 Task: Explore Airbnb accommodation in Forssa, Finland from 2nd December, 2023 to 15th December, 2023 for 2 adults and 1 pet.1  bedroom having 1 bed and 1 bathroom. Property type can be hotel. Look for 3 properties as per requirement.
Action: Mouse pressed left at (467, 176)
Screenshot: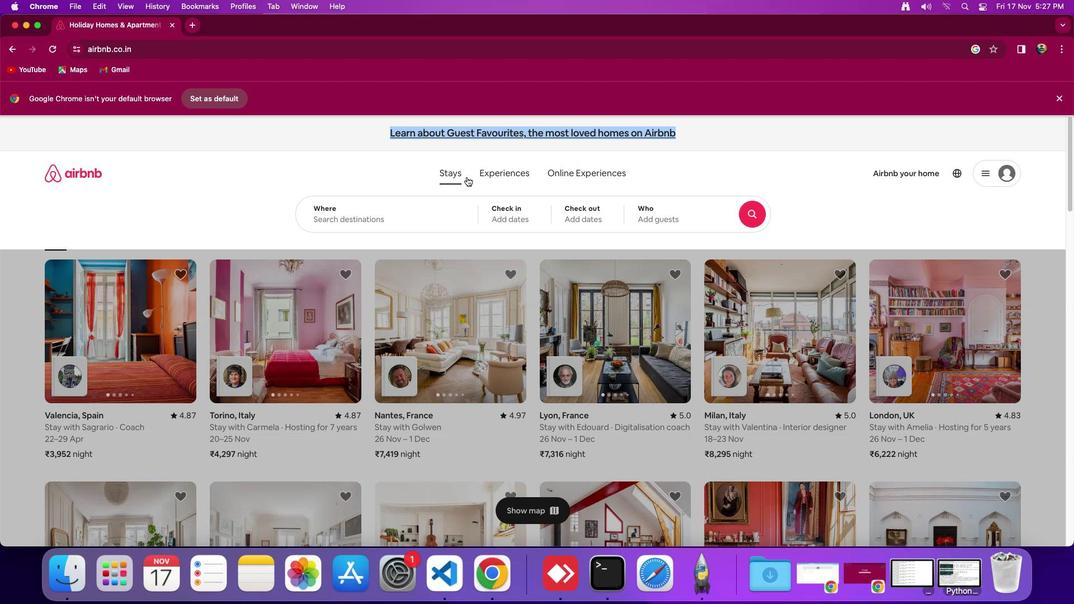 
Action: Mouse moved to (392, 225)
Screenshot: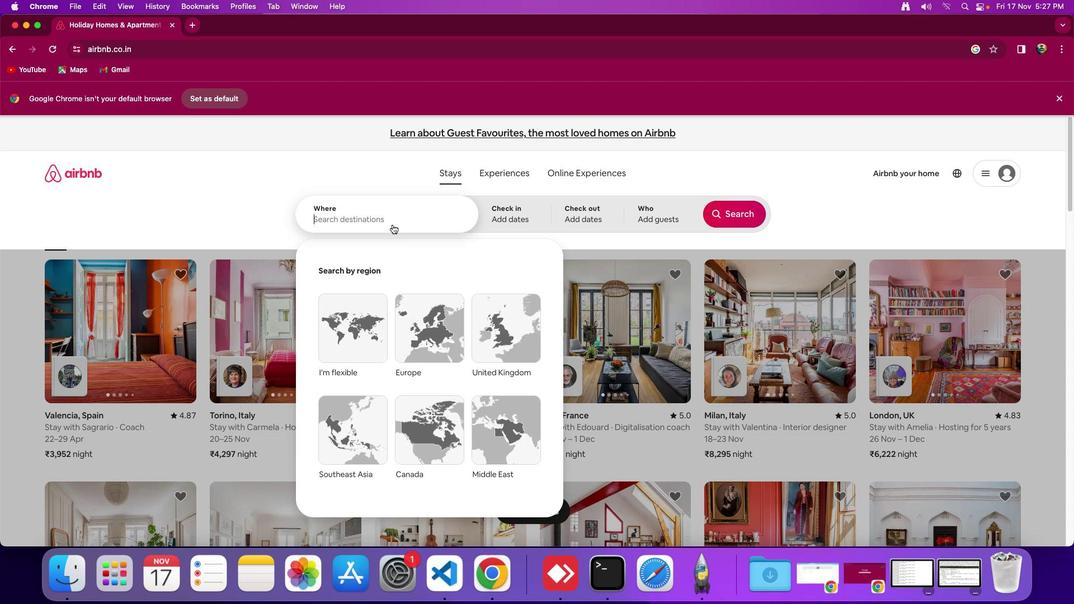 
Action: Mouse pressed left at (392, 225)
Screenshot: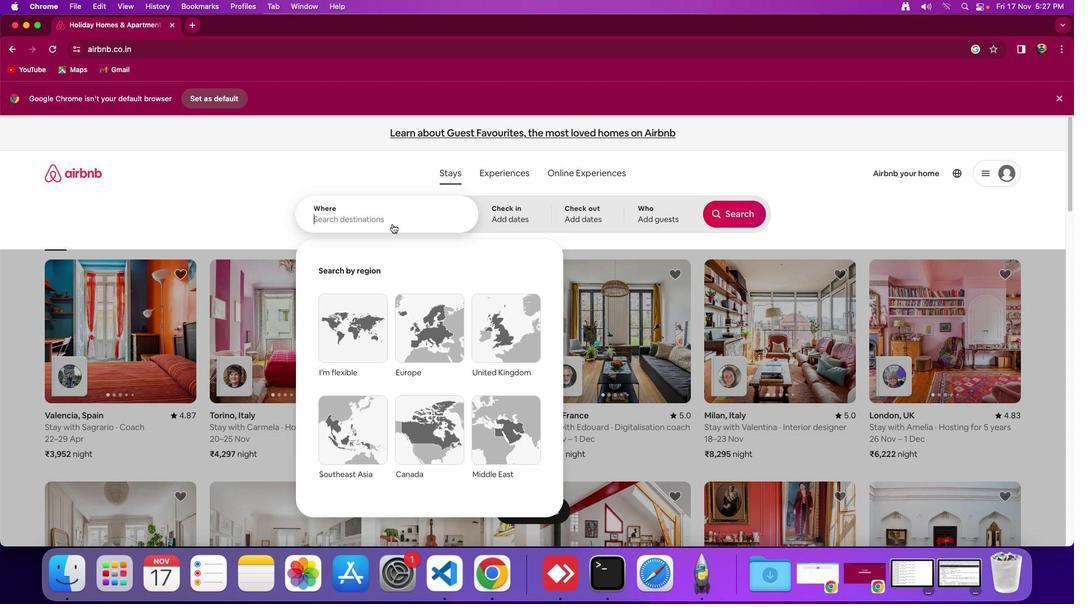 
Action: Mouse moved to (392, 223)
Screenshot: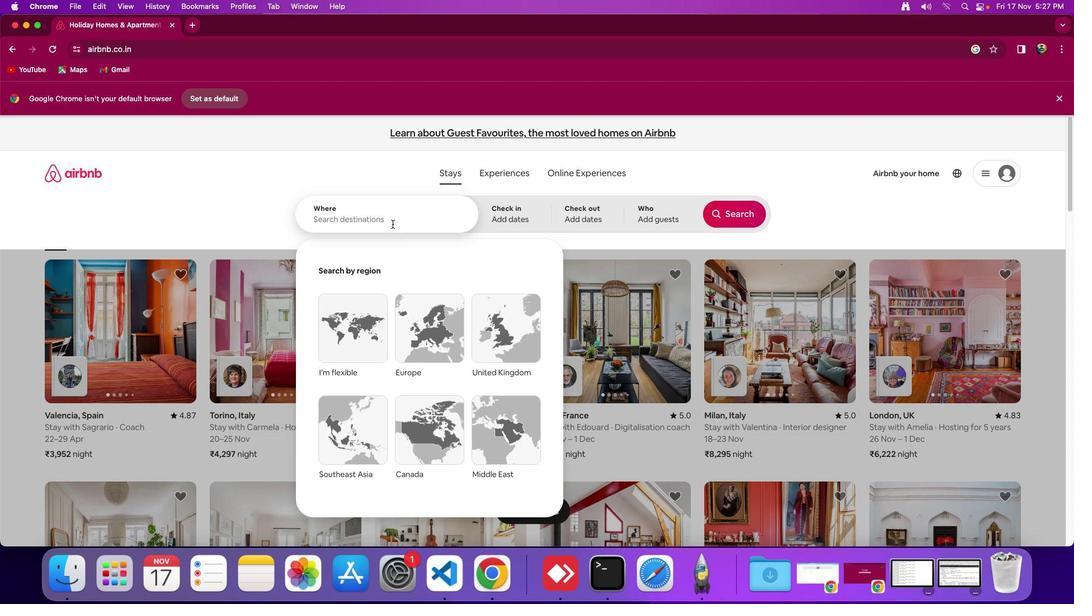 
Action: Key pressed Key.shift_r'F''o''r''s''s''a'','Key.spaceKey.shift_r'F''i''n''l''a''n''d'
Screenshot: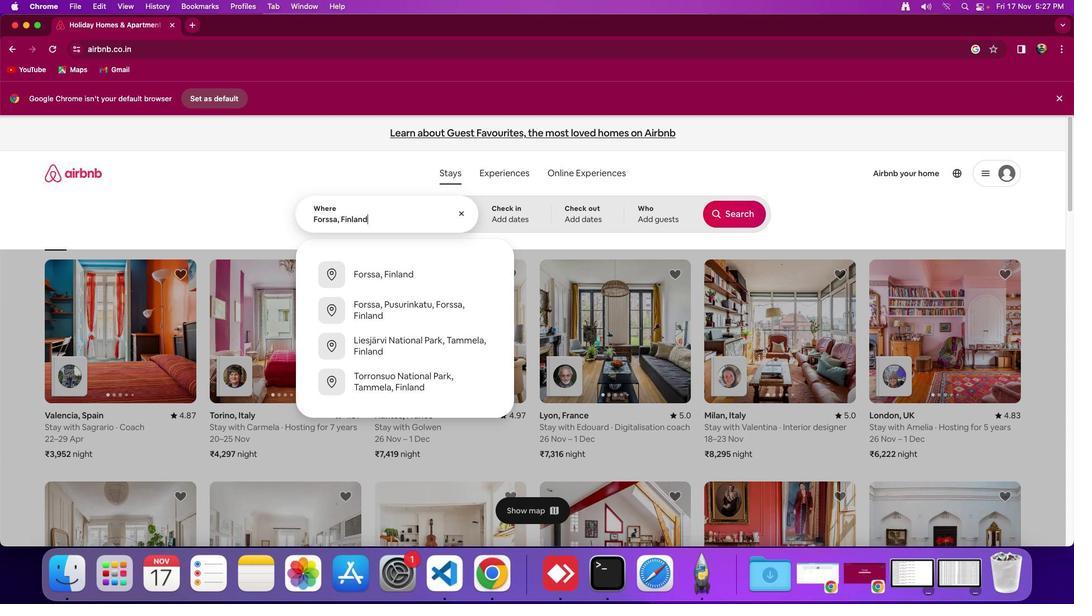 
Action: Mouse moved to (523, 214)
Screenshot: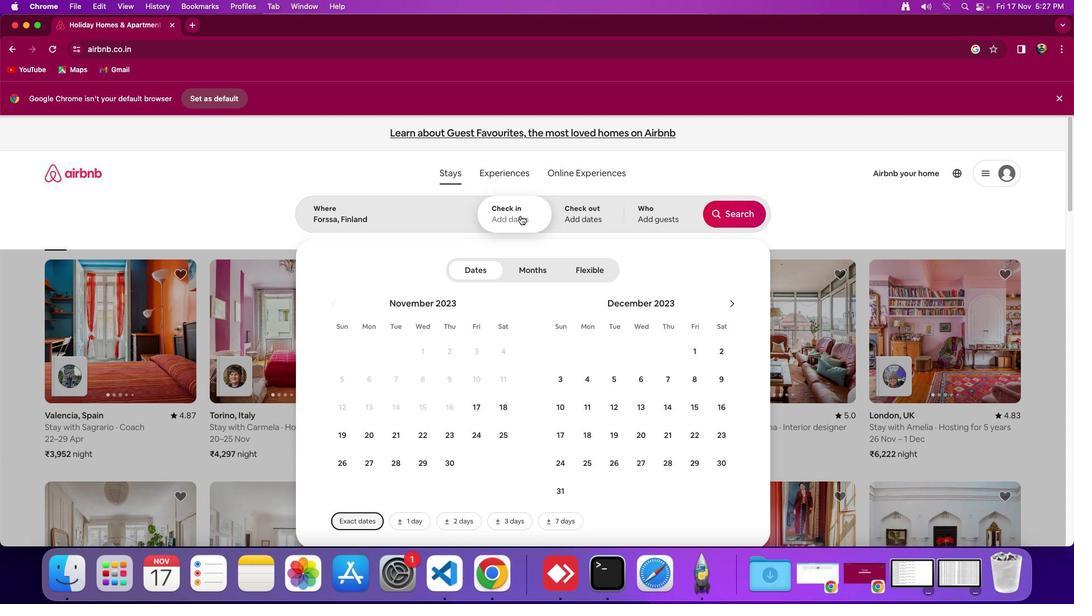 
Action: Mouse pressed left at (523, 214)
Screenshot: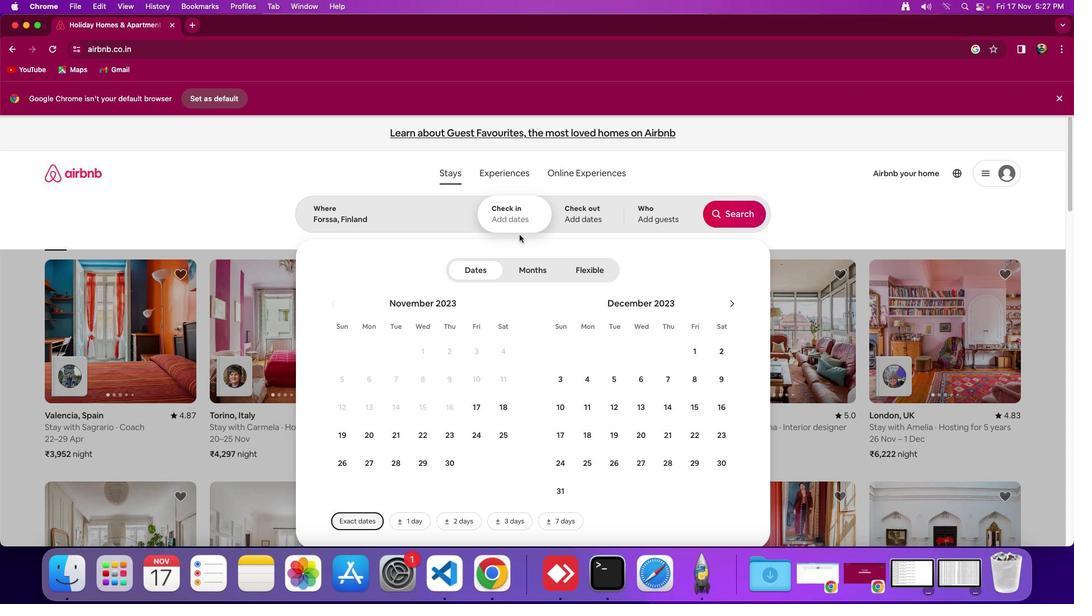 
Action: Mouse moved to (721, 351)
Screenshot: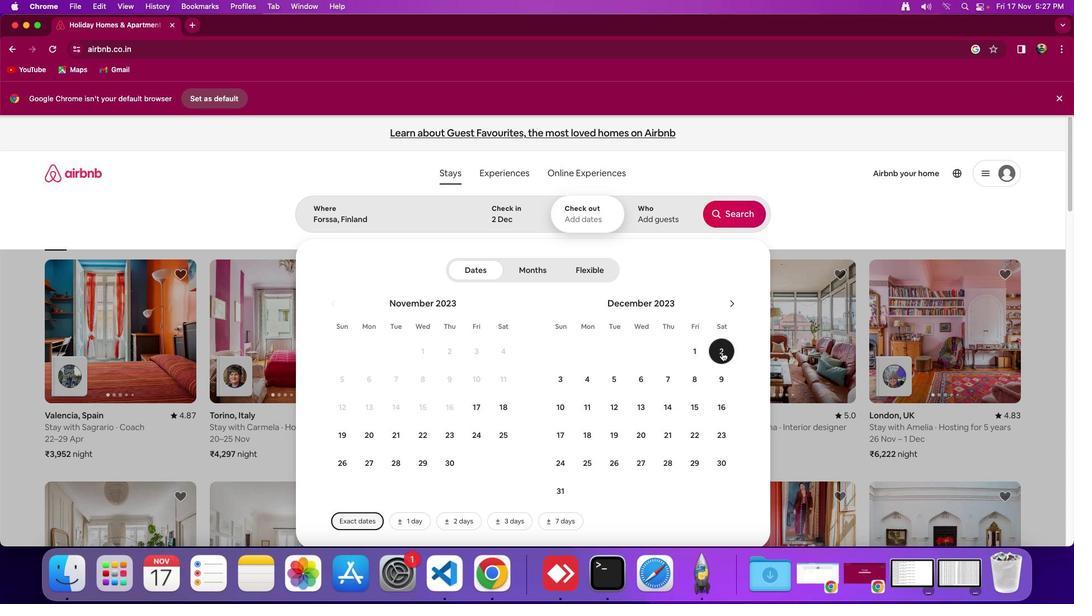 
Action: Mouse pressed left at (721, 351)
Screenshot: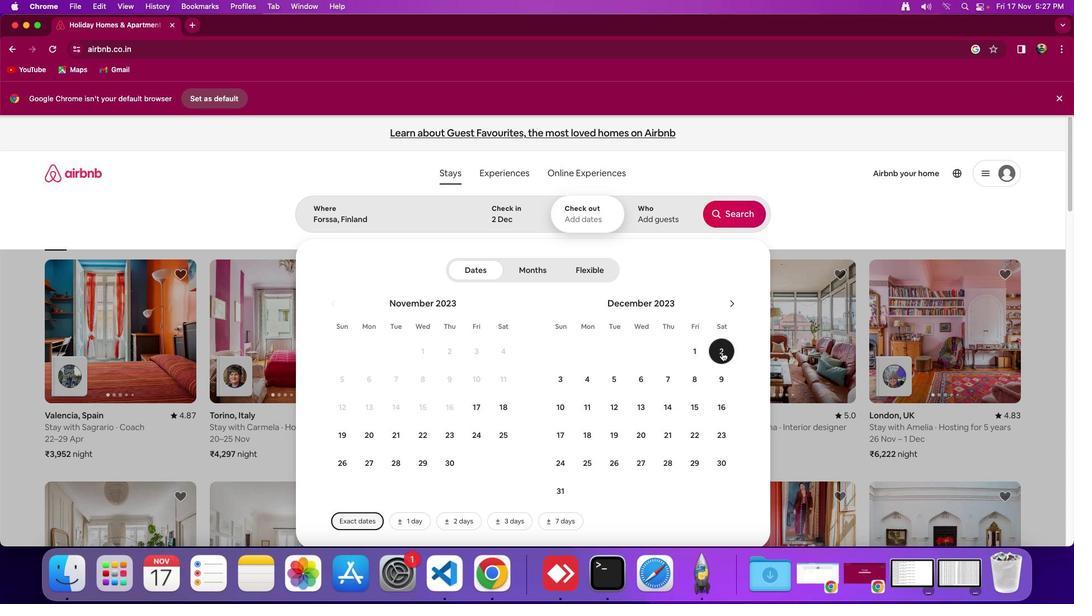 
Action: Mouse moved to (687, 411)
Screenshot: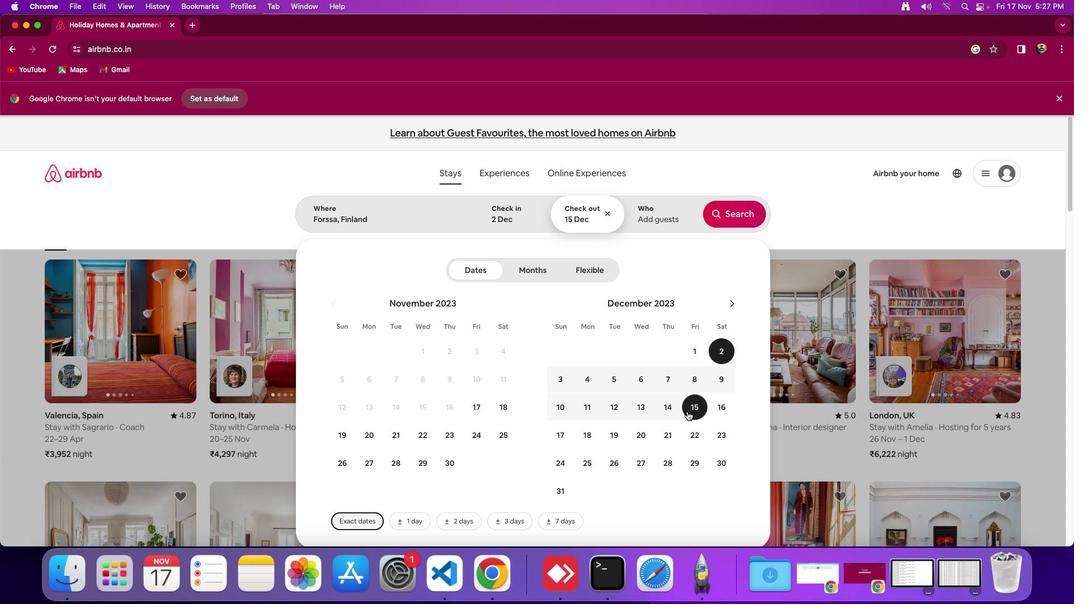 
Action: Mouse pressed left at (687, 411)
Screenshot: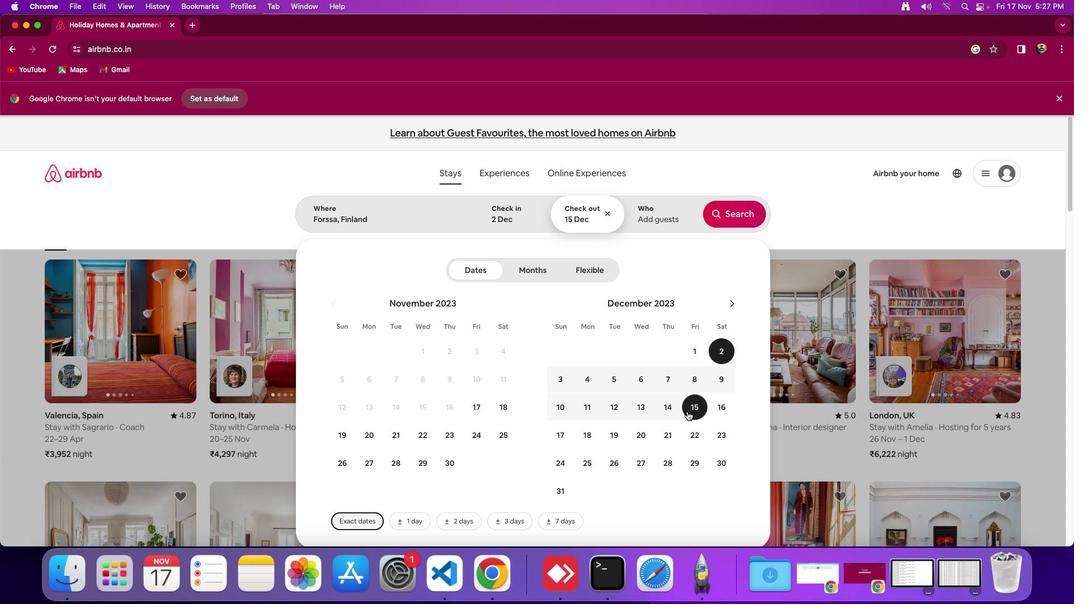 
Action: Mouse moved to (639, 216)
Screenshot: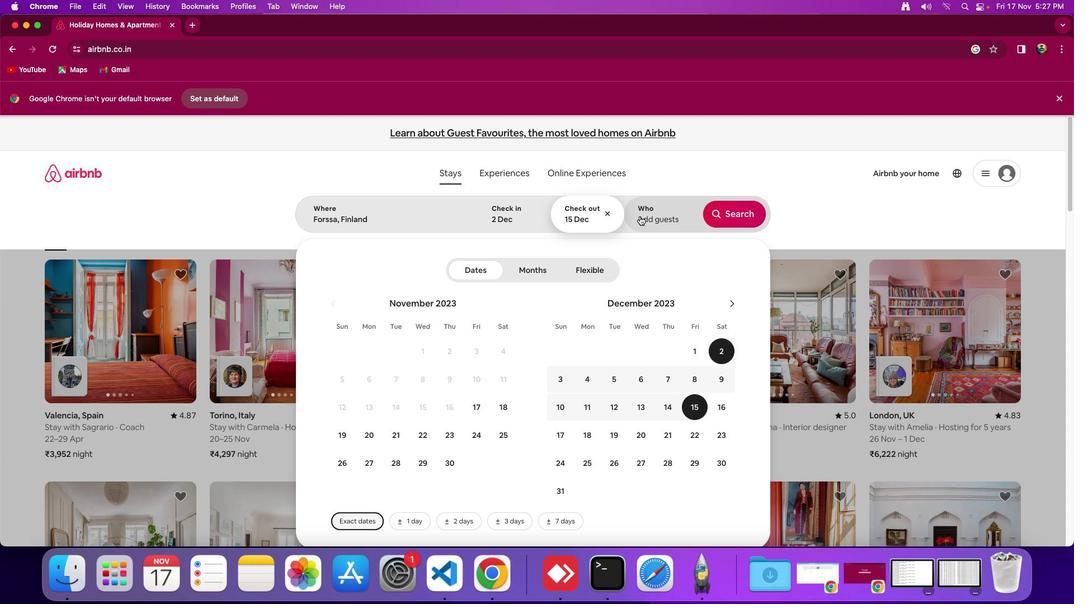 
Action: Mouse pressed left at (639, 216)
Screenshot: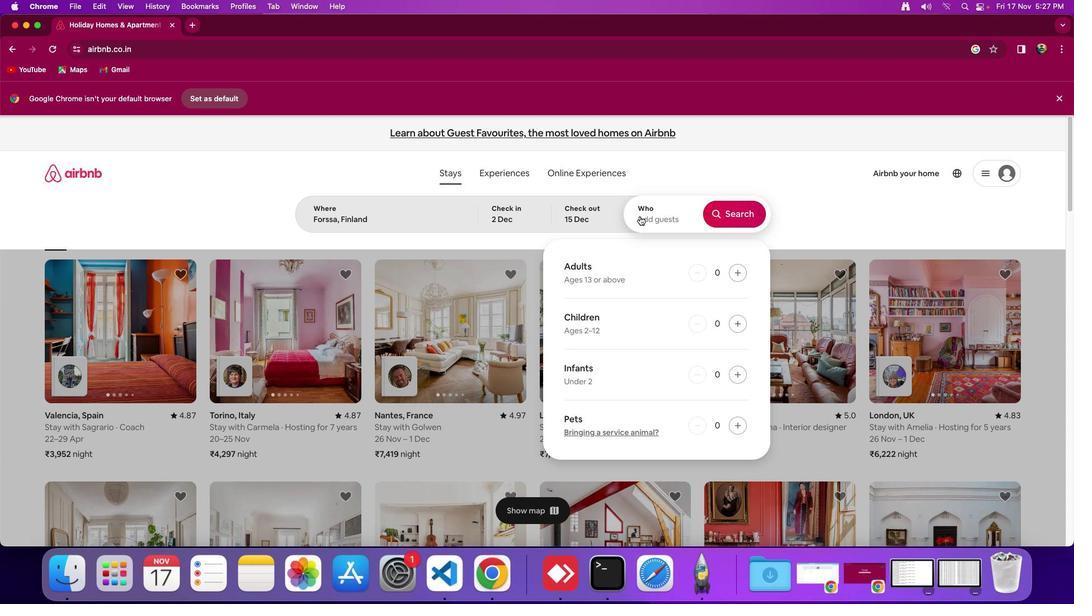 
Action: Mouse moved to (741, 275)
Screenshot: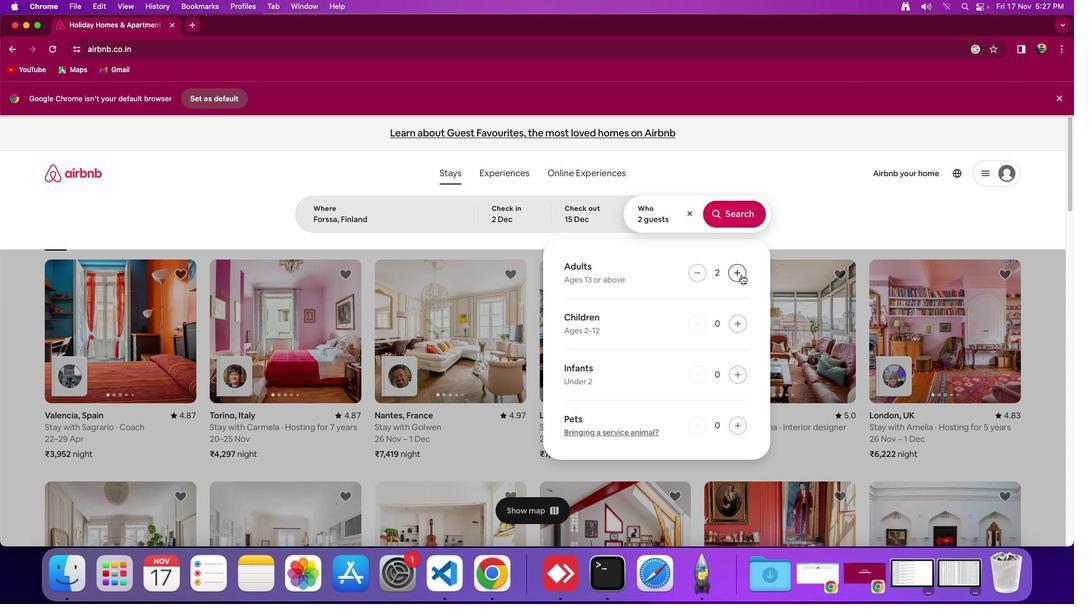 
Action: Mouse pressed left at (741, 275)
Screenshot: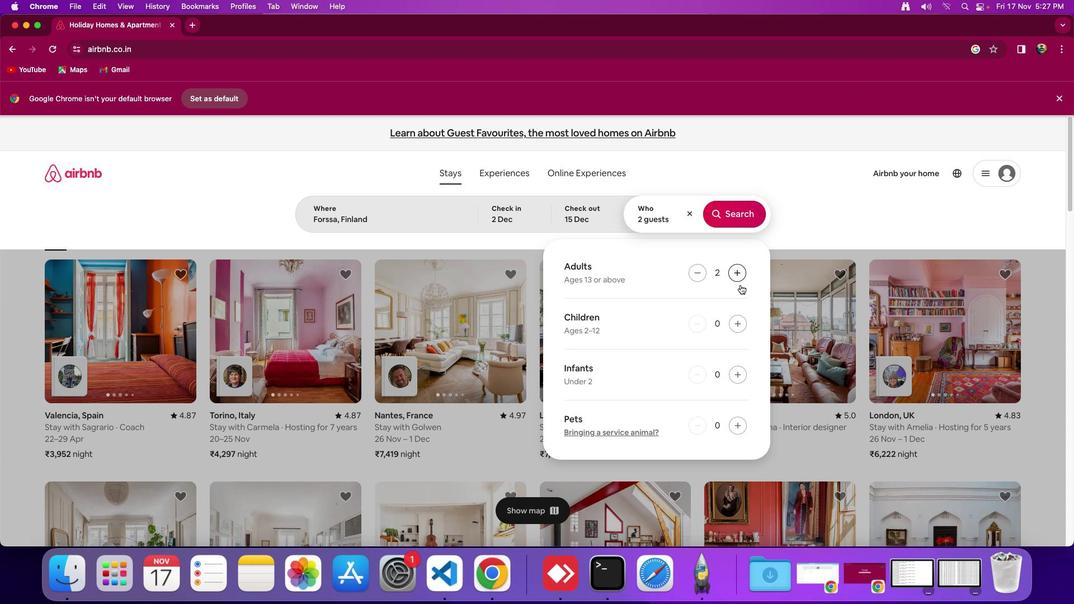 
Action: Mouse pressed left at (741, 275)
Screenshot: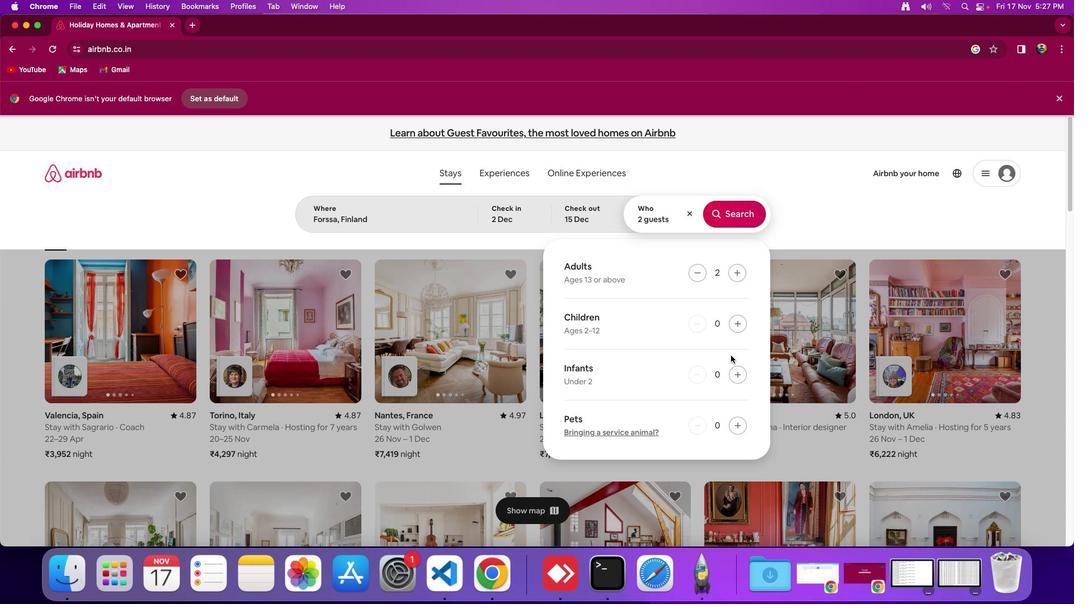 
Action: Mouse moved to (738, 425)
Screenshot: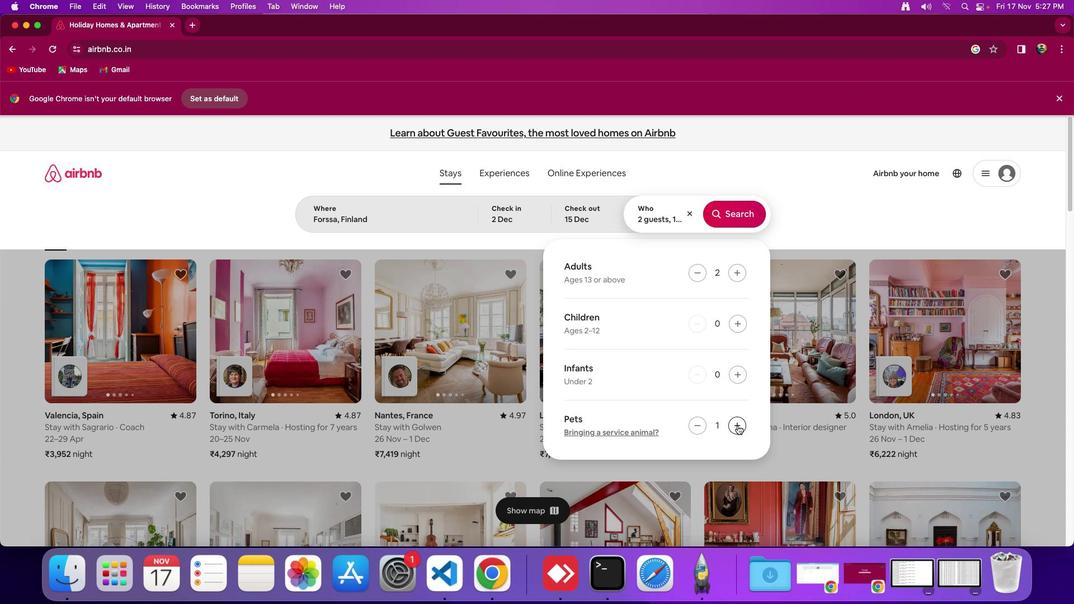 
Action: Mouse pressed left at (738, 425)
Screenshot: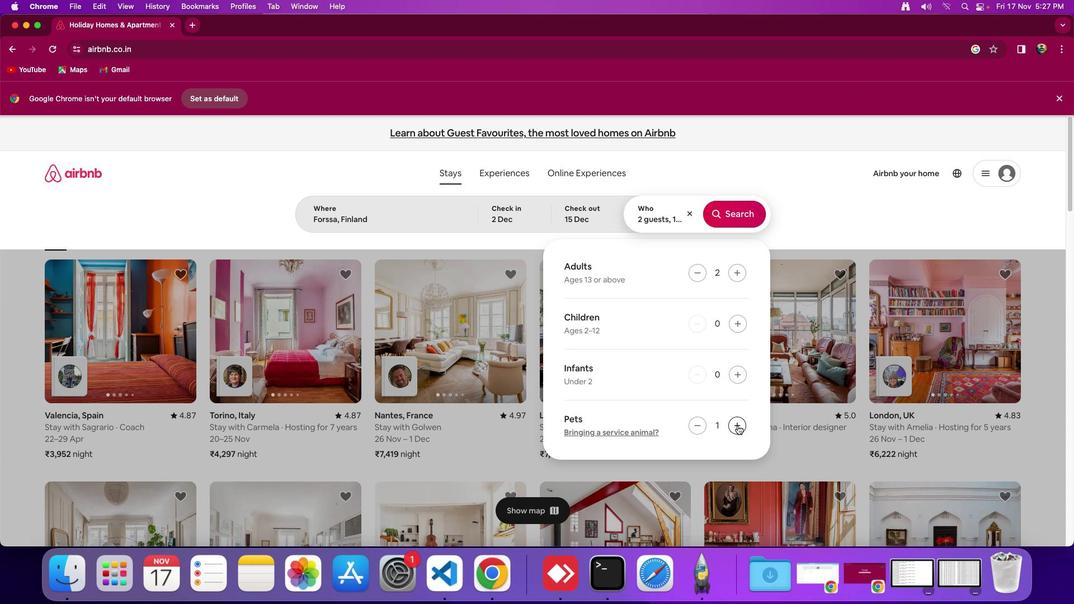 
Action: Mouse moved to (736, 220)
Screenshot: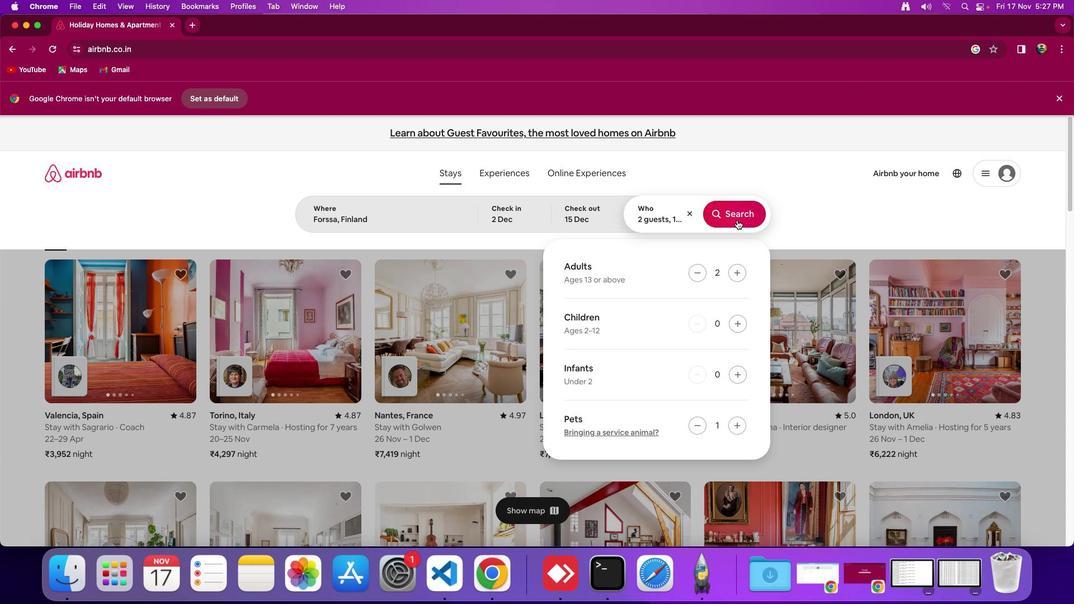 
Action: Mouse pressed left at (736, 220)
Screenshot: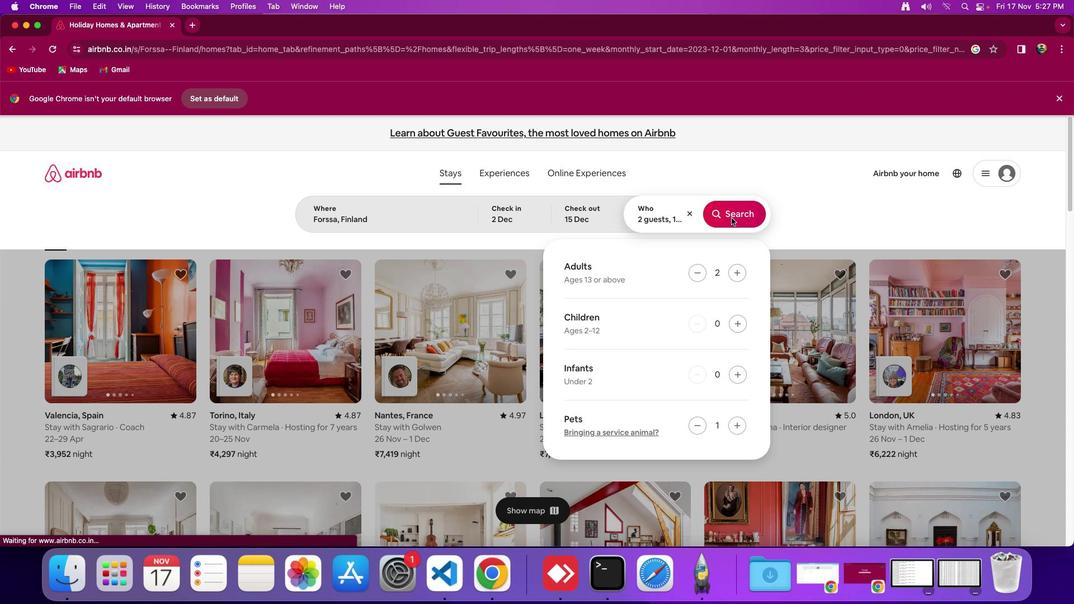 
Action: Mouse moved to (888, 183)
Screenshot: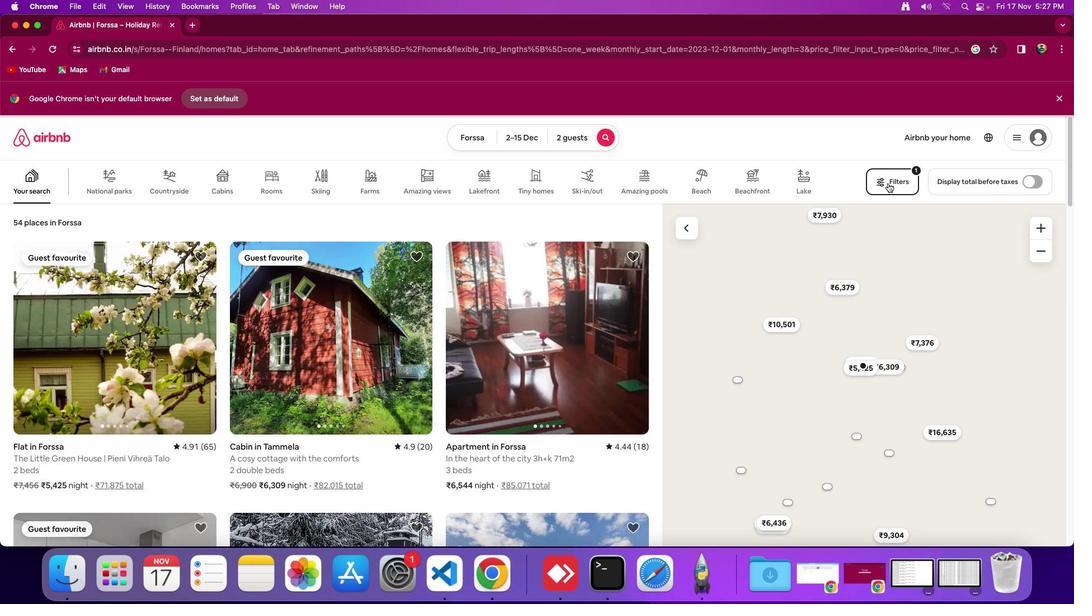
Action: Mouse pressed left at (888, 183)
Screenshot: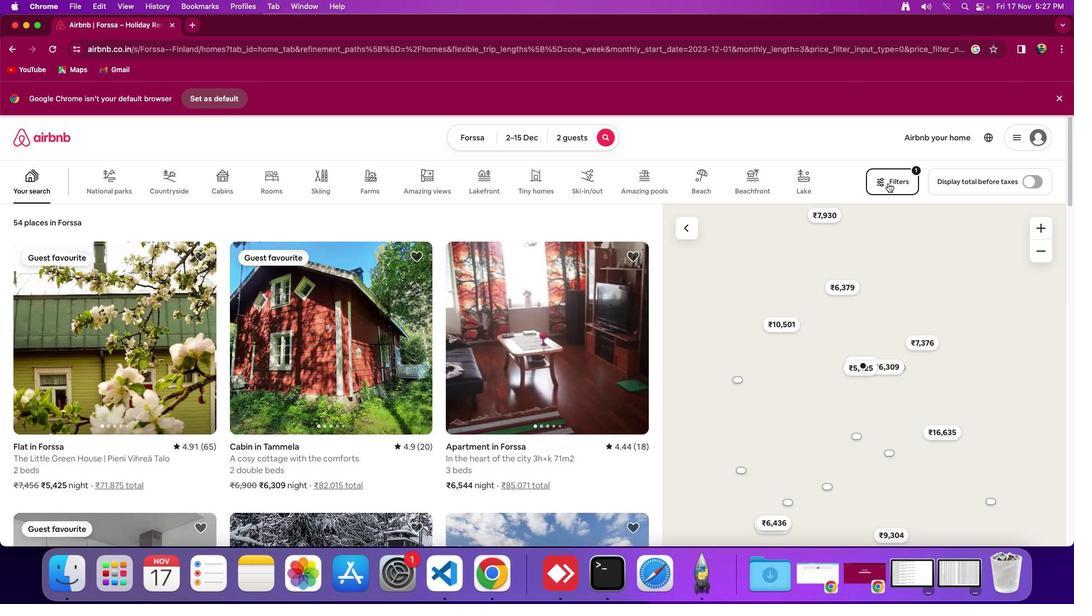
Action: Mouse moved to (887, 180)
Screenshot: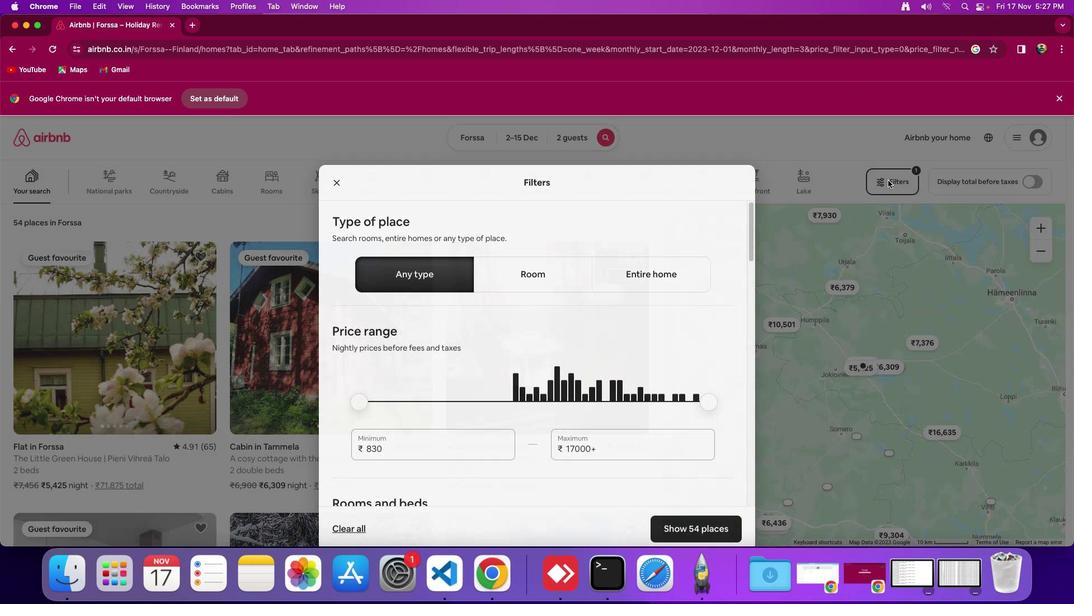 
Action: Mouse pressed left at (887, 180)
Screenshot: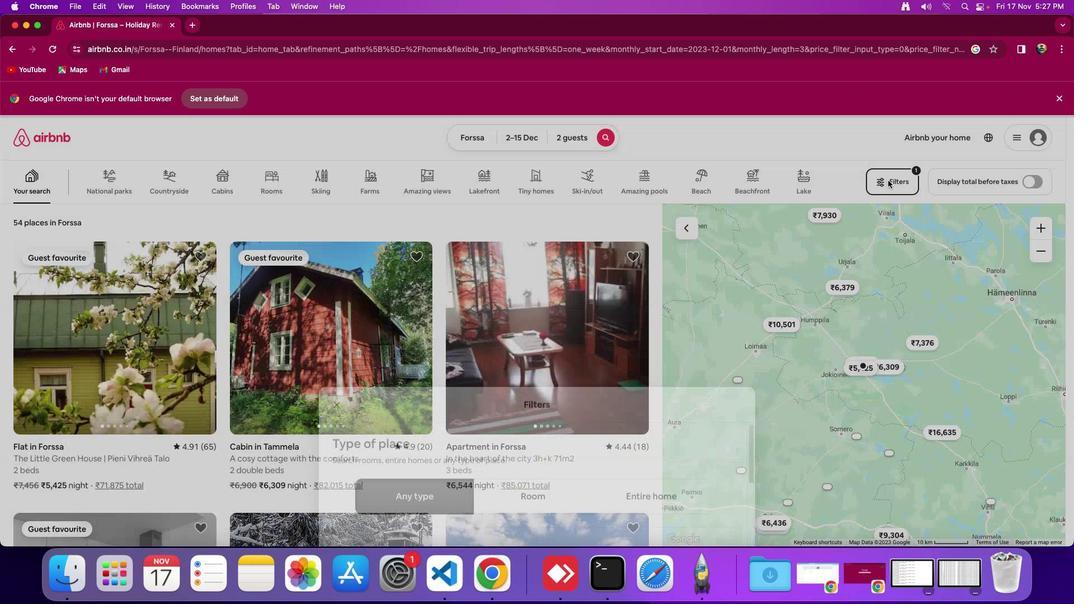 
Action: Mouse pressed left at (887, 180)
Screenshot: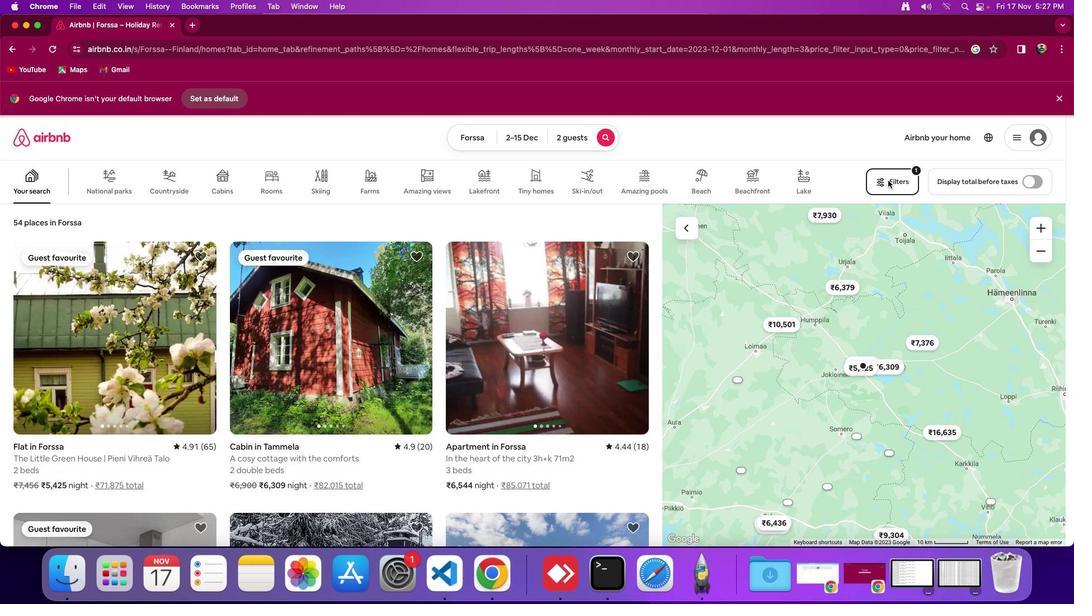 
Action: Mouse moved to (899, 180)
Screenshot: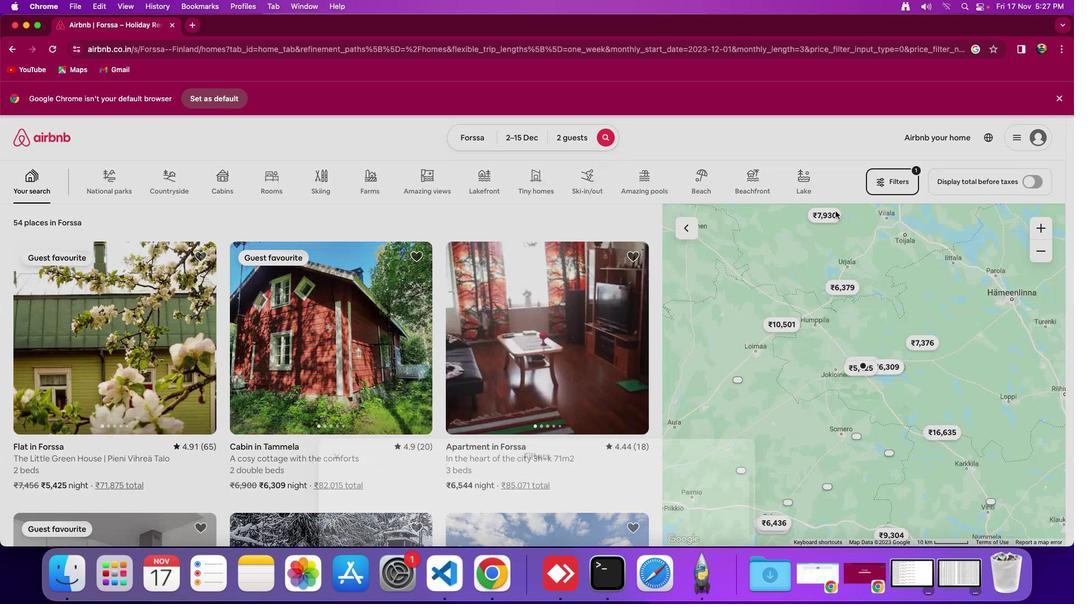 
Action: Mouse pressed left at (899, 180)
Screenshot: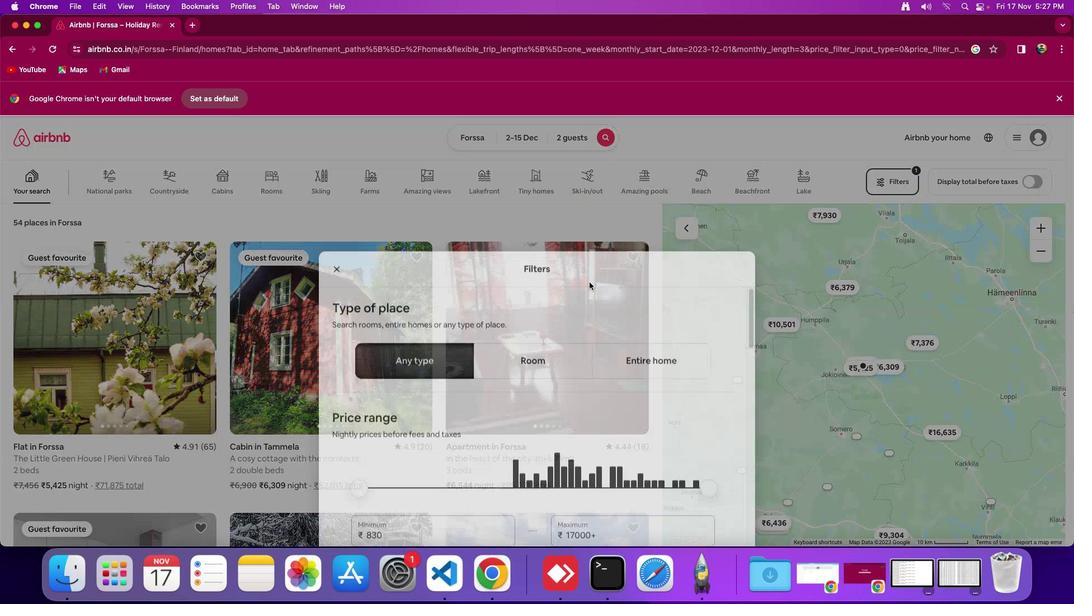 
Action: Mouse moved to (519, 323)
Screenshot: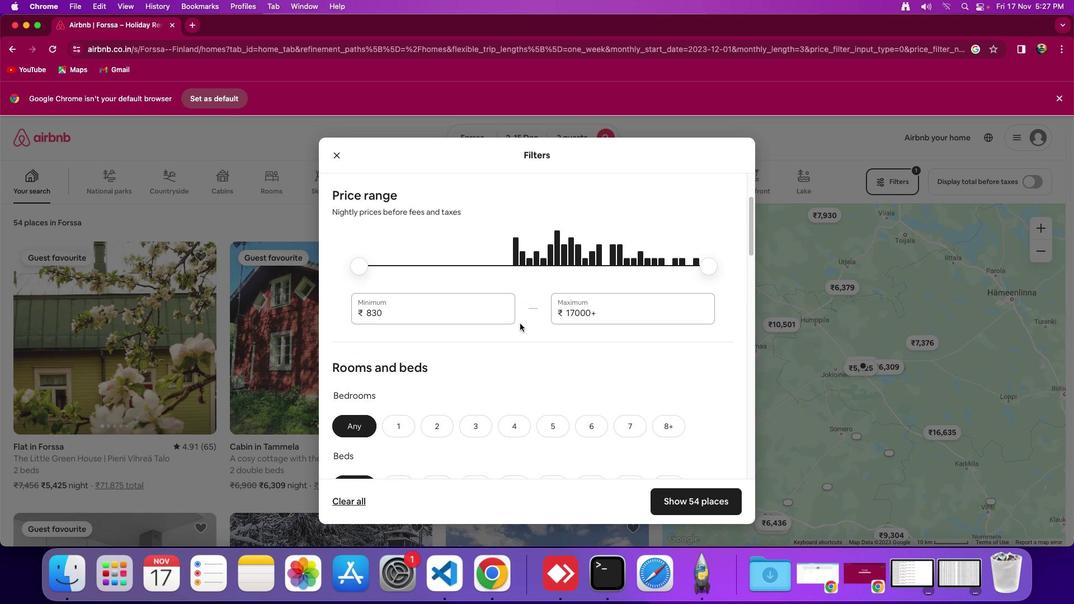 
Action: Mouse scrolled (519, 323) with delta (0, 0)
Screenshot: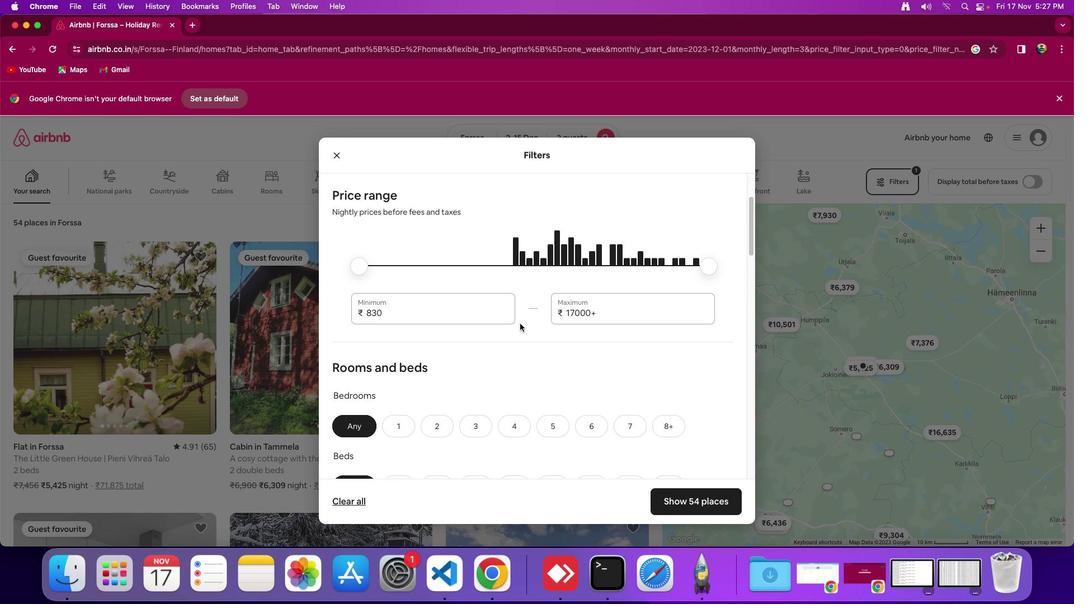 
Action: Mouse moved to (520, 323)
Screenshot: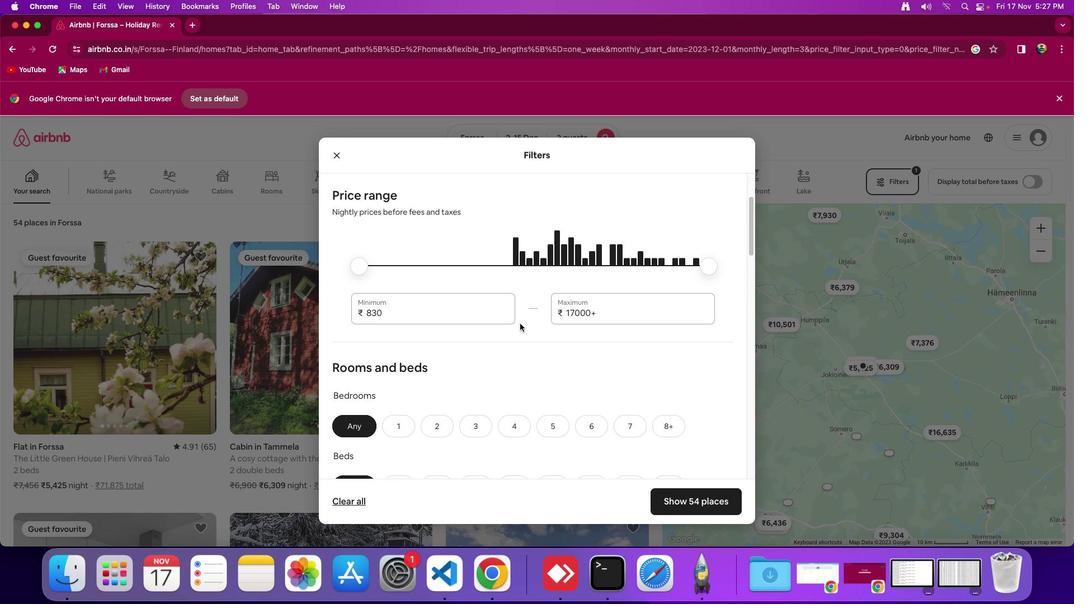 
Action: Mouse scrolled (520, 323) with delta (0, 0)
Screenshot: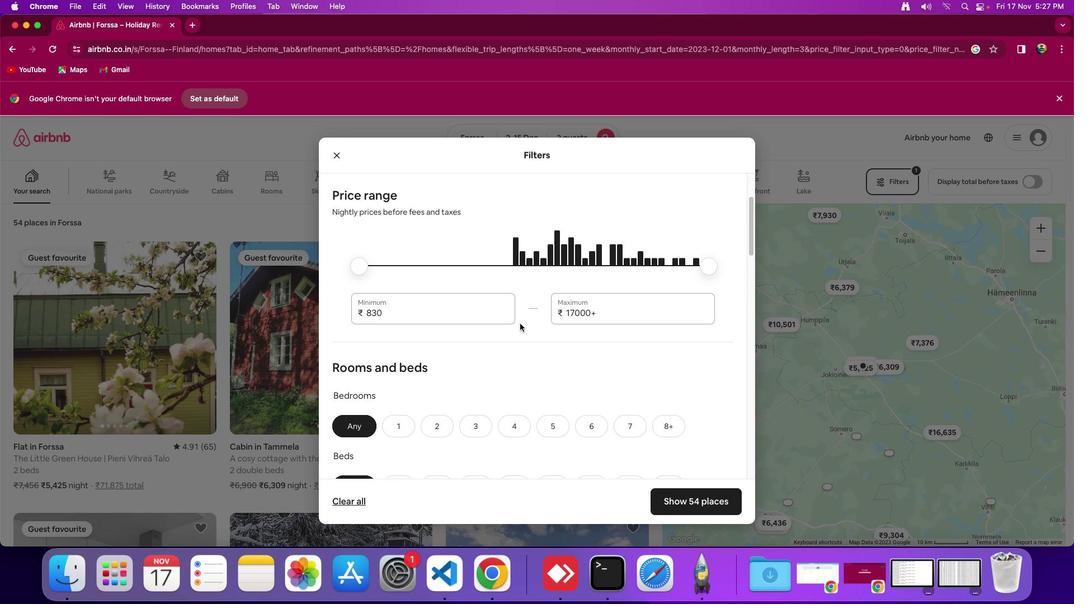 
Action: Mouse scrolled (520, 323) with delta (0, -1)
Screenshot: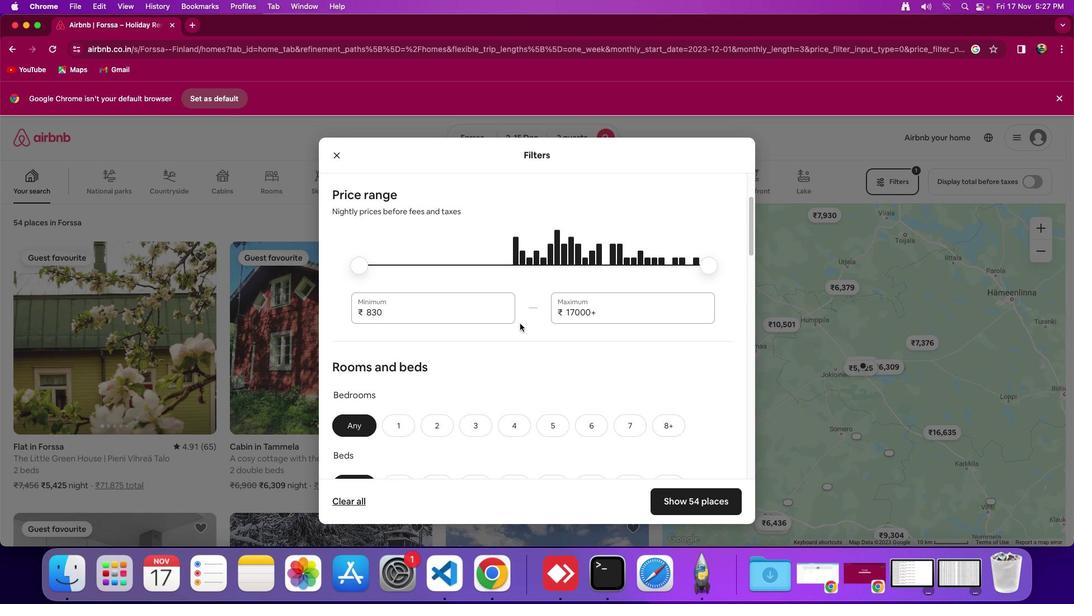 
Action: Mouse scrolled (520, 323) with delta (0, 0)
Screenshot: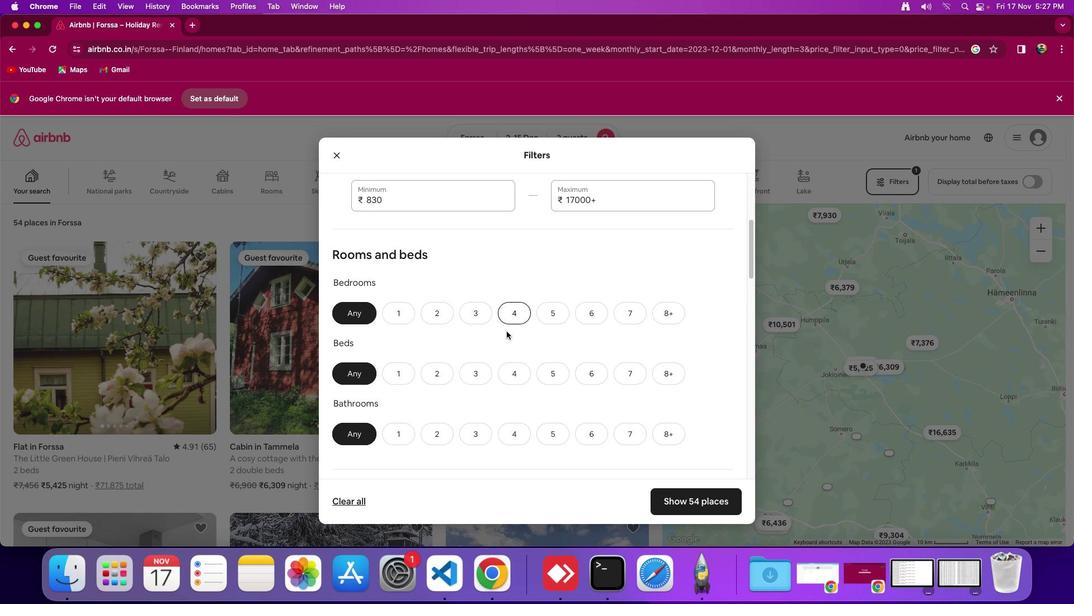 
Action: Mouse scrolled (520, 323) with delta (0, 0)
Screenshot: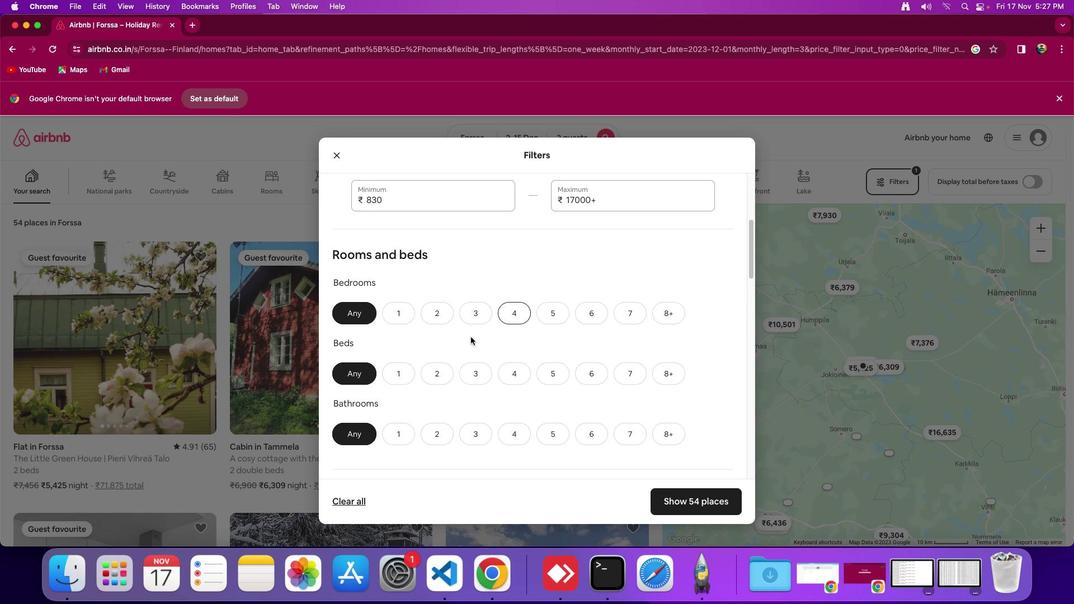 
Action: Mouse scrolled (520, 323) with delta (0, -1)
Screenshot: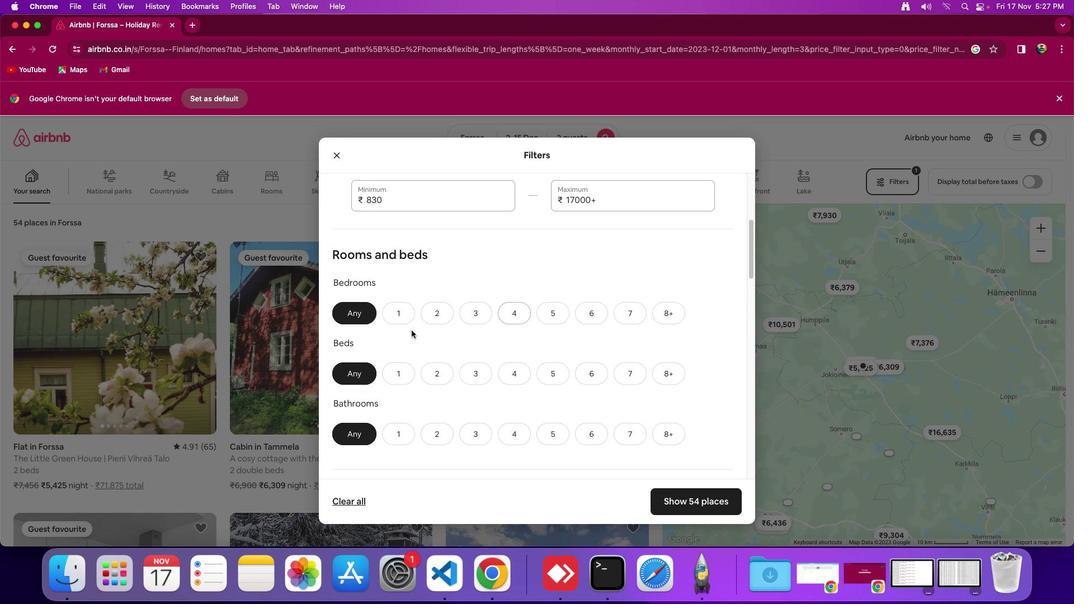 
Action: Mouse moved to (402, 314)
Screenshot: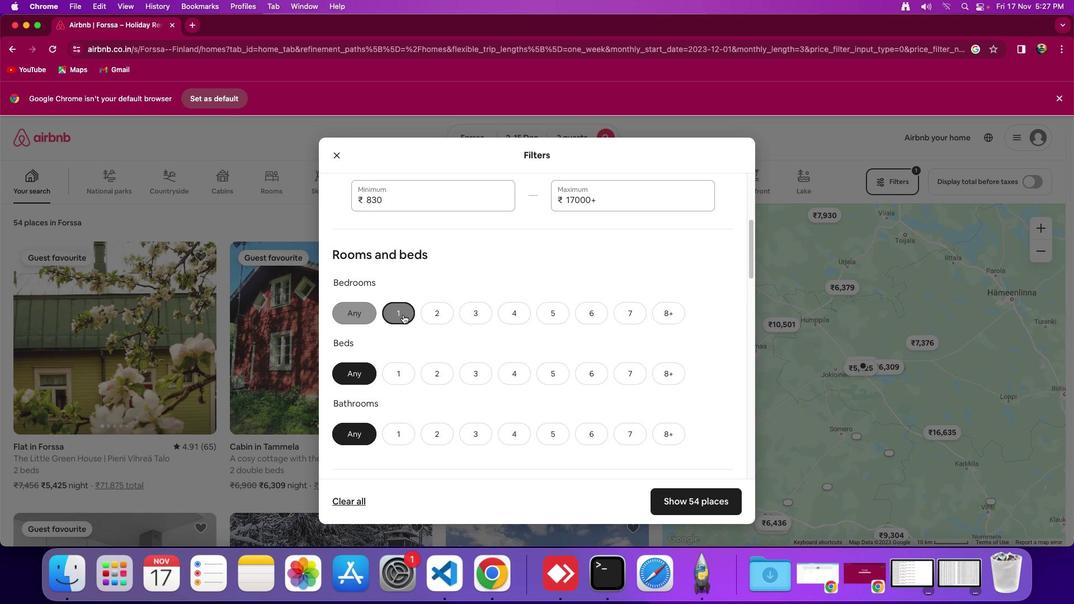 
Action: Mouse pressed left at (402, 314)
Screenshot: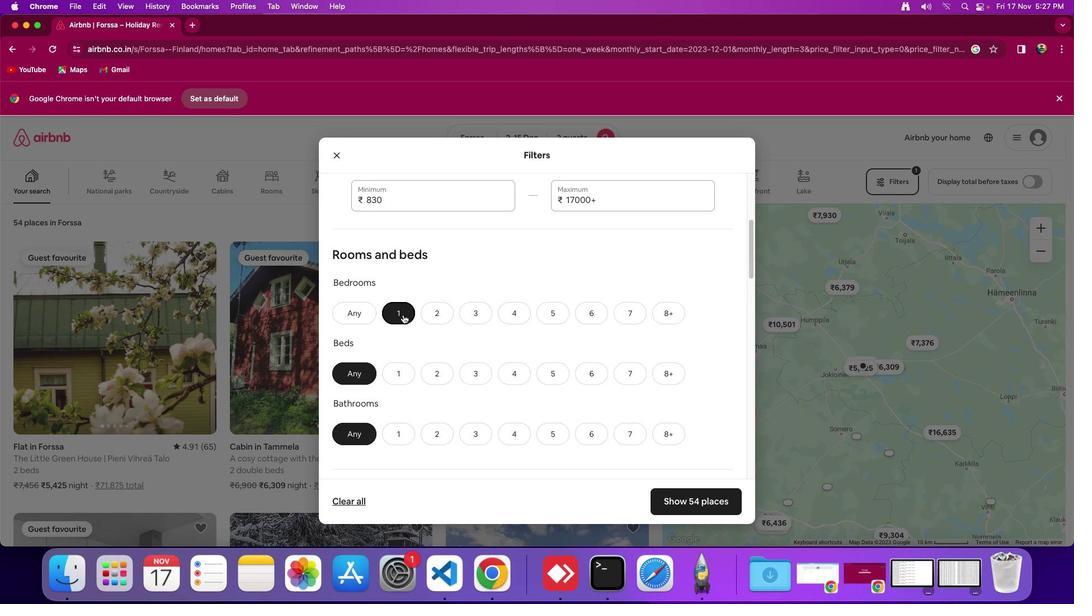 
Action: Mouse moved to (408, 373)
Screenshot: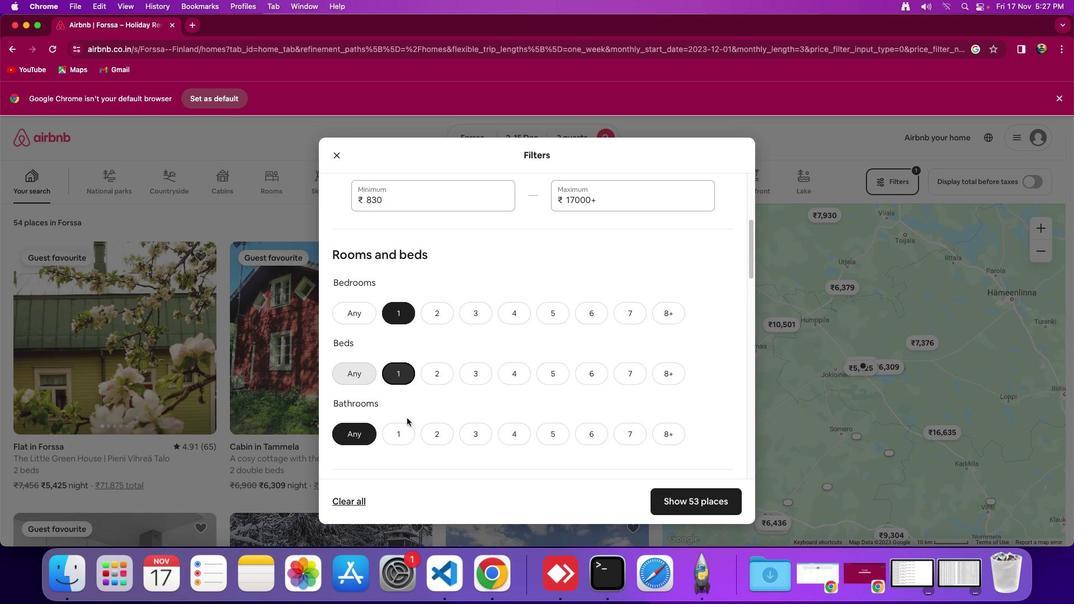 
Action: Mouse pressed left at (408, 373)
Screenshot: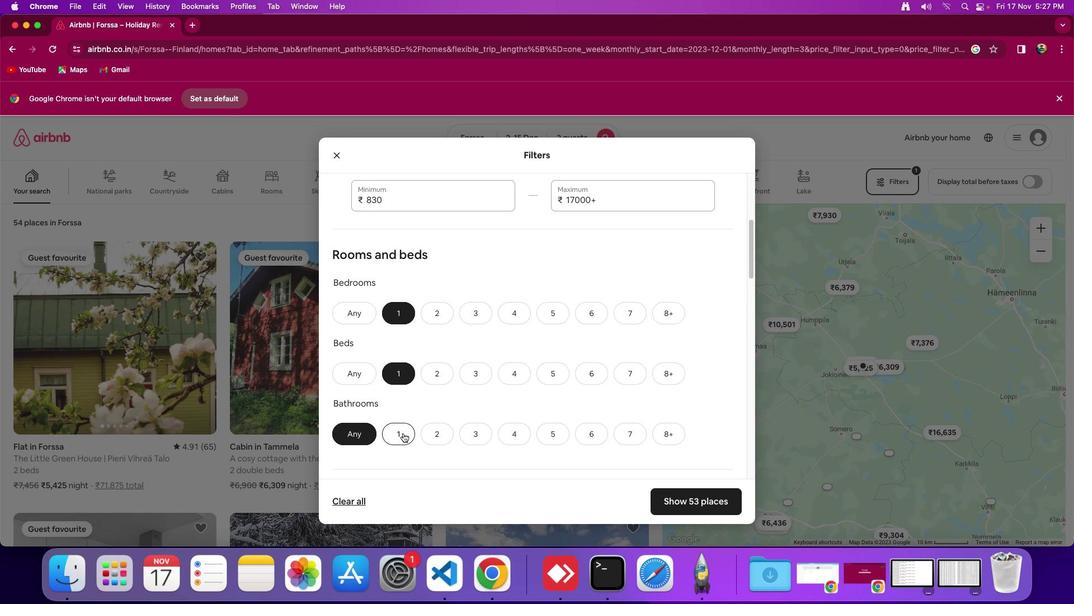 
Action: Mouse moved to (402, 434)
Screenshot: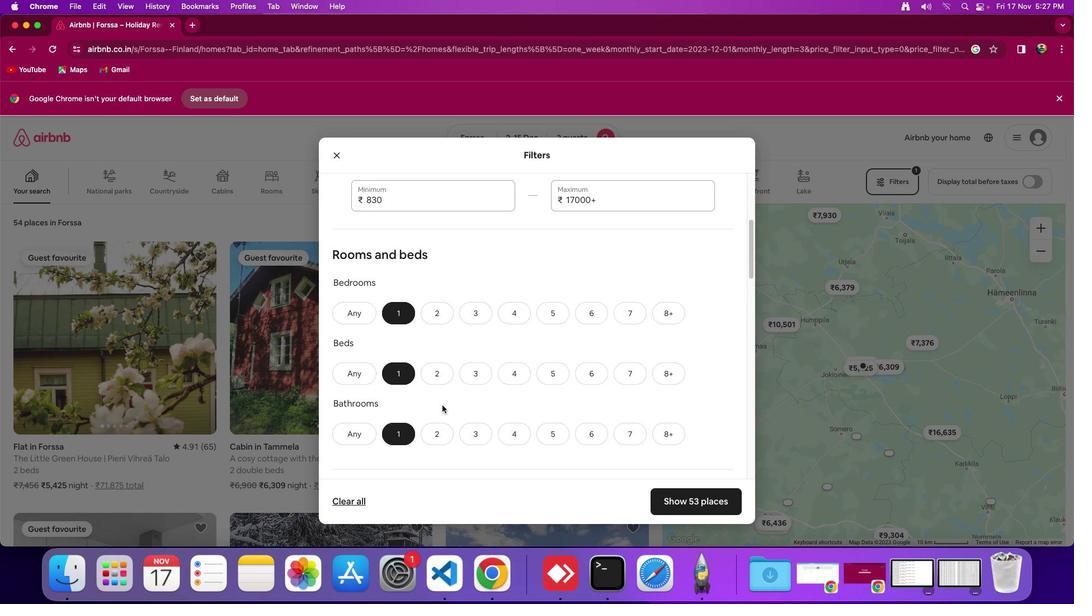 
Action: Mouse pressed left at (402, 434)
Screenshot: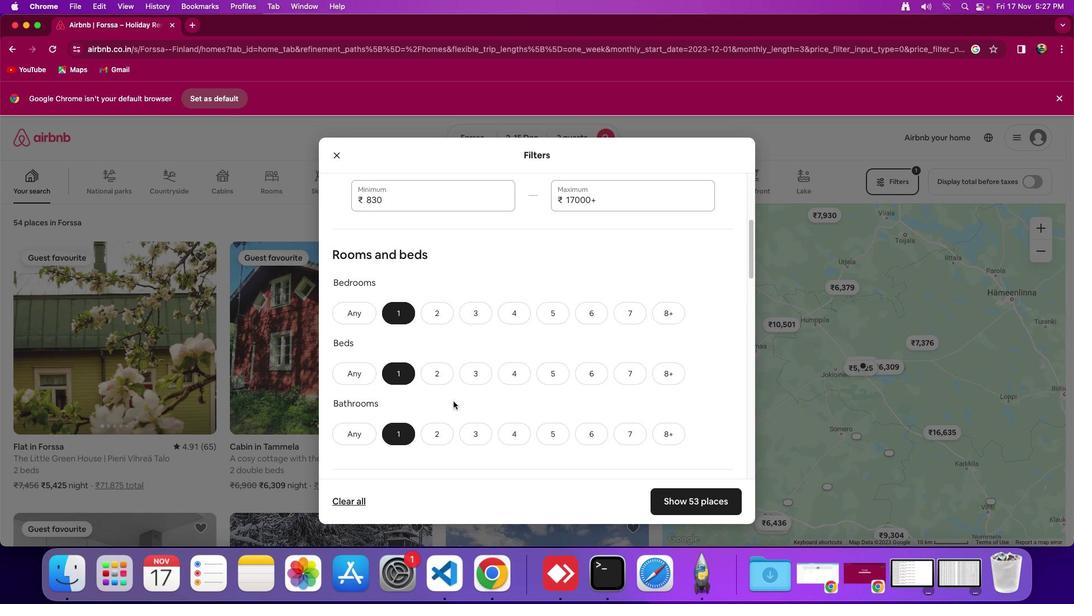 
Action: Mouse moved to (464, 398)
Screenshot: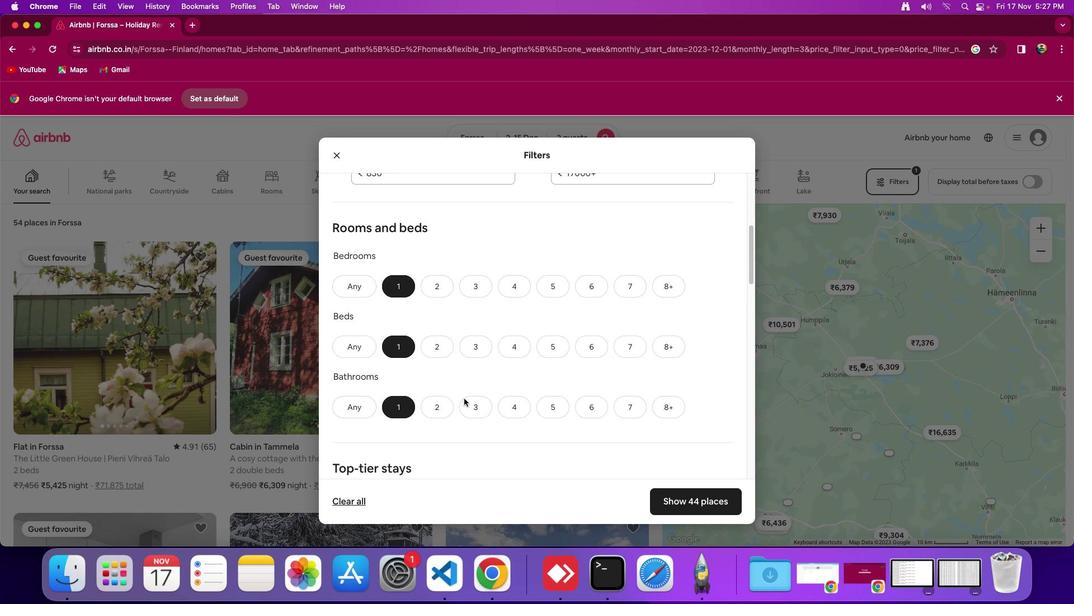 
Action: Mouse scrolled (464, 398) with delta (0, 0)
Screenshot: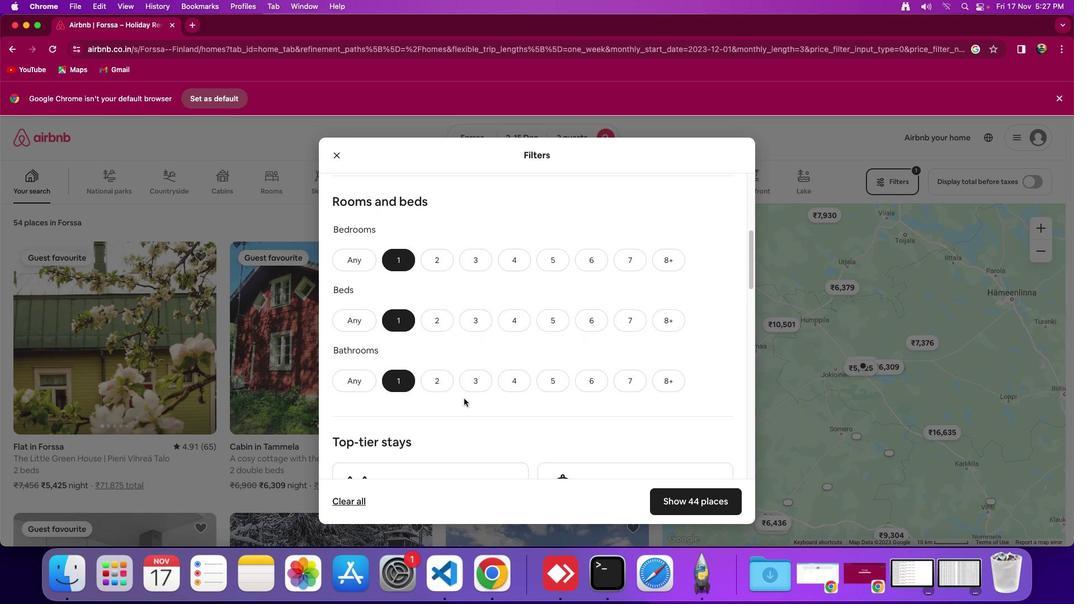 
Action: Mouse scrolled (464, 398) with delta (0, 0)
Screenshot: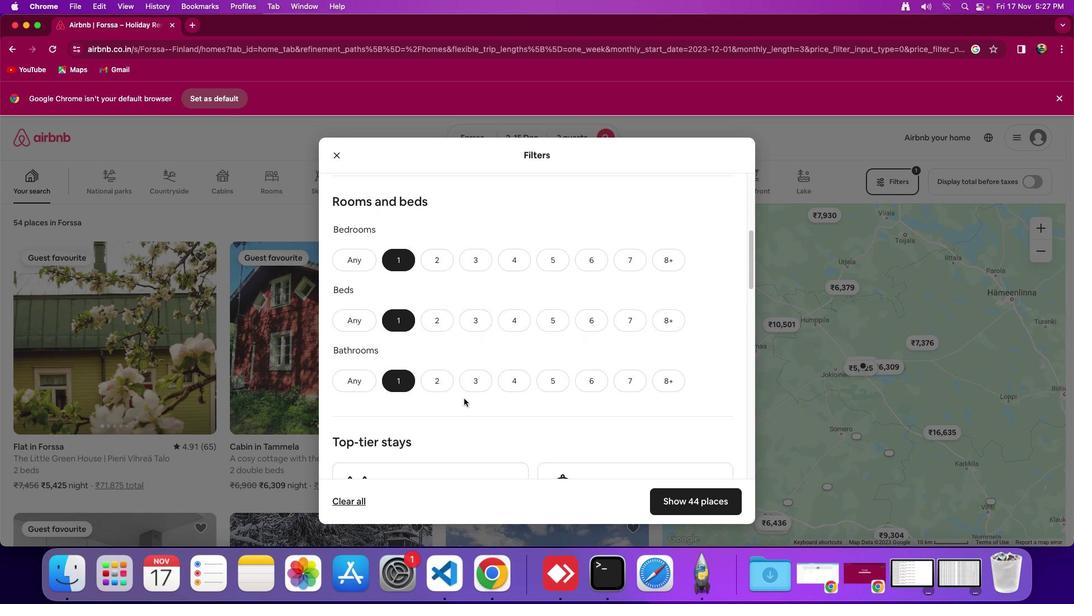 
Action: Mouse scrolled (464, 398) with delta (0, 0)
Screenshot: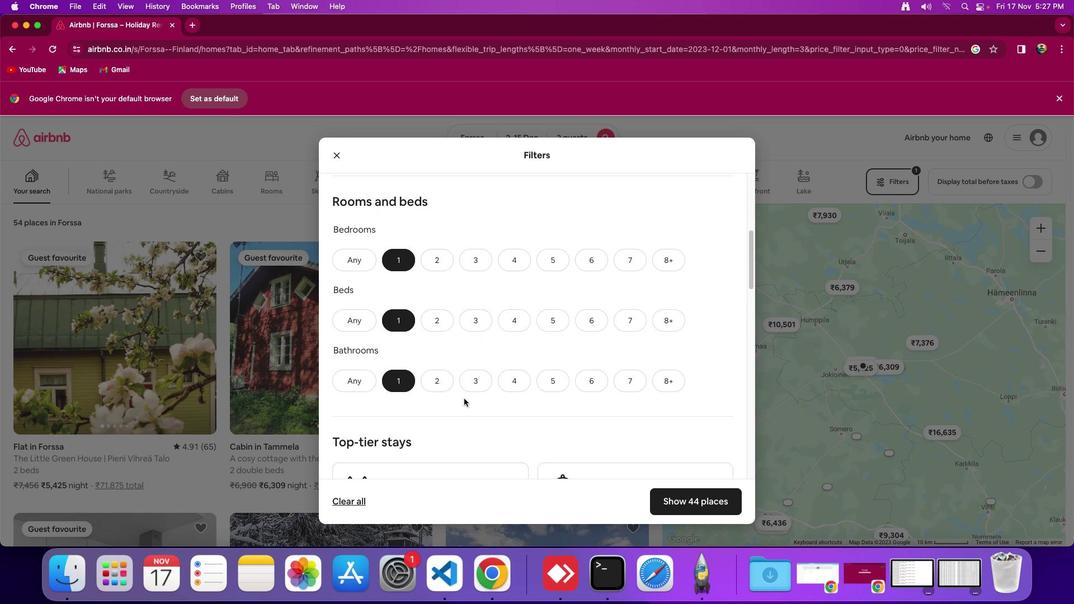 
Action: Mouse scrolled (464, 398) with delta (0, 0)
Screenshot: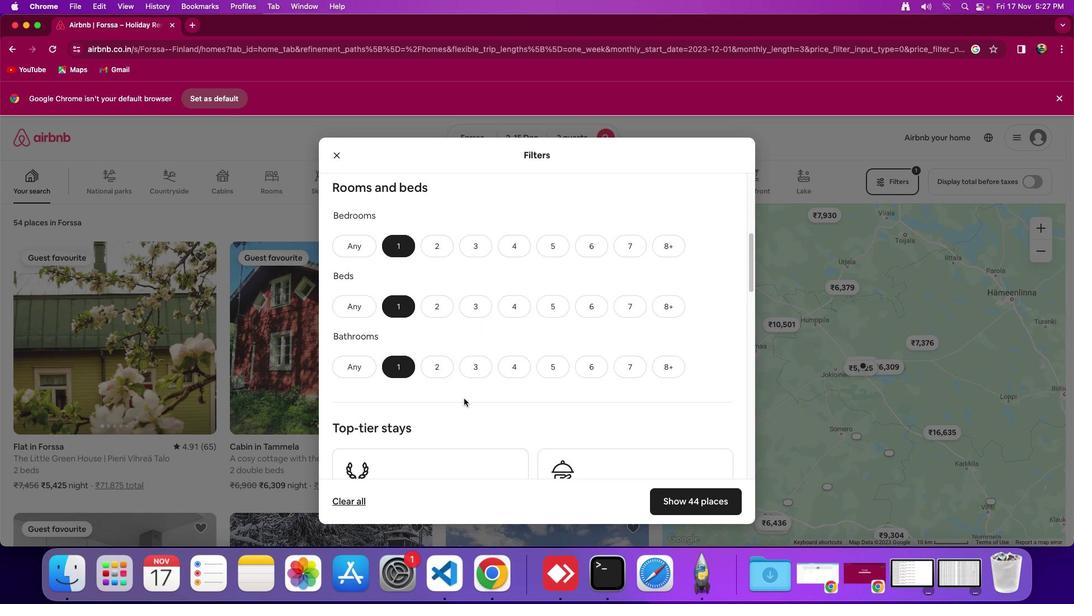 
Action: Mouse scrolled (464, 398) with delta (0, 0)
Screenshot: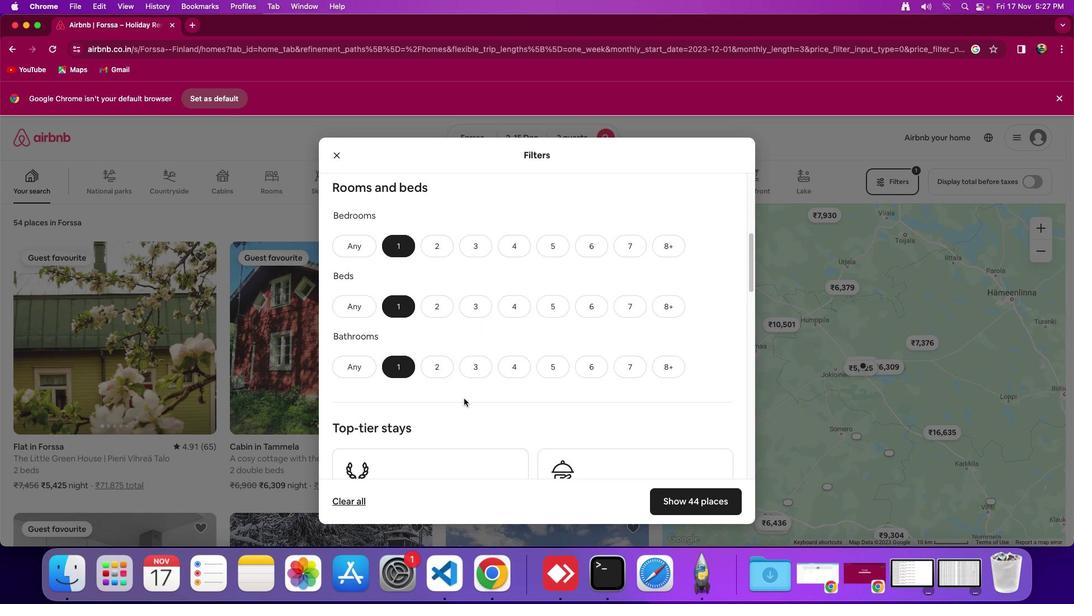 
Action: Mouse moved to (534, 397)
Screenshot: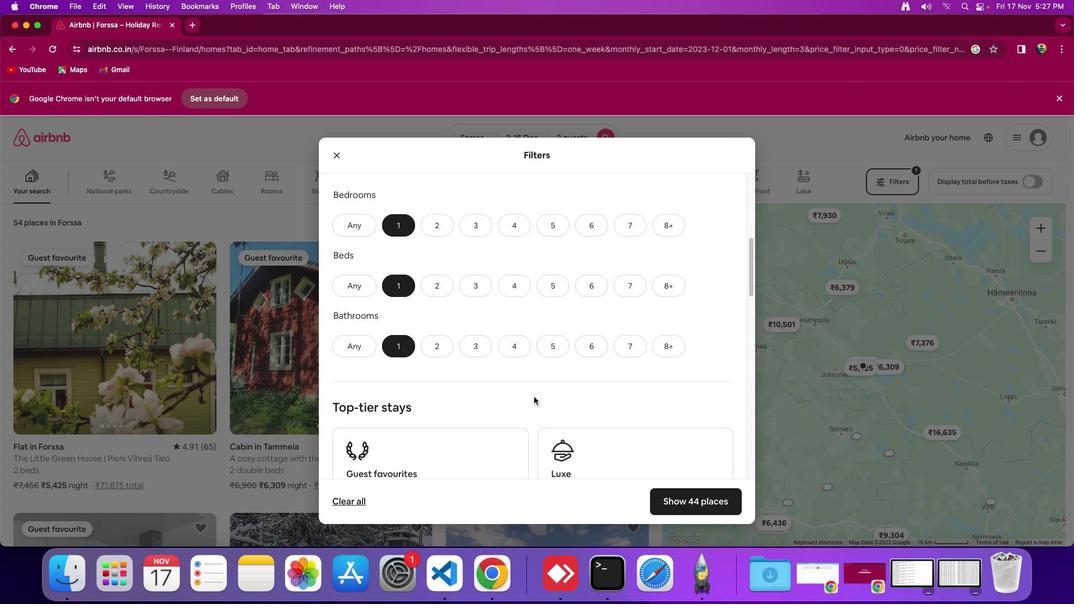 
Action: Mouse scrolled (534, 397) with delta (0, 0)
Screenshot: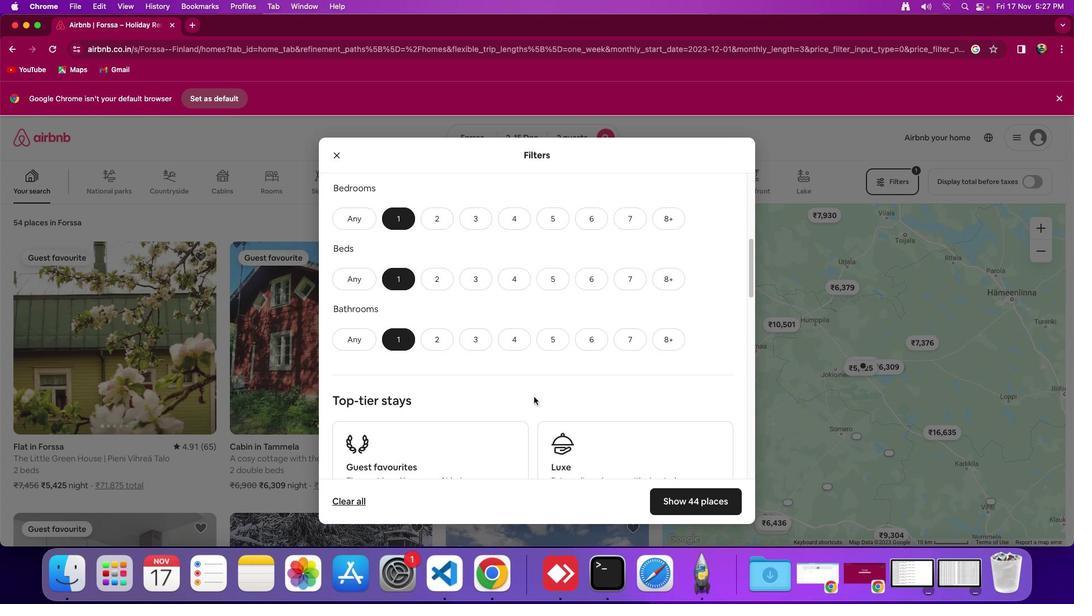 
Action: Mouse scrolled (534, 397) with delta (0, 0)
Screenshot: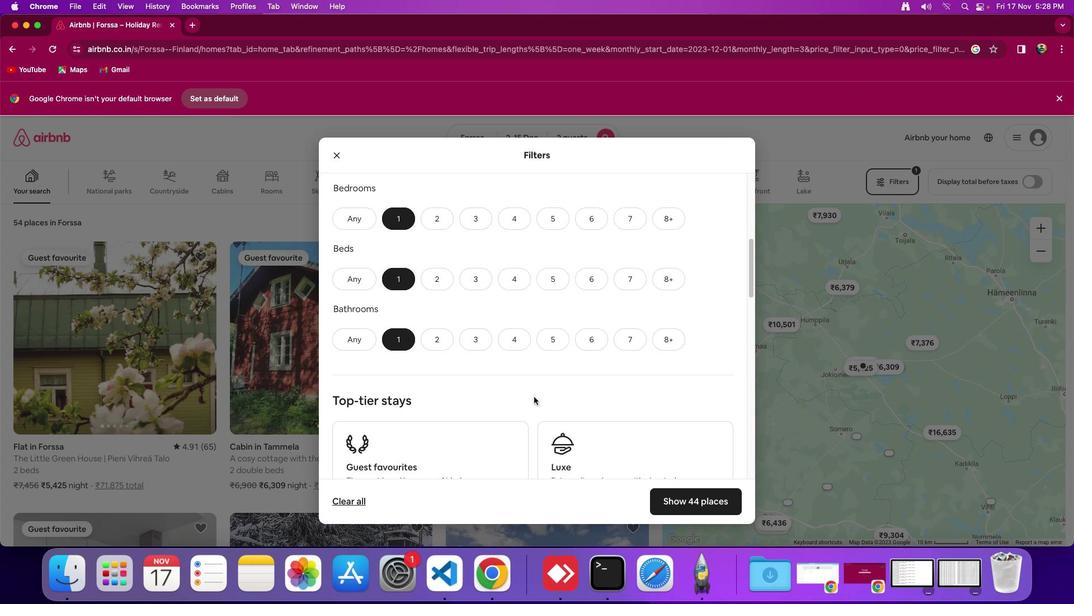 
Action: Mouse scrolled (534, 397) with delta (0, 0)
Screenshot: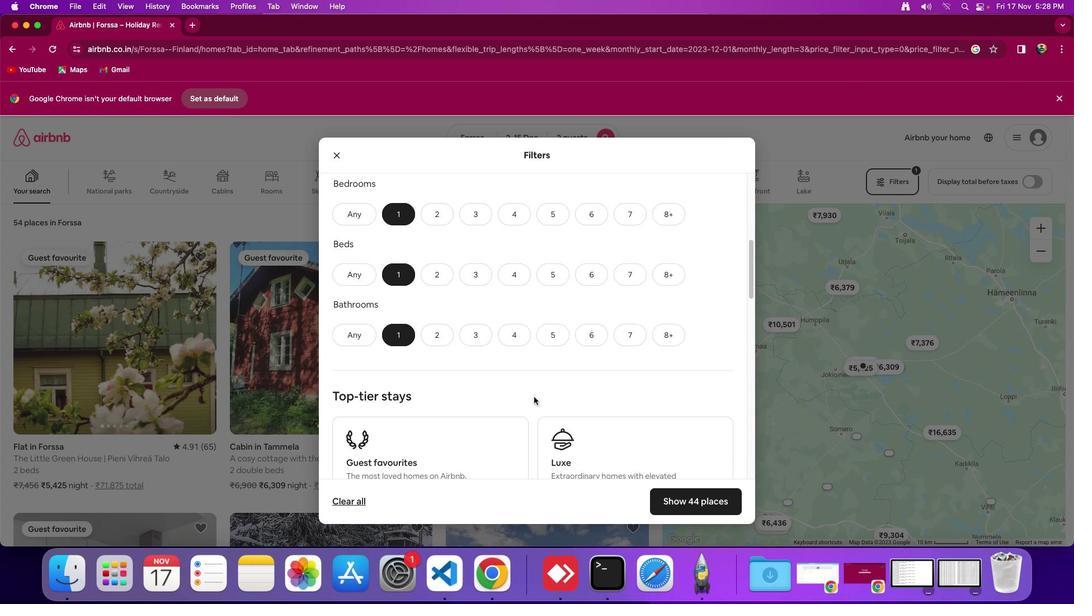 
Action: Mouse scrolled (534, 397) with delta (0, 0)
Screenshot: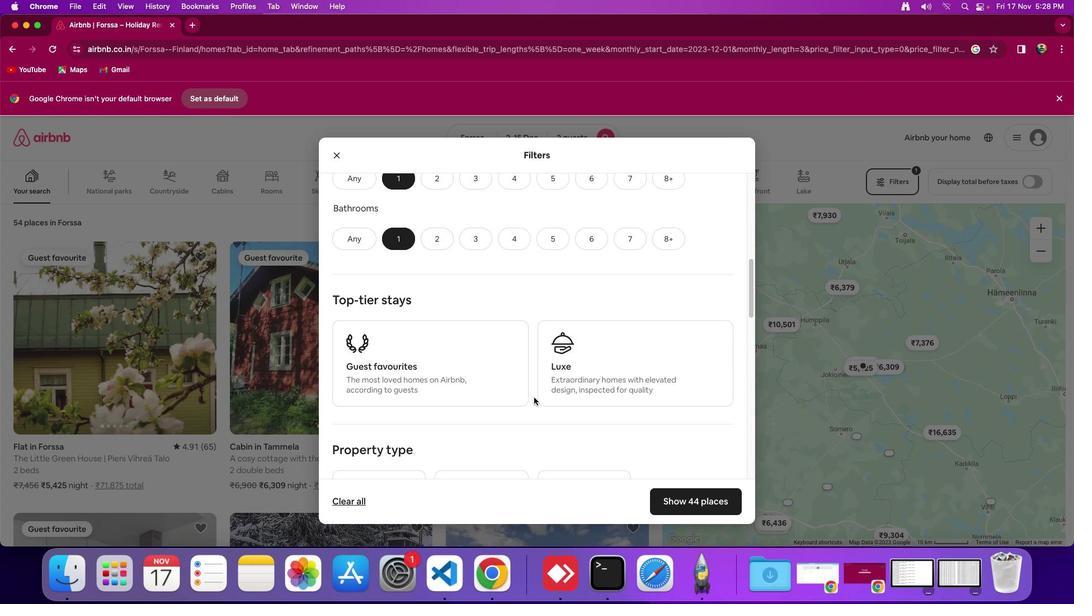 
Action: Mouse scrolled (534, 397) with delta (0, 0)
Screenshot: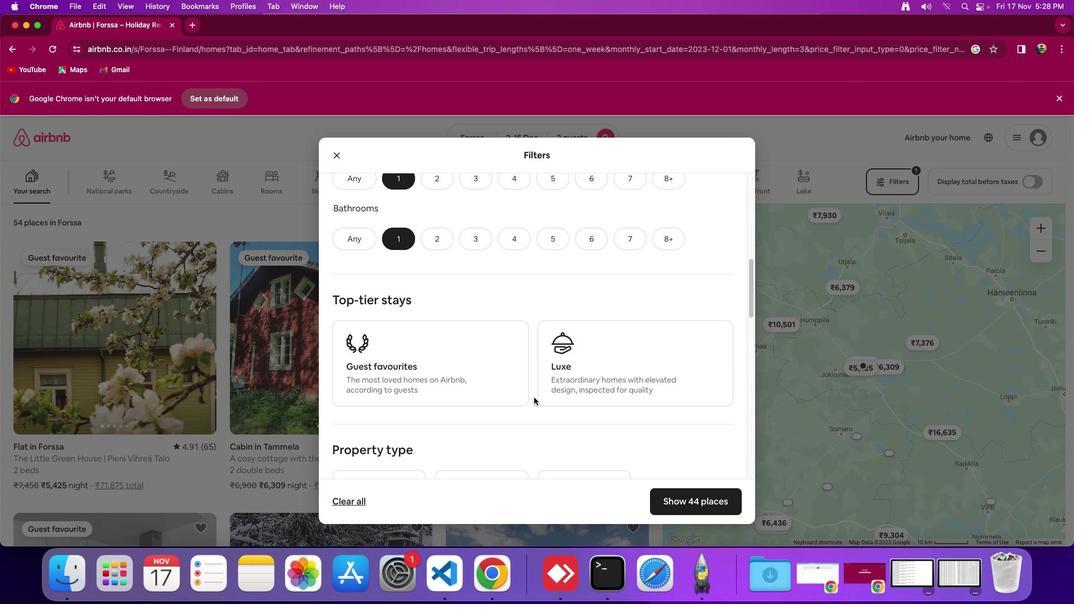 
Action: Mouse scrolled (534, 397) with delta (0, -1)
Screenshot: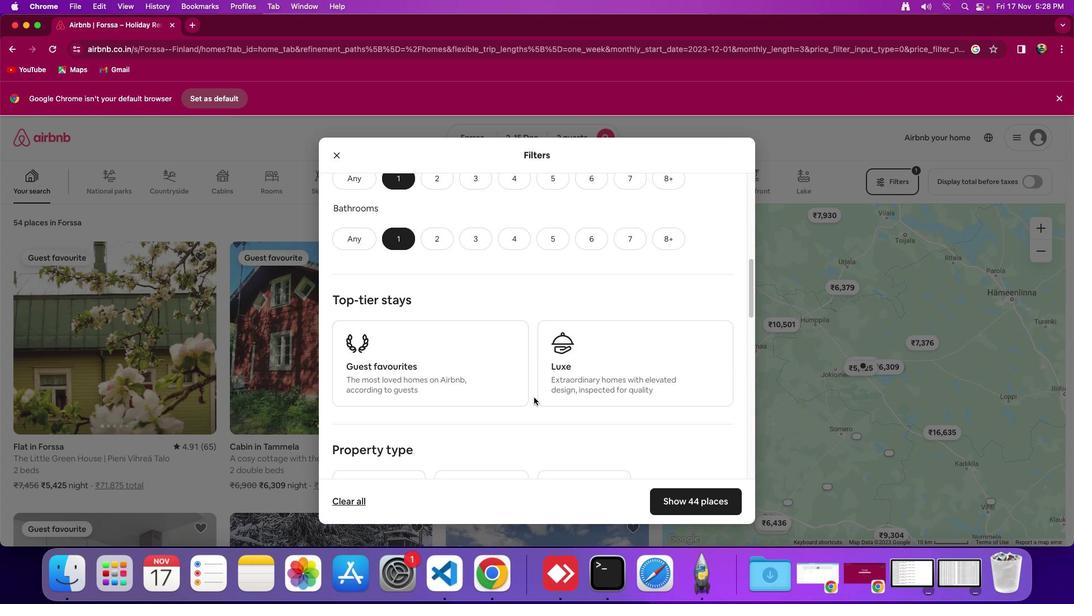 
Action: Mouse moved to (533, 397)
Screenshot: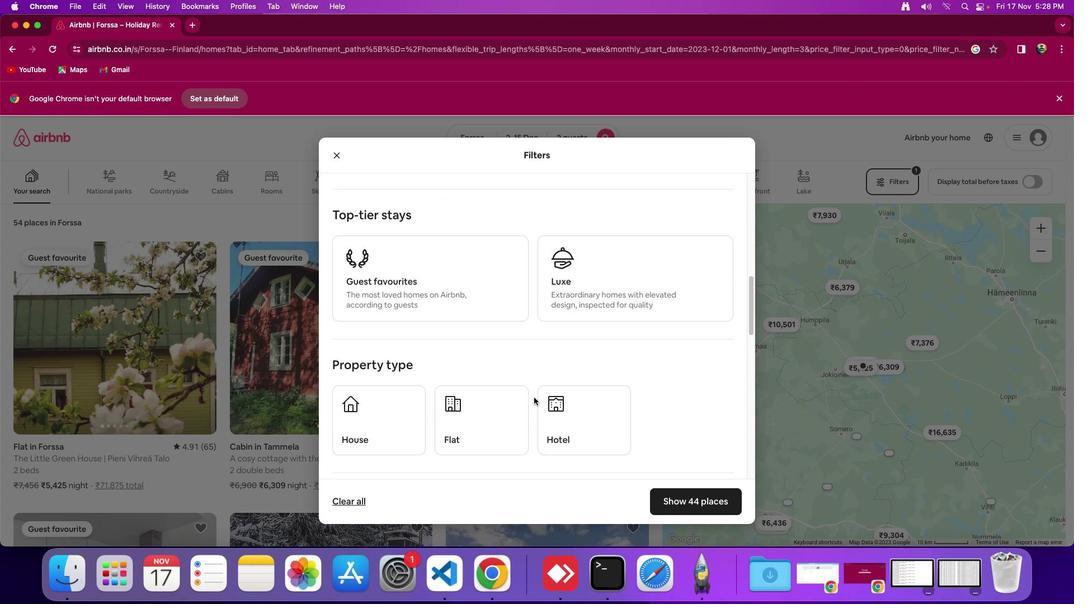 
Action: Mouse scrolled (533, 397) with delta (0, 0)
Screenshot: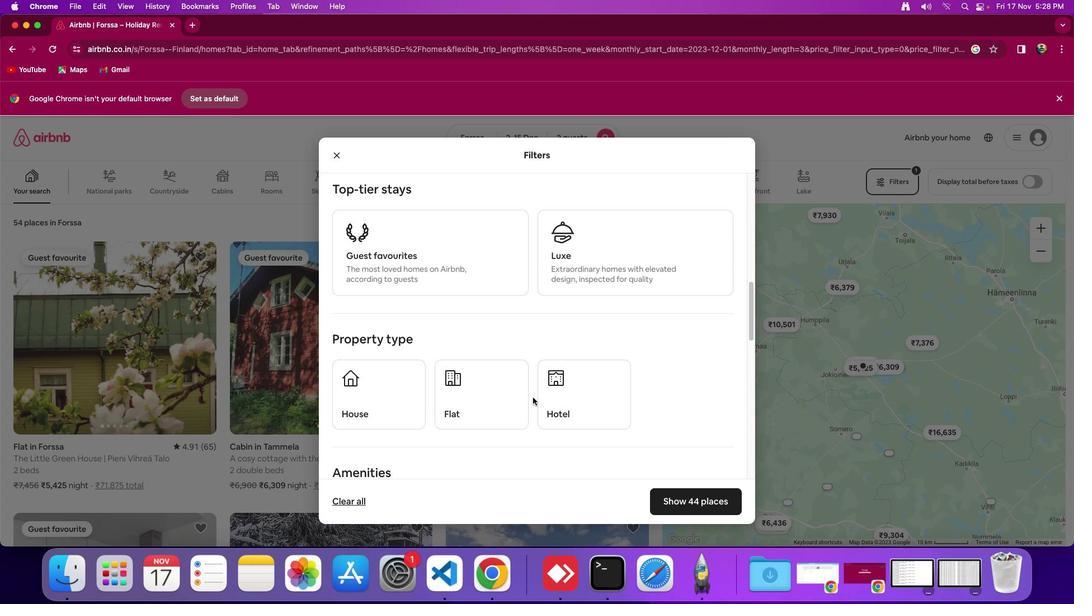 
Action: Mouse scrolled (533, 397) with delta (0, 0)
Screenshot: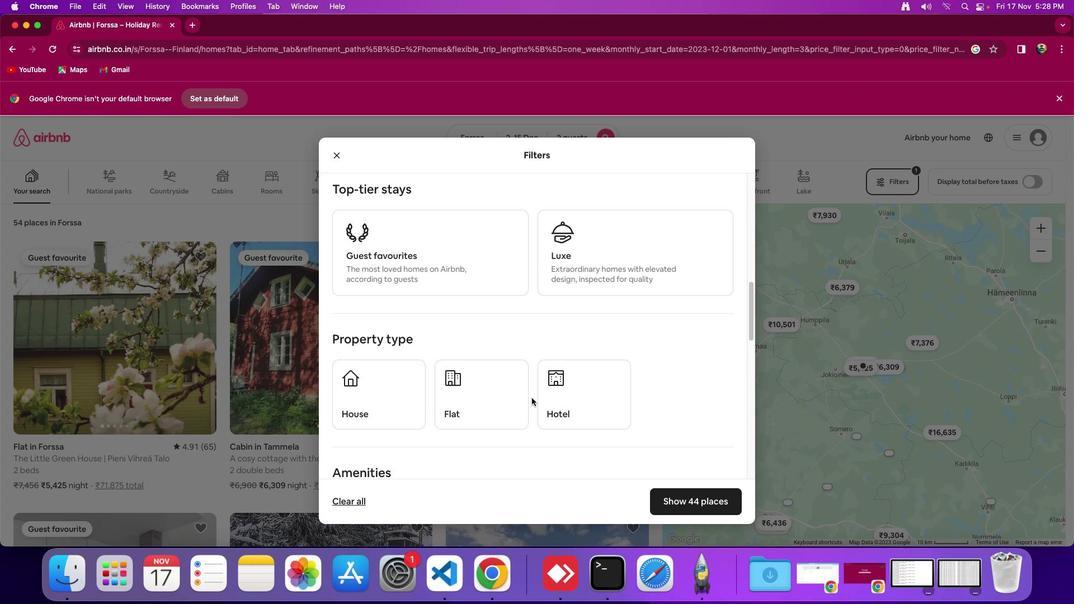 
Action: Mouse scrolled (533, 397) with delta (0, -1)
Screenshot: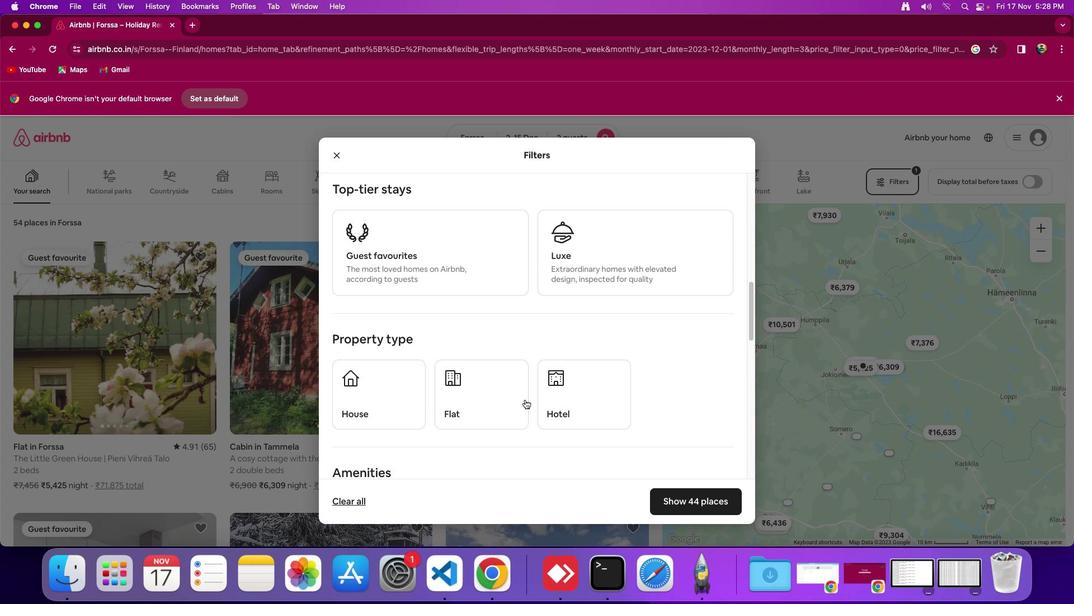 
Action: Mouse moved to (562, 407)
Screenshot: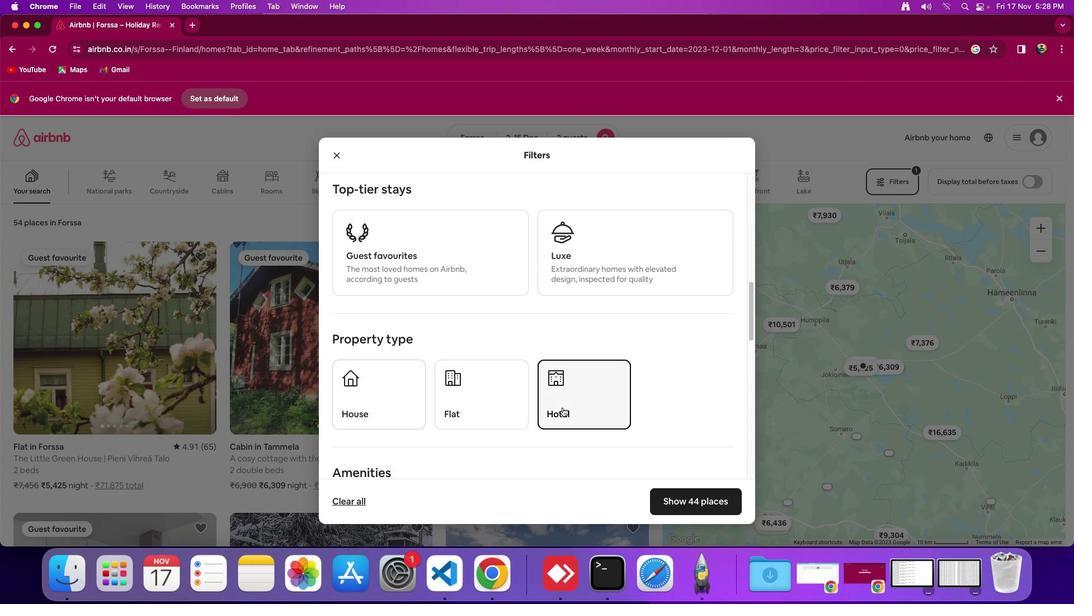 
Action: Mouse pressed left at (562, 407)
Screenshot: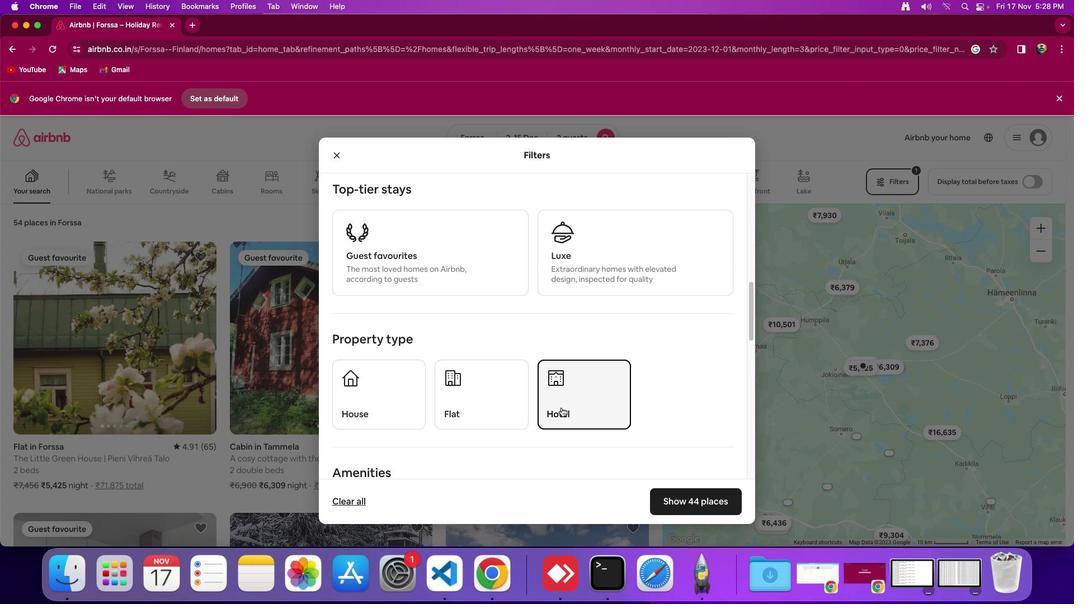 
Action: Mouse moved to (541, 405)
Screenshot: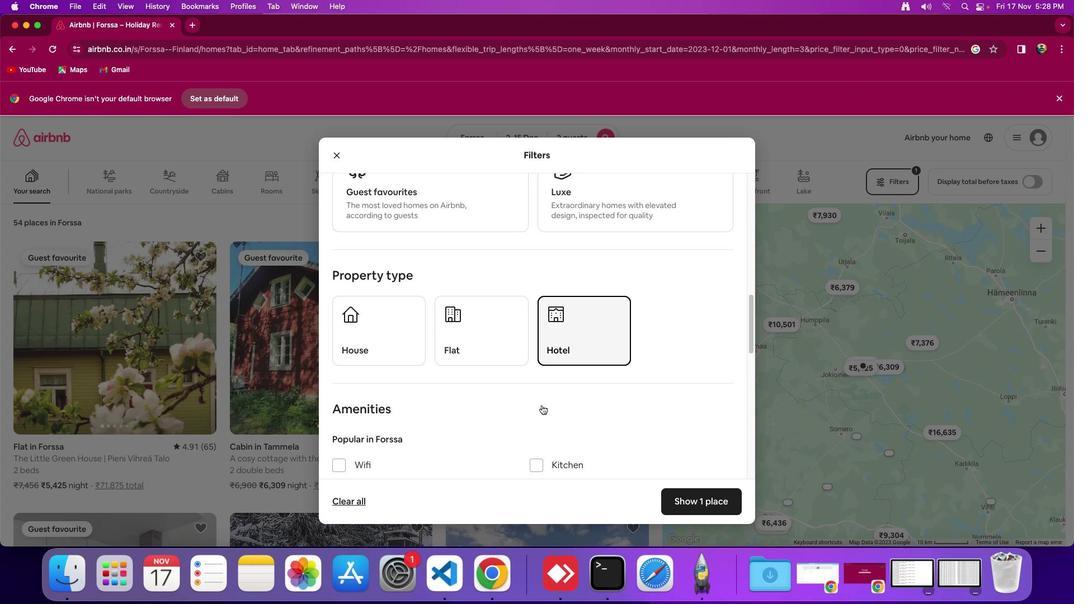 
Action: Mouse scrolled (541, 405) with delta (0, 0)
Screenshot: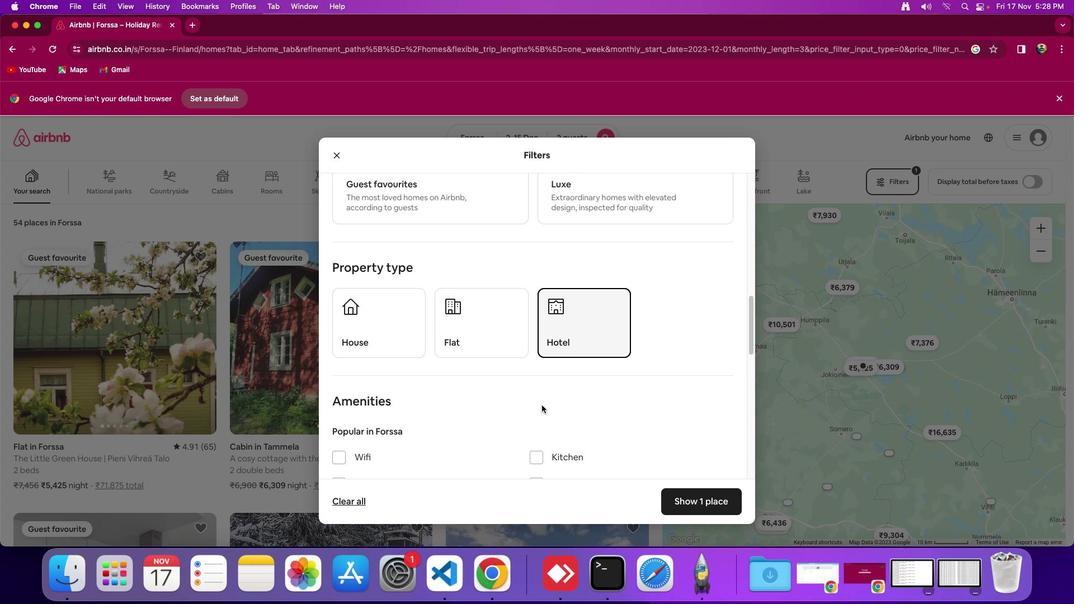 
Action: Mouse scrolled (541, 405) with delta (0, 0)
Screenshot: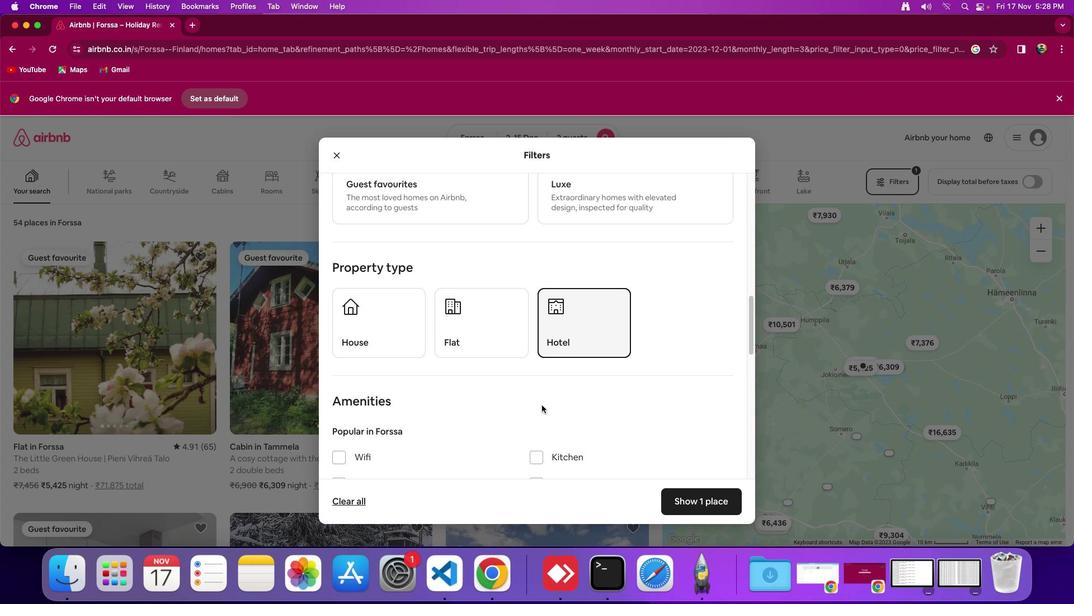 
Action: Mouse scrolled (541, 405) with delta (0, -1)
Screenshot: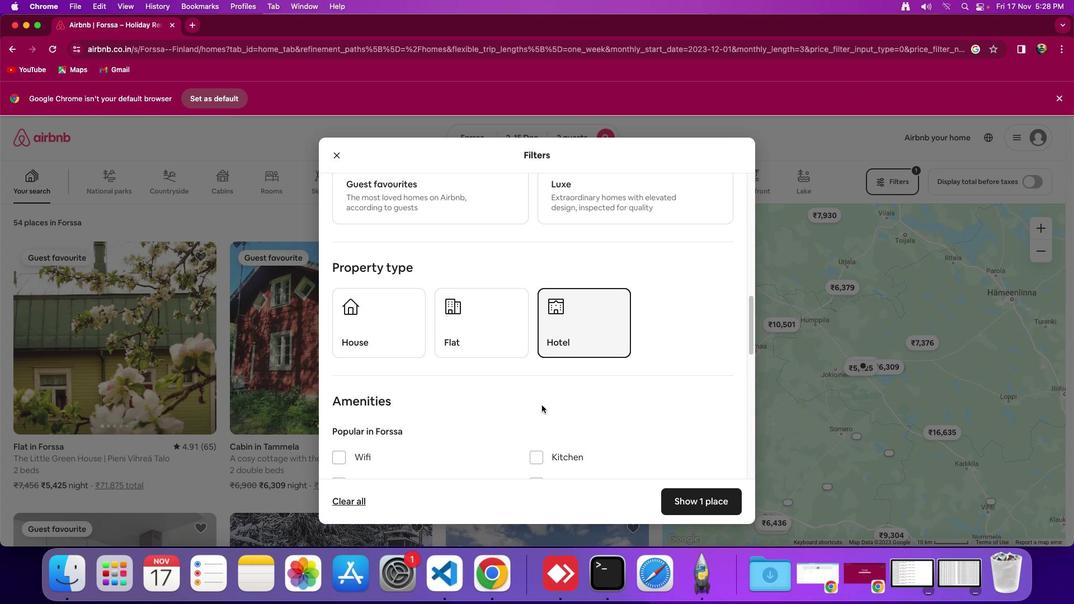
Action: Mouse scrolled (541, 405) with delta (0, 0)
Screenshot: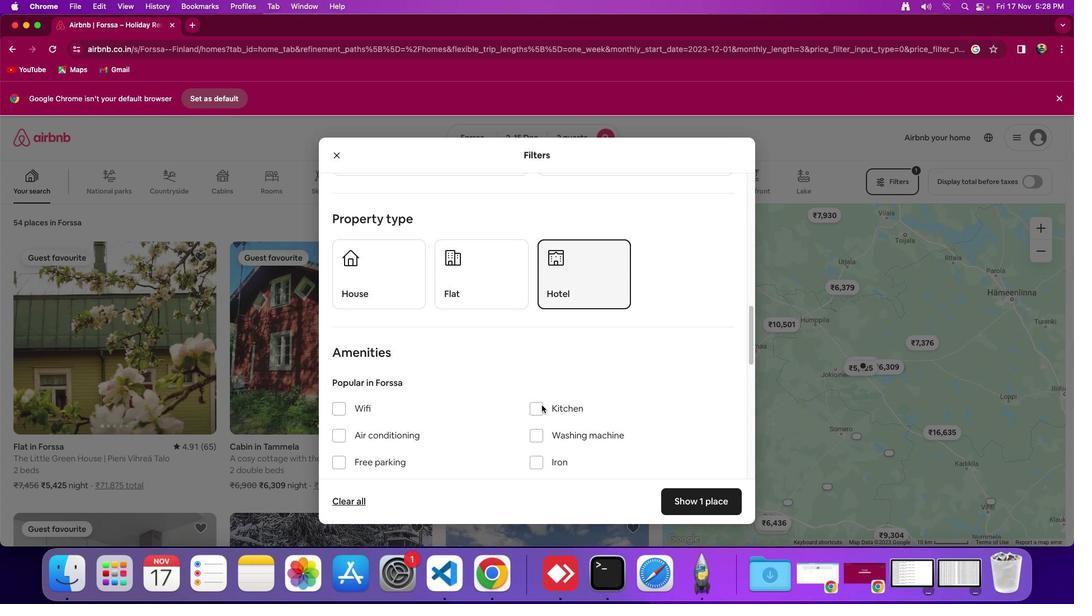 
Action: Mouse scrolled (541, 405) with delta (0, 0)
Screenshot: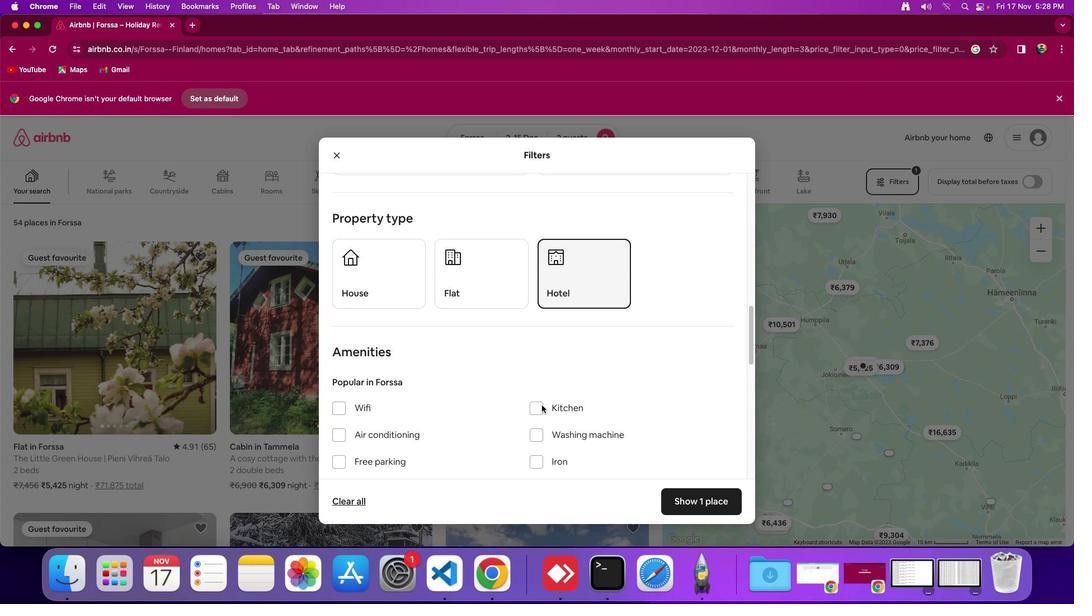 
Action: Mouse scrolled (541, 405) with delta (0, 0)
Screenshot: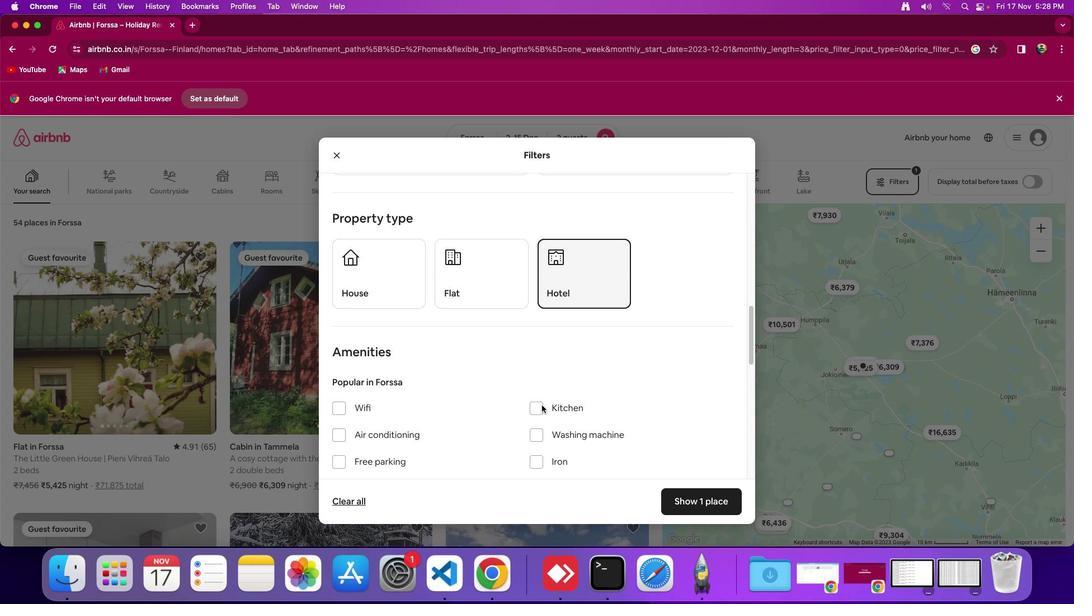 
Action: Mouse scrolled (541, 405) with delta (0, 0)
Screenshot: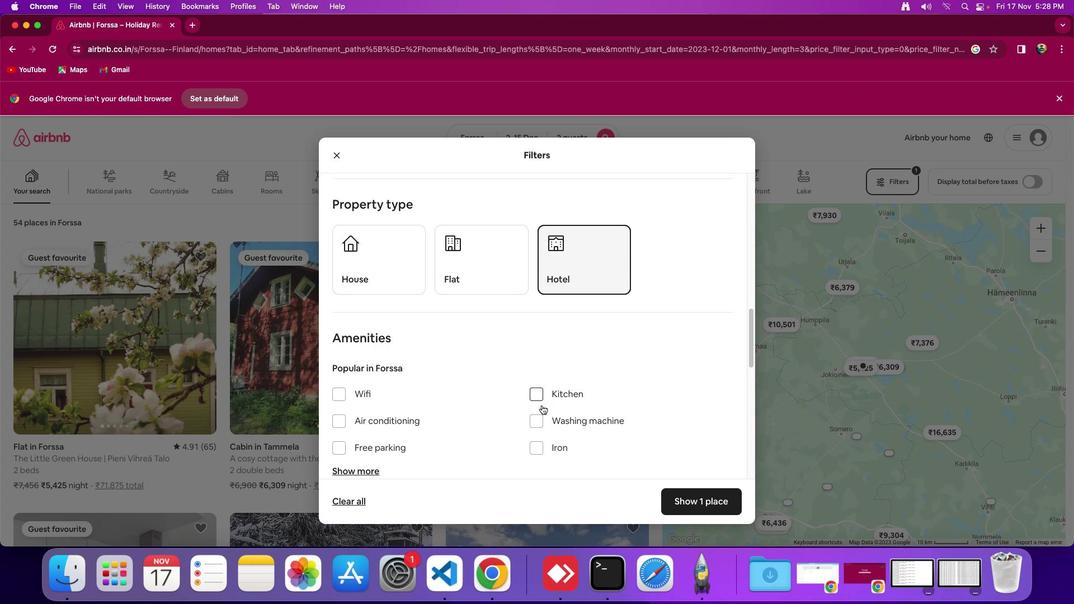 
Action: Mouse scrolled (541, 405) with delta (0, 0)
Screenshot: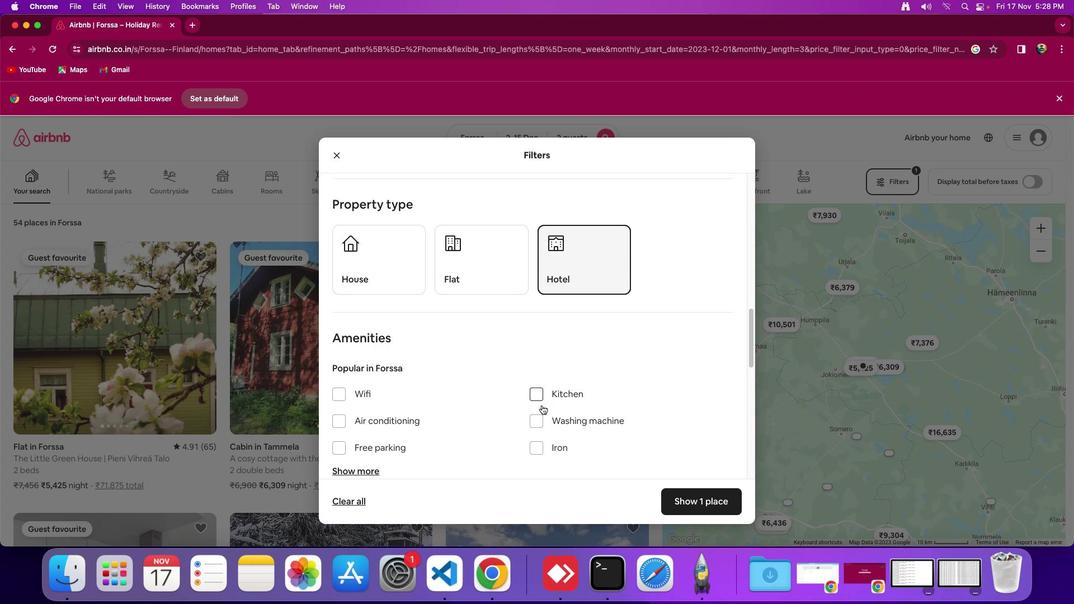 
Action: Mouse moved to (700, 495)
Screenshot: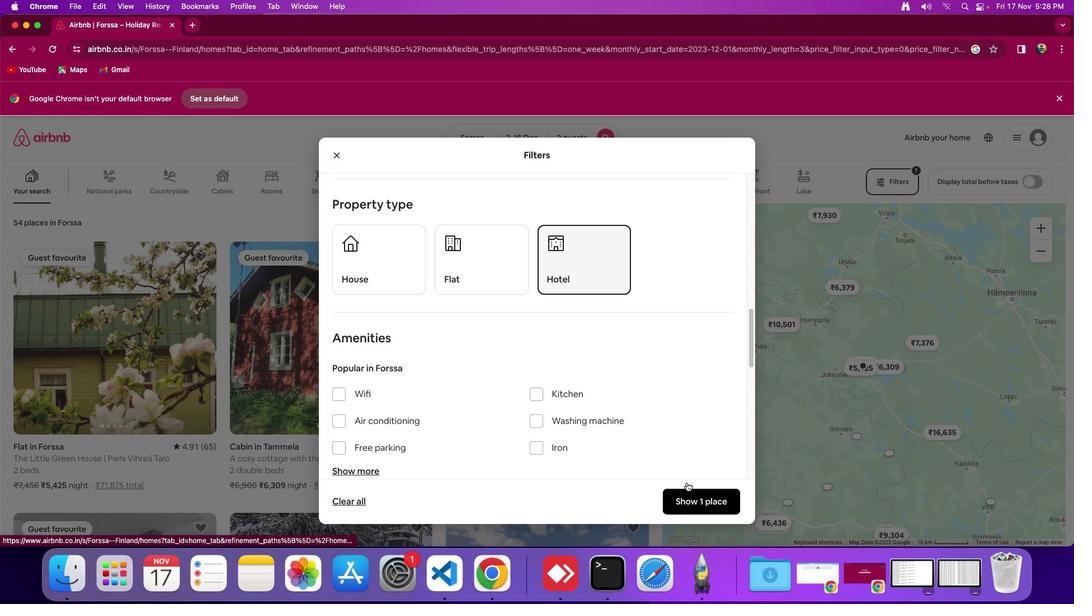 
Action: Mouse pressed left at (700, 495)
Screenshot: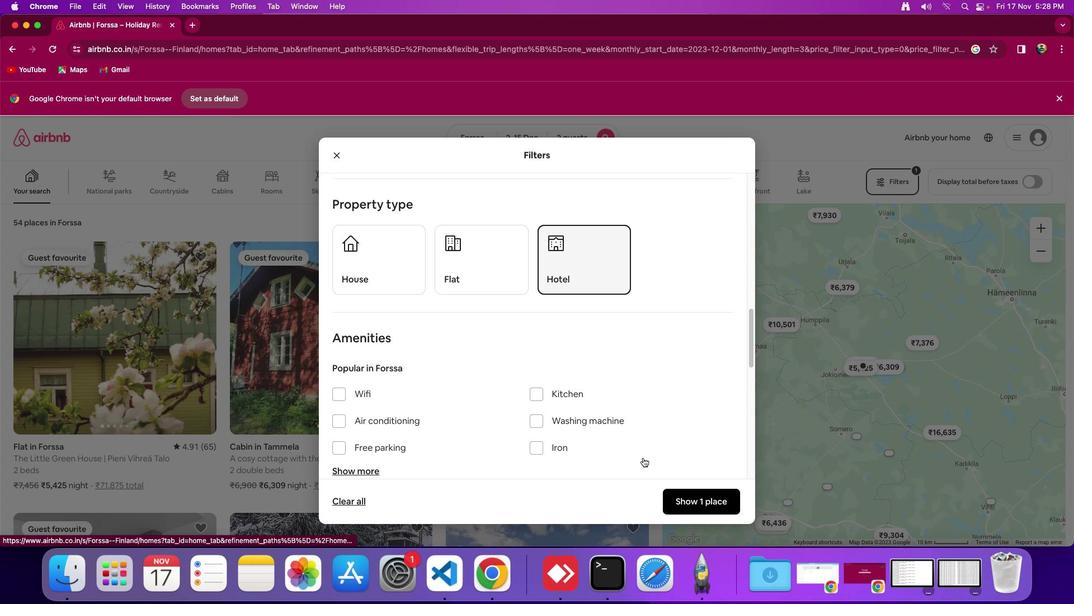 
Action: Mouse moved to (198, 372)
Screenshot: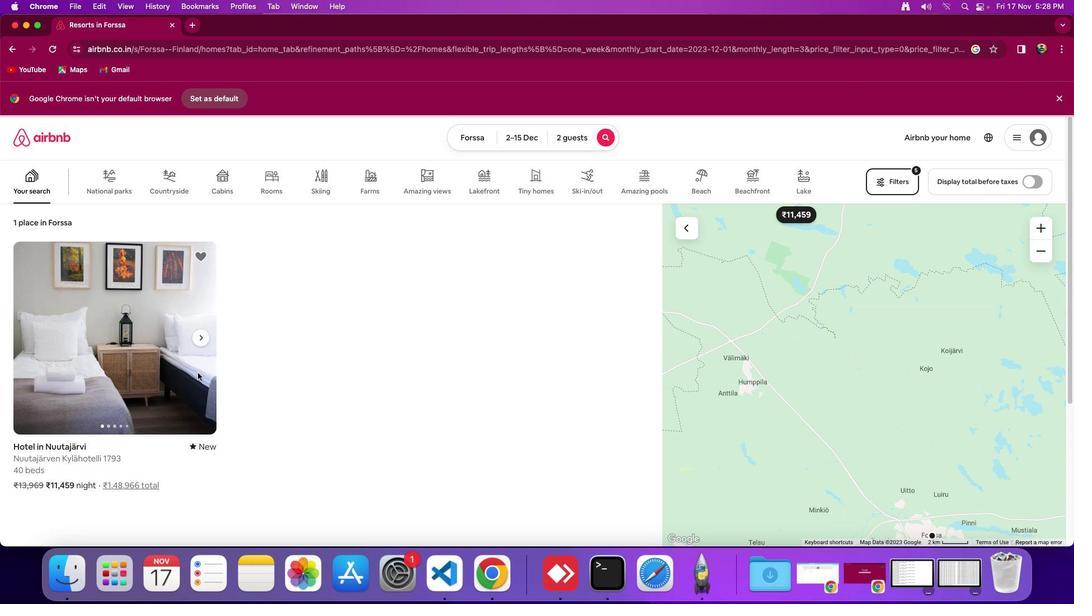 
Action: Mouse pressed left at (198, 372)
Screenshot: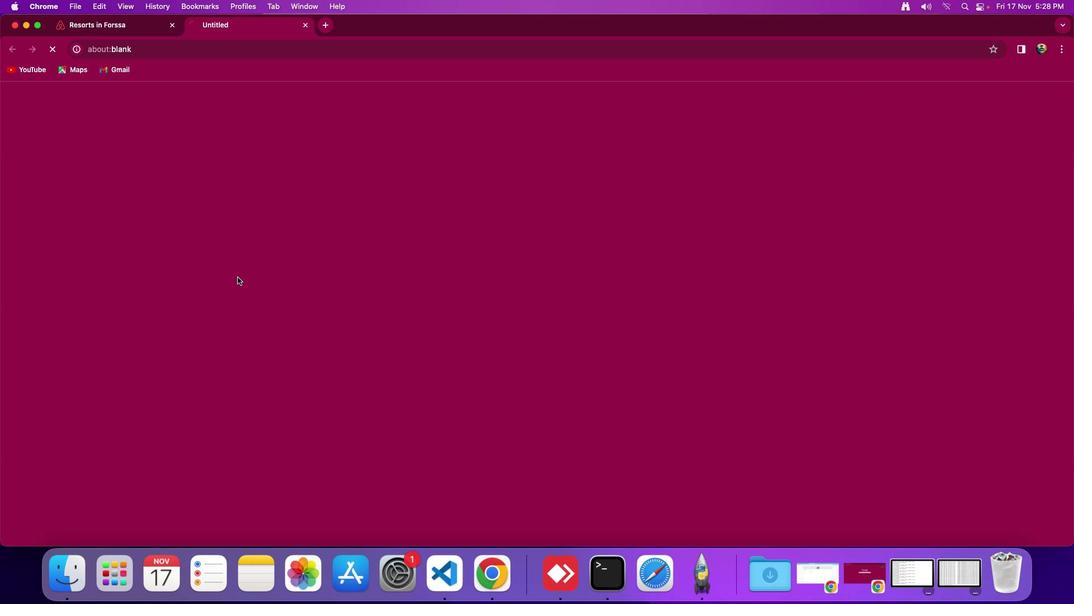 
Action: Mouse moved to (573, 217)
Screenshot: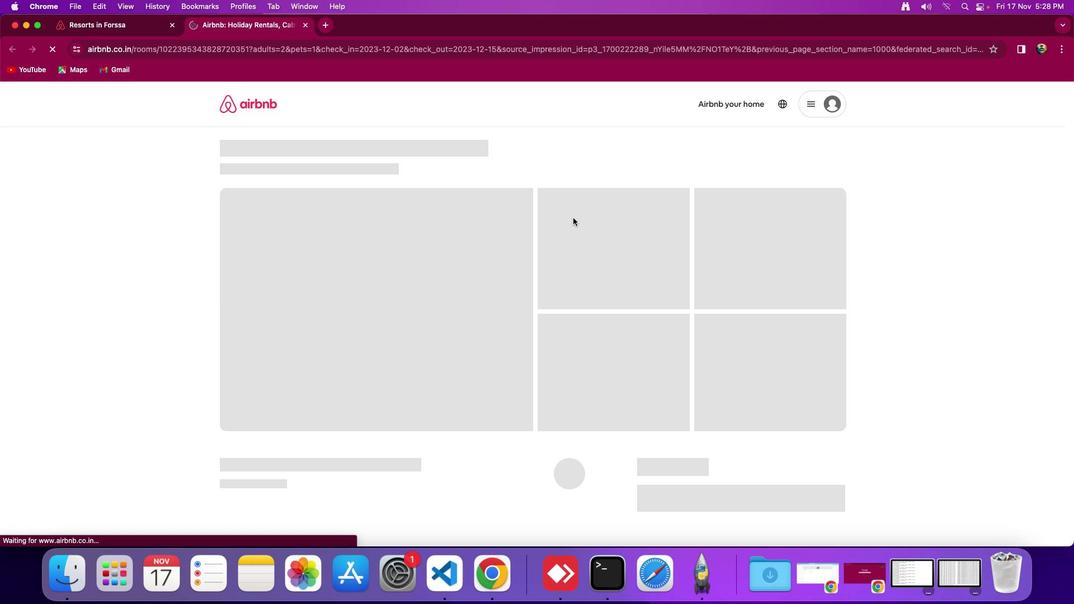 
Action: Mouse scrolled (573, 217) with delta (0, 0)
Screenshot: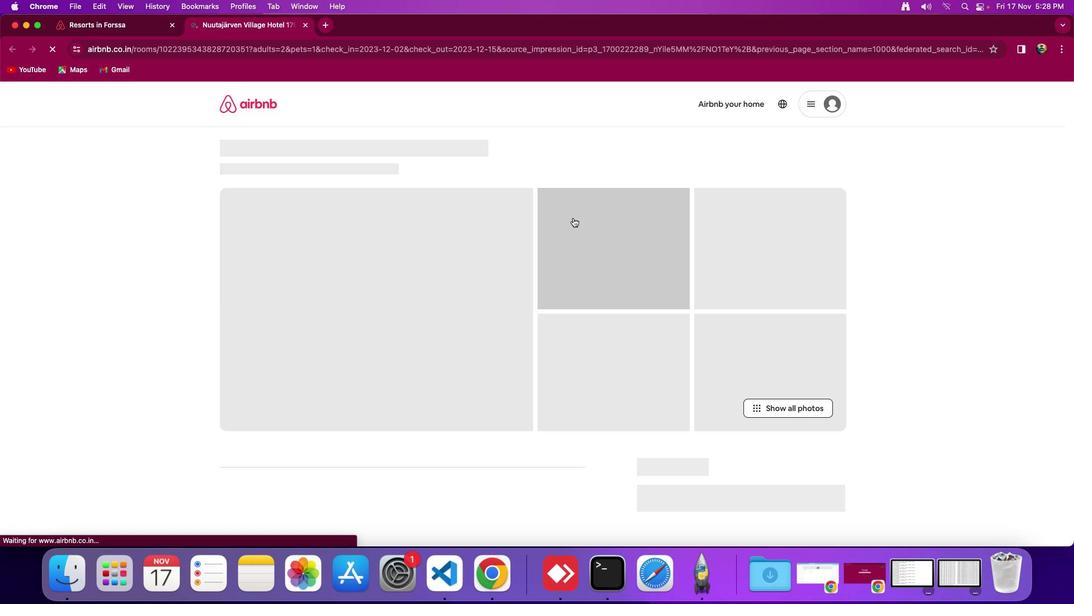 
Action: Mouse scrolled (573, 217) with delta (0, 0)
Screenshot: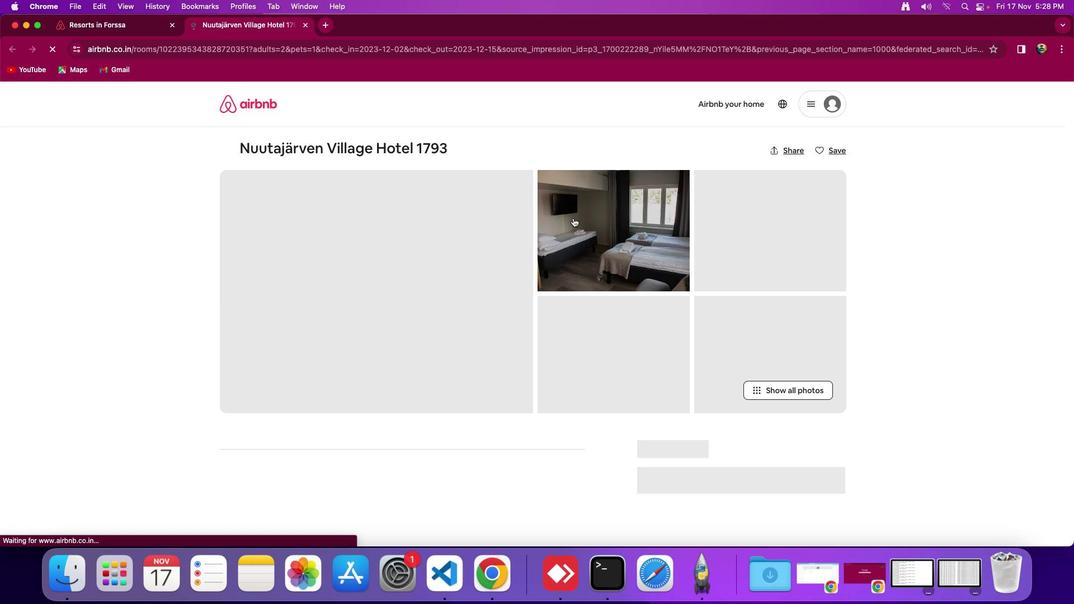 
Action: Mouse moved to (777, 387)
Screenshot: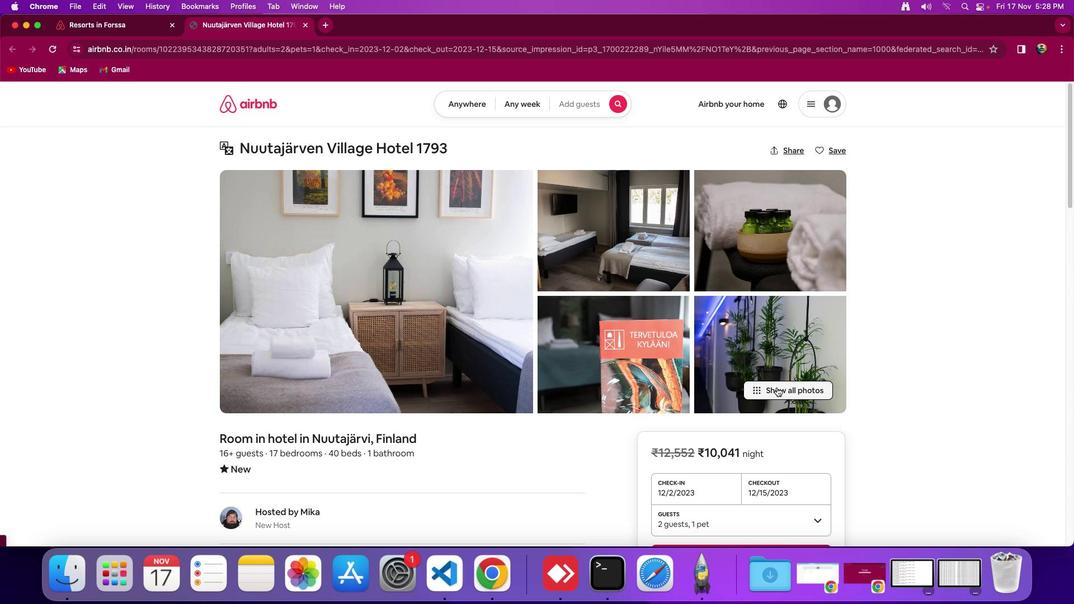
Action: Mouse pressed left at (777, 387)
Screenshot: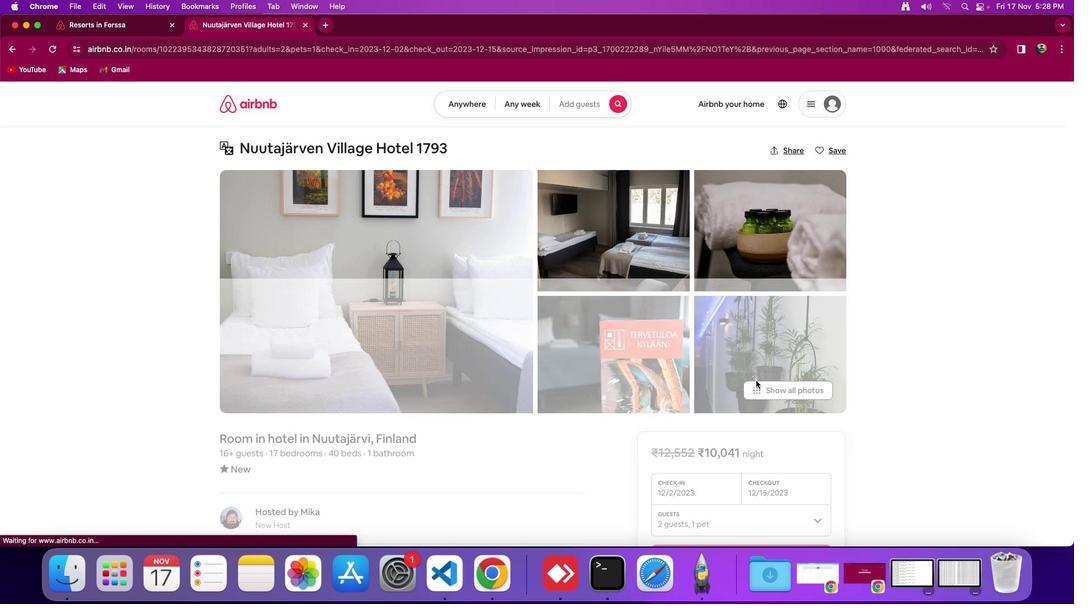 
Action: Mouse moved to (598, 353)
Screenshot: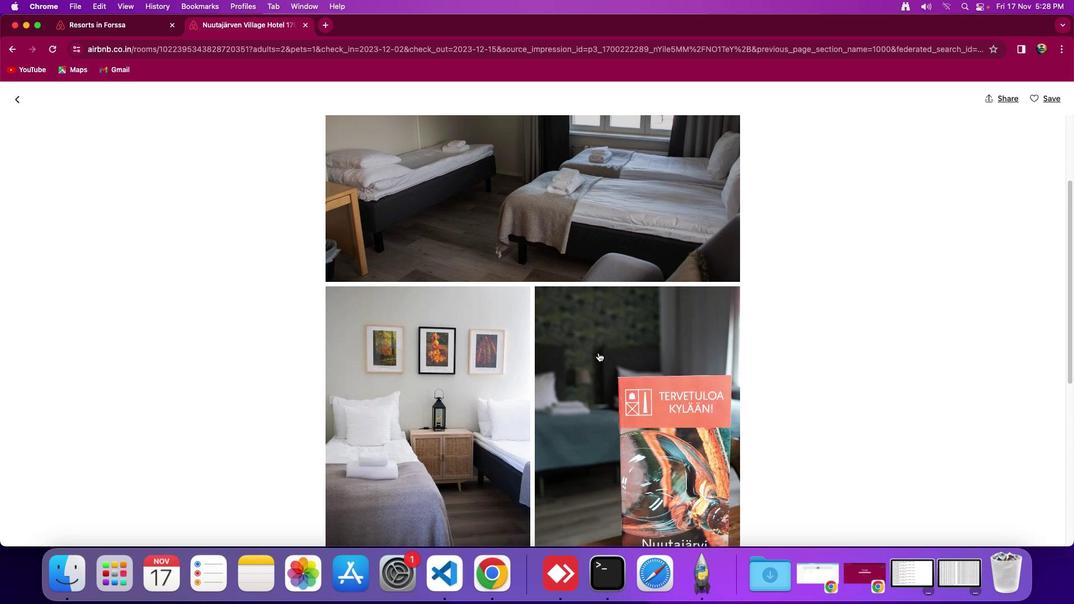 
Action: Mouse scrolled (598, 353) with delta (0, 0)
Screenshot: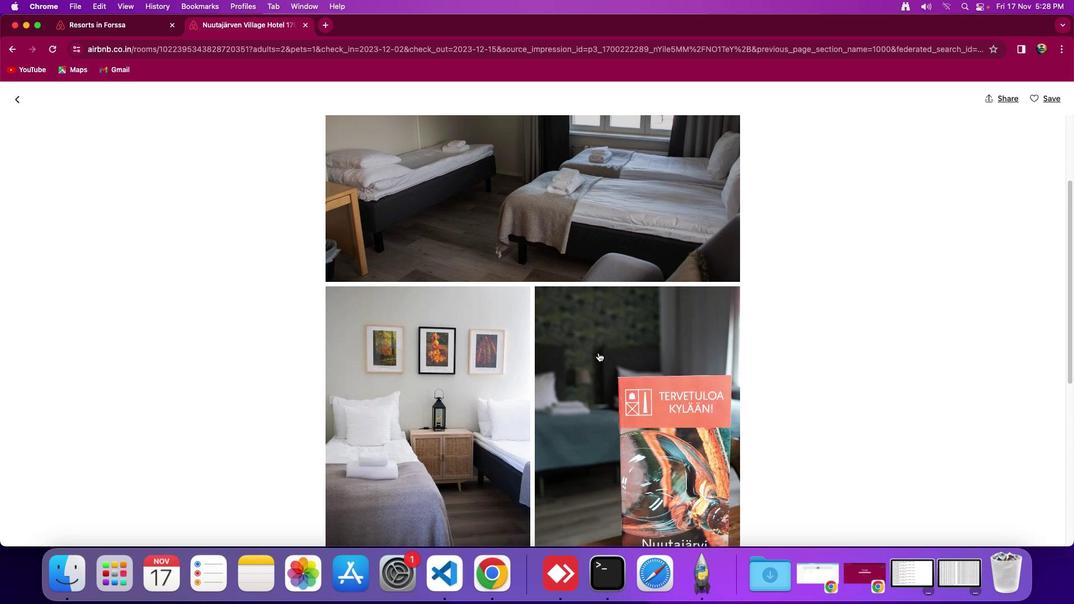 
Action: Mouse scrolled (598, 353) with delta (0, 0)
Screenshot: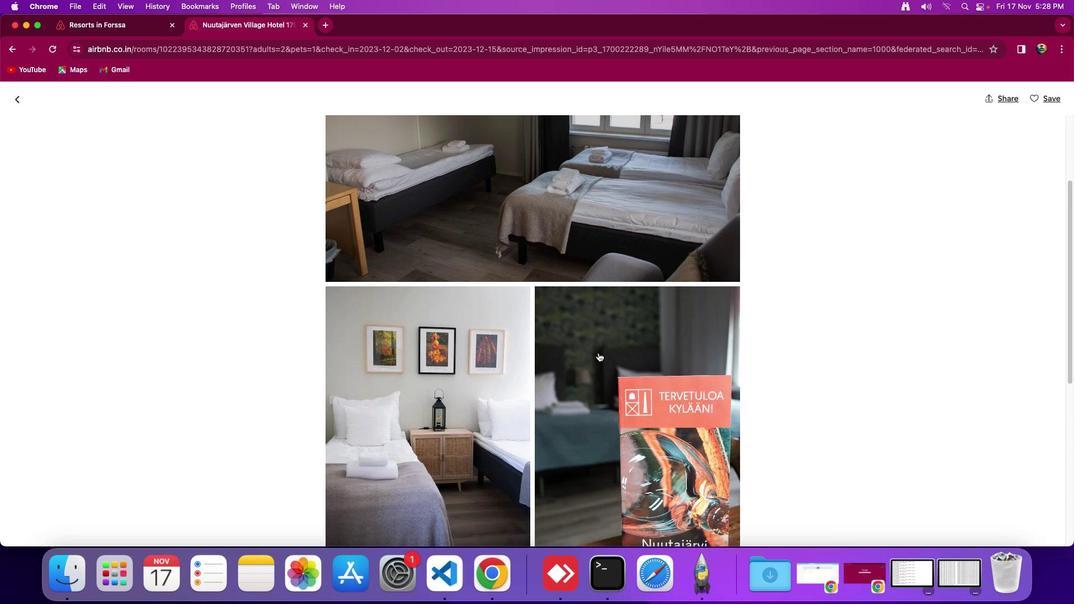 
Action: Mouse scrolled (598, 353) with delta (0, -2)
Screenshot: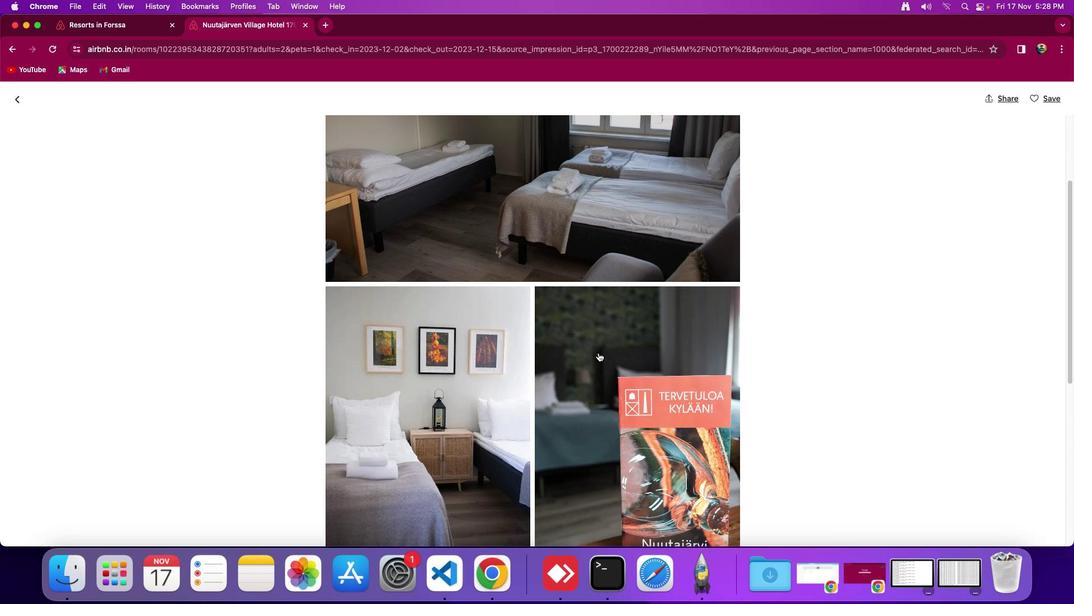 
Action: Mouse scrolled (598, 353) with delta (0, 0)
Screenshot: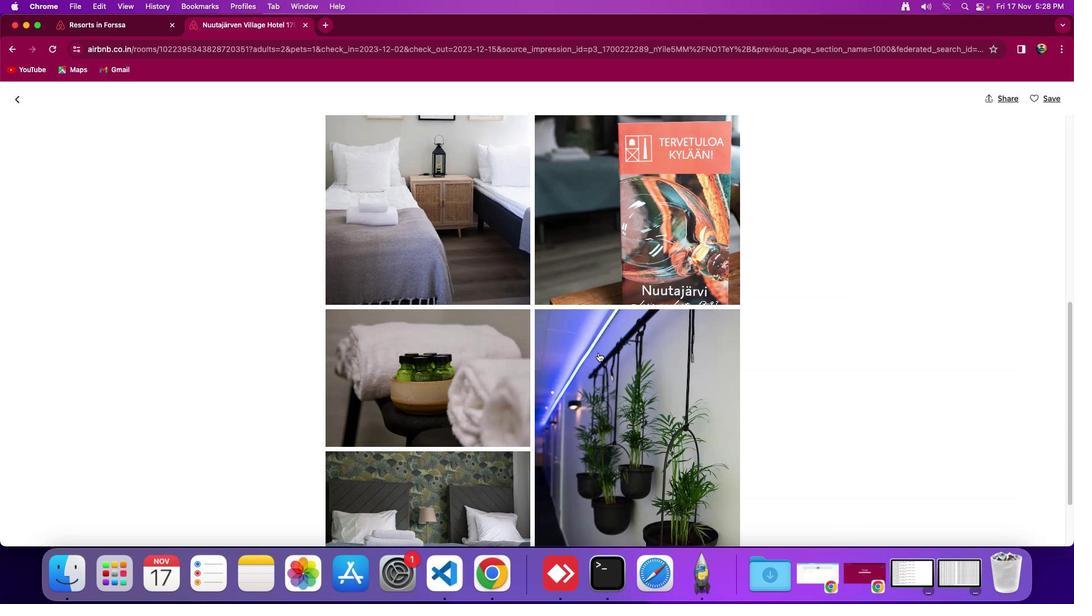 
Action: Mouse scrolled (598, 353) with delta (0, 0)
Screenshot: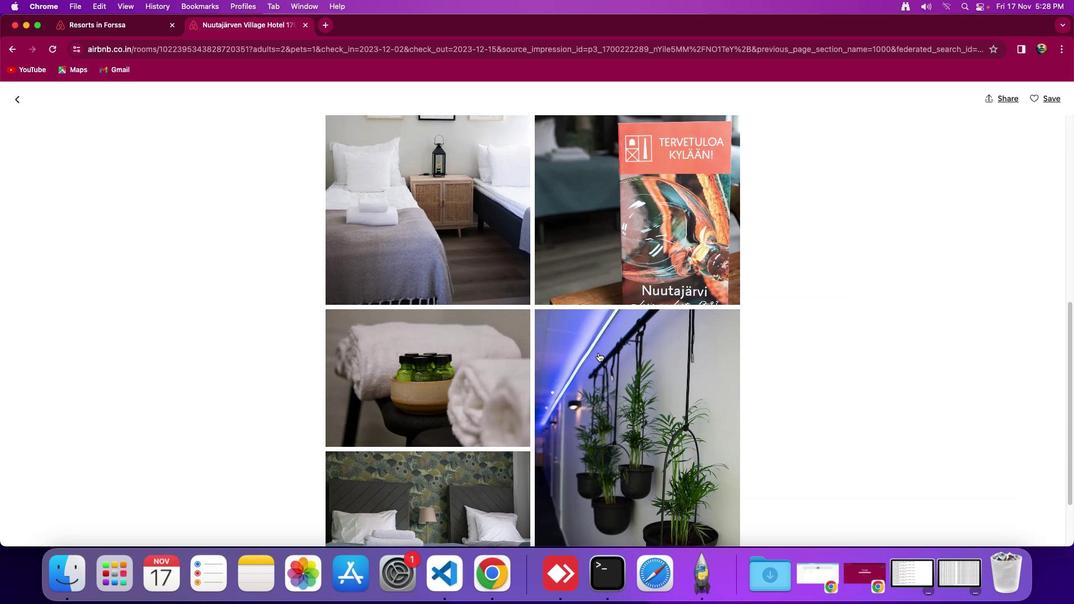 
Action: Mouse scrolled (598, 353) with delta (0, -2)
Screenshot: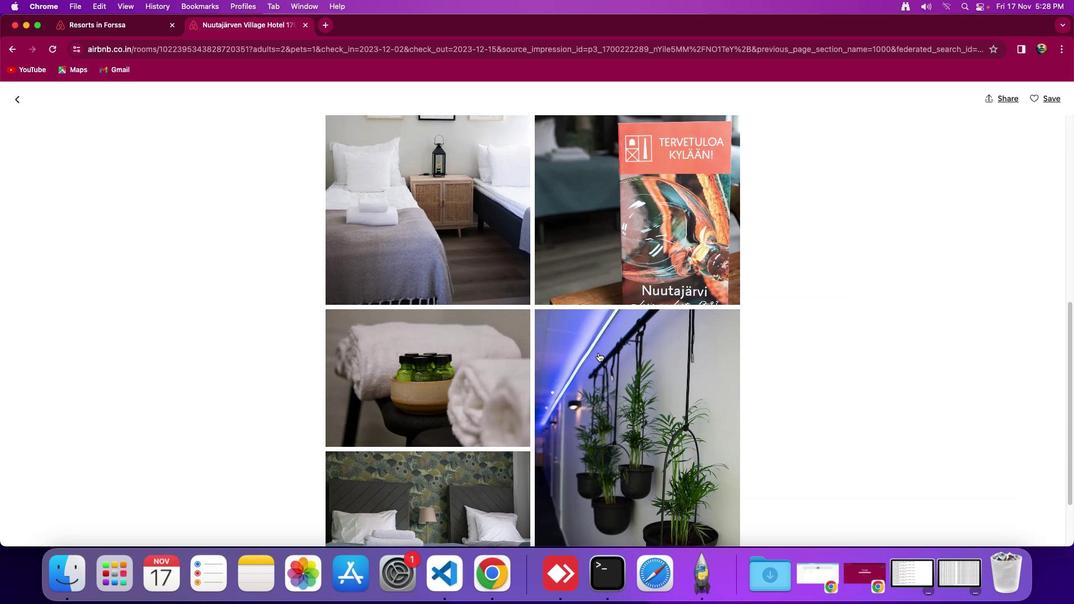 
Action: Mouse scrolled (598, 353) with delta (0, -2)
Screenshot: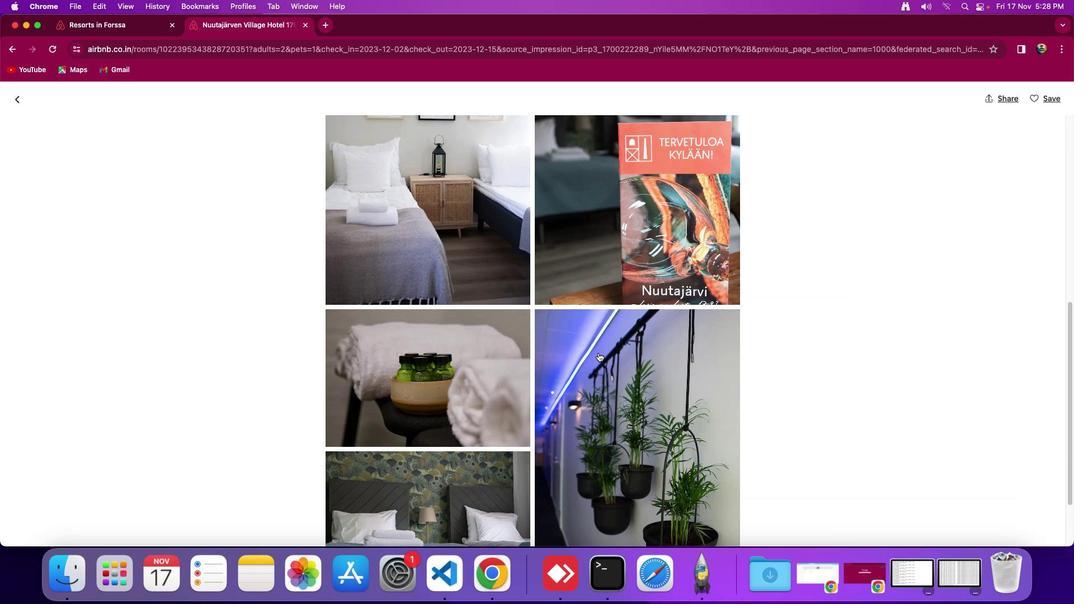 
Action: Mouse scrolled (598, 353) with delta (0, 0)
Screenshot: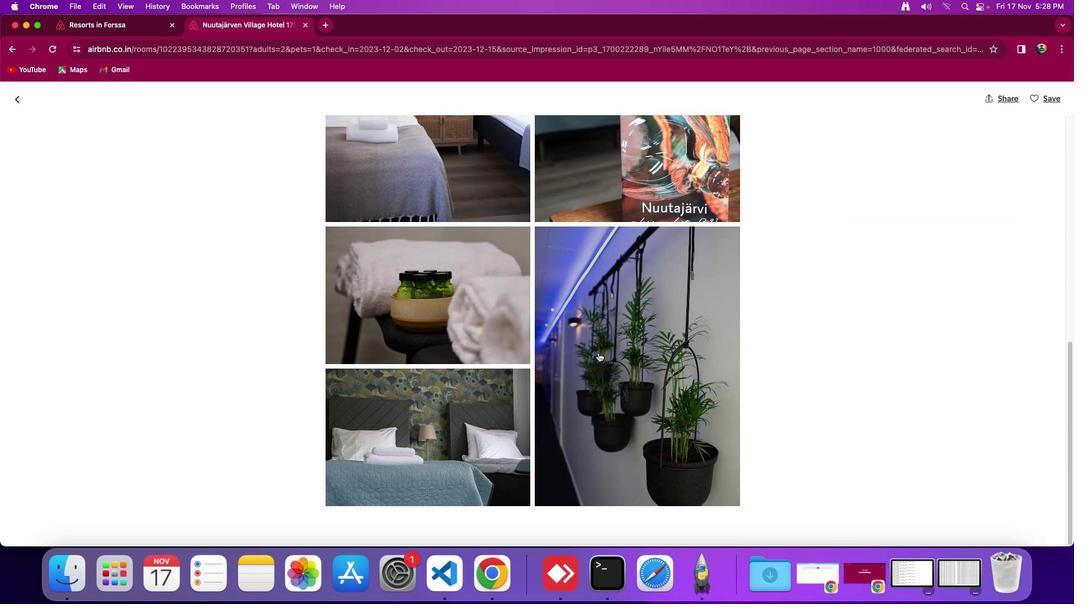 
Action: Mouse scrolled (598, 353) with delta (0, 0)
Screenshot: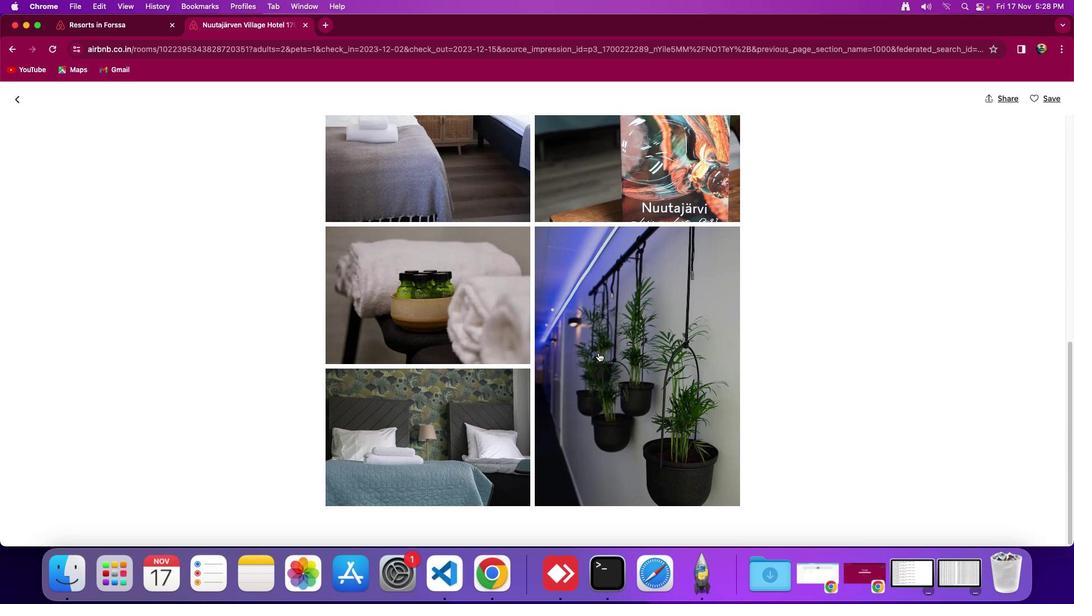 
Action: Mouse scrolled (598, 353) with delta (0, -2)
Screenshot: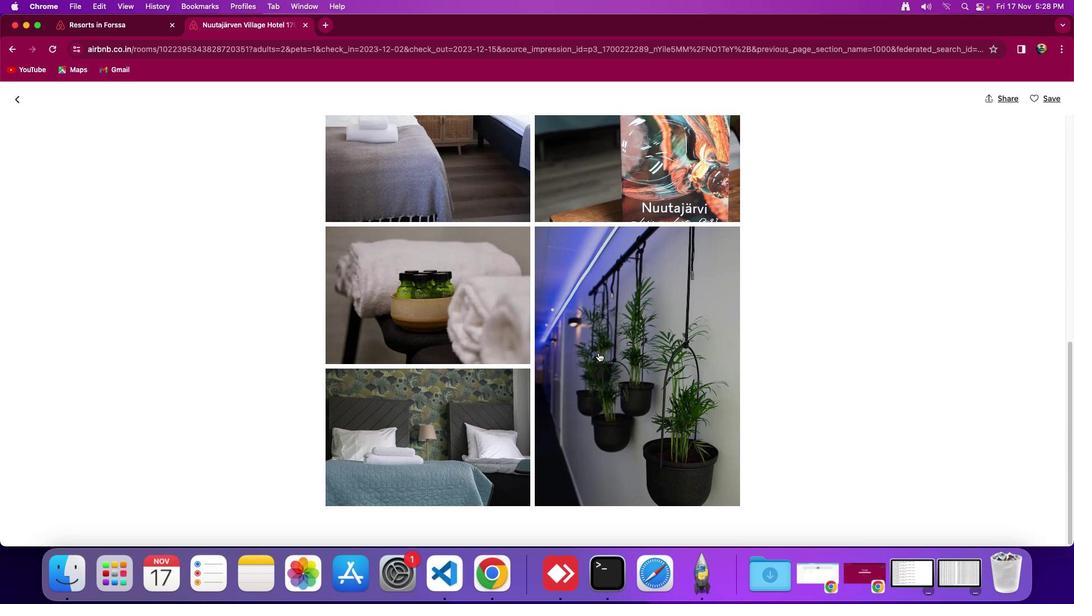 
Action: Mouse scrolled (598, 353) with delta (0, -2)
Screenshot: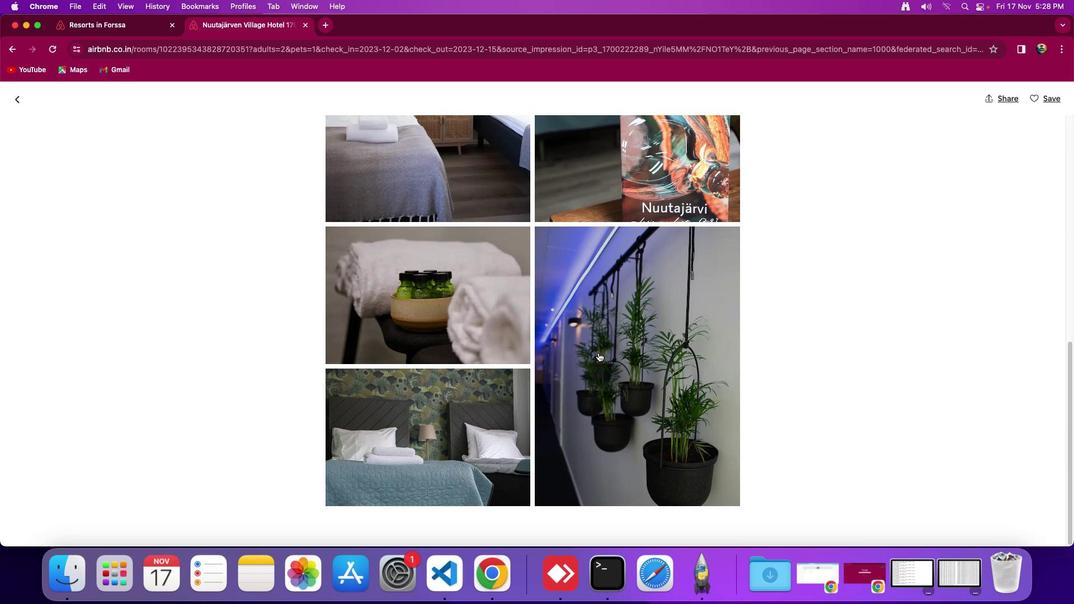 
Action: Mouse scrolled (598, 353) with delta (0, 0)
Screenshot: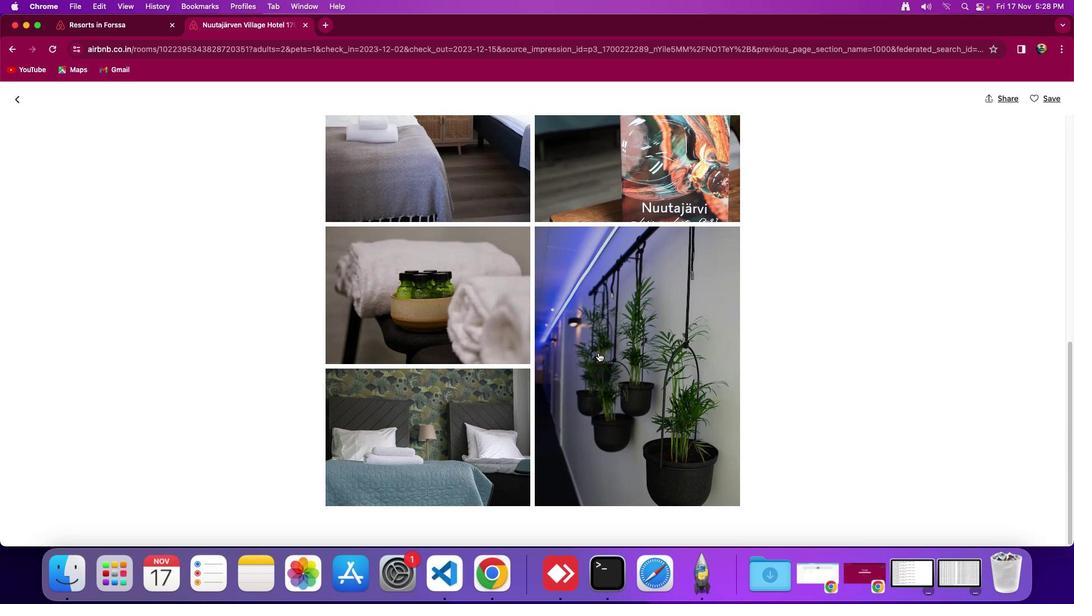 
Action: Mouse scrolled (598, 353) with delta (0, 0)
Screenshot: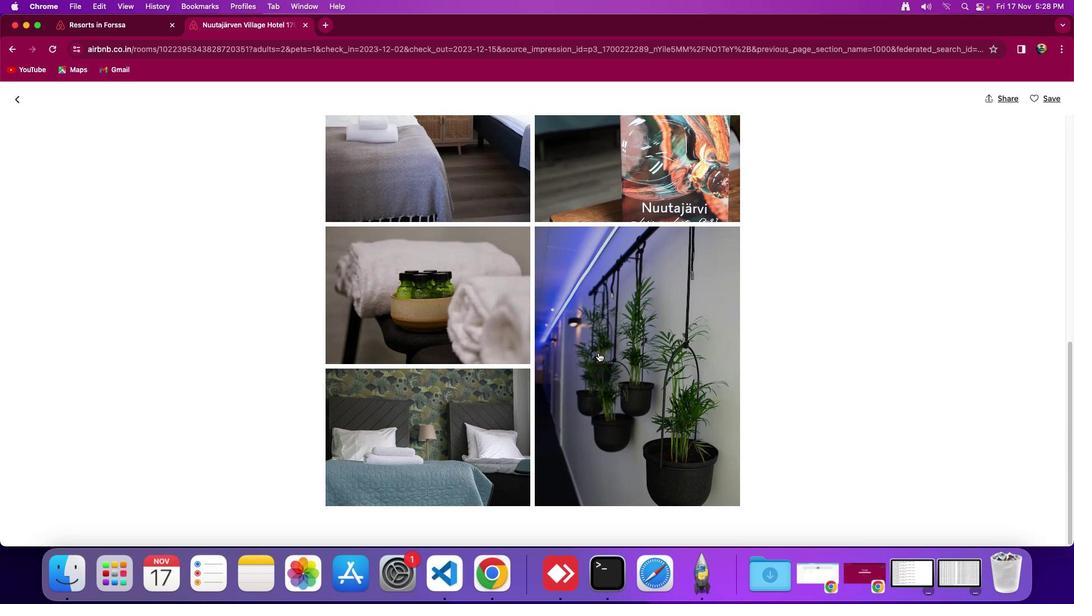 
Action: Mouse scrolled (598, 353) with delta (0, -1)
Screenshot: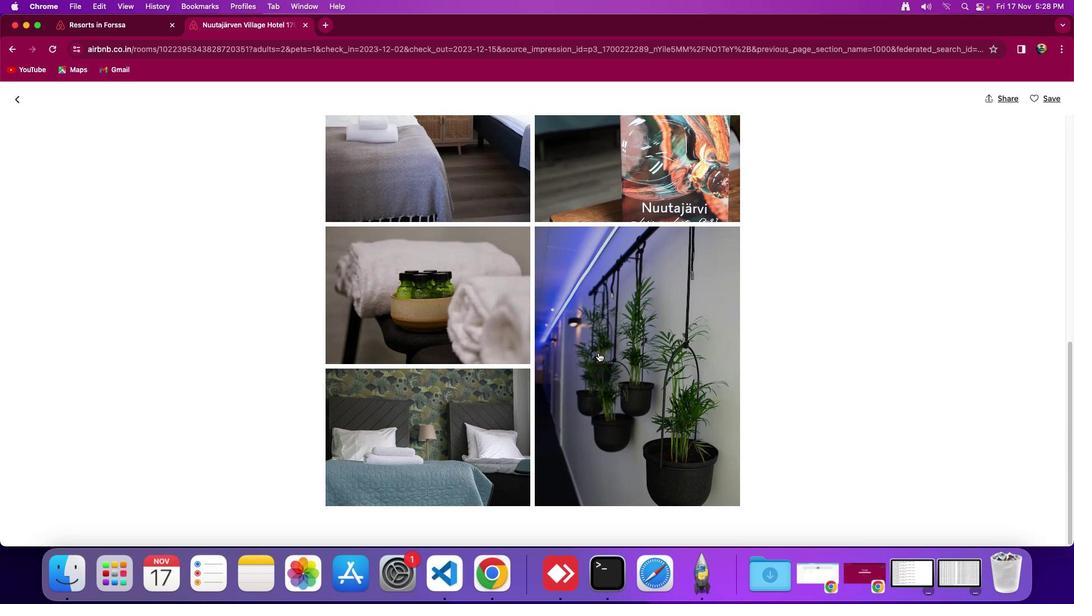 
Action: Mouse scrolled (598, 353) with delta (0, -1)
Screenshot: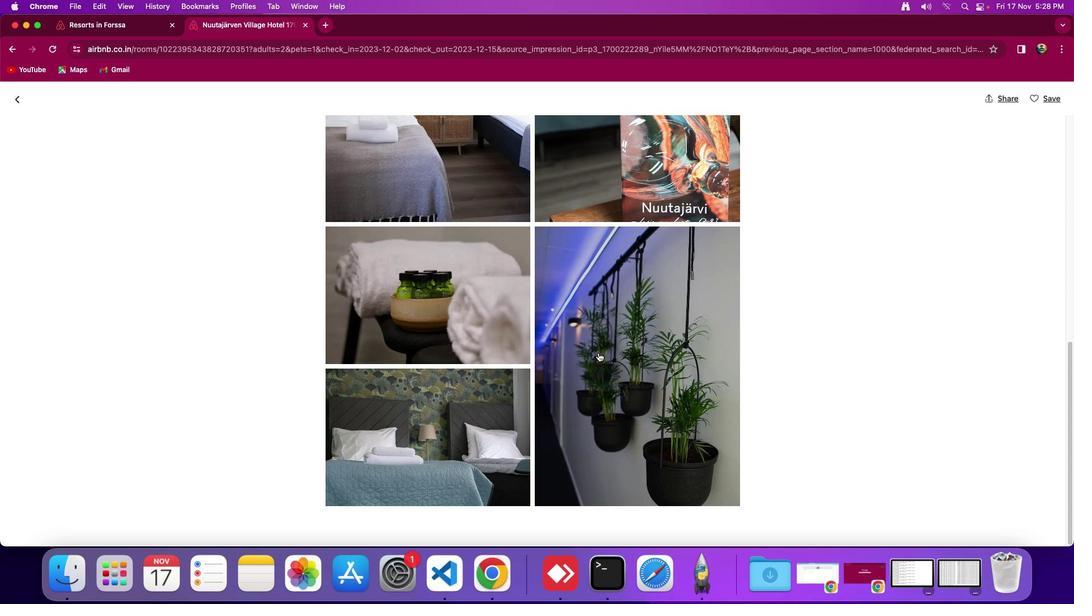 
Action: Mouse moved to (11, 101)
Screenshot: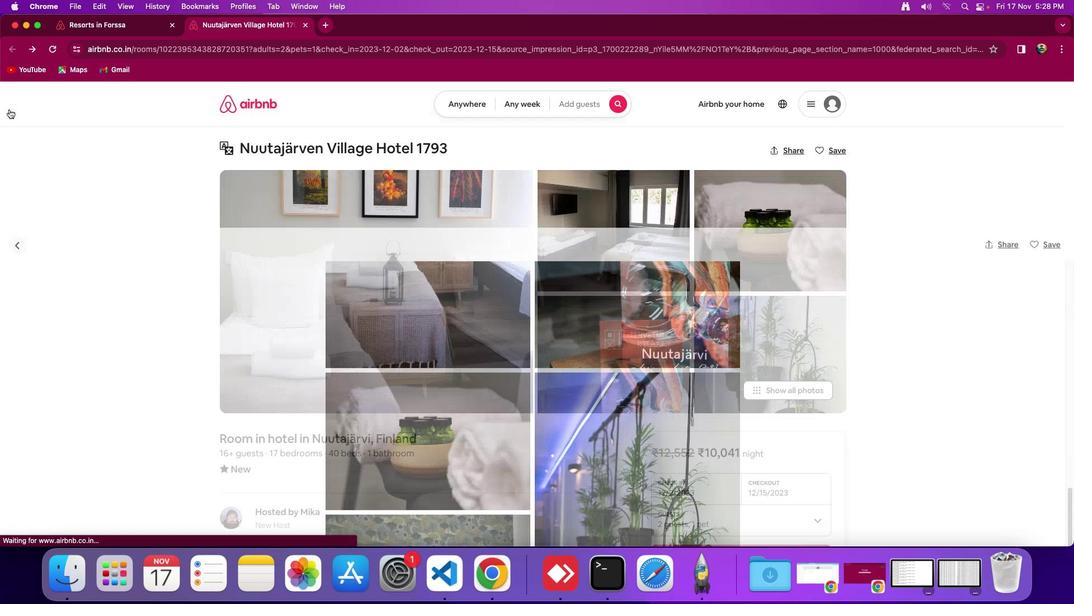 
Action: Mouse pressed left at (11, 101)
Screenshot: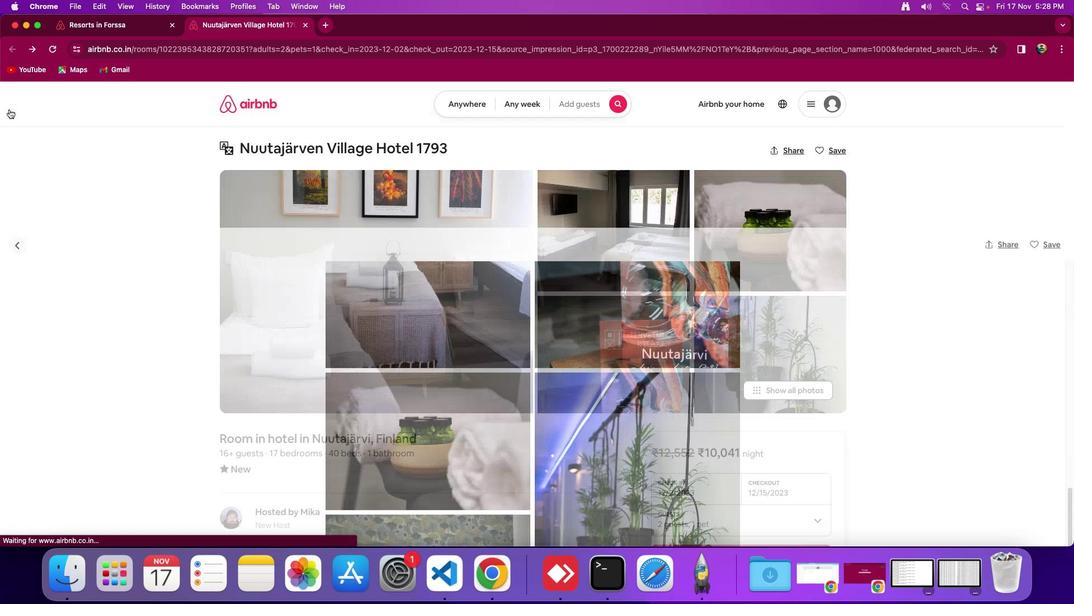 
Action: Mouse moved to (539, 340)
Screenshot: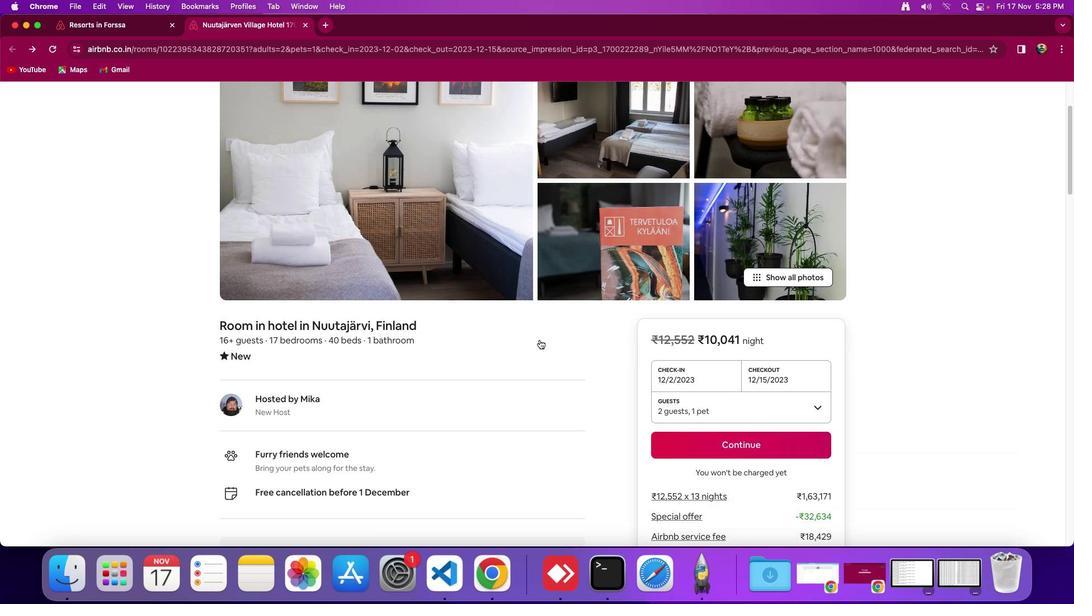 
Action: Mouse scrolled (539, 340) with delta (0, 0)
Screenshot: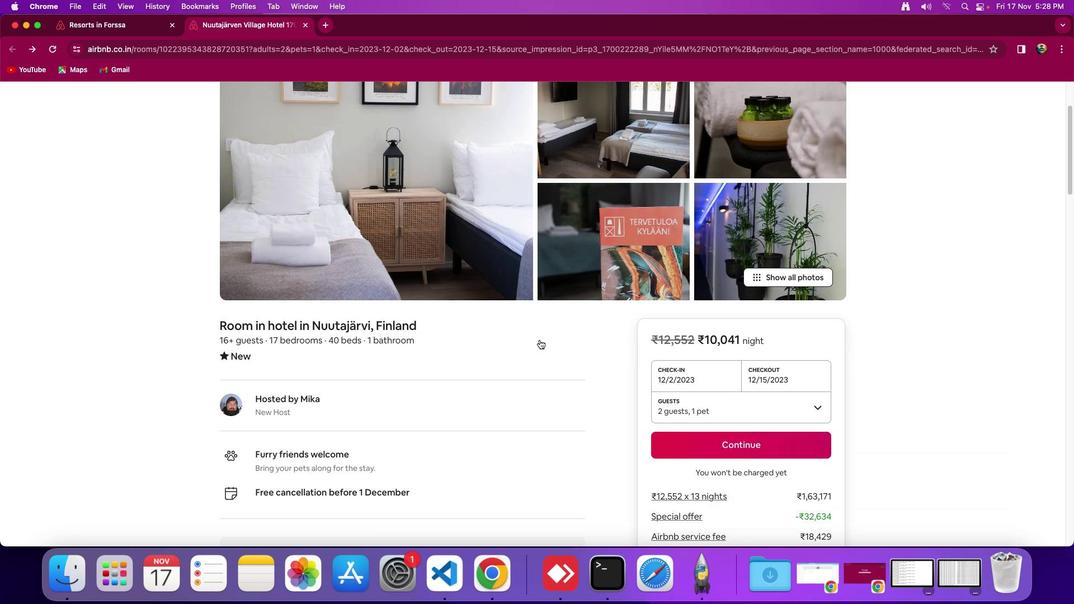 
Action: Mouse scrolled (539, 340) with delta (0, 0)
Screenshot: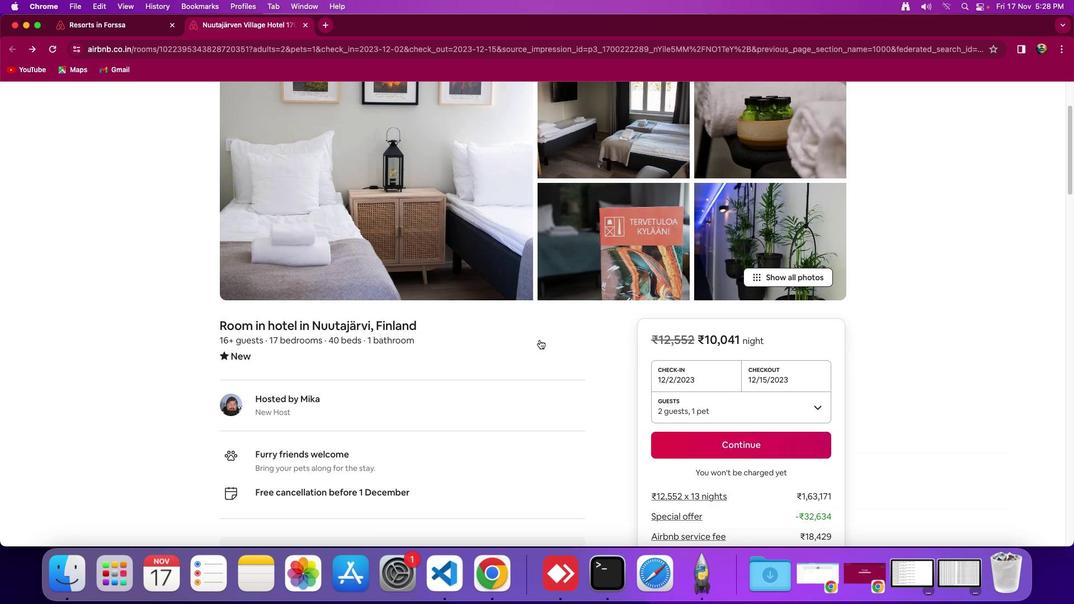
Action: Mouse scrolled (539, 340) with delta (0, -1)
Screenshot: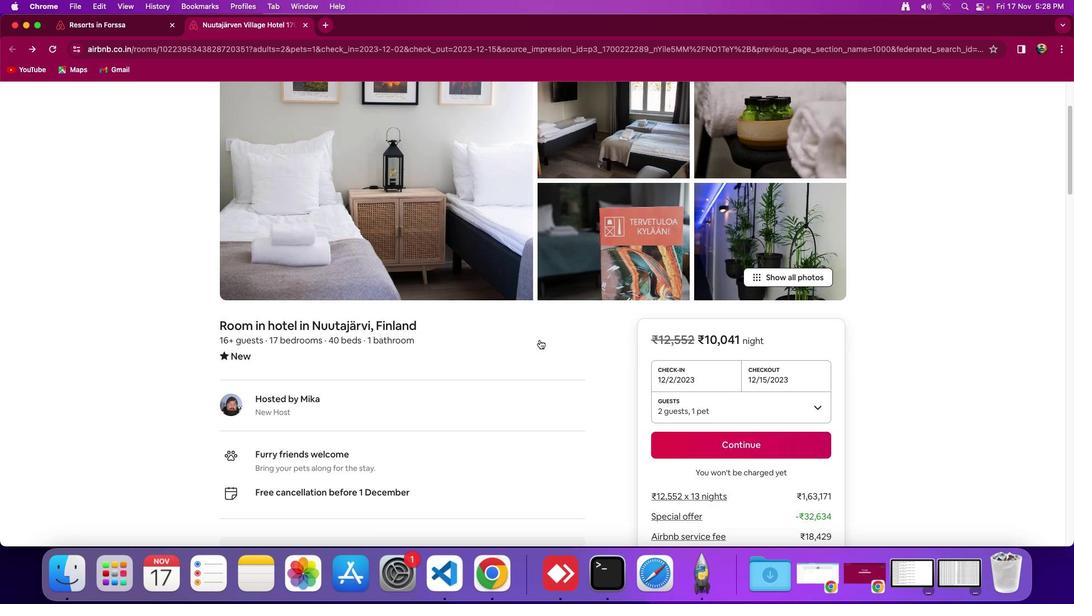 
Action: Mouse scrolled (539, 340) with delta (0, 0)
Screenshot: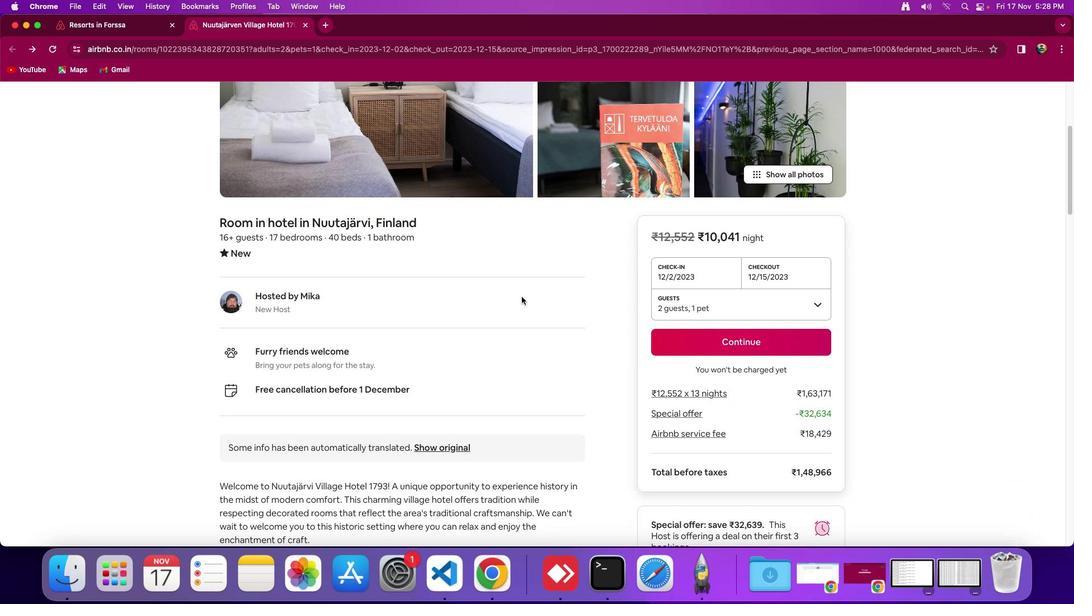 
Action: Mouse scrolled (539, 340) with delta (0, 0)
Screenshot: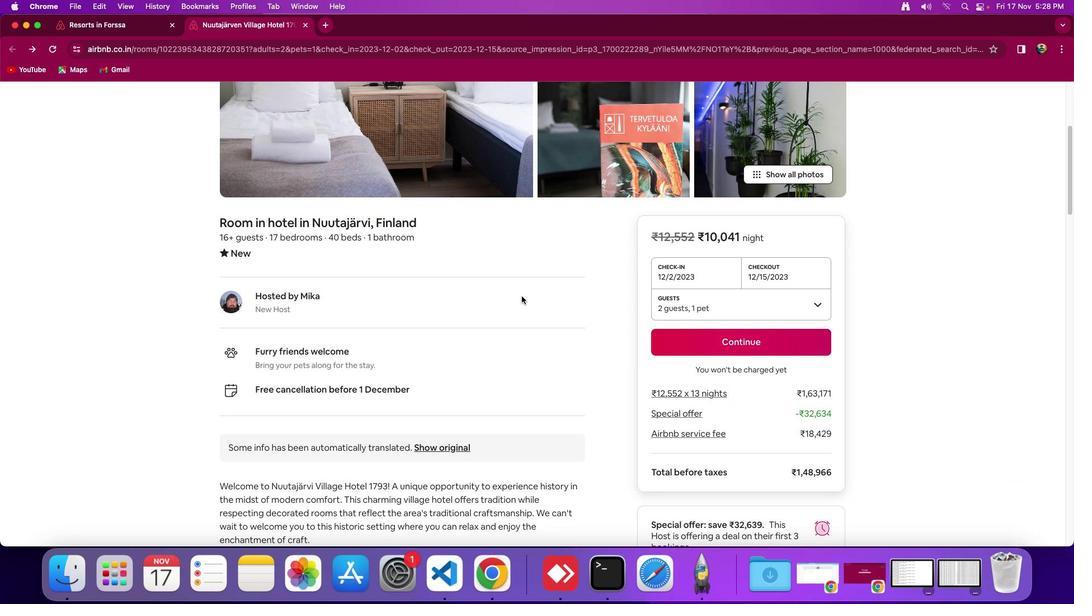 
Action: Mouse scrolled (539, 340) with delta (0, -1)
Screenshot: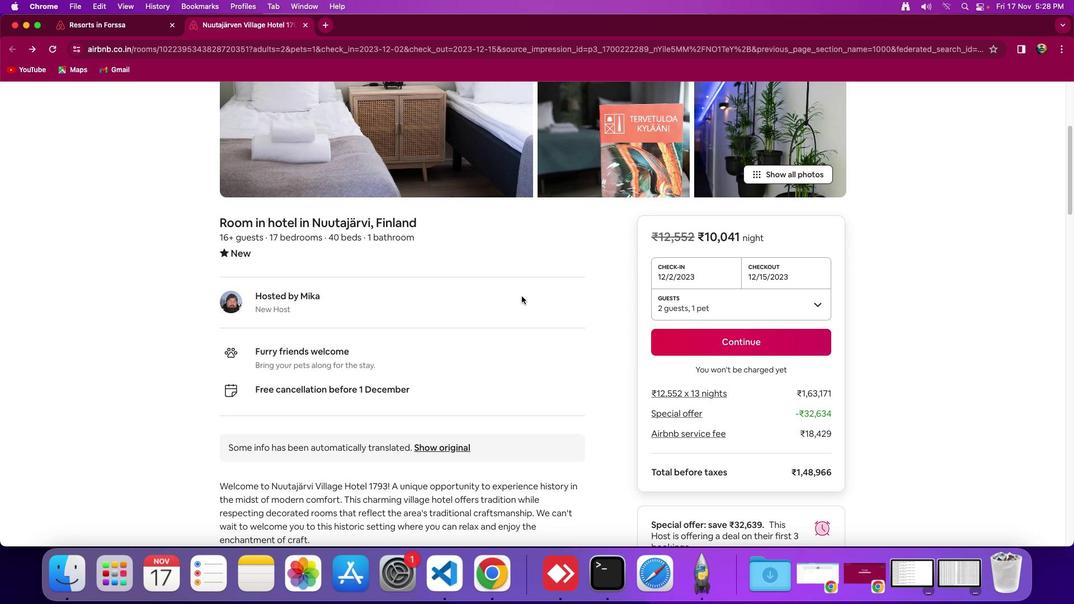 
Action: Mouse moved to (532, 312)
Screenshot: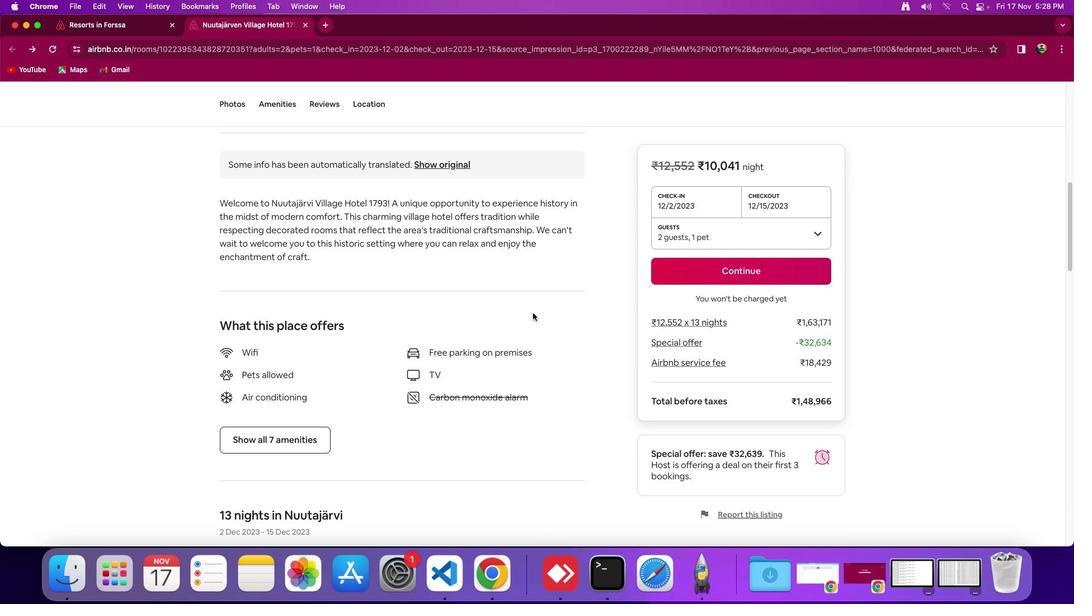 
Action: Mouse scrolled (532, 312) with delta (0, 0)
Screenshot: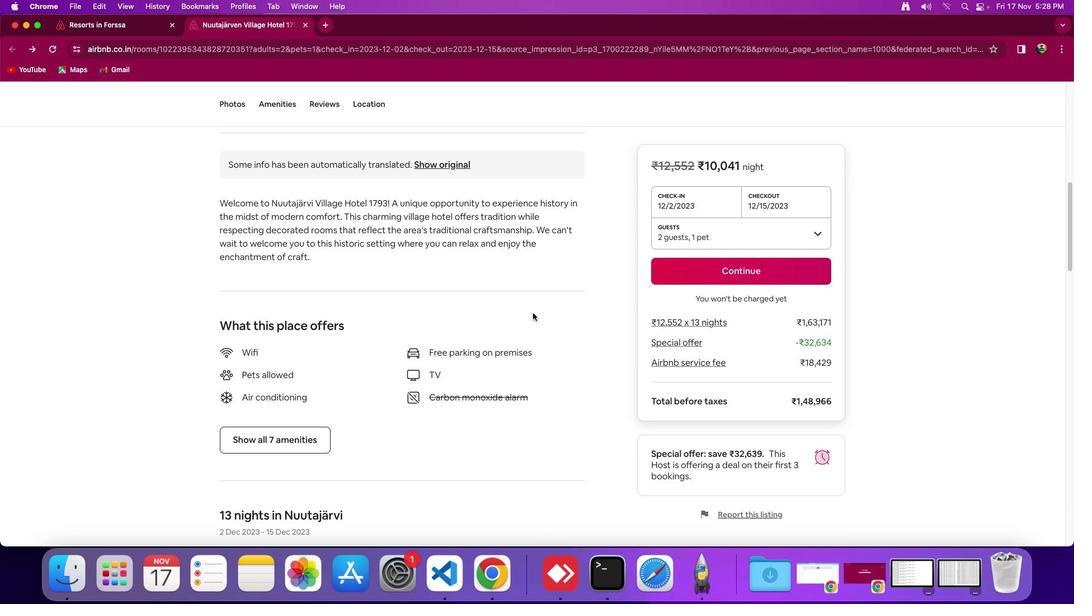 
Action: Mouse moved to (533, 313)
Screenshot: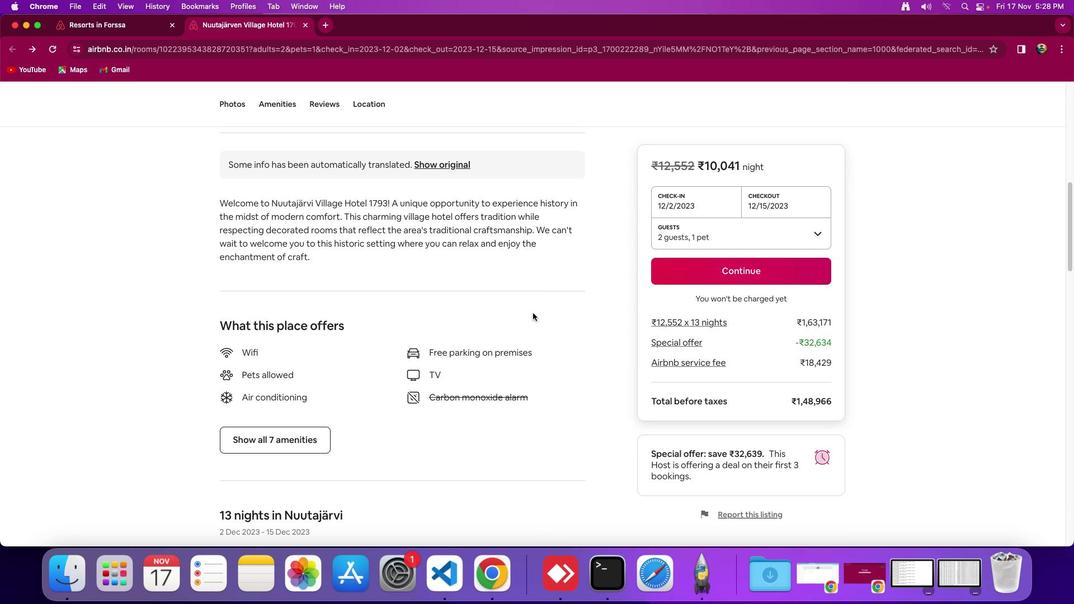 
Action: Mouse scrolled (533, 313) with delta (0, 0)
Screenshot: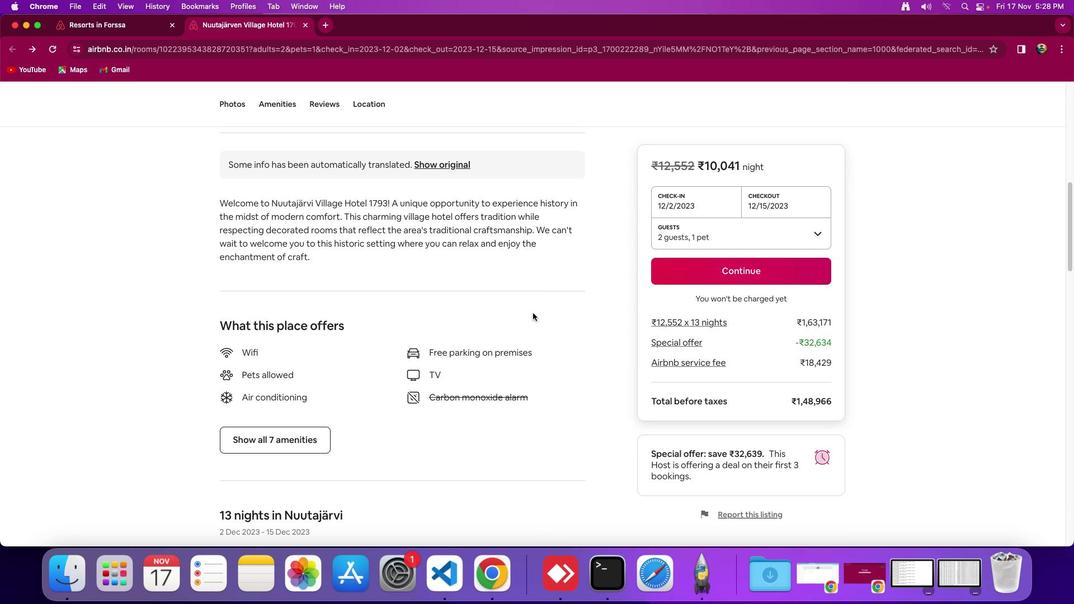 
Action: Mouse scrolled (533, 313) with delta (0, -2)
Screenshot: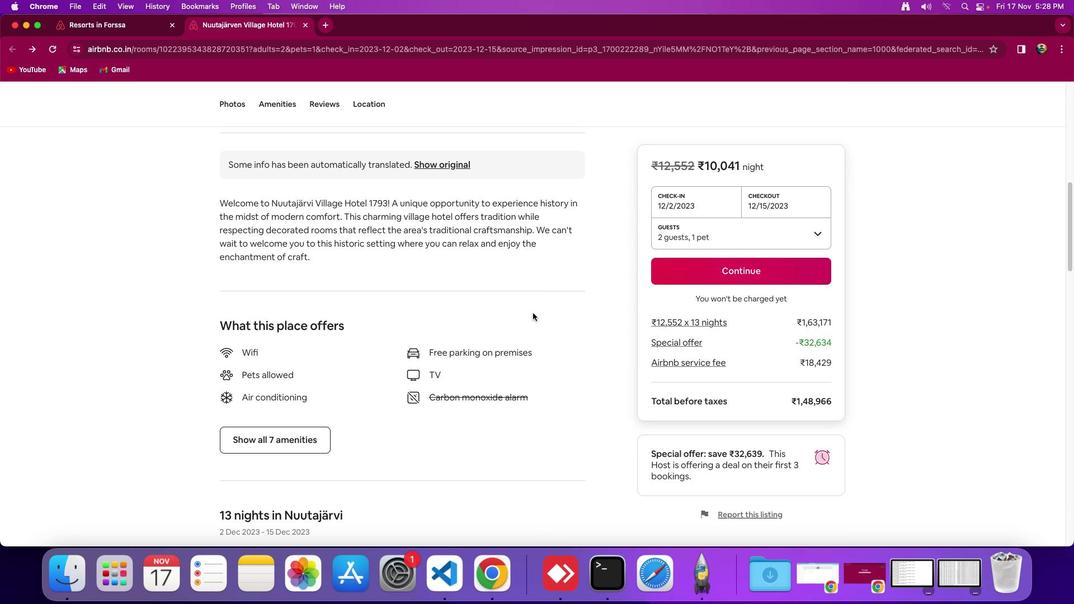 
Action: Mouse scrolled (533, 313) with delta (0, -3)
Screenshot: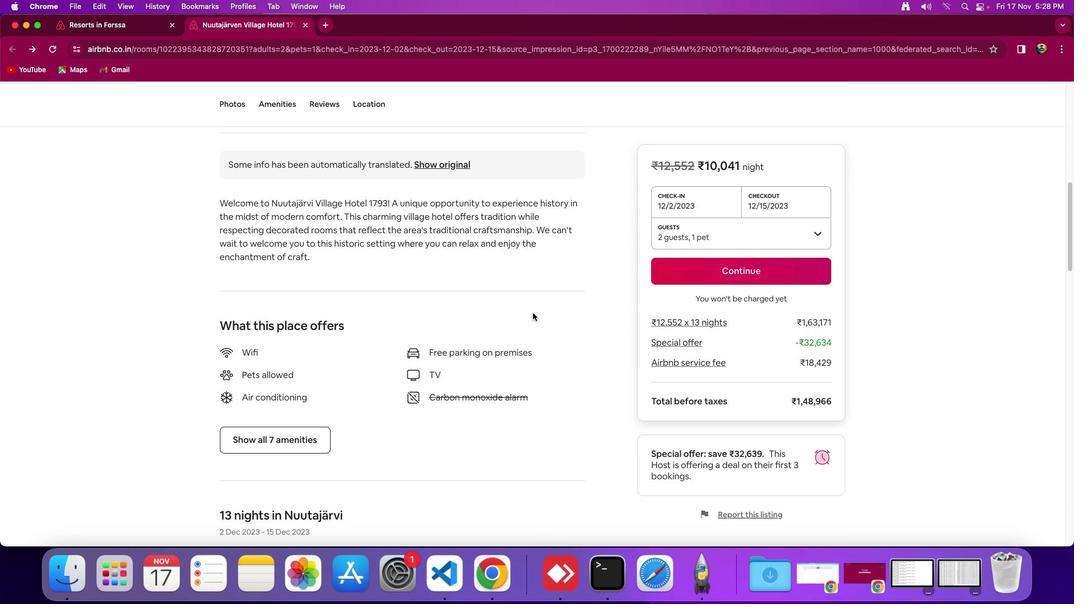 
Action: Mouse scrolled (533, 313) with delta (0, 0)
Screenshot: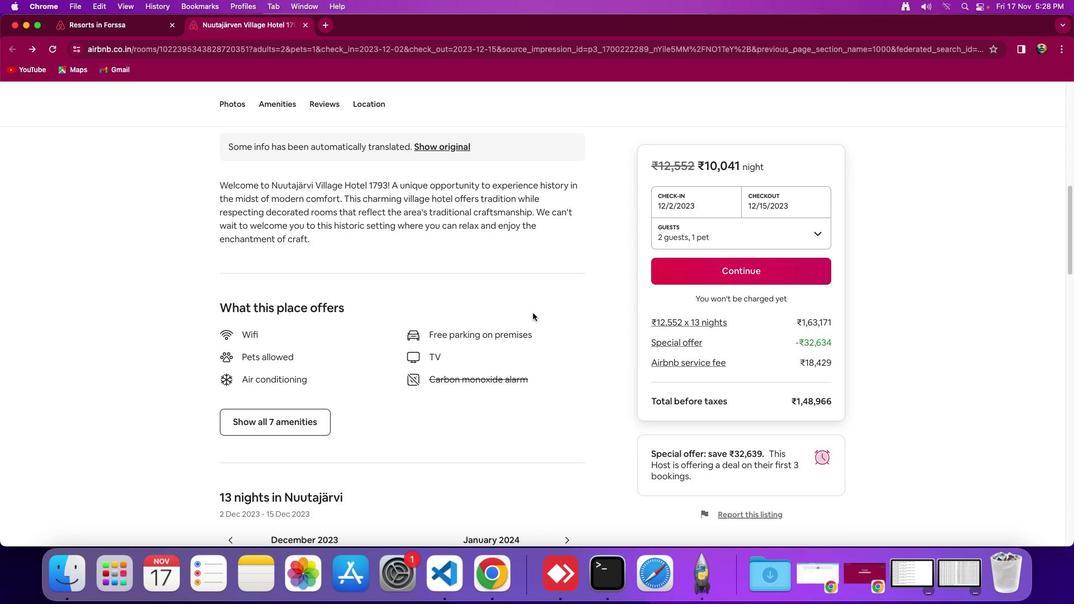 
Action: Mouse scrolled (533, 313) with delta (0, 0)
Screenshot: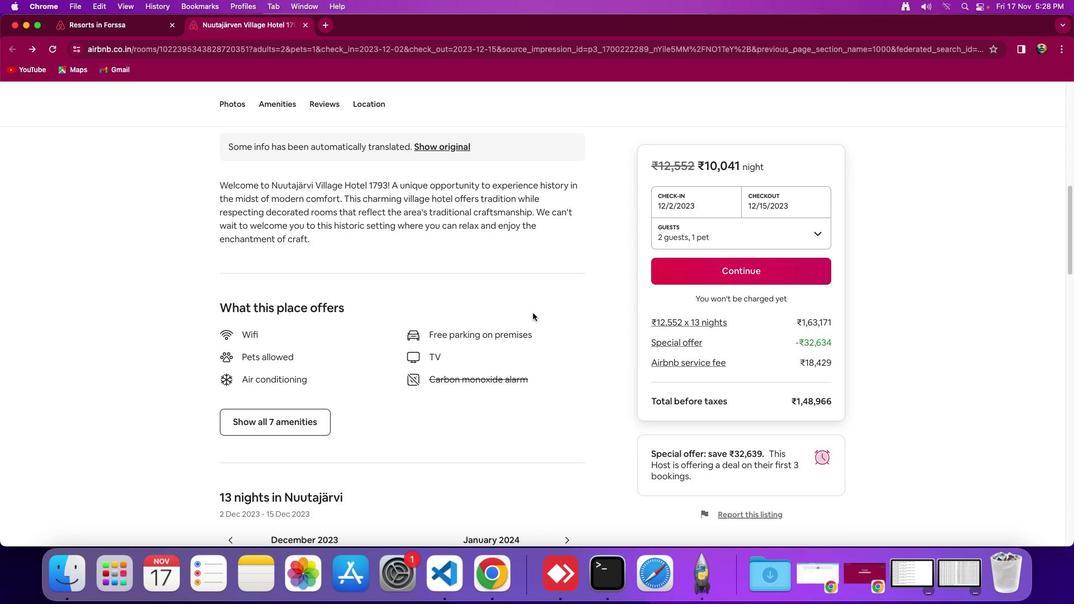 
Action: Mouse scrolled (533, 313) with delta (0, 0)
Screenshot: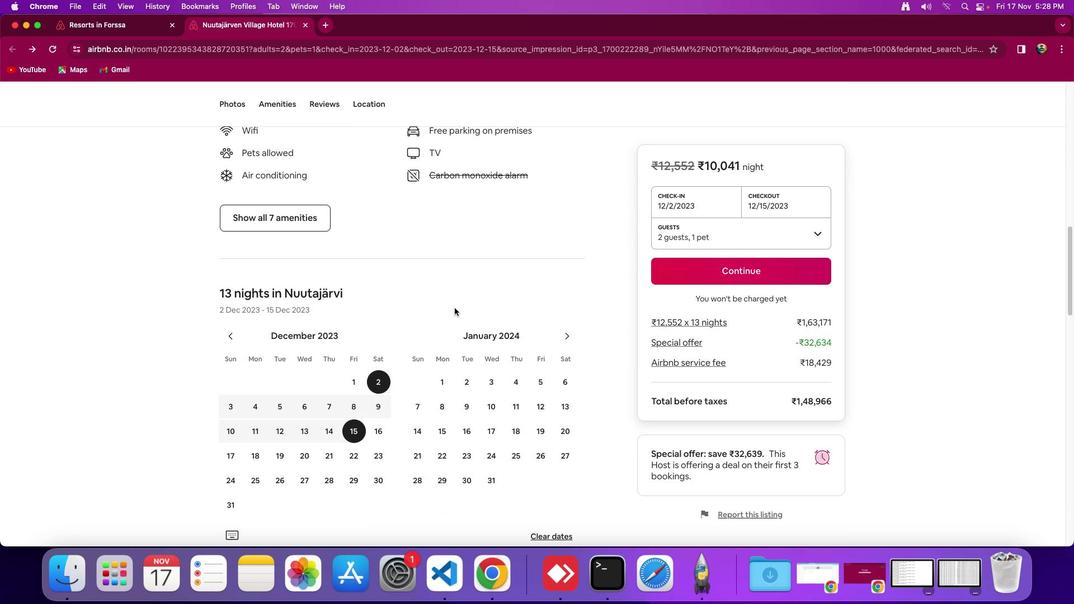 
Action: Mouse moved to (532, 313)
Screenshot: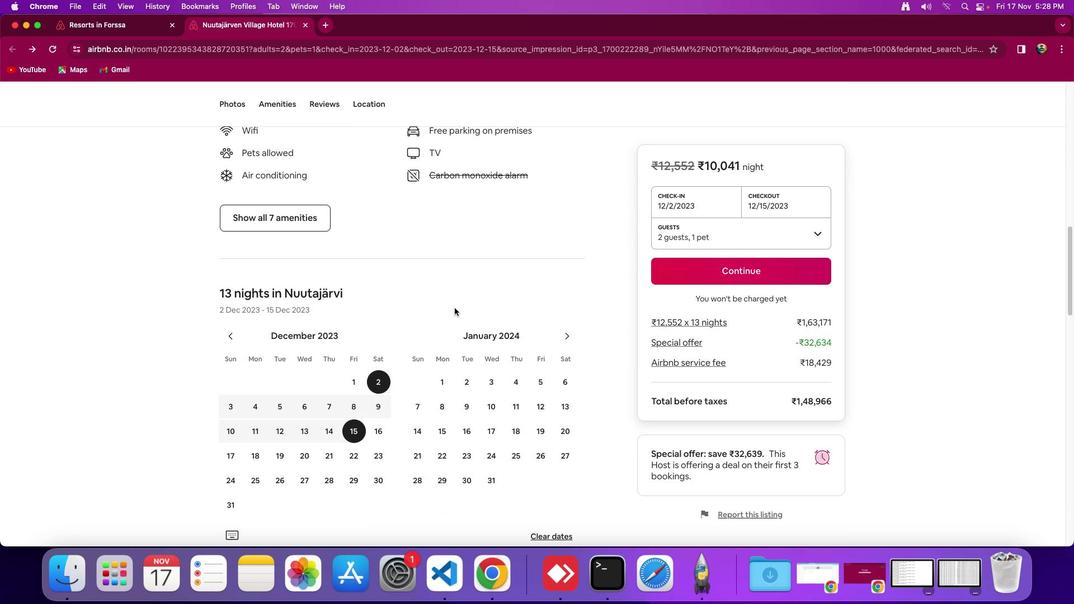 
Action: Mouse scrolled (532, 313) with delta (0, 0)
Screenshot: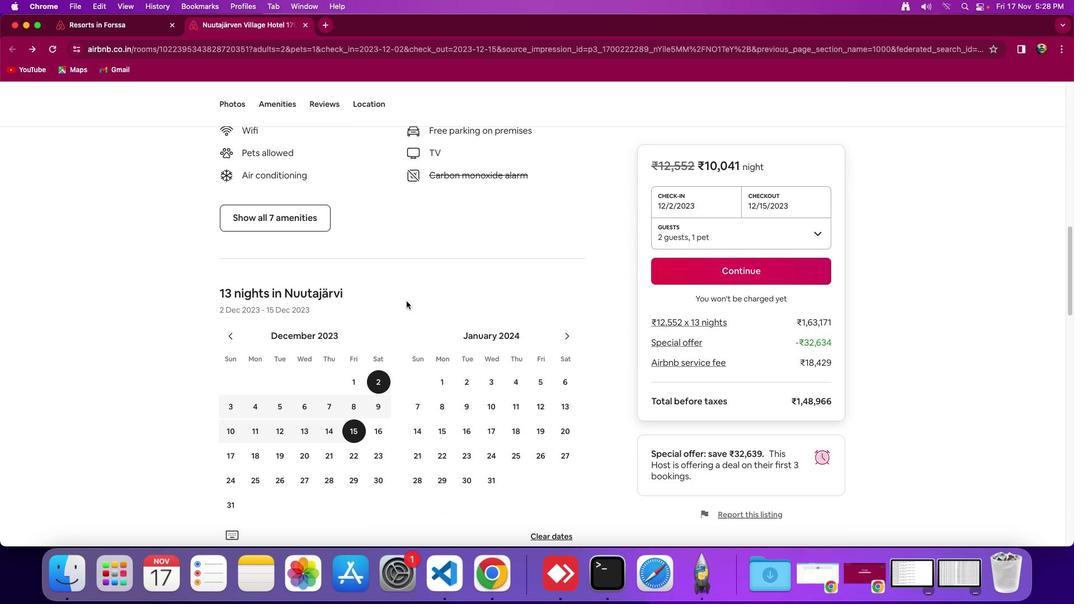 
Action: Mouse scrolled (532, 313) with delta (0, -1)
Screenshot: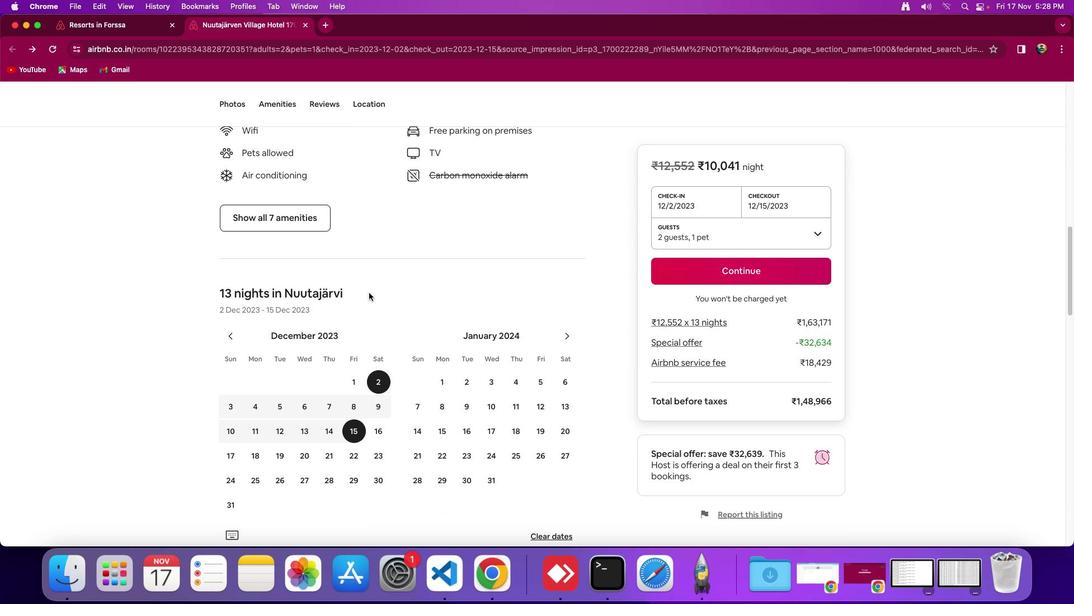 
Action: Mouse moved to (532, 313)
Screenshot: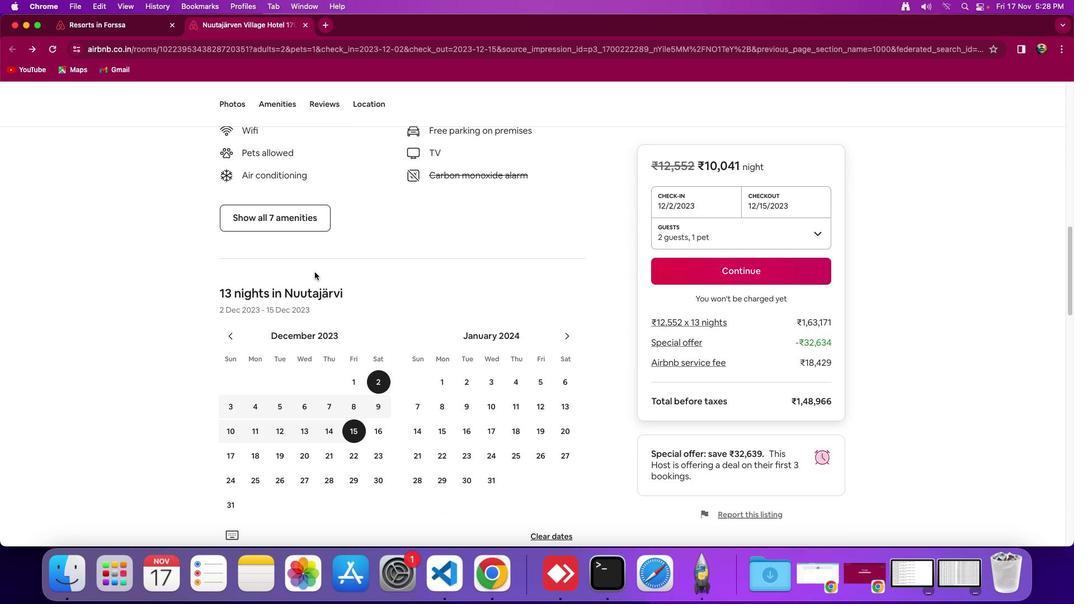 
Action: Mouse scrolled (532, 313) with delta (0, -2)
Screenshot: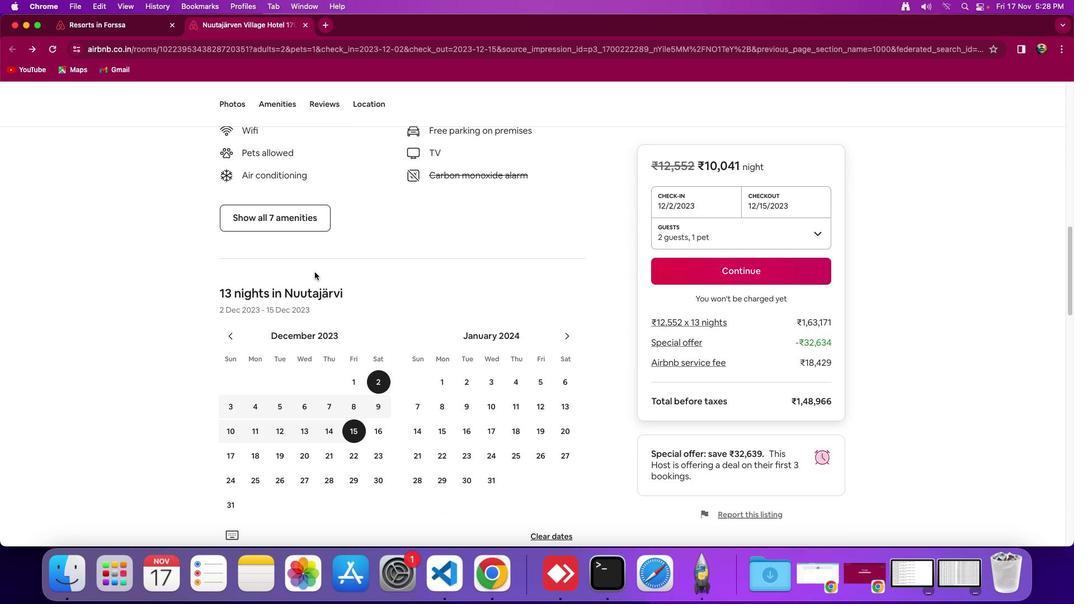 
Action: Mouse moved to (311, 221)
Screenshot: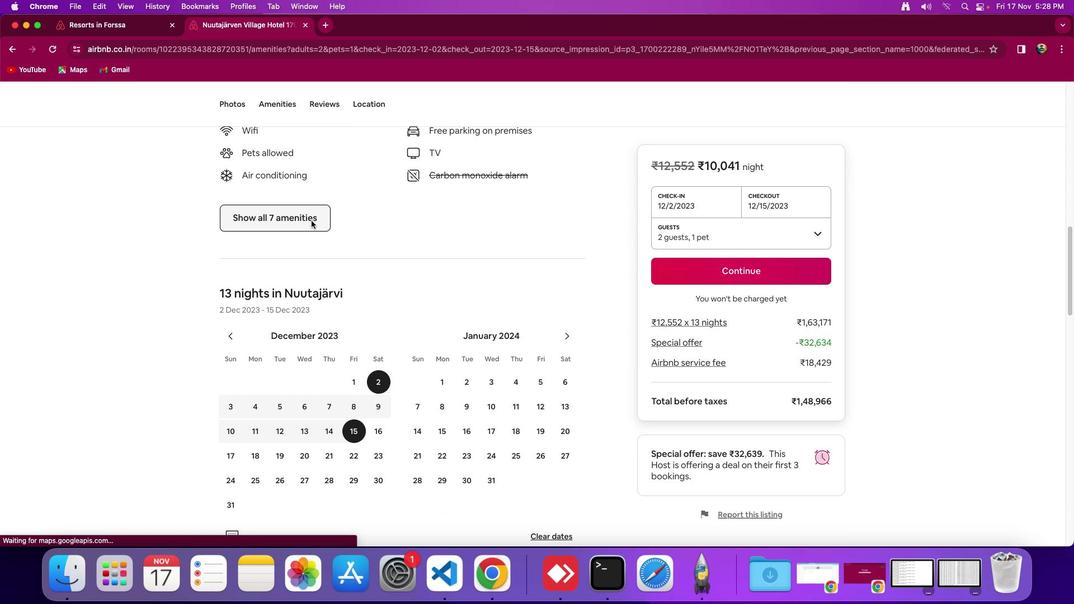 
Action: Mouse pressed left at (311, 221)
Screenshot: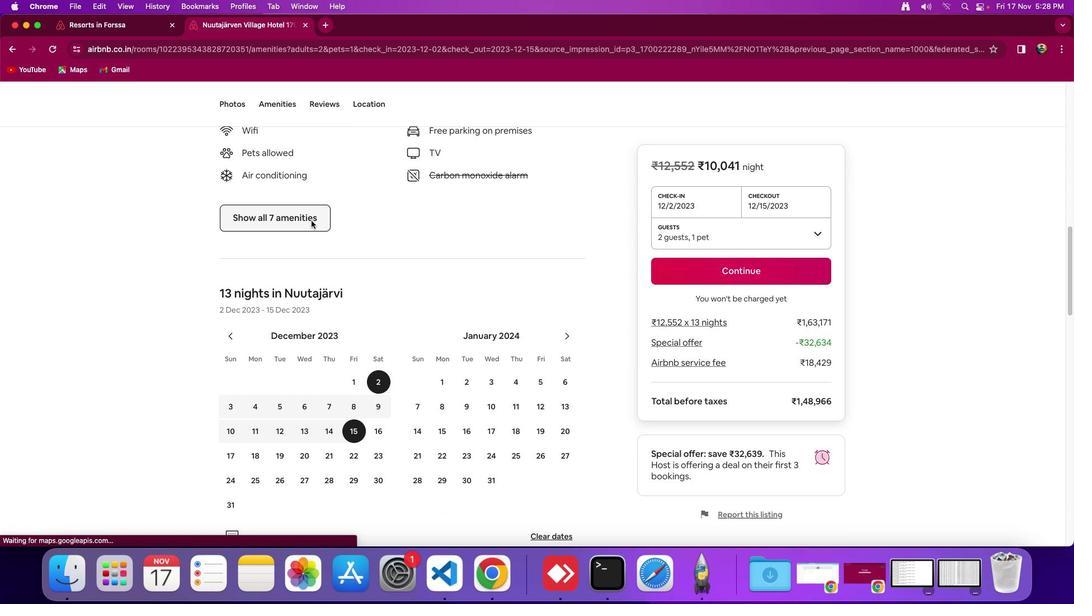 
Action: Mouse moved to (357, 305)
Screenshot: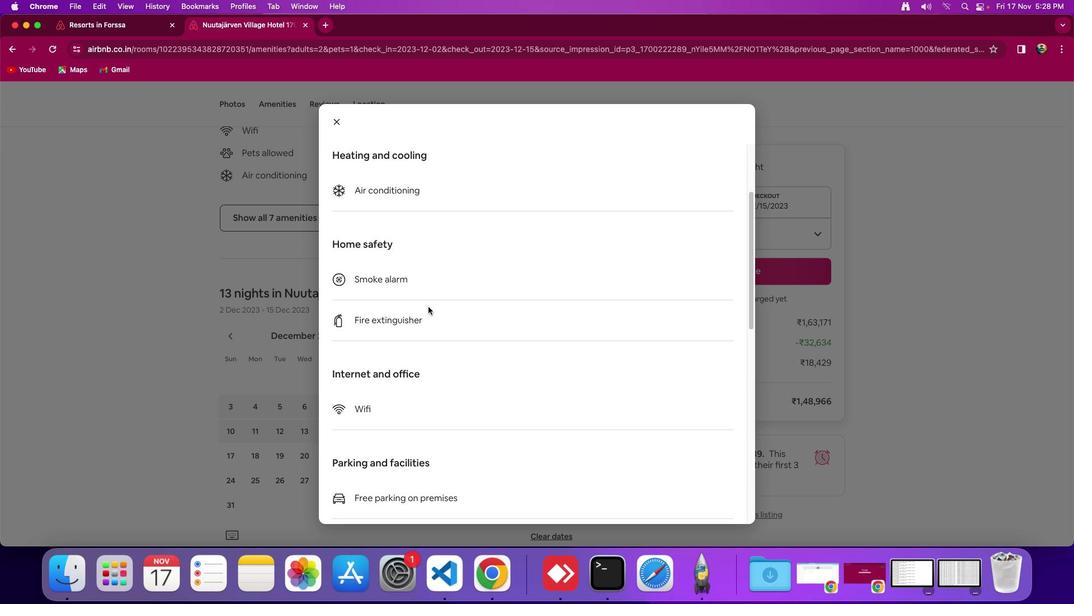 
Action: Mouse scrolled (357, 305) with delta (0, 0)
Screenshot: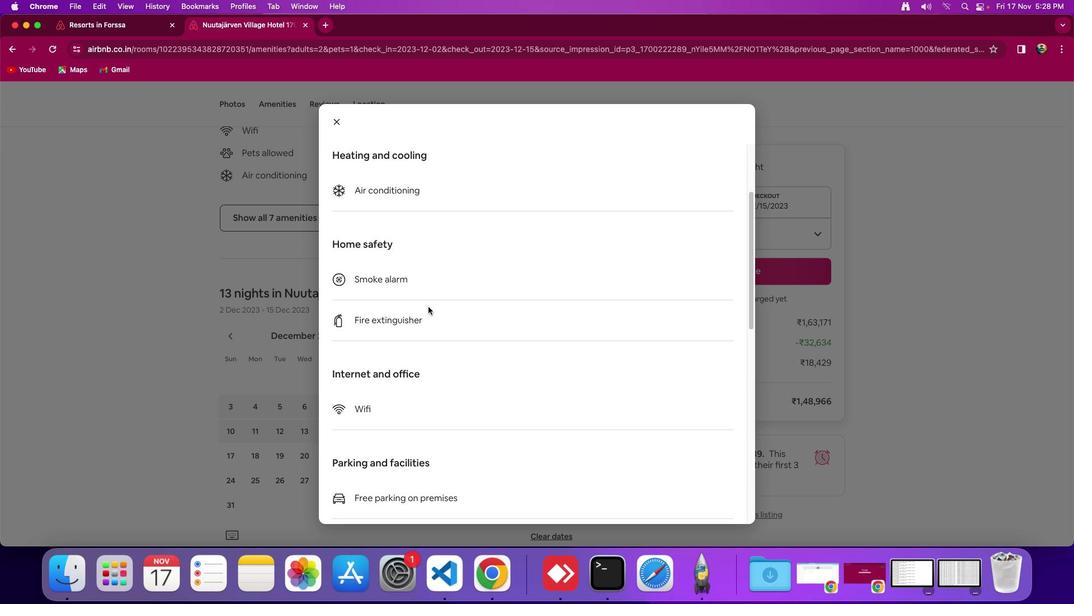 
Action: Mouse moved to (359, 307)
Screenshot: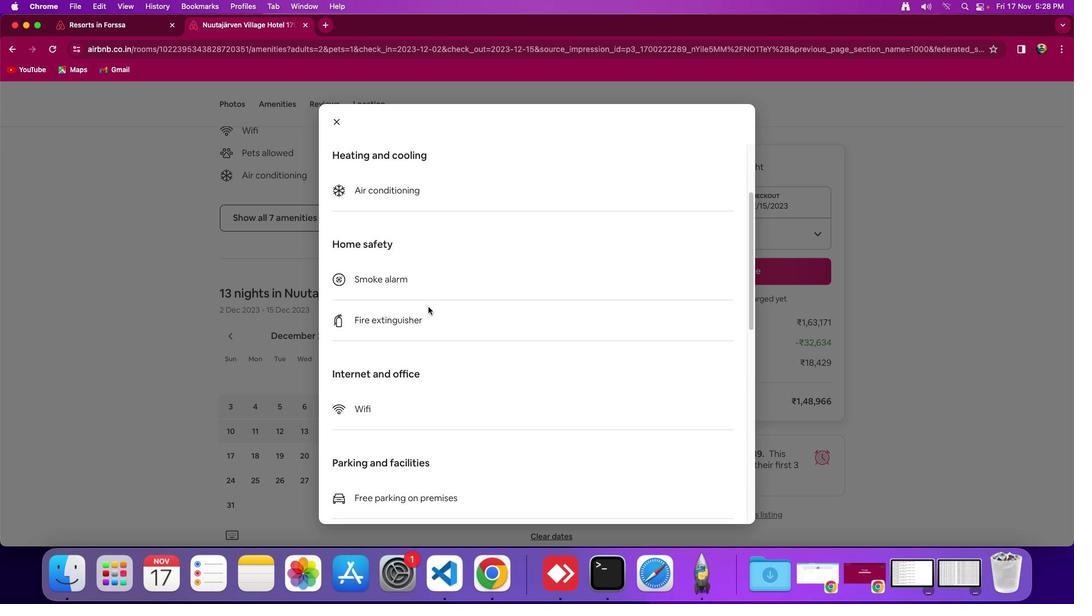 
Action: Mouse scrolled (359, 307) with delta (0, 0)
Screenshot: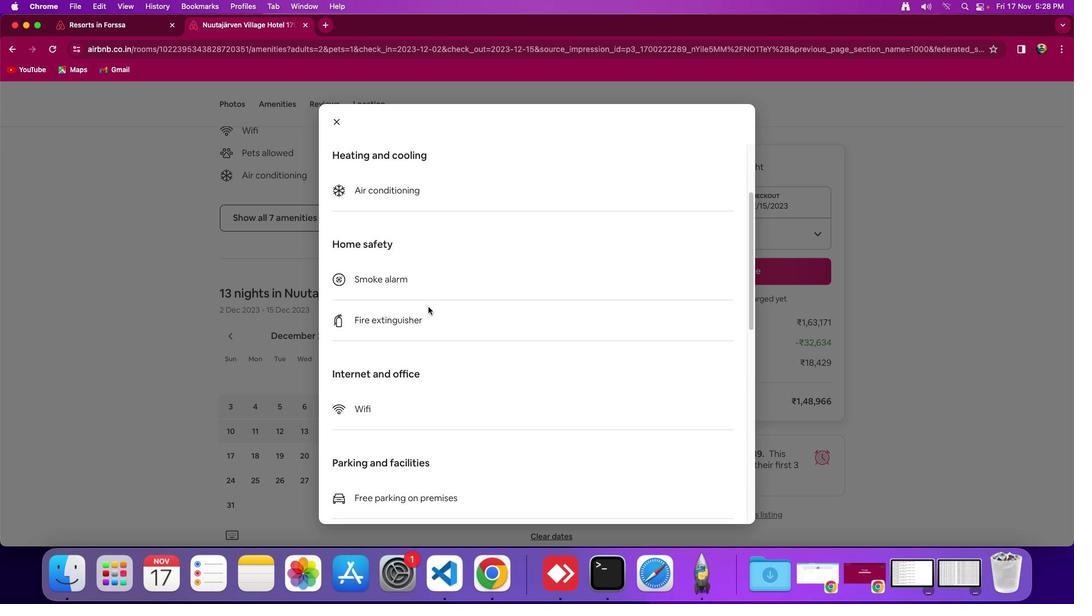 
Action: Mouse scrolled (359, 307) with delta (0, -2)
Screenshot: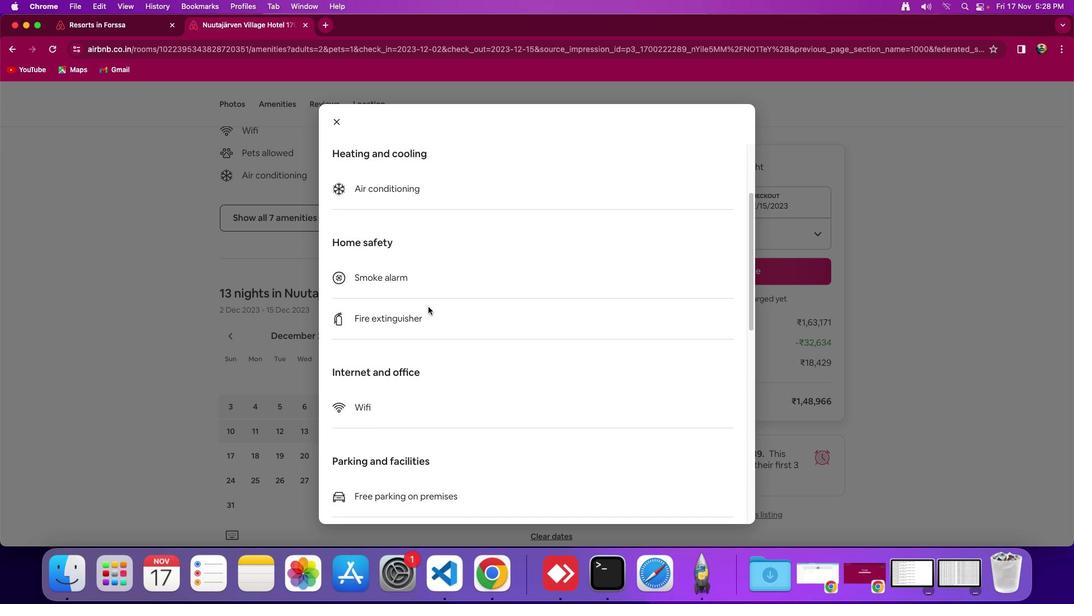 
Action: Mouse moved to (428, 306)
Screenshot: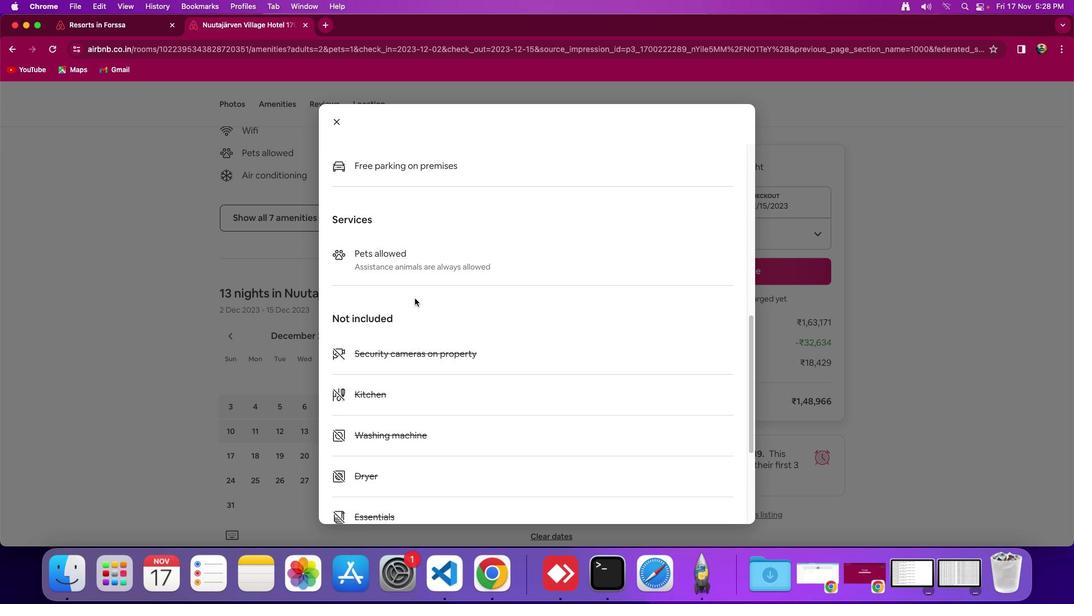 
Action: Mouse scrolled (428, 306) with delta (0, 0)
Screenshot: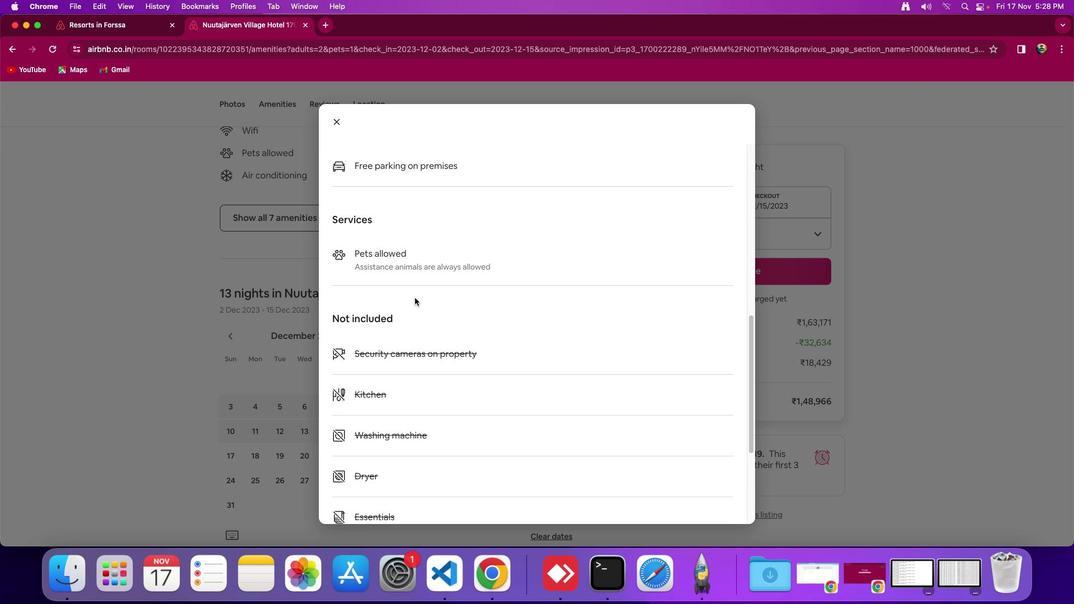 
Action: Mouse scrolled (428, 306) with delta (0, 0)
Screenshot: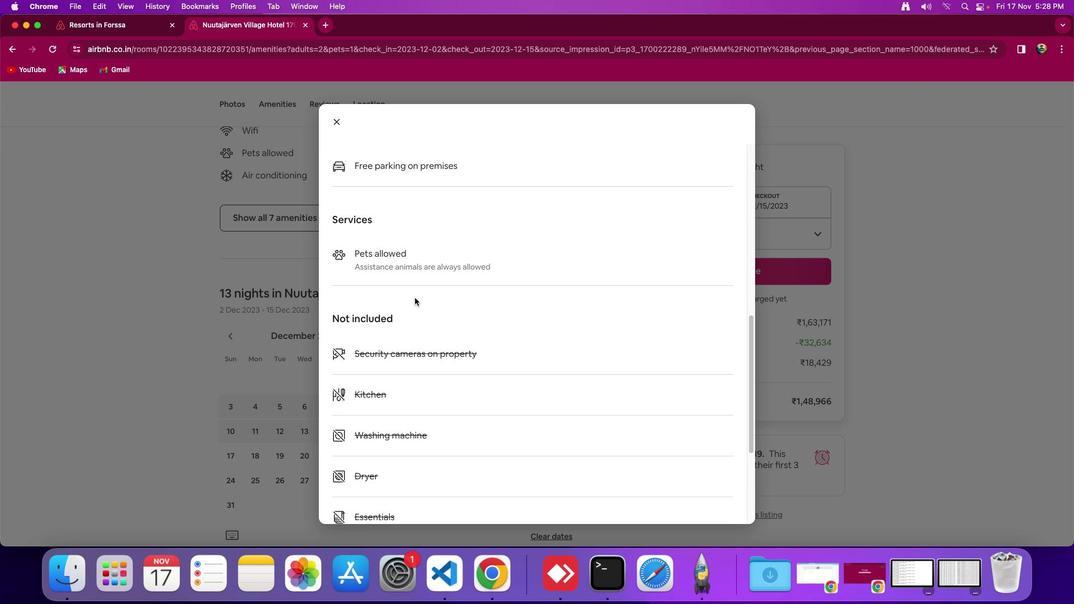 
Action: Mouse scrolled (428, 306) with delta (0, -2)
Screenshot: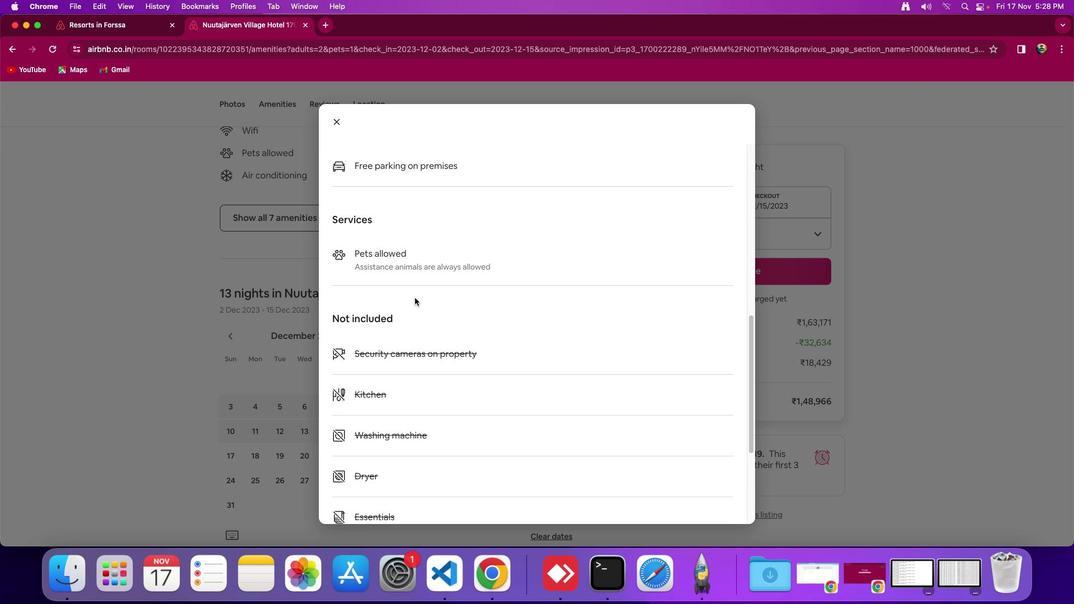 
Action: Mouse scrolled (428, 306) with delta (0, -3)
Screenshot: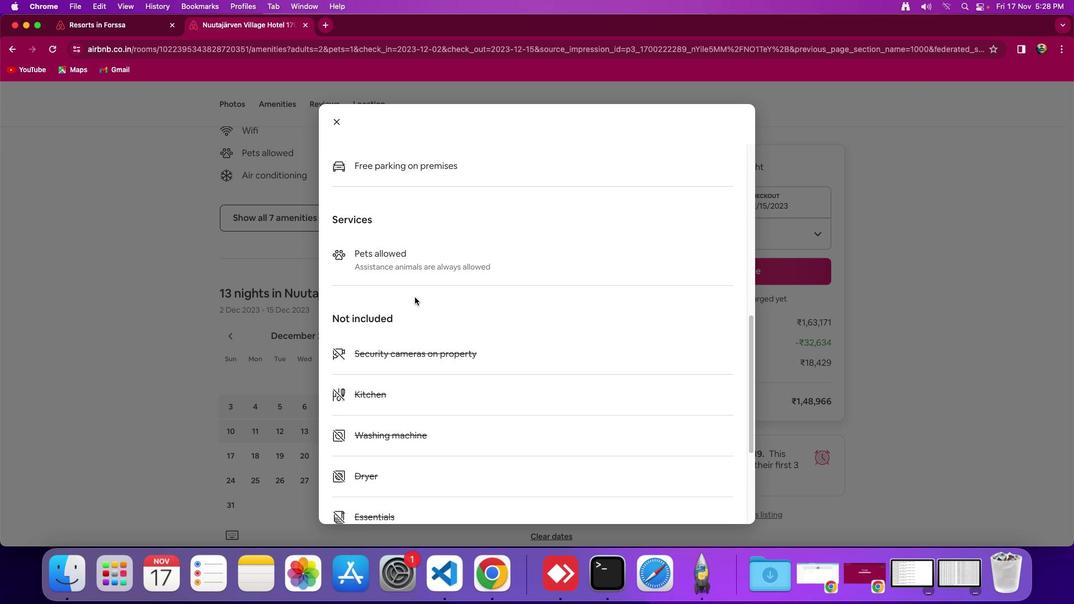 
Action: Mouse moved to (415, 297)
Screenshot: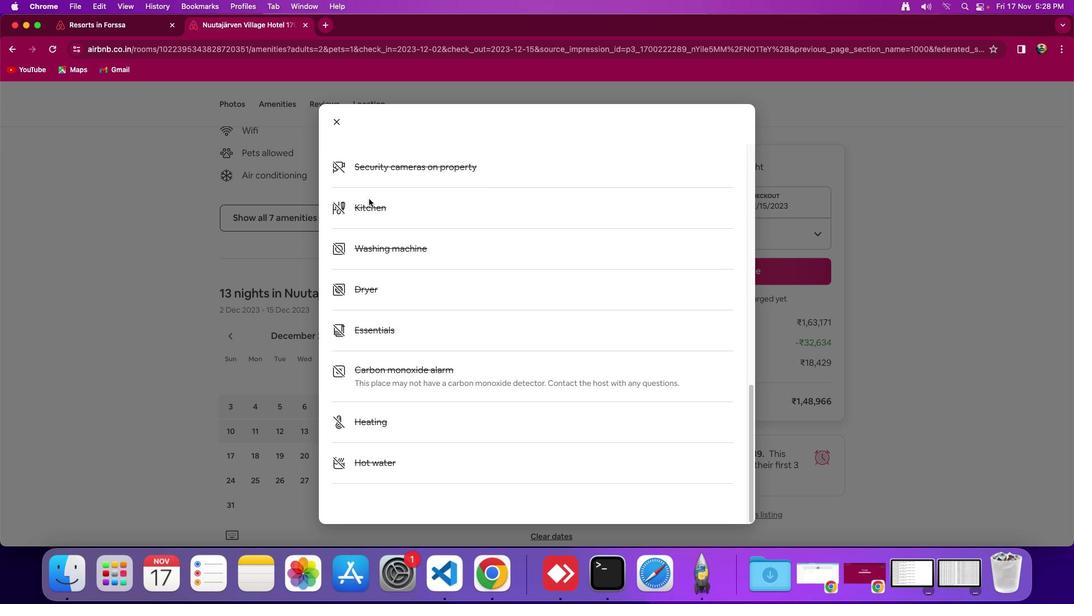 
Action: Mouse scrolled (415, 297) with delta (0, 0)
Screenshot: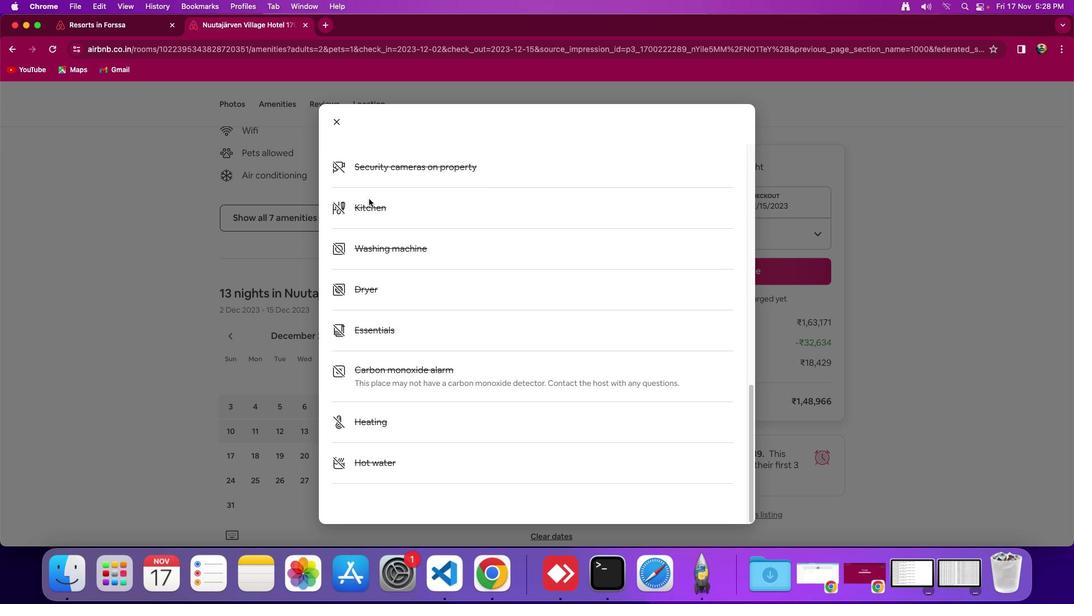 
Action: Mouse moved to (415, 297)
Screenshot: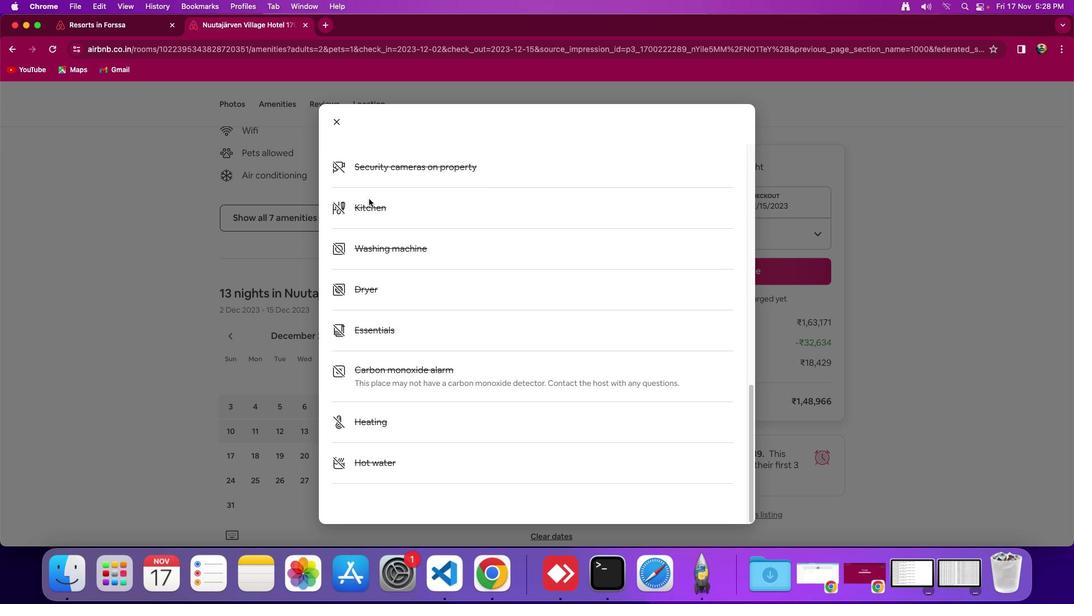 
Action: Mouse scrolled (415, 297) with delta (0, 0)
Screenshot: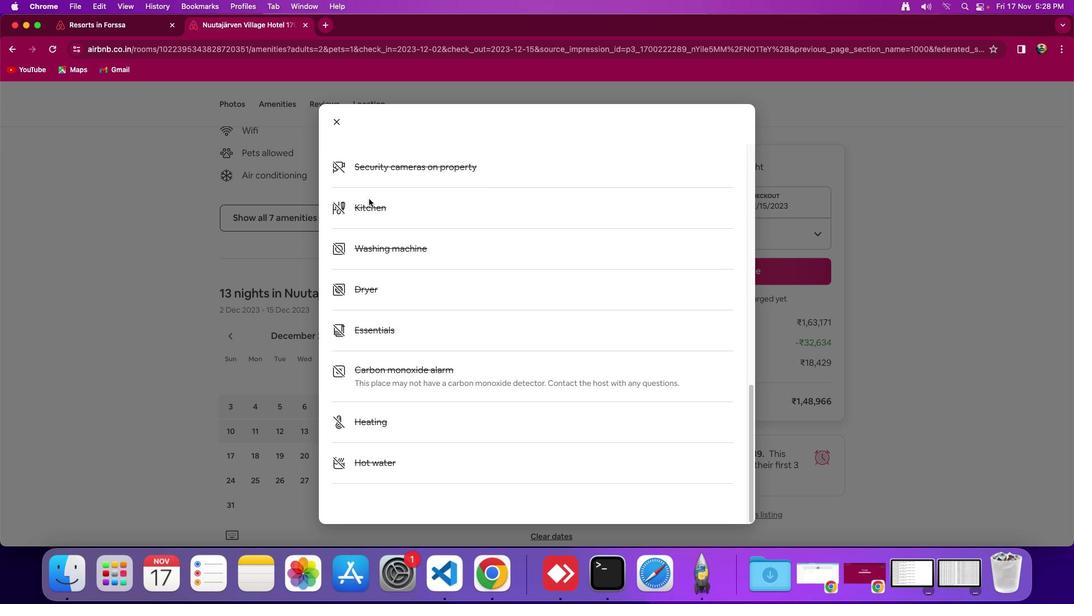 
Action: Mouse moved to (415, 296)
Screenshot: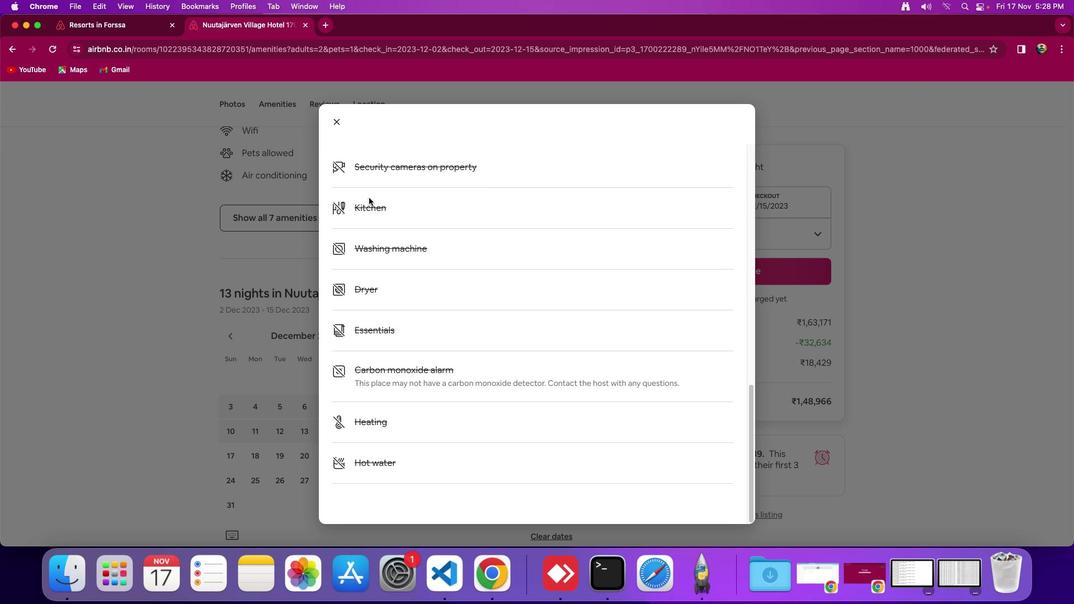 
Action: Mouse scrolled (415, 296) with delta (0, -2)
Screenshot: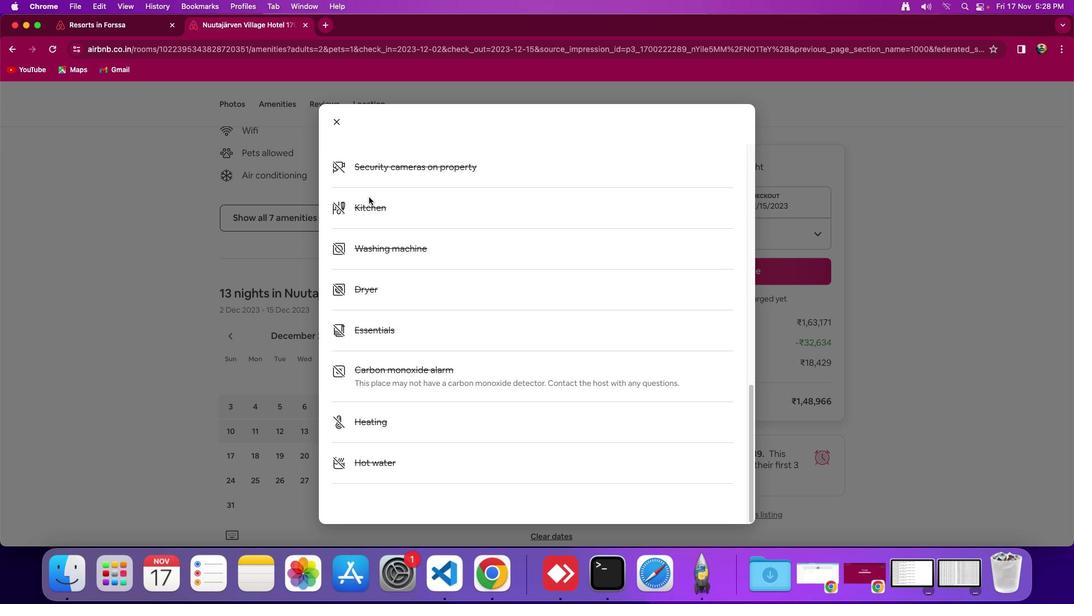 
Action: Mouse moved to (415, 295)
Screenshot: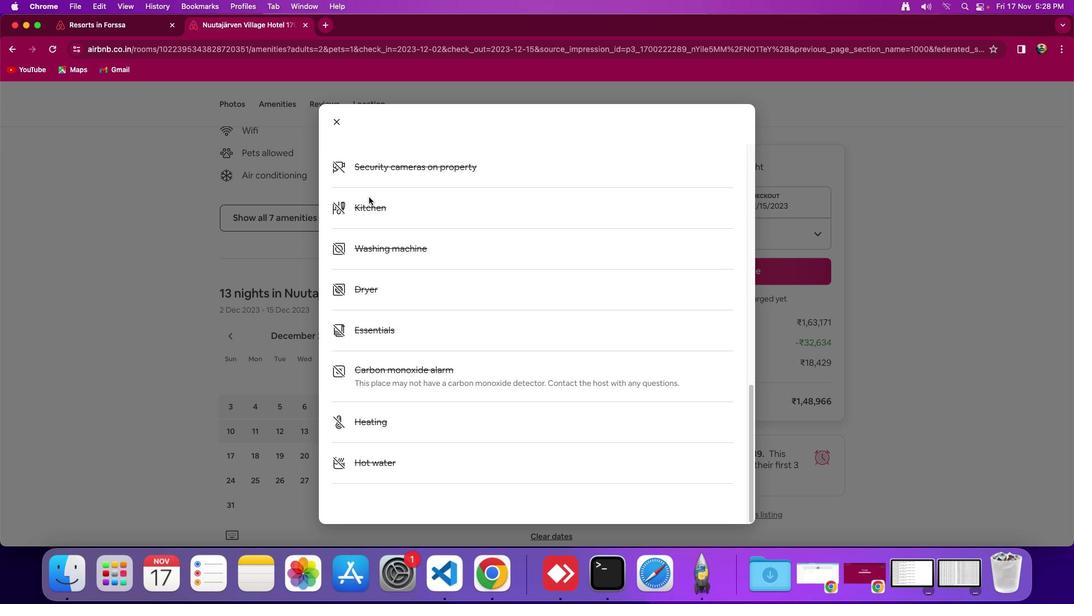 
Action: Mouse scrolled (415, 295) with delta (0, -3)
Screenshot: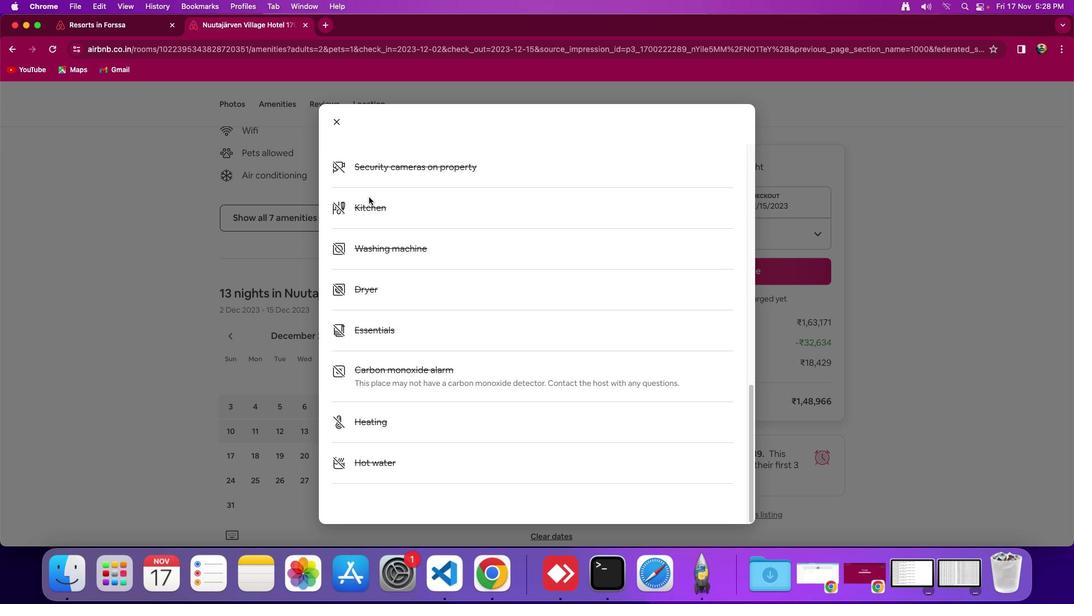 
Action: Mouse moved to (369, 196)
Screenshot: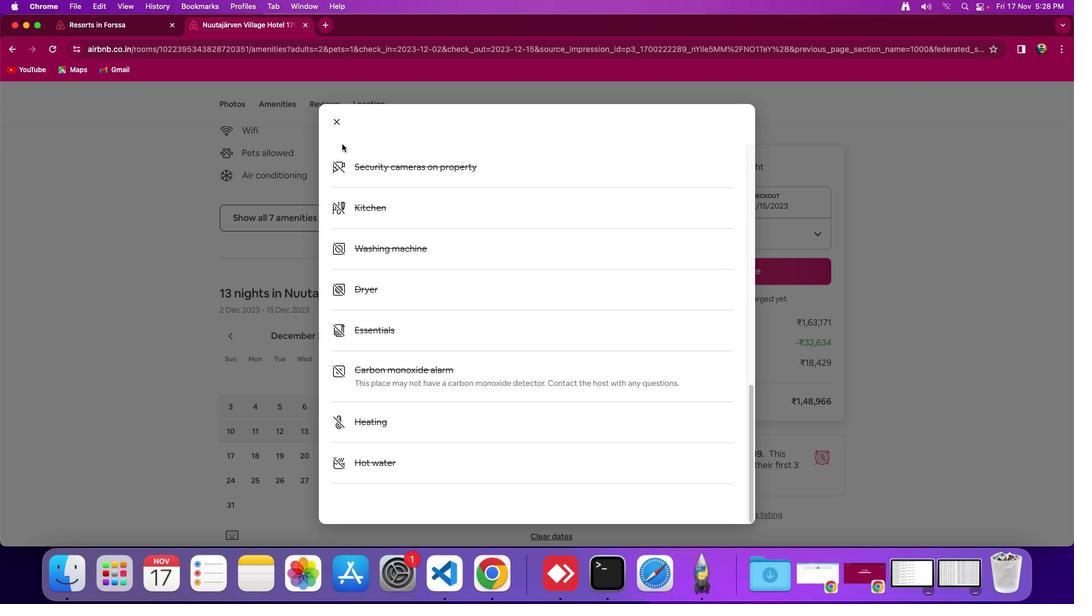 
Action: Mouse scrolled (369, 196) with delta (0, 0)
Screenshot: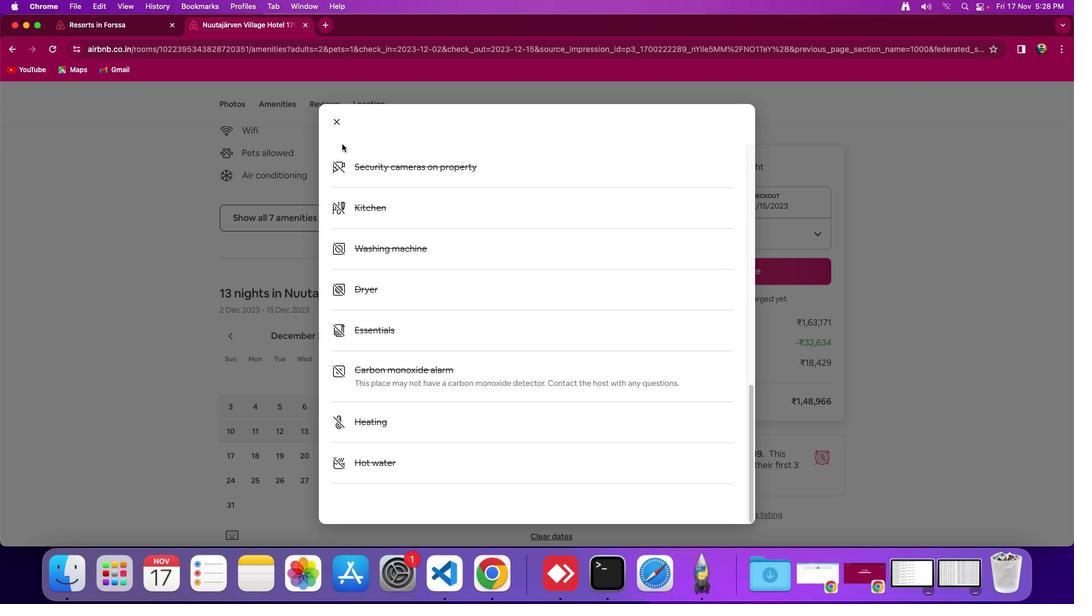 
Action: Mouse scrolled (369, 196) with delta (0, 0)
Screenshot: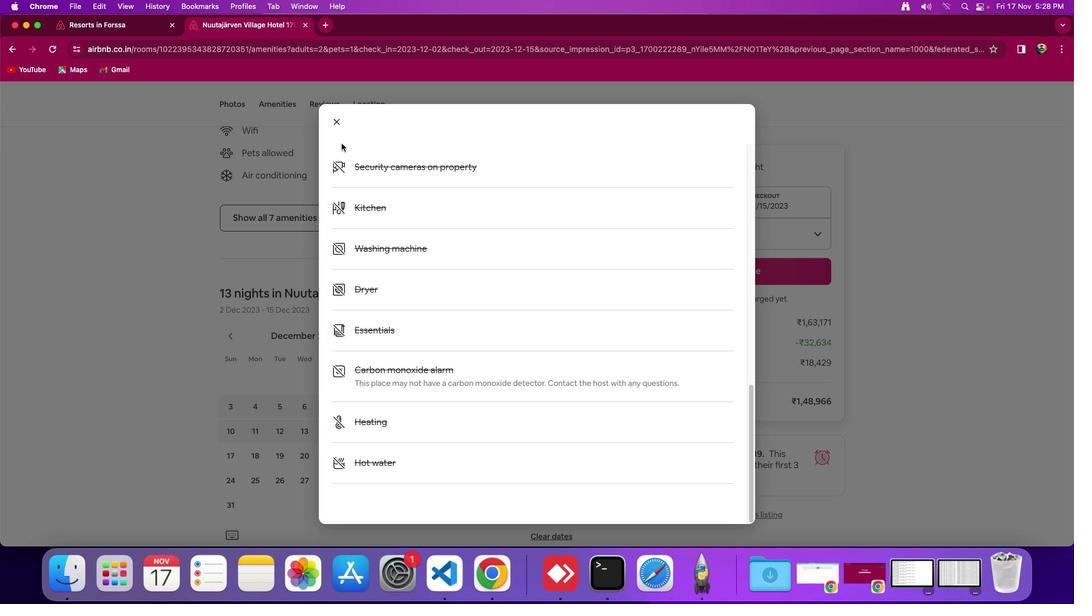 
Action: Mouse moved to (369, 196)
Screenshot: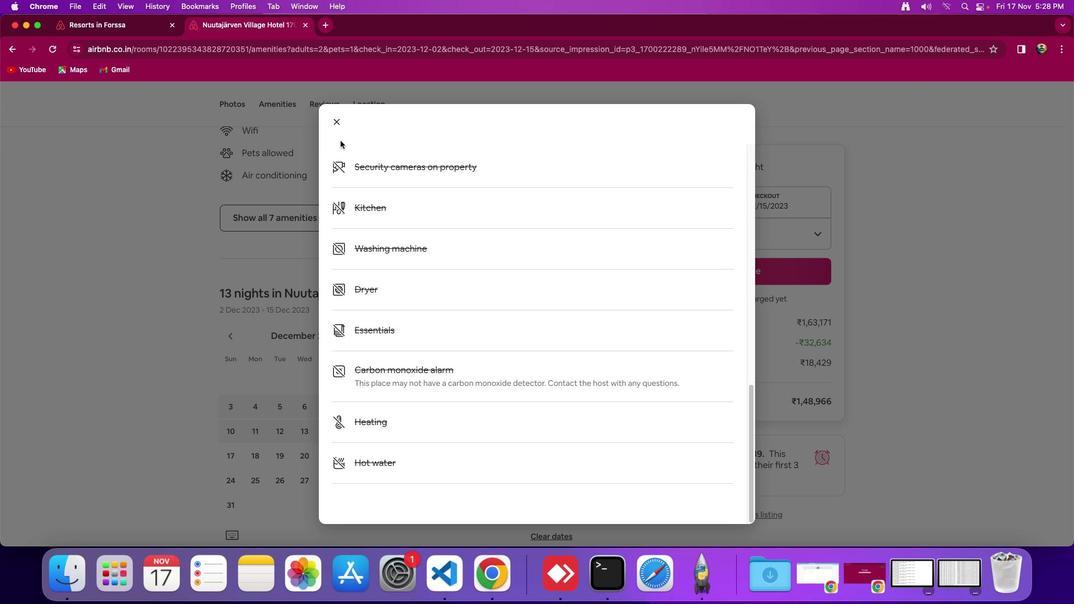 
Action: Mouse scrolled (369, 196) with delta (0, -2)
Screenshot: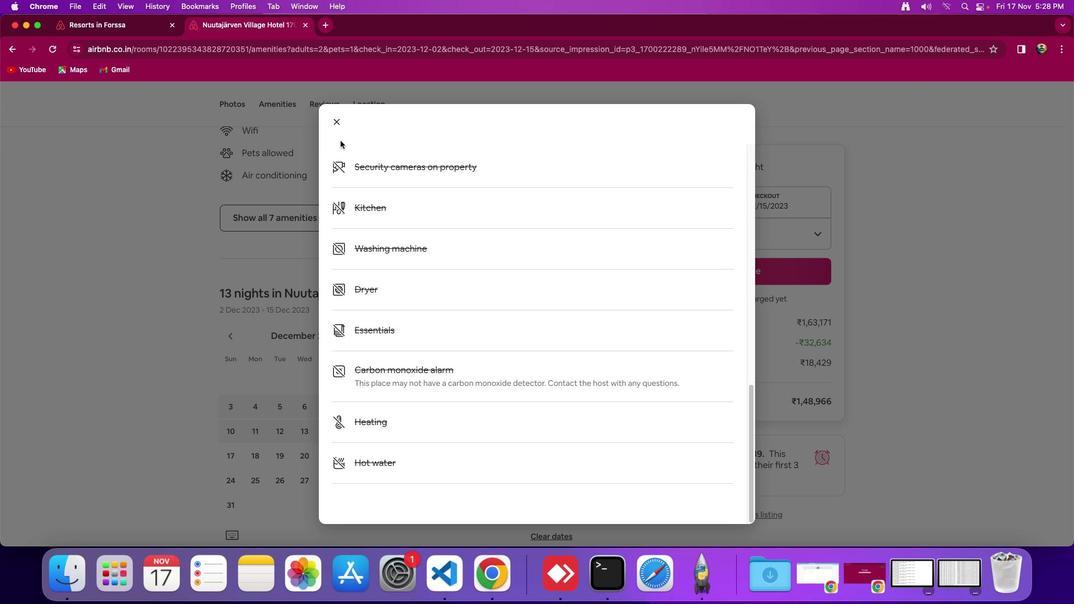 
Action: Mouse moved to (336, 123)
Screenshot: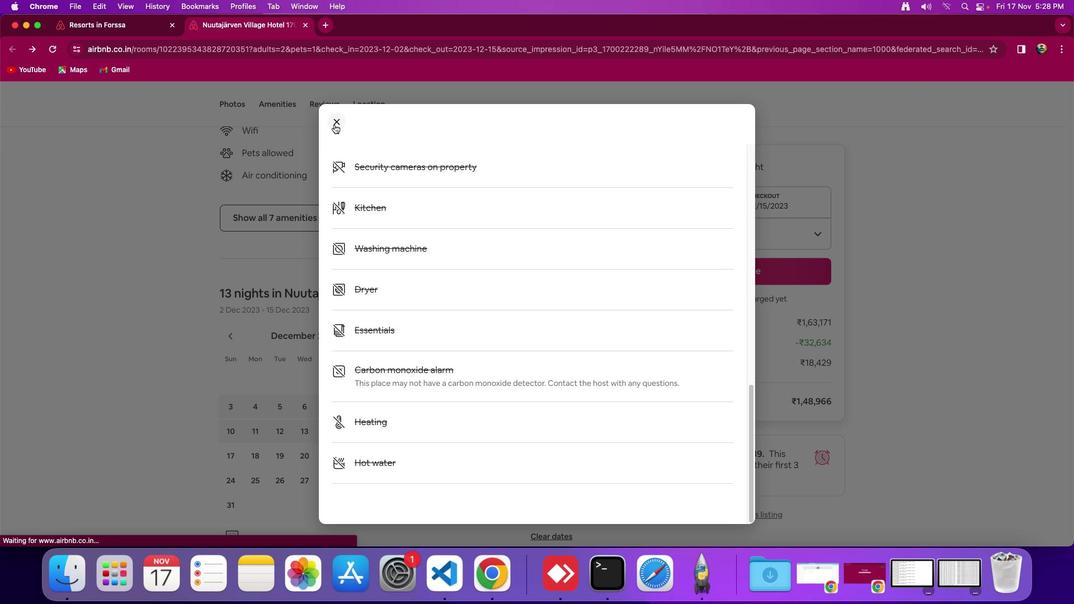 
Action: Mouse pressed left at (336, 123)
Screenshot: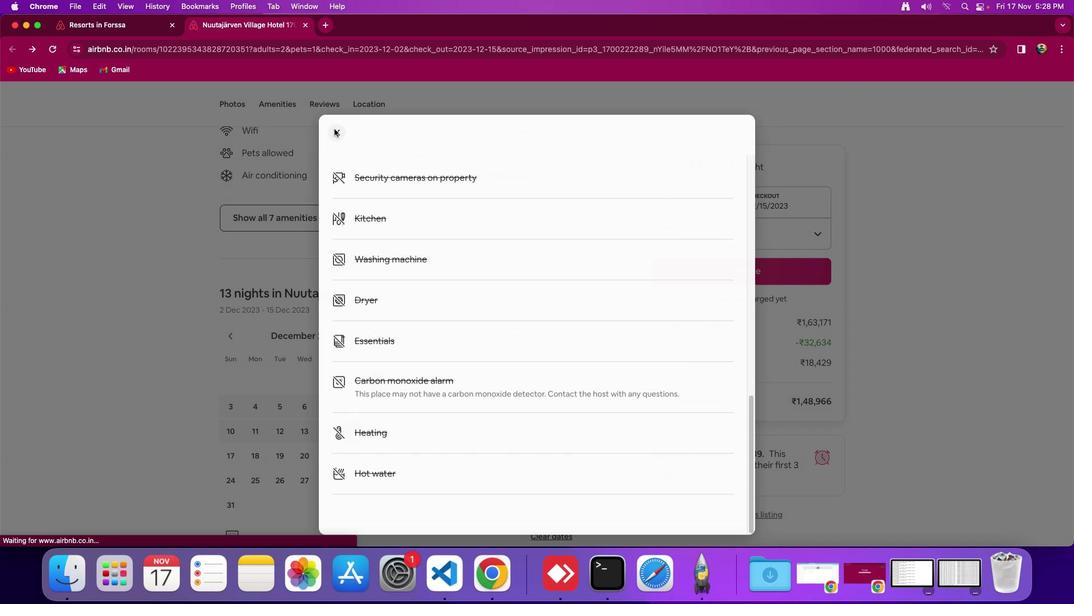 
Action: Mouse moved to (416, 369)
Screenshot: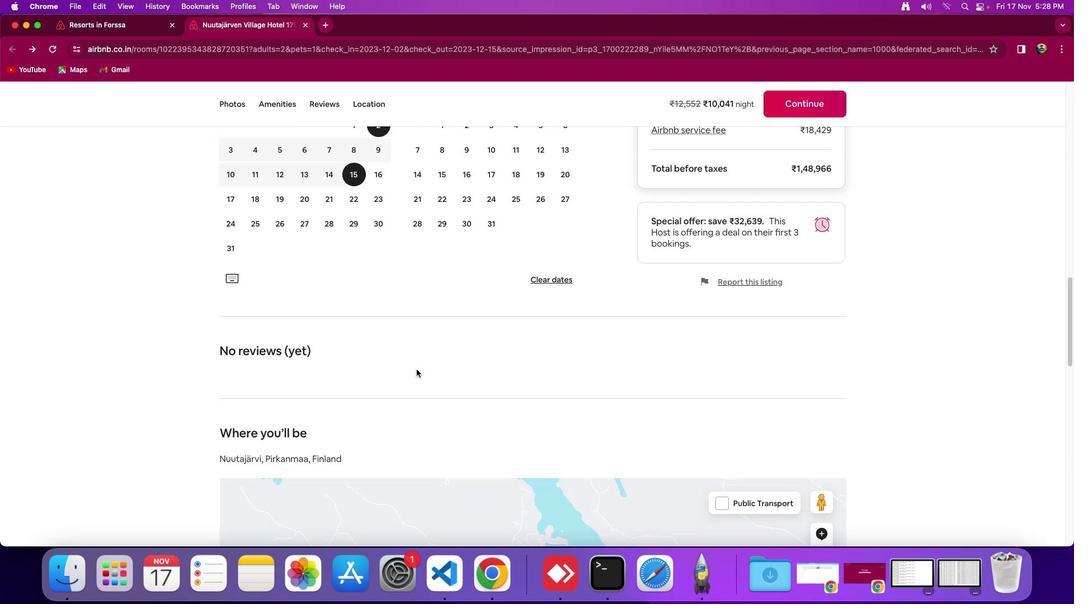 
Action: Mouse scrolled (416, 369) with delta (0, 0)
Screenshot: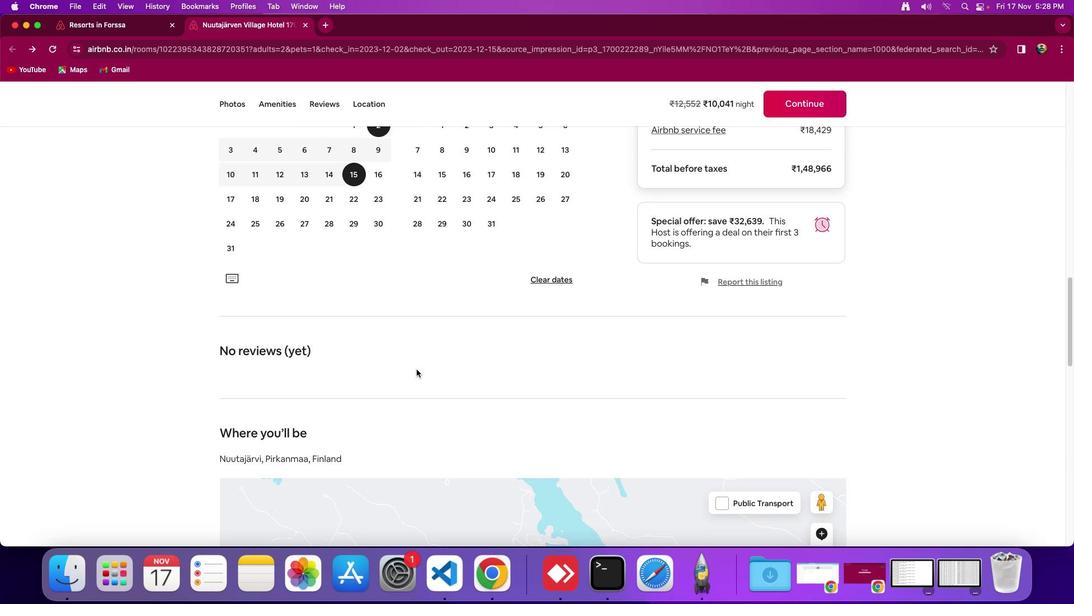 
Action: Mouse scrolled (416, 369) with delta (0, 0)
Screenshot: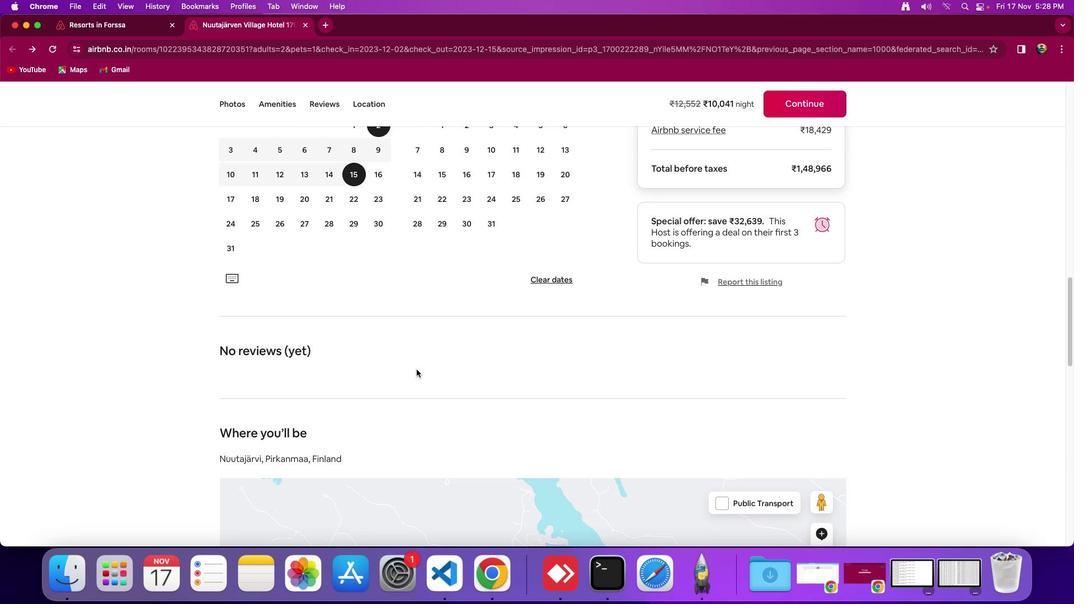 
Action: Mouse moved to (416, 369)
Screenshot: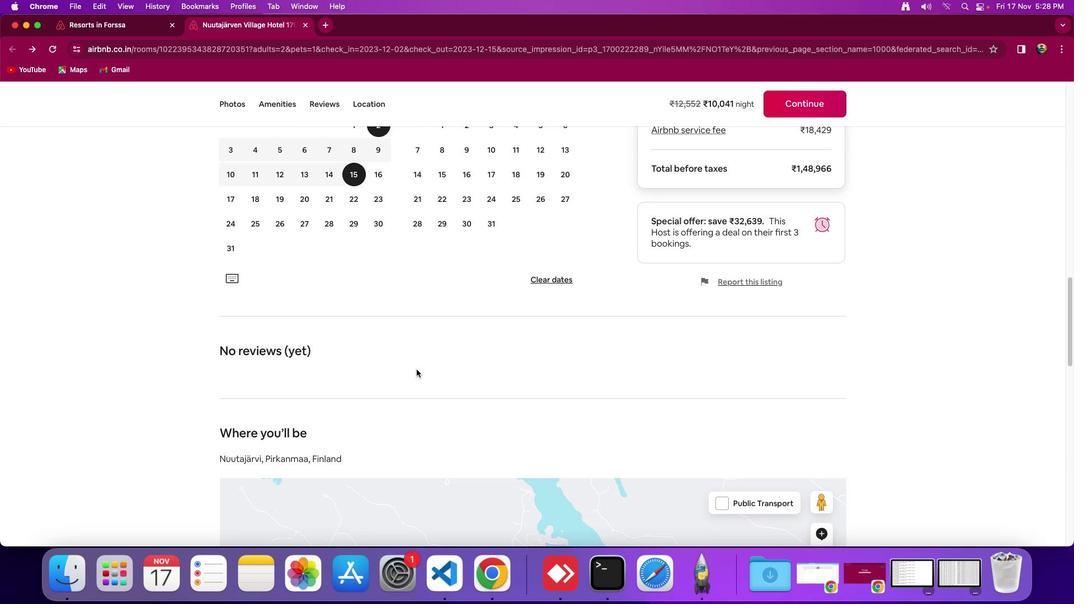 
Action: Mouse scrolled (416, 369) with delta (0, -2)
Screenshot: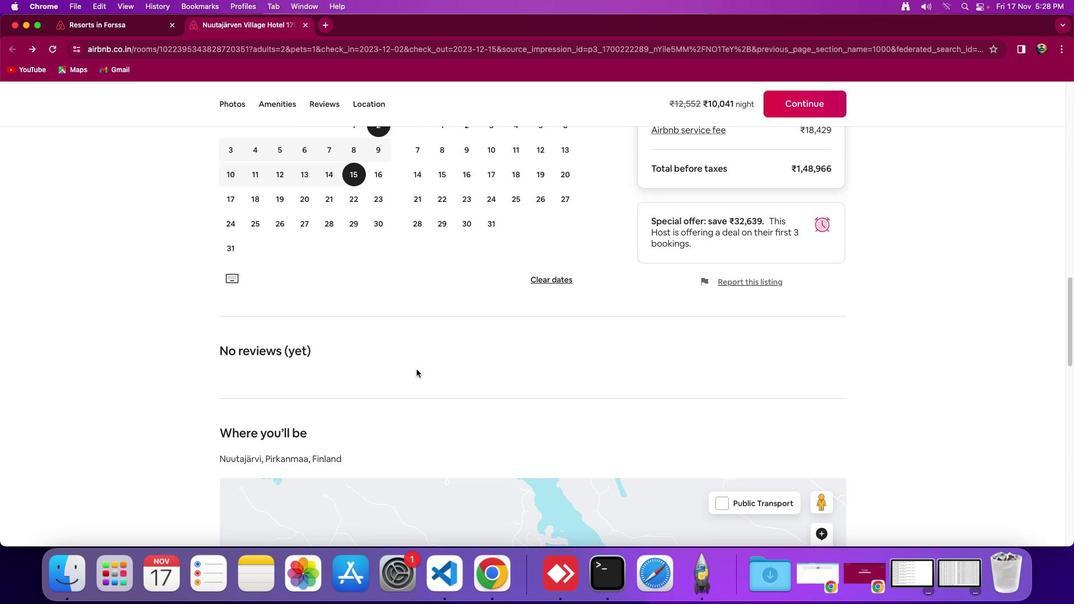 
Action: Mouse scrolled (416, 369) with delta (0, -2)
Screenshot: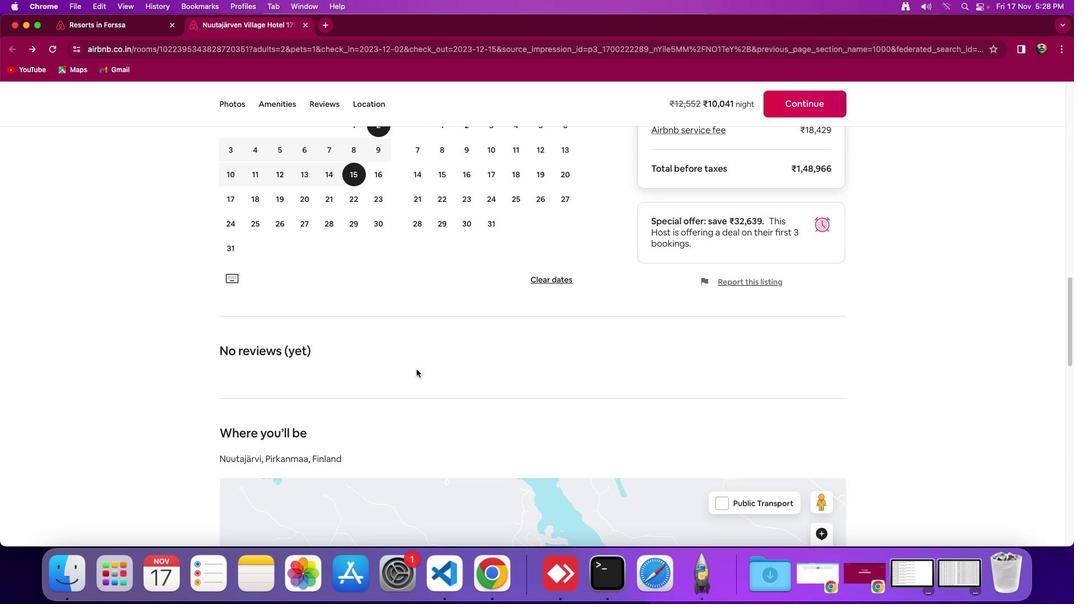 
Action: Mouse scrolled (416, 369) with delta (0, 0)
Screenshot: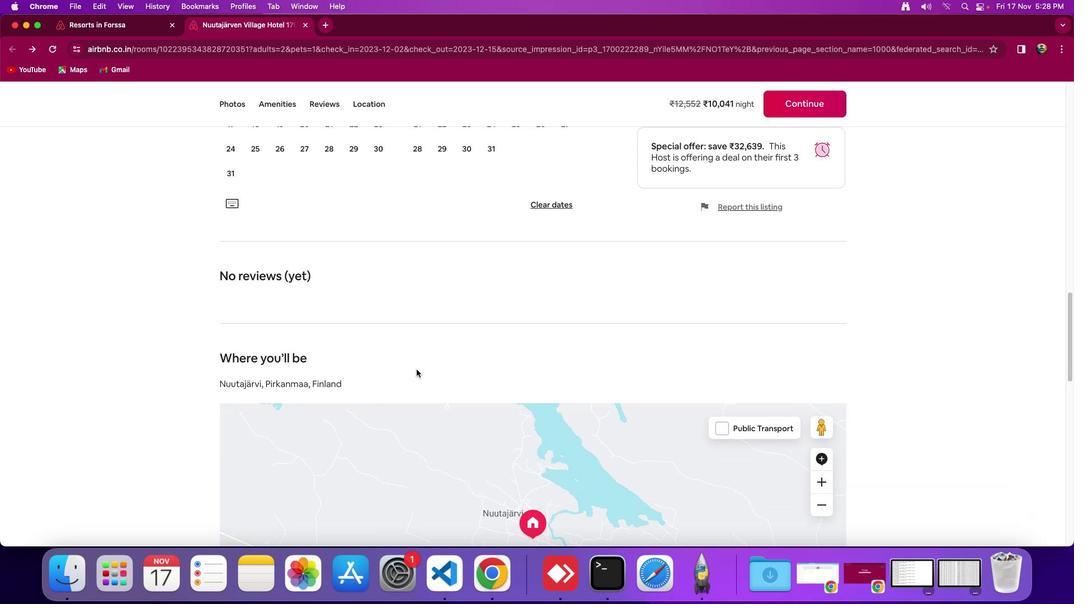
Action: Mouse scrolled (416, 369) with delta (0, 0)
Screenshot: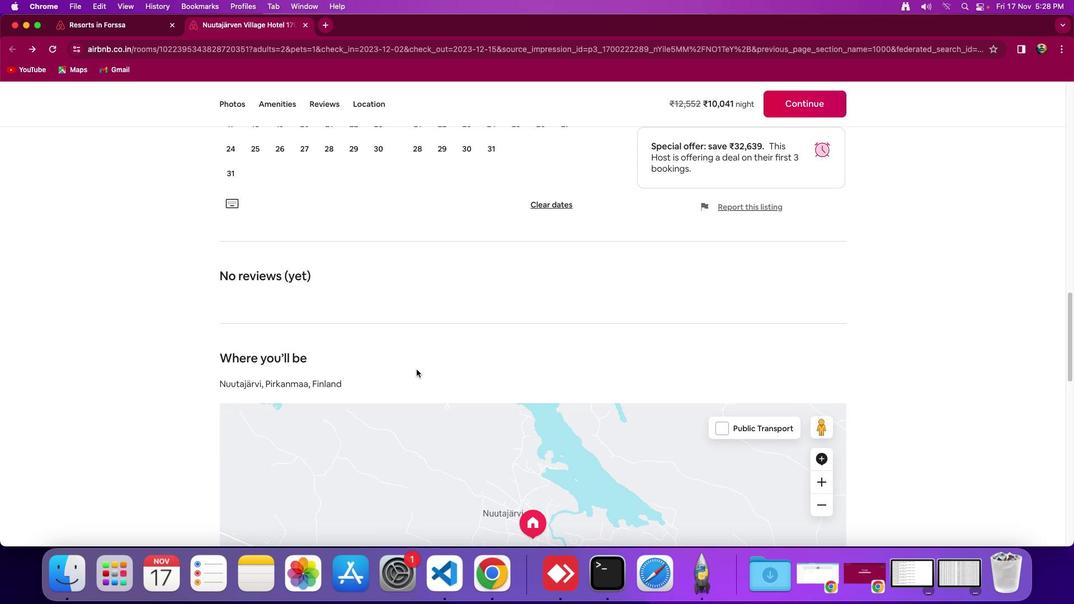 
Action: Mouse scrolled (416, 369) with delta (0, -1)
Screenshot: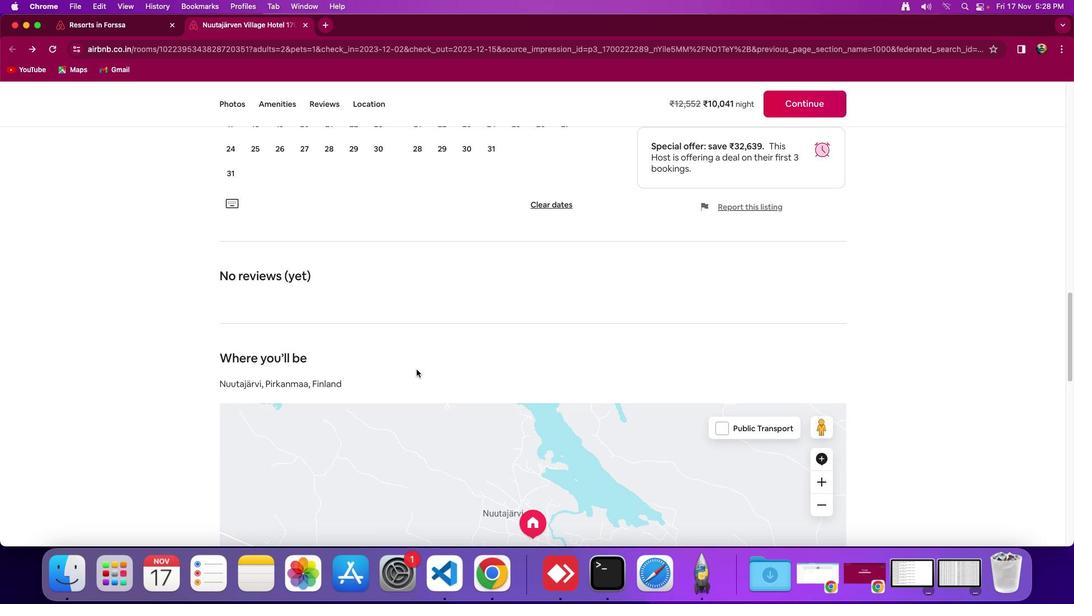 
Action: Mouse scrolled (416, 369) with delta (0, 0)
Screenshot: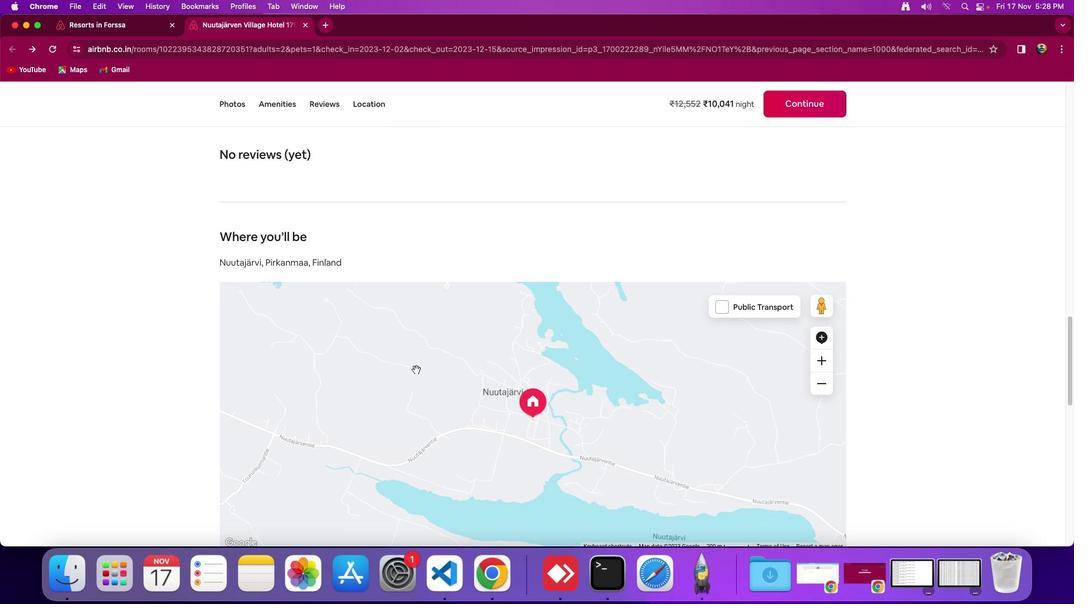 
Action: Mouse scrolled (416, 369) with delta (0, 0)
Screenshot: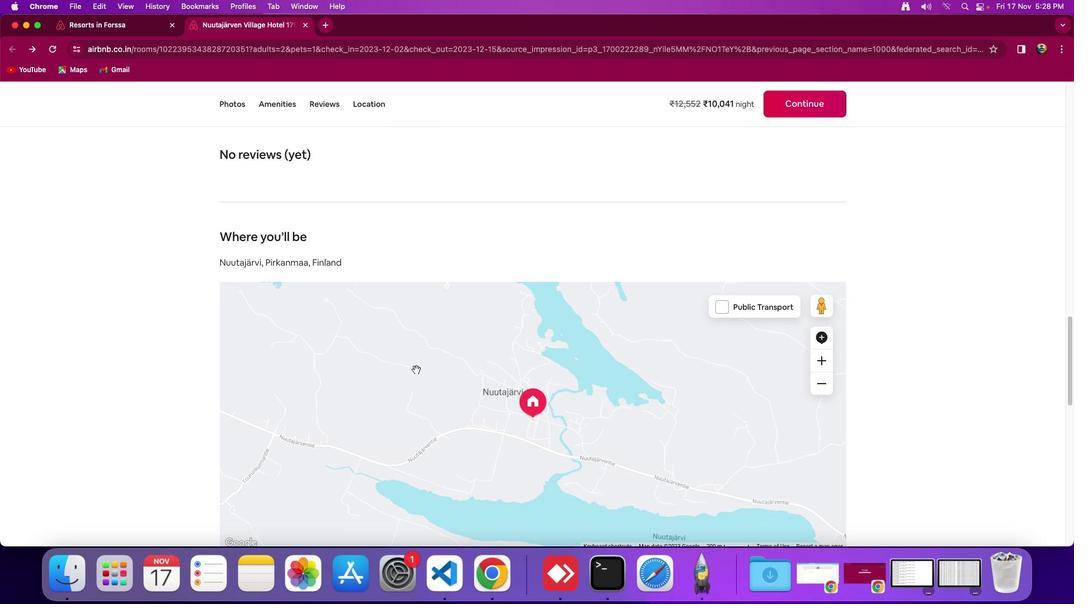 
Action: Mouse scrolled (416, 369) with delta (0, -2)
Screenshot: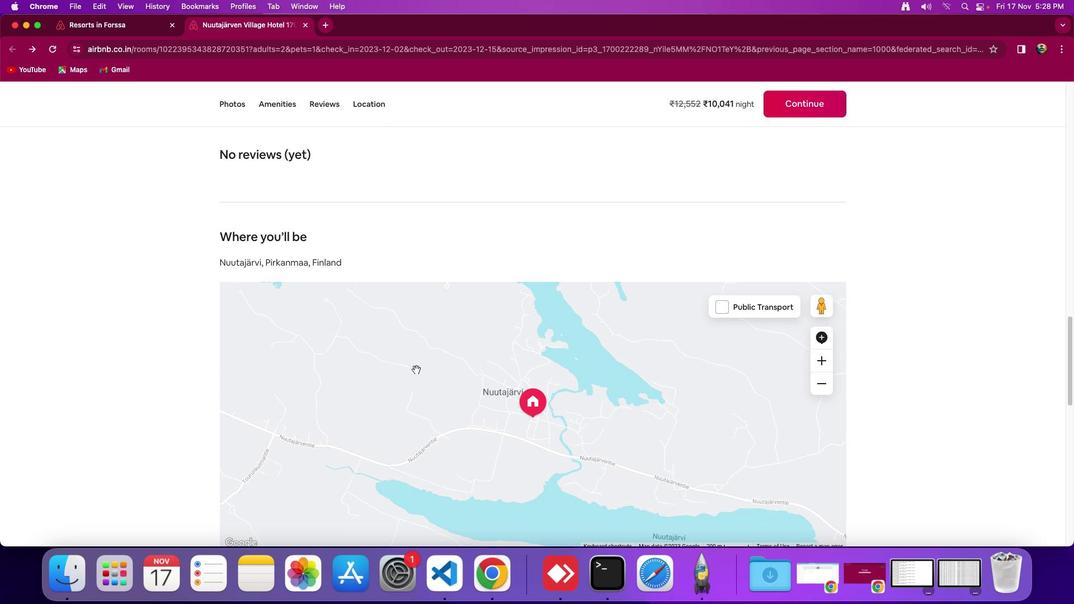 
Action: Mouse moved to (415, 369)
Screenshot: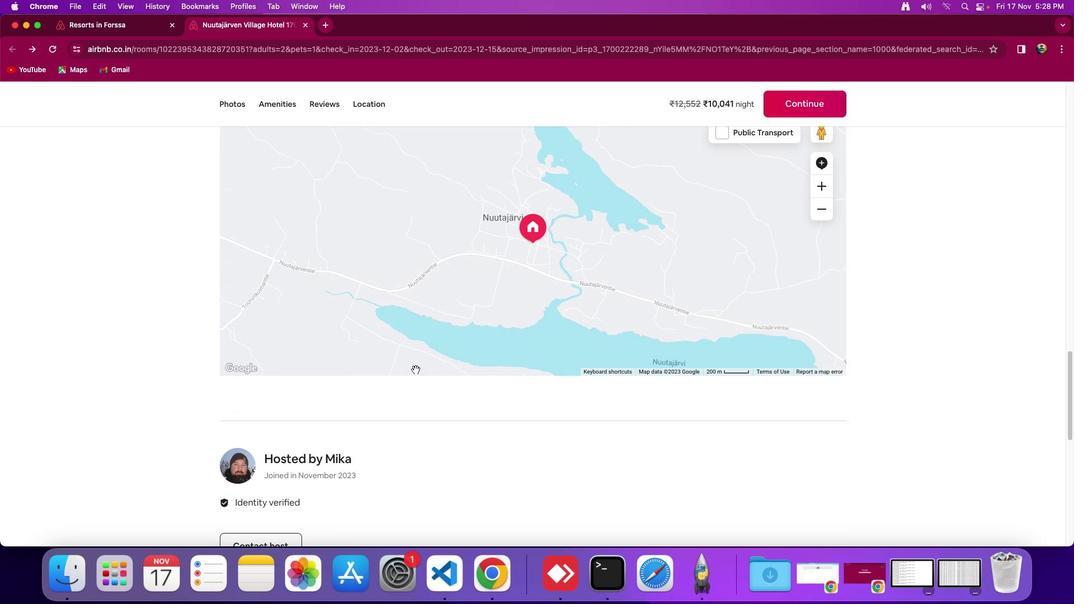 
Action: Mouse scrolled (415, 369) with delta (0, 0)
Screenshot: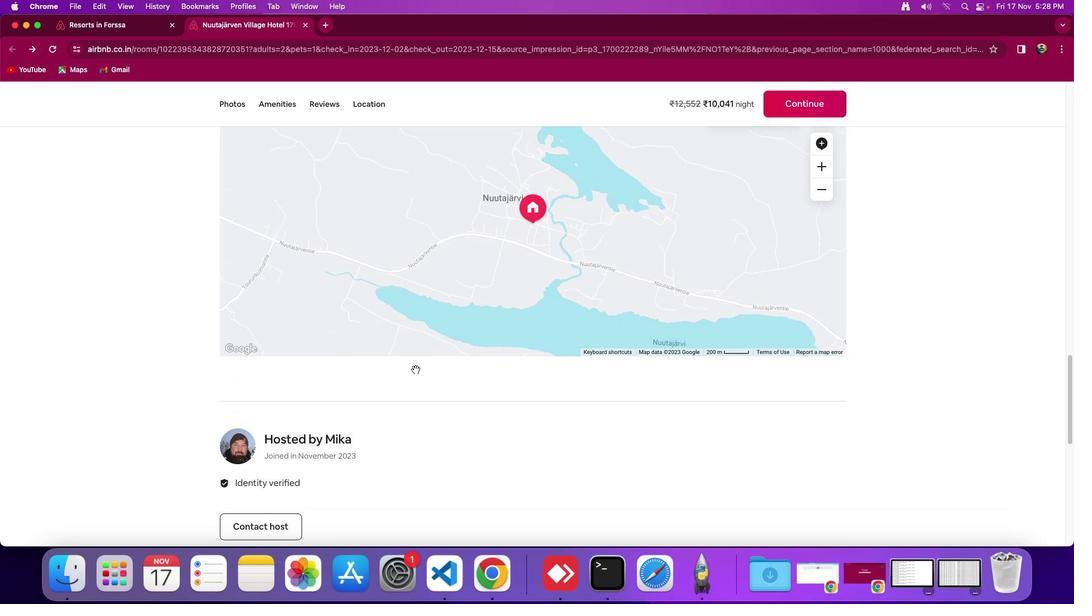 
Action: Mouse moved to (415, 369)
Screenshot: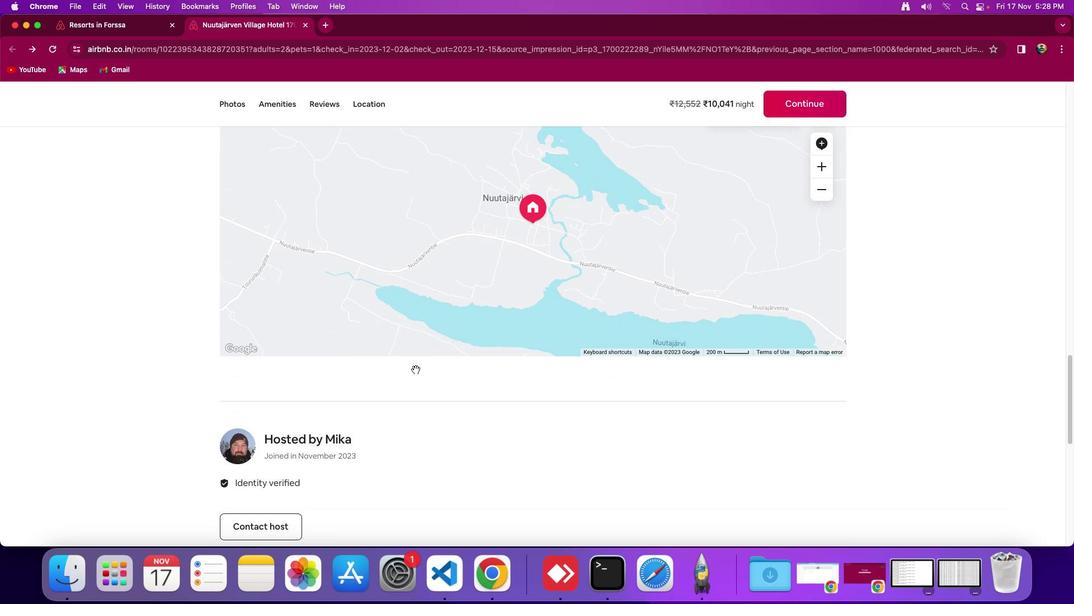 
Action: Mouse scrolled (415, 369) with delta (0, 0)
Screenshot: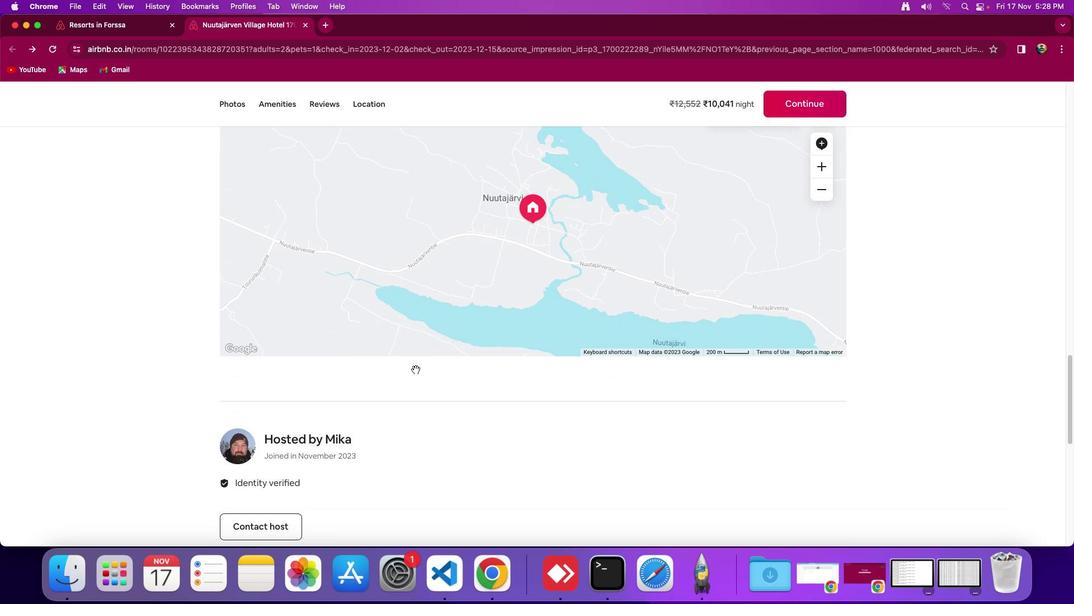 
Action: Mouse scrolled (415, 369) with delta (0, -1)
Screenshot: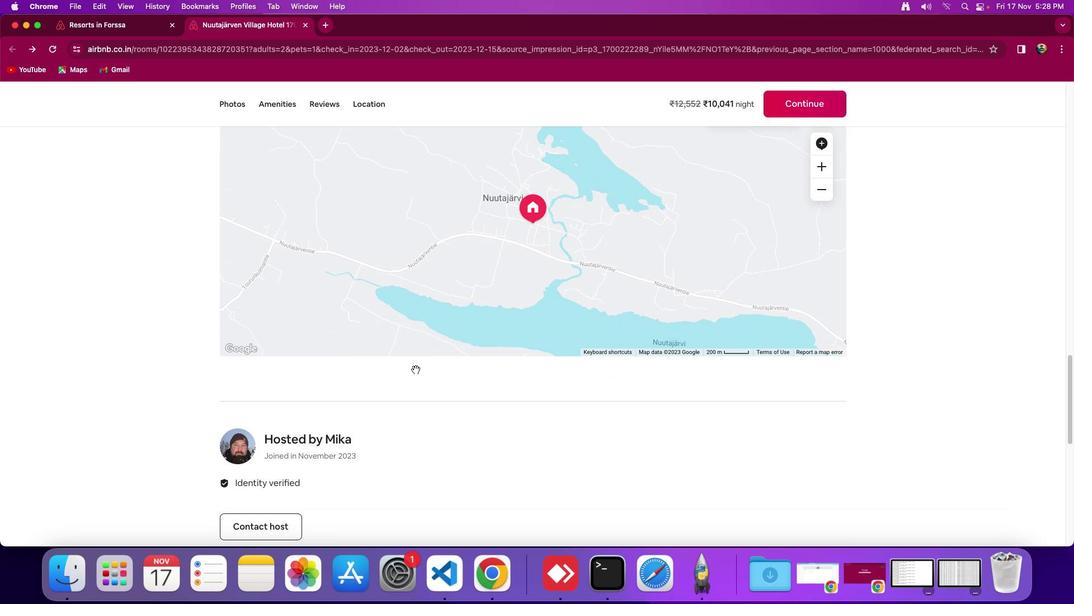
Action: Mouse scrolled (415, 369) with delta (0, -2)
Screenshot: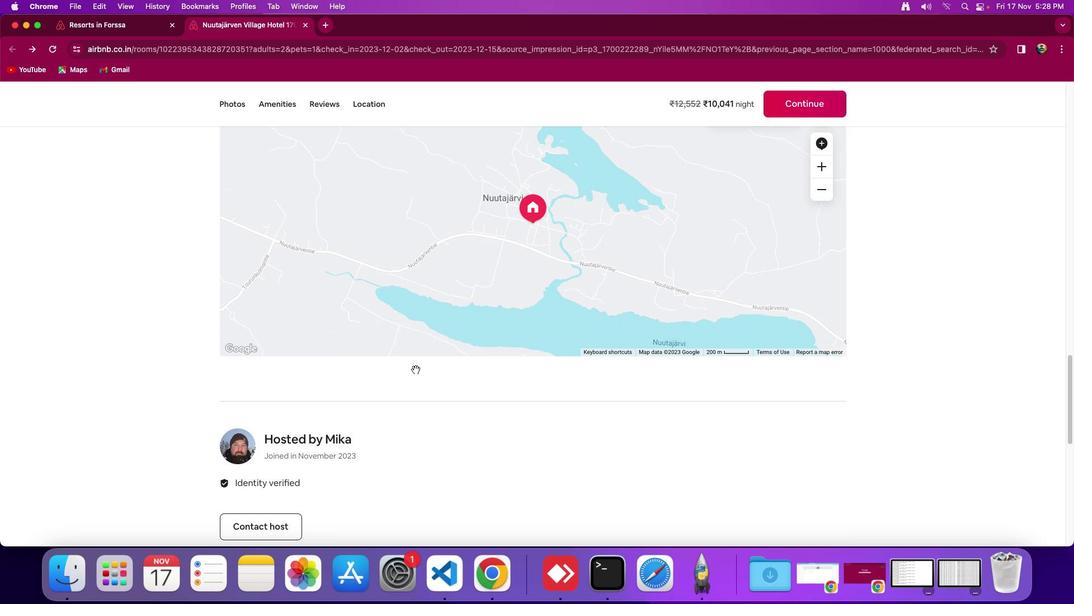 
Action: Mouse scrolled (415, 369) with delta (0, 0)
Screenshot: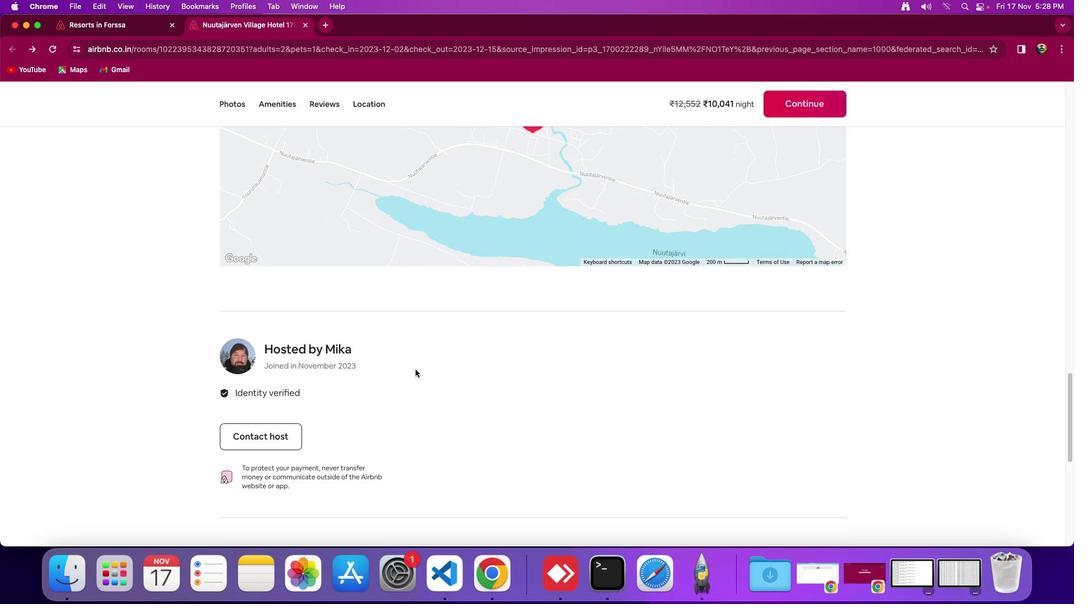 
Action: Mouse scrolled (415, 369) with delta (0, 0)
Screenshot: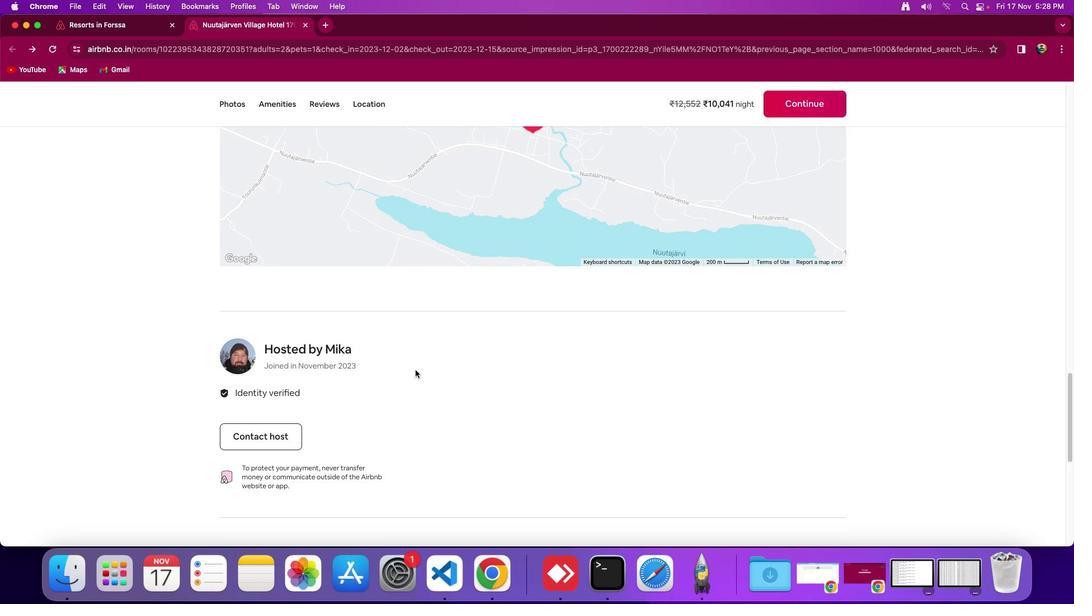 
Action: Mouse scrolled (415, 369) with delta (0, -1)
Screenshot: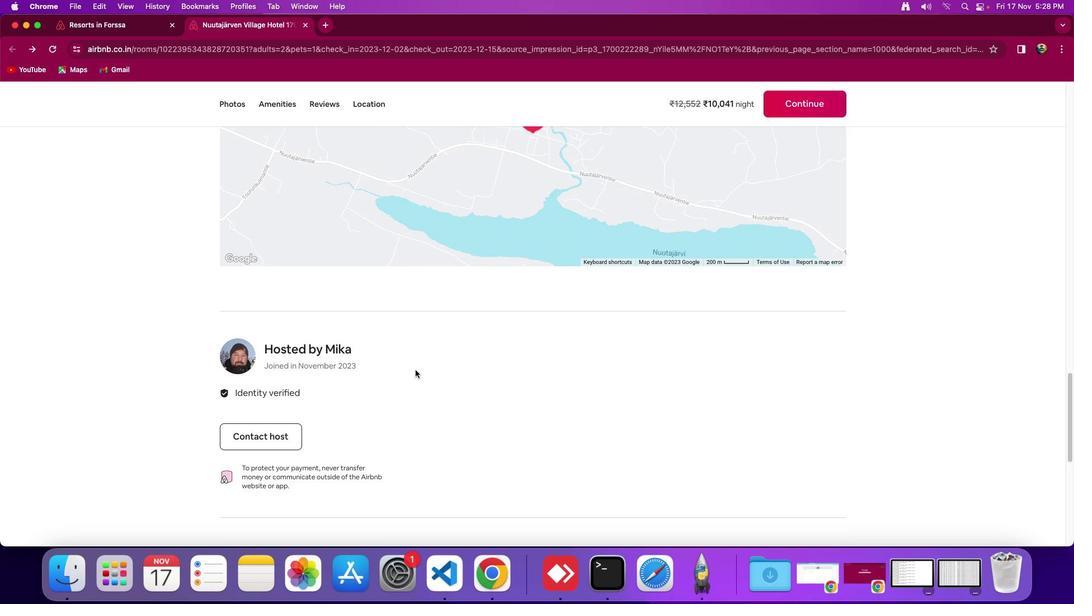 
Action: Mouse moved to (415, 369)
Screenshot: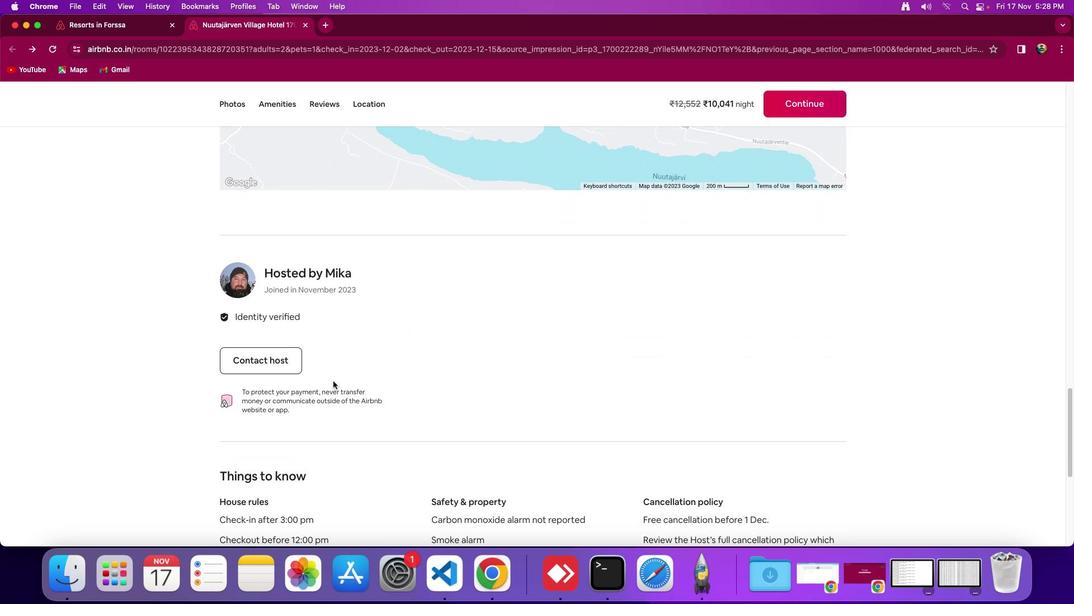 
Action: Mouse scrolled (415, 369) with delta (0, 0)
Screenshot: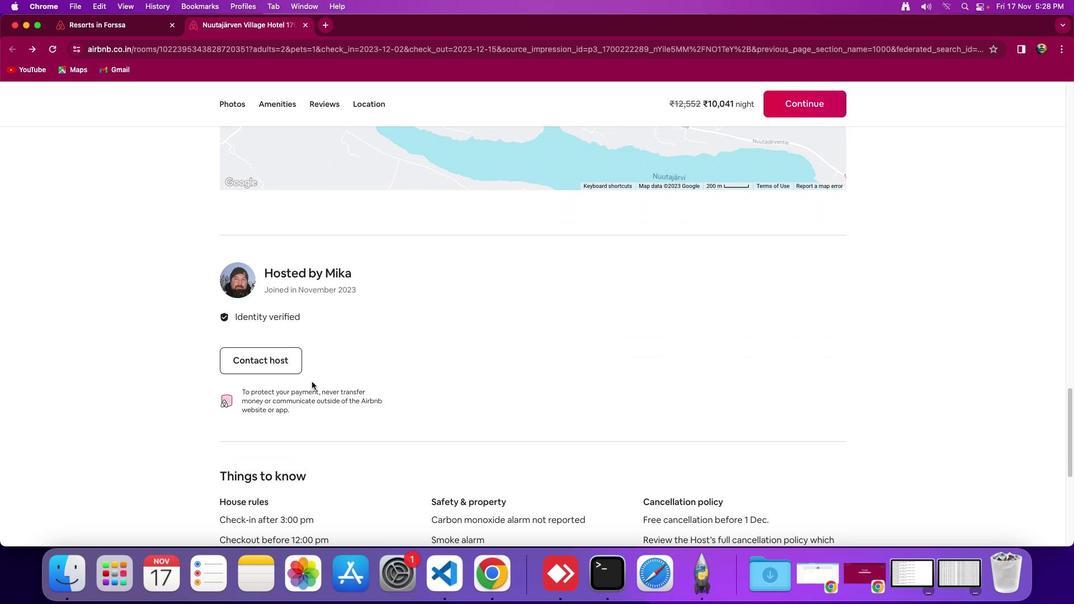 
Action: Mouse scrolled (415, 369) with delta (0, 0)
Screenshot: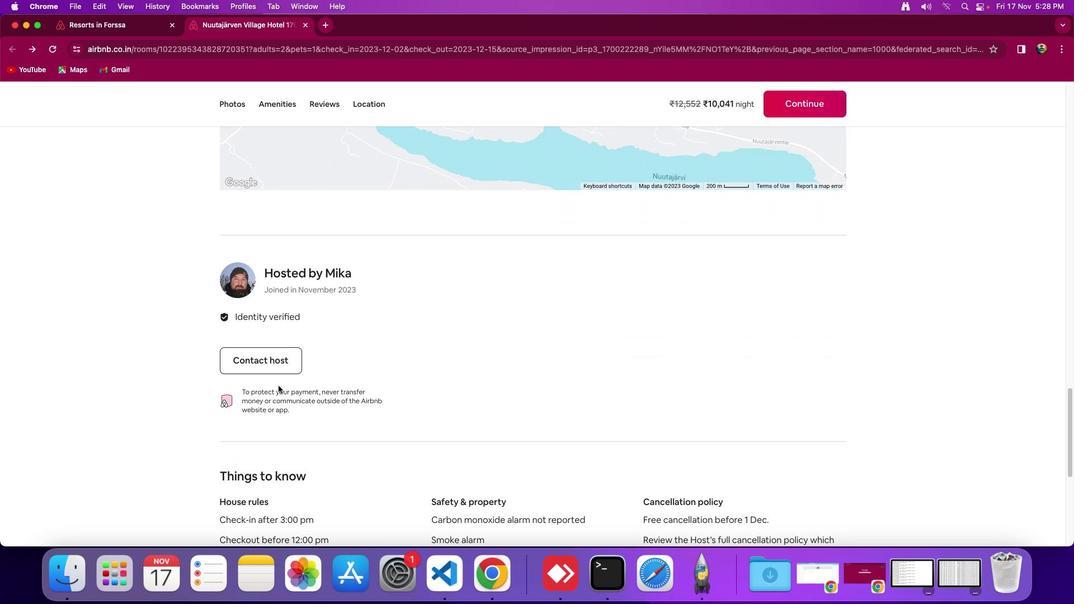 
Action: Mouse scrolled (415, 369) with delta (0, -1)
Screenshot: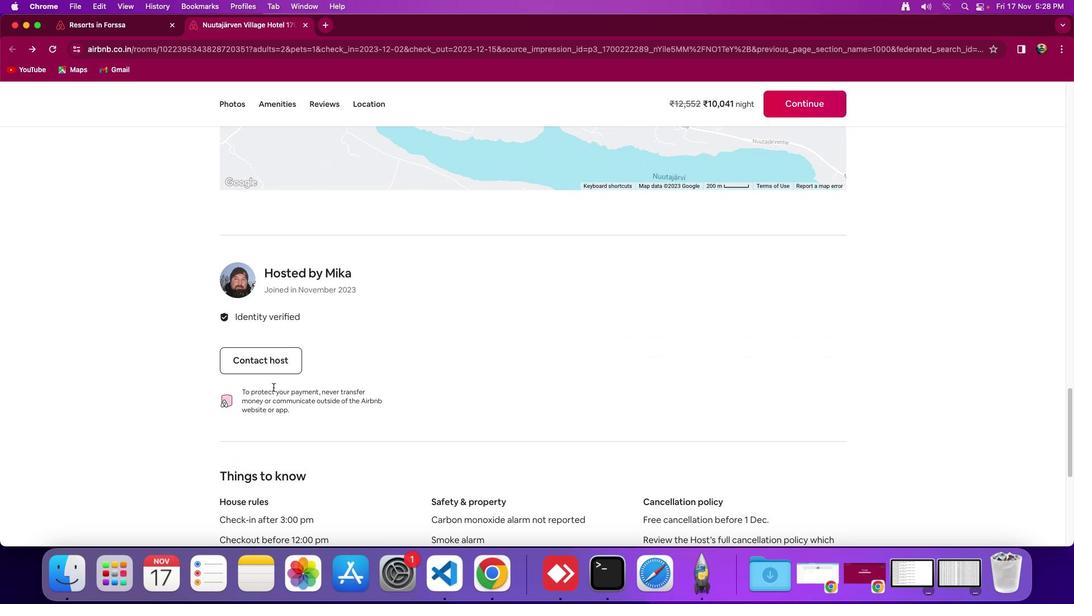 
Action: Mouse moved to (326, 387)
Screenshot: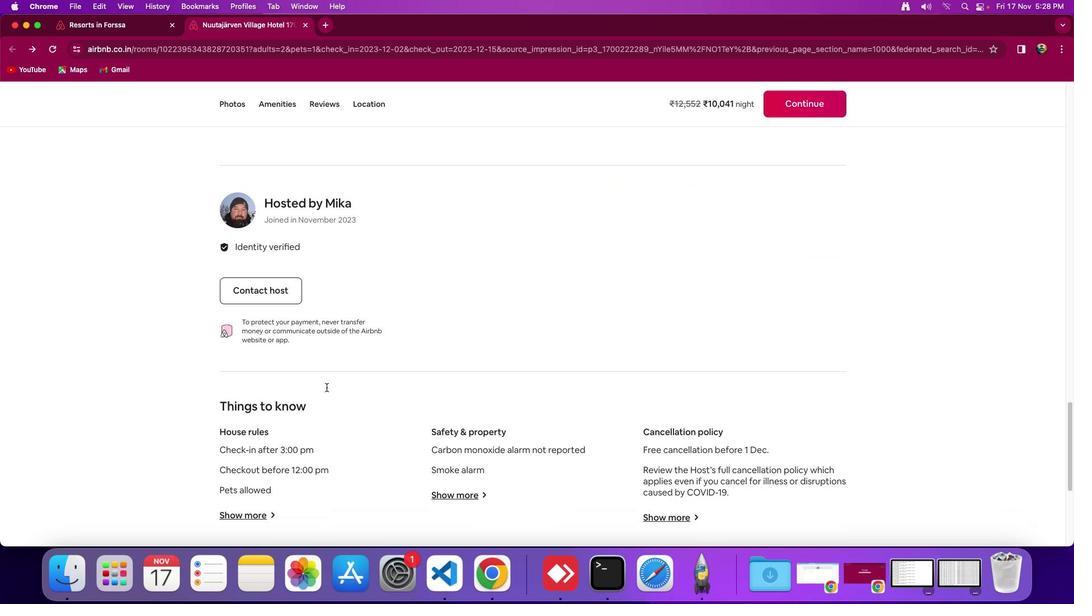 
Action: Mouse scrolled (326, 387) with delta (0, 0)
Screenshot: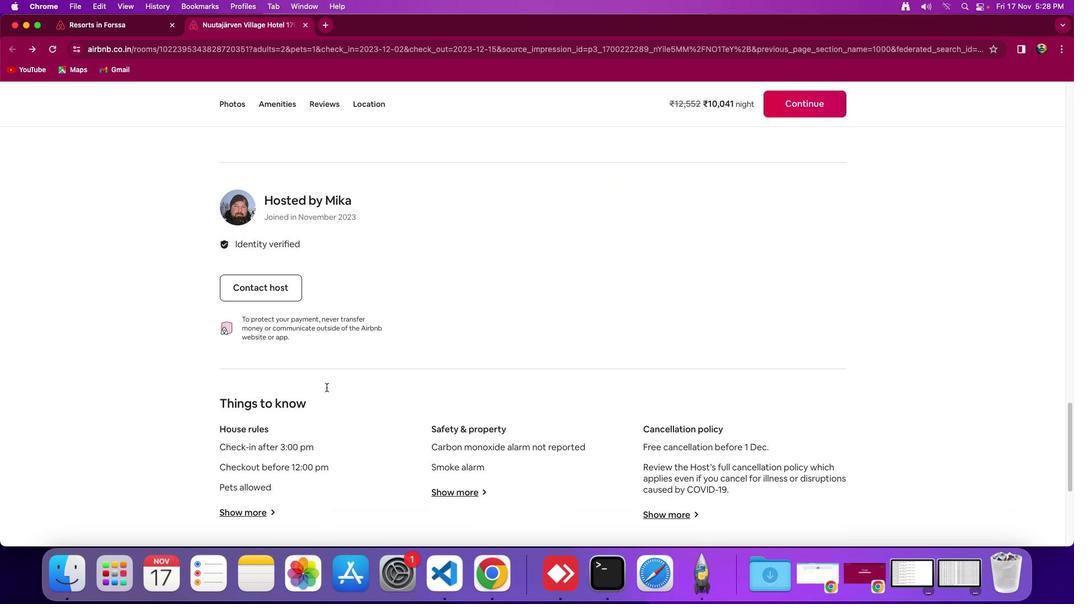 
Action: Mouse scrolled (326, 387) with delta (0, 0)
Screenshot: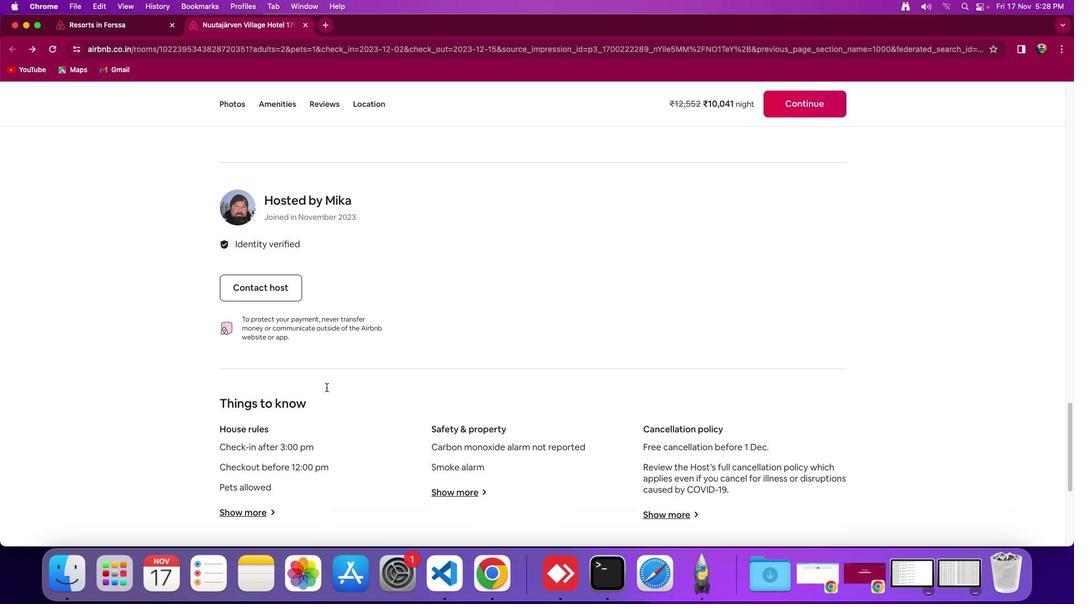 
Action: Mouse scrolled (326, 387) with delta (0, -1)
Screenshot: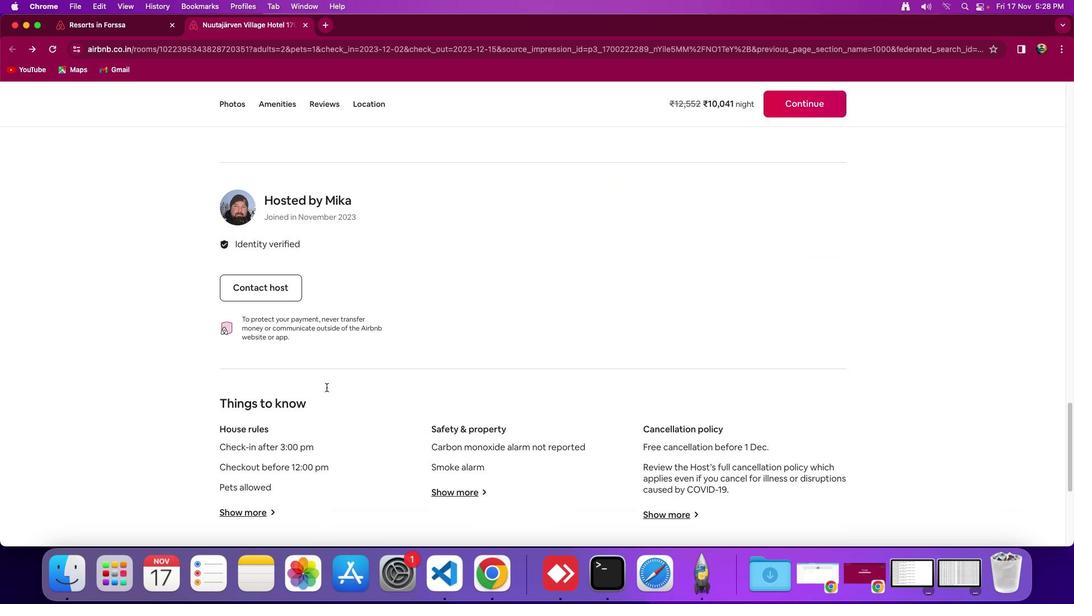 
Action: Mouse scrolled (326, 387) with delta (0, 0)
Screenshot: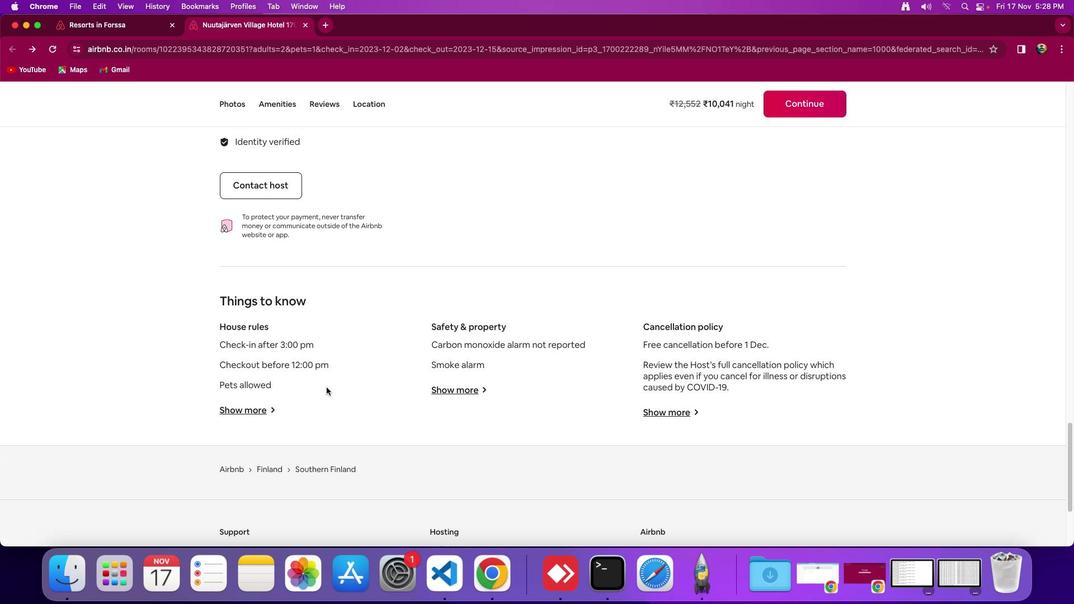
Action: Mouse scrolled (326, 387) with delta (0, 0)
Screenshot: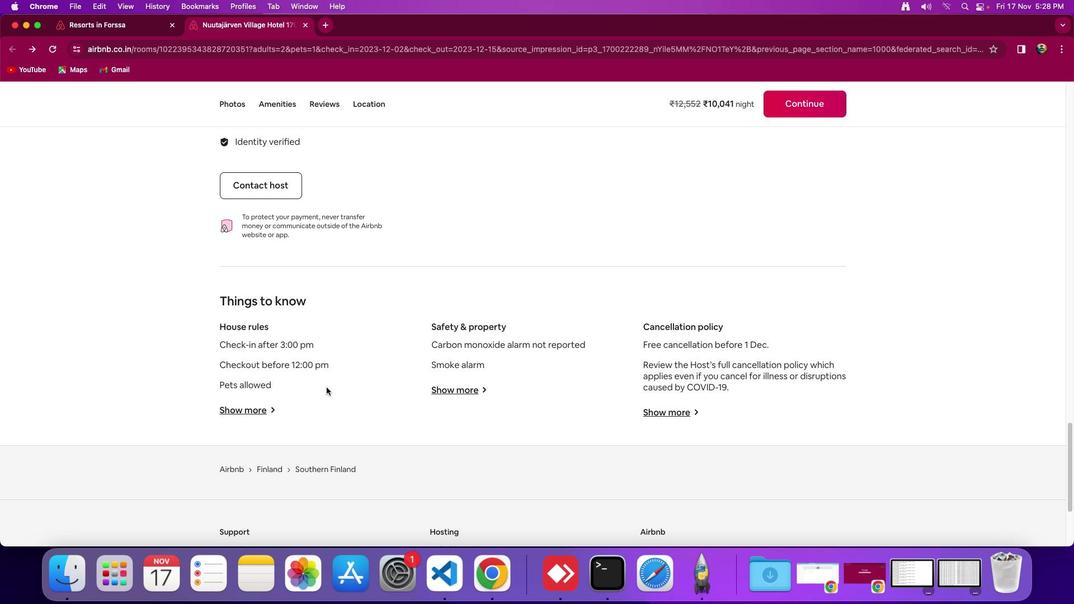 
Action: Mouse scrolled (326, 387) with delta (0, -1)
Screenshot: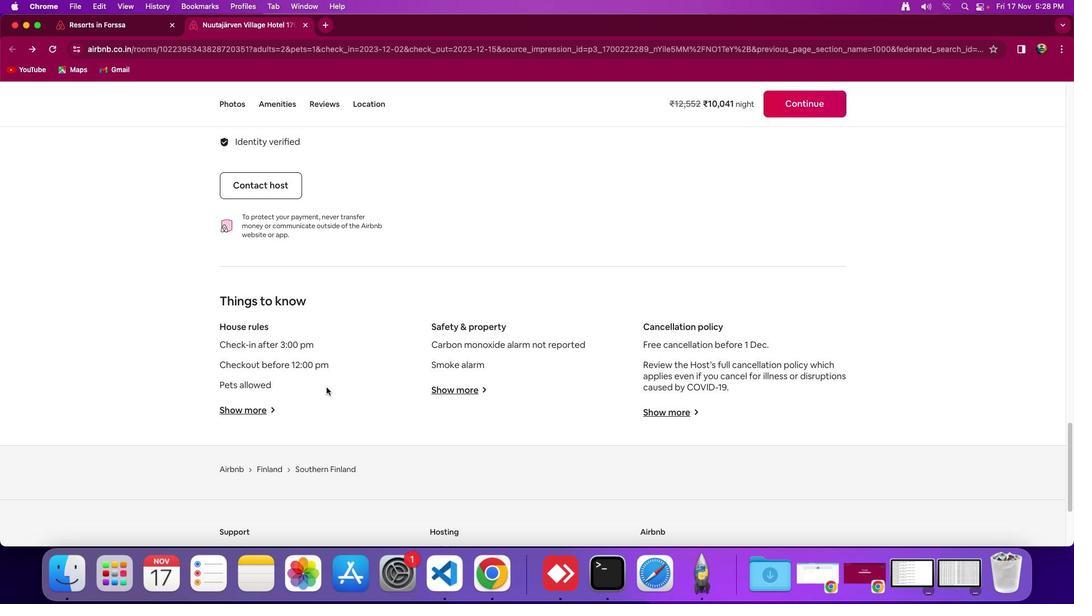 
Action: Mouse moved to (235, 415)
Screenshot: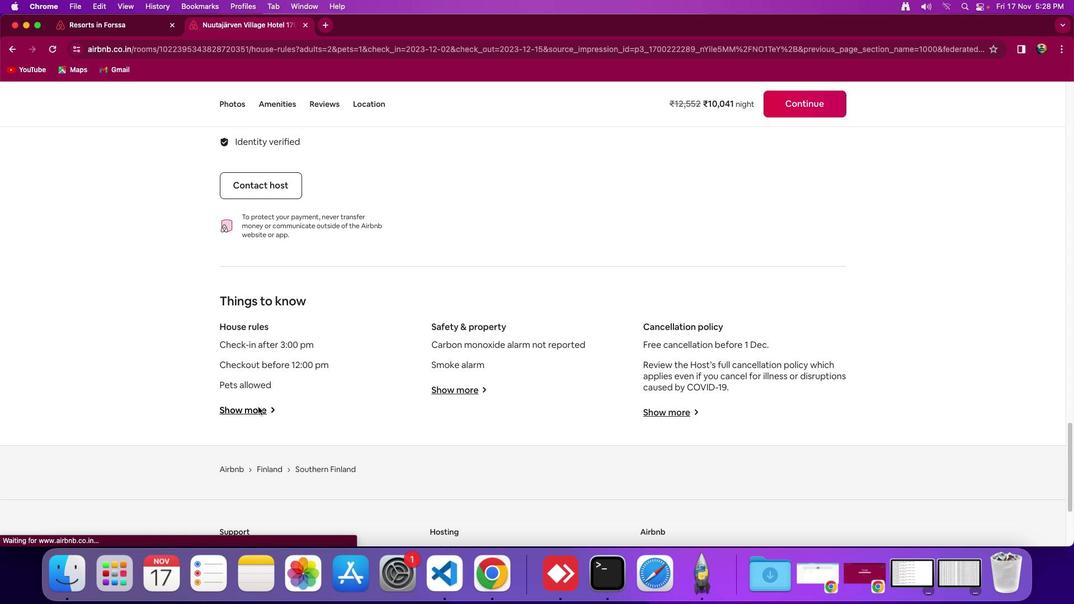 
Action: Mouse pressed left at (235, 415)
Screenshot: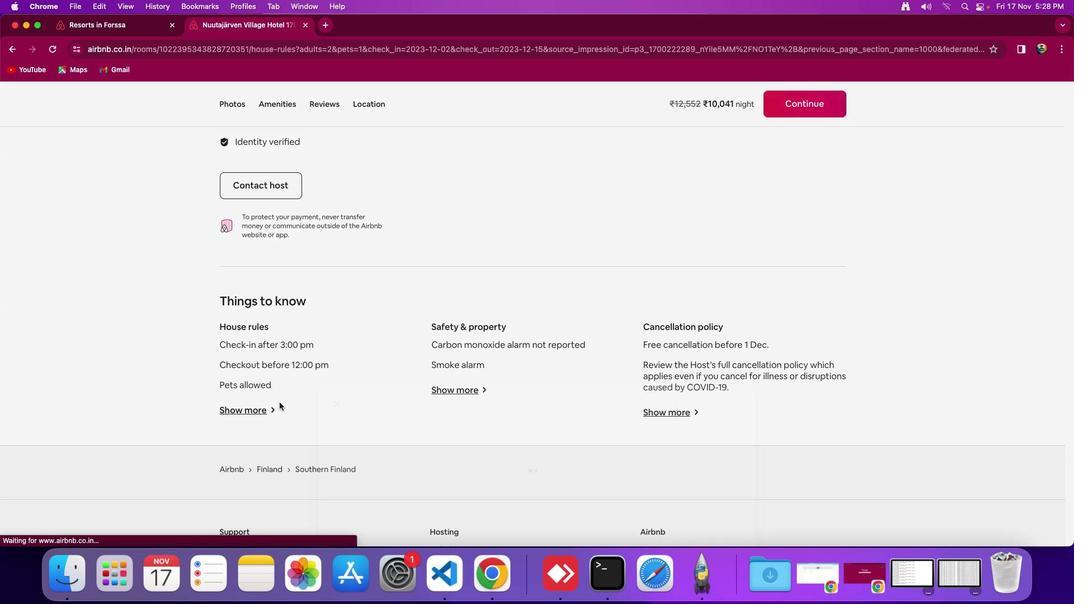 
Action: Mouse moved to (422, 382)
Screenshot: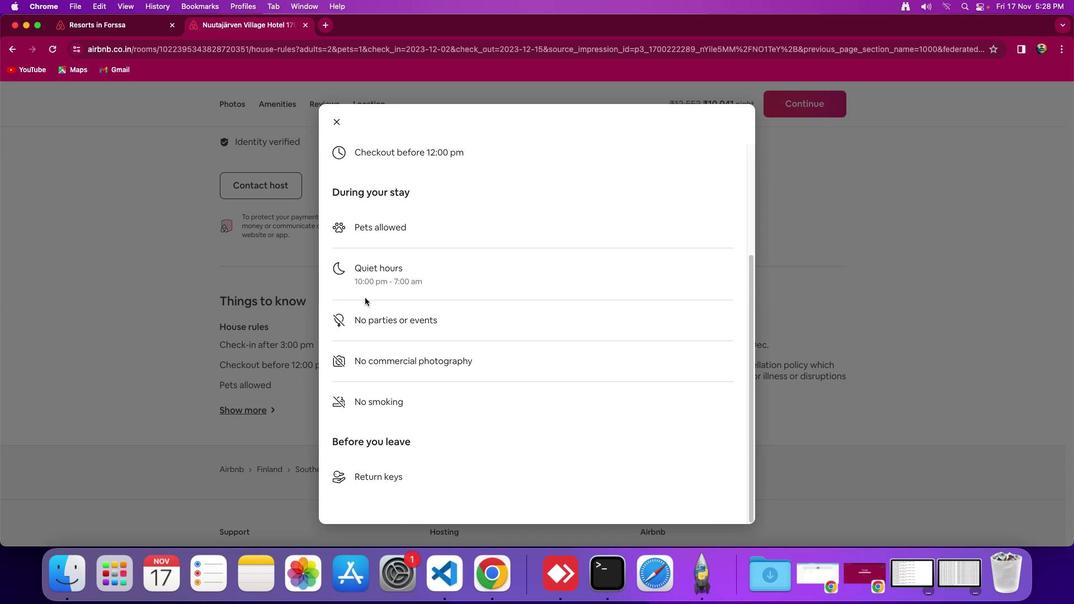
Action: Mouse scrolled (422, 382) with delta (0, 0)
Screenshot: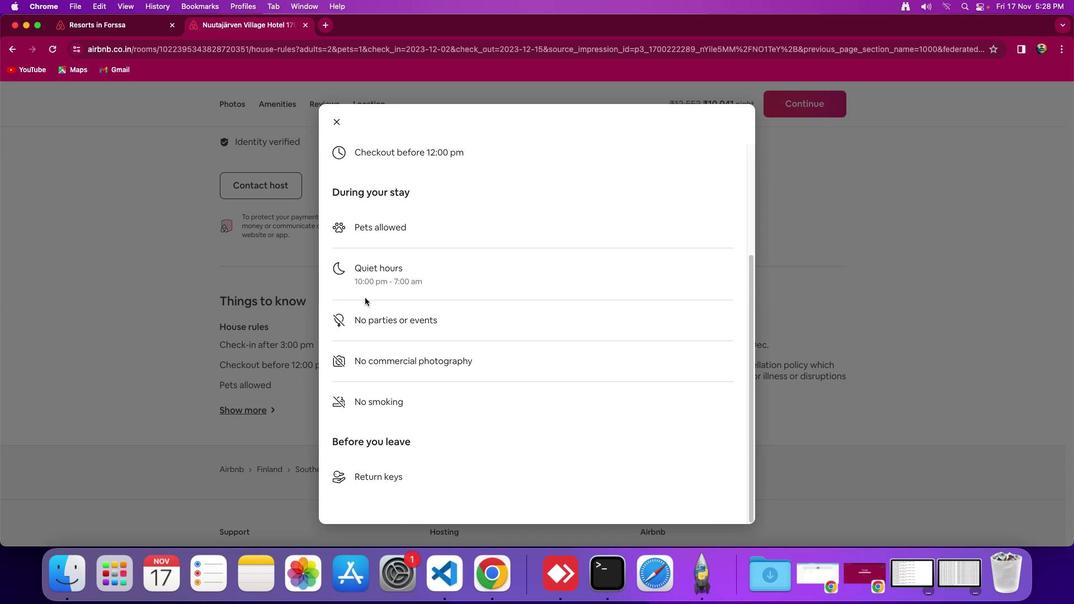 
Action: Mouse scrolled (422, 382) with delta (0, 0)
Screenshot: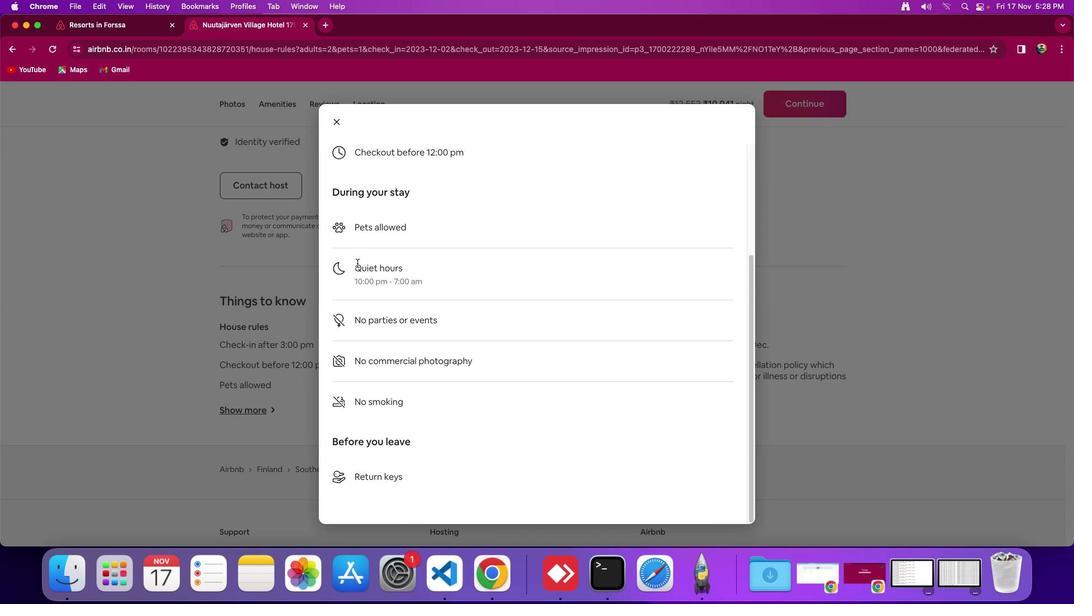 
Action: Mouse scrolled (422, 382) with delta (0, -2)
Screenshot: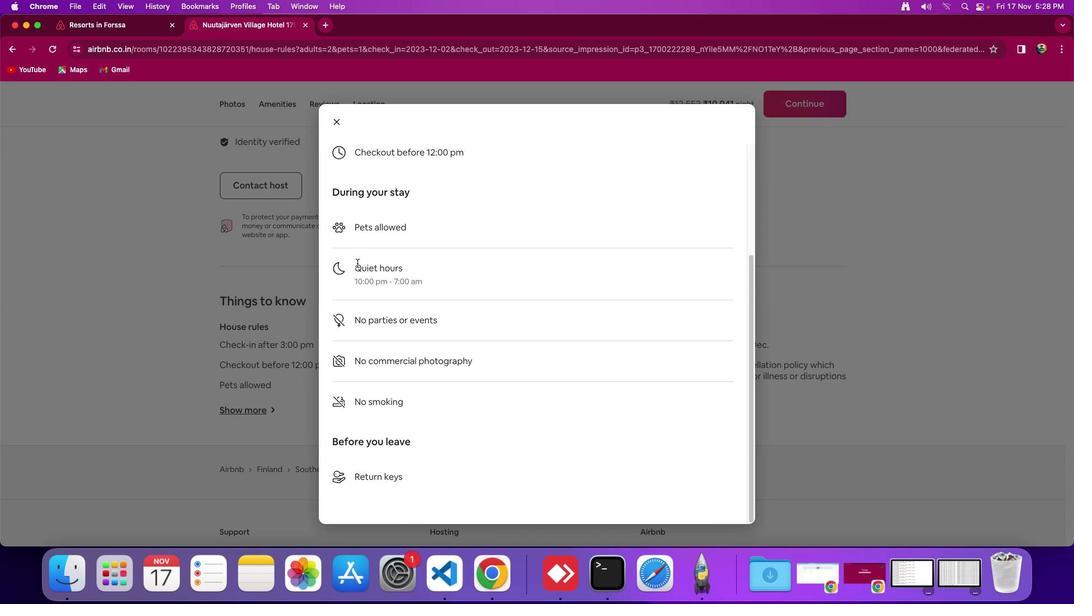 
Action: Mouse moved to (421, 381)
Screenshot: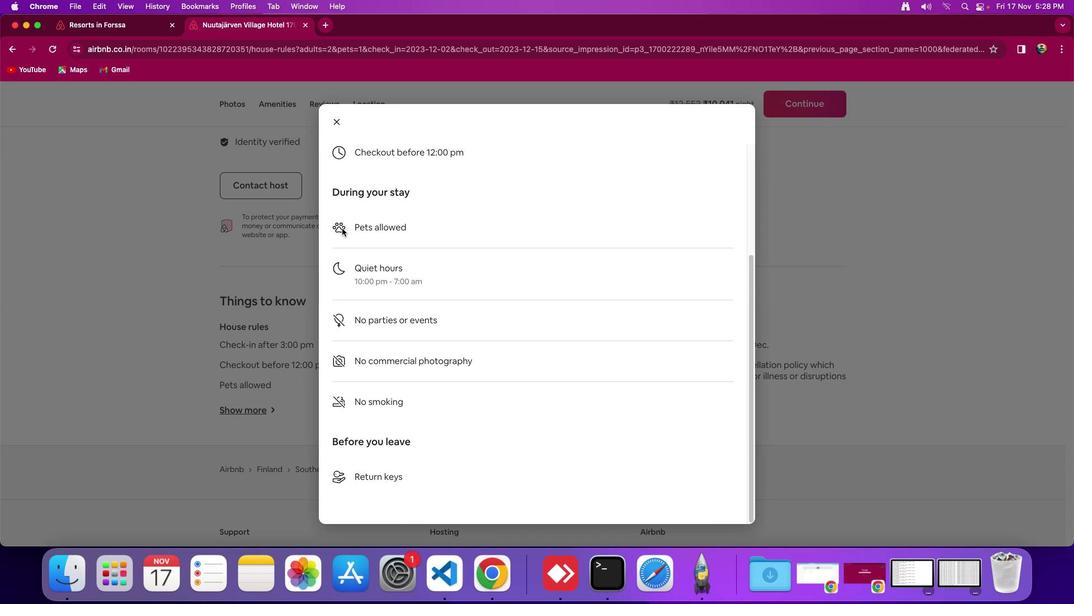 
Action: Mouse scrolled (421, 381) with delta (0, -3)
Screenshot: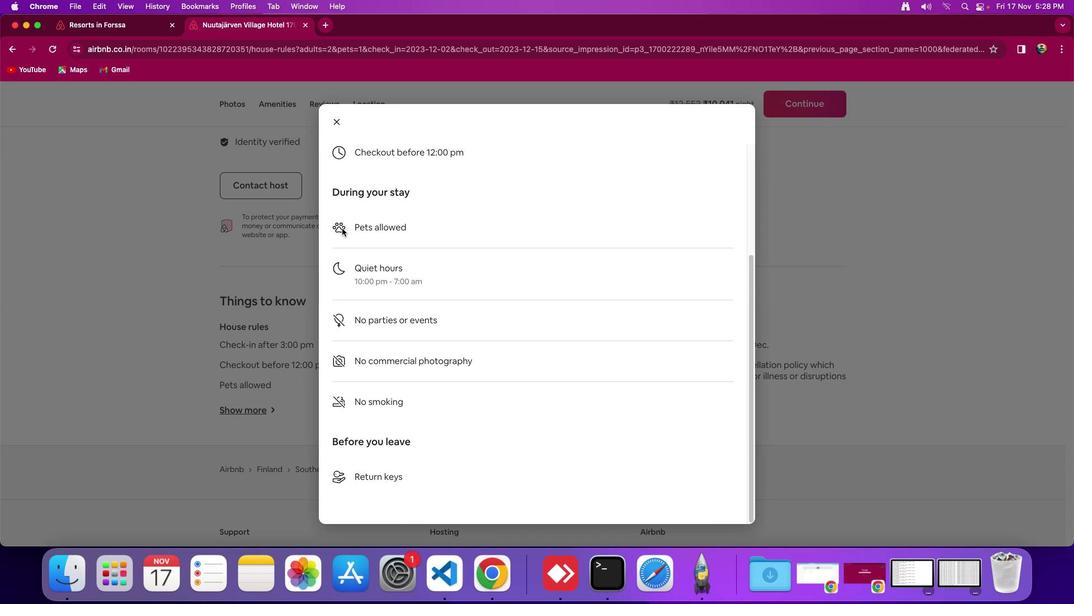 
Action: Mouse moved to (338, 124)
Screenshot: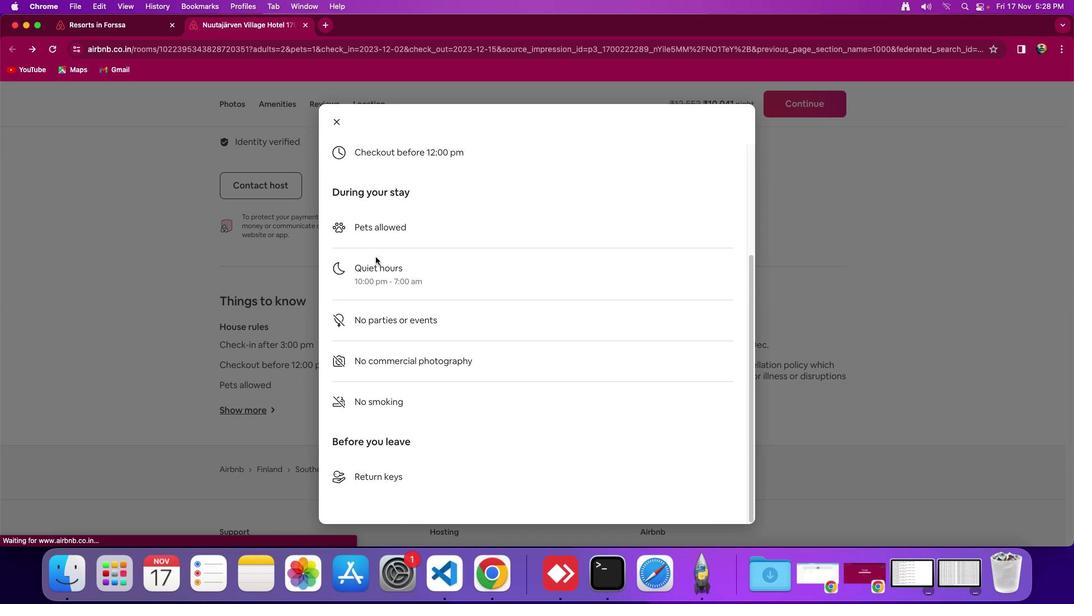 
Action: Mouse pressed left at (338, 124)
Screenshot: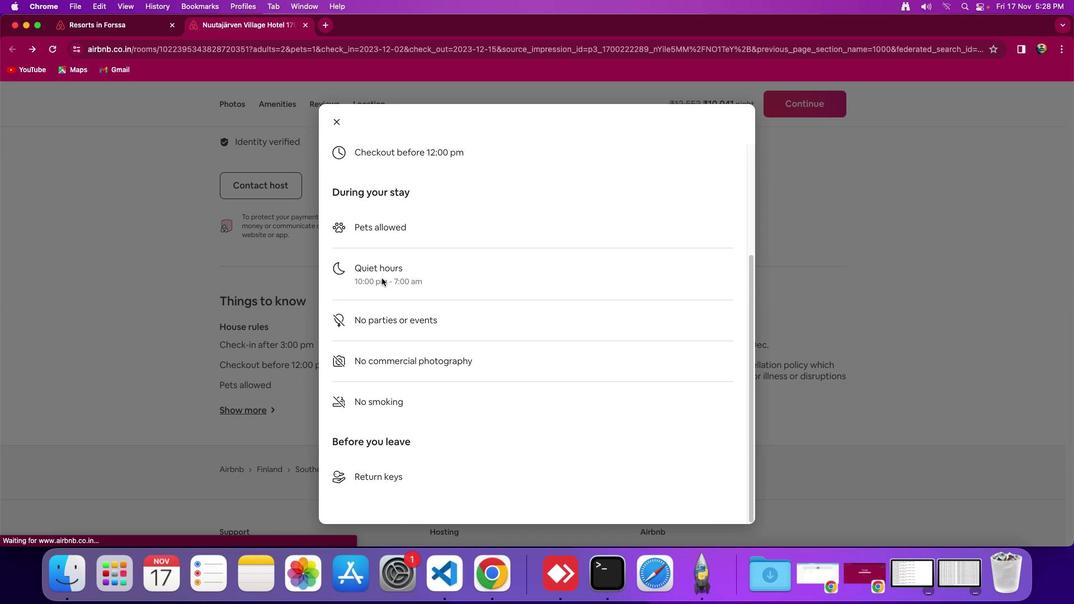 
Action: Mouse moved to (461, 394)
Screenshot: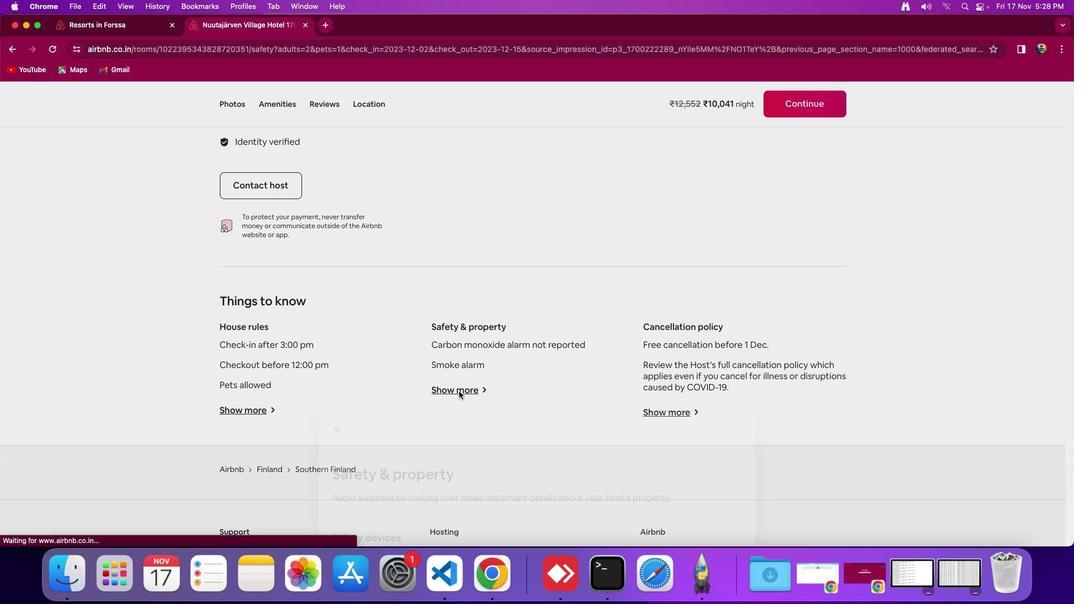 
Action: Mouse pressed left at (461, 394)
Screenshot: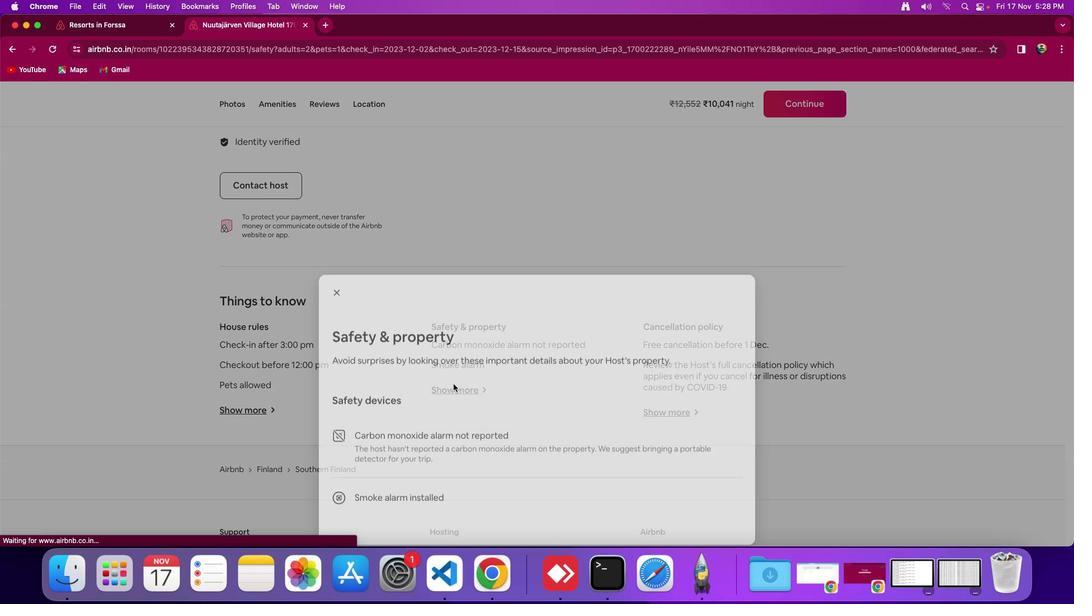 
Action: Mouse moved to (456, 378)
Screenshot: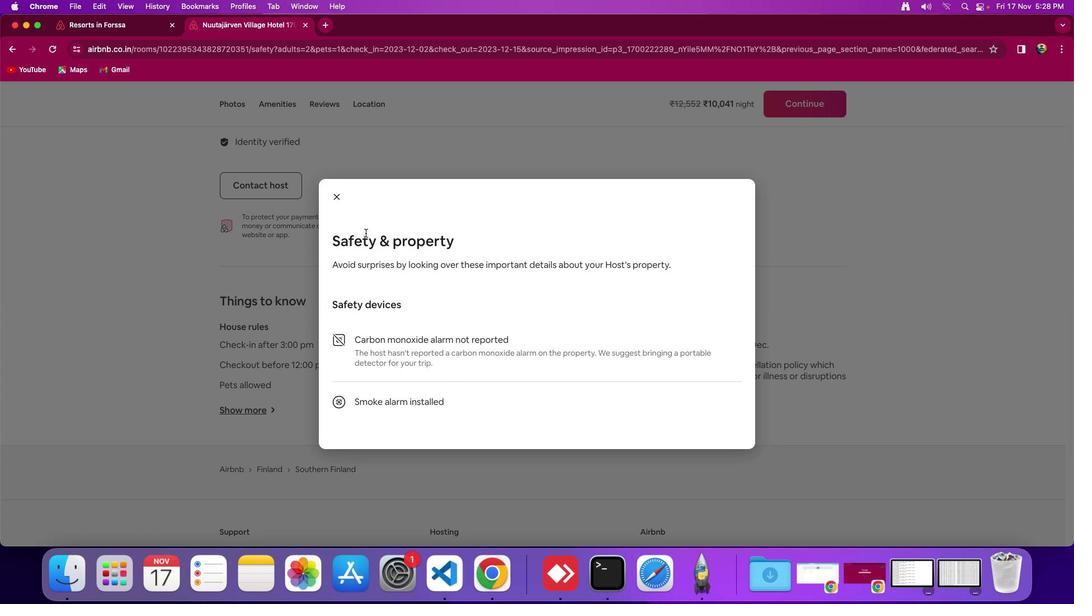 
Action: Mouse scrolled (456, 378) with delta (0, 0)
Screenshot: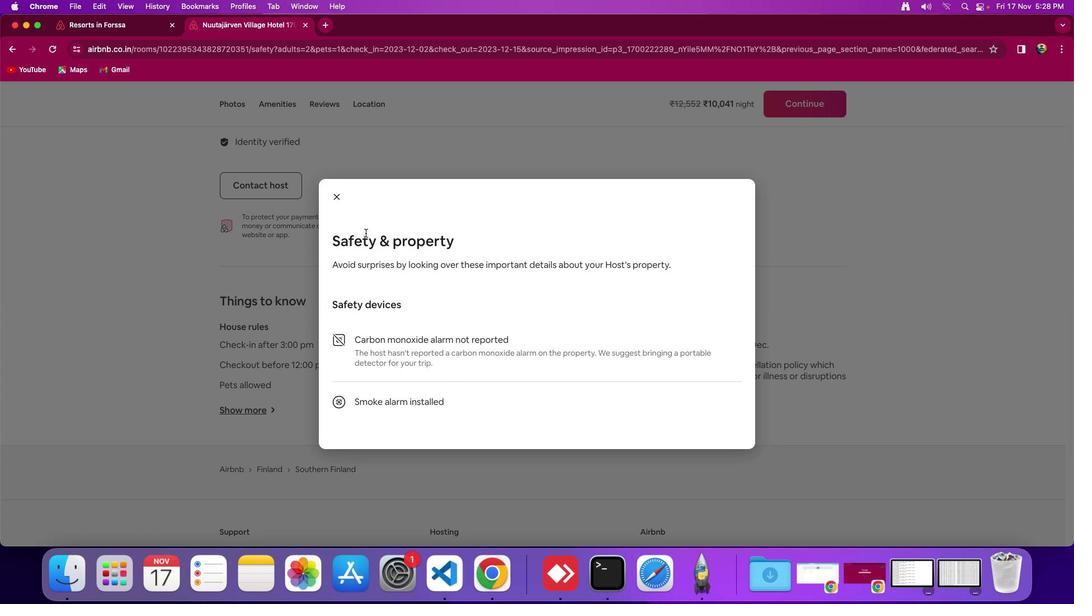 
Action: Mouse moved to (454, 374)
Screenshot: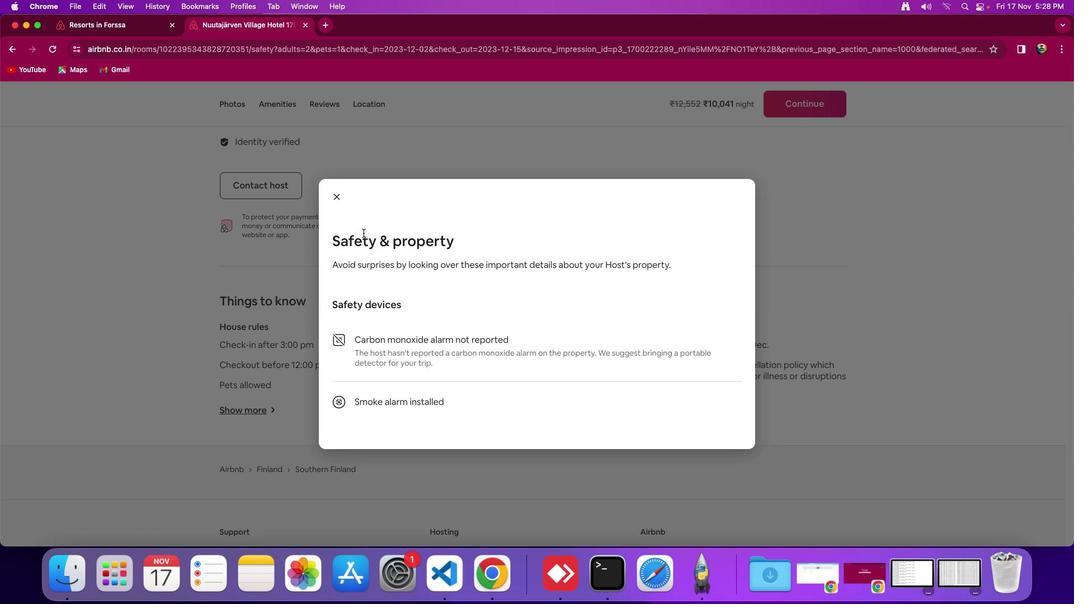
Action: Mouse scrolled (454, 374) with delta (0, 0)
Screenshot: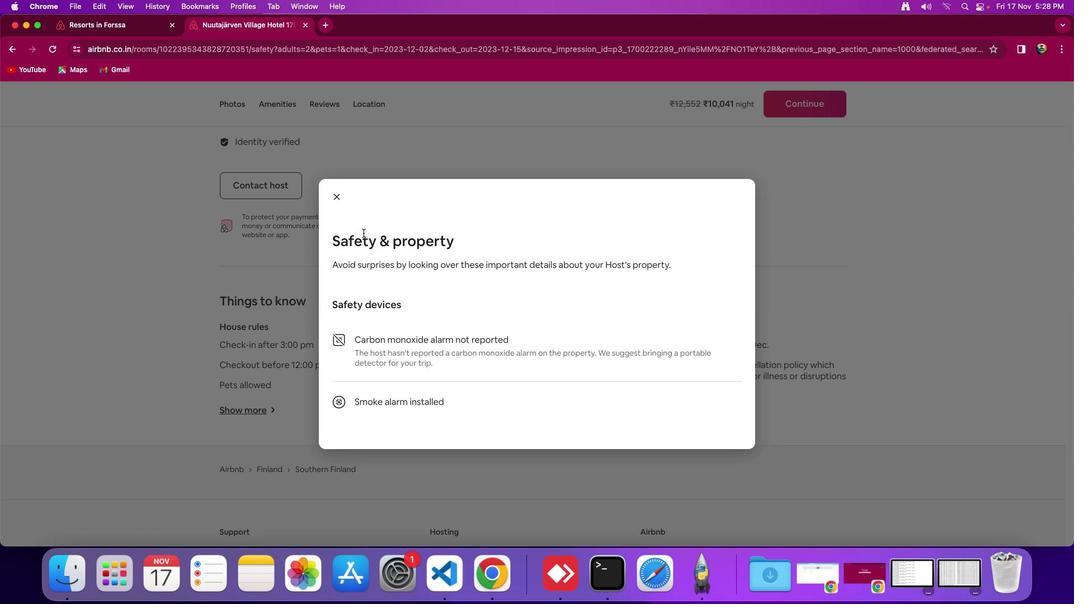 
Action: Mouse moved to (444, 359)
Screenshot: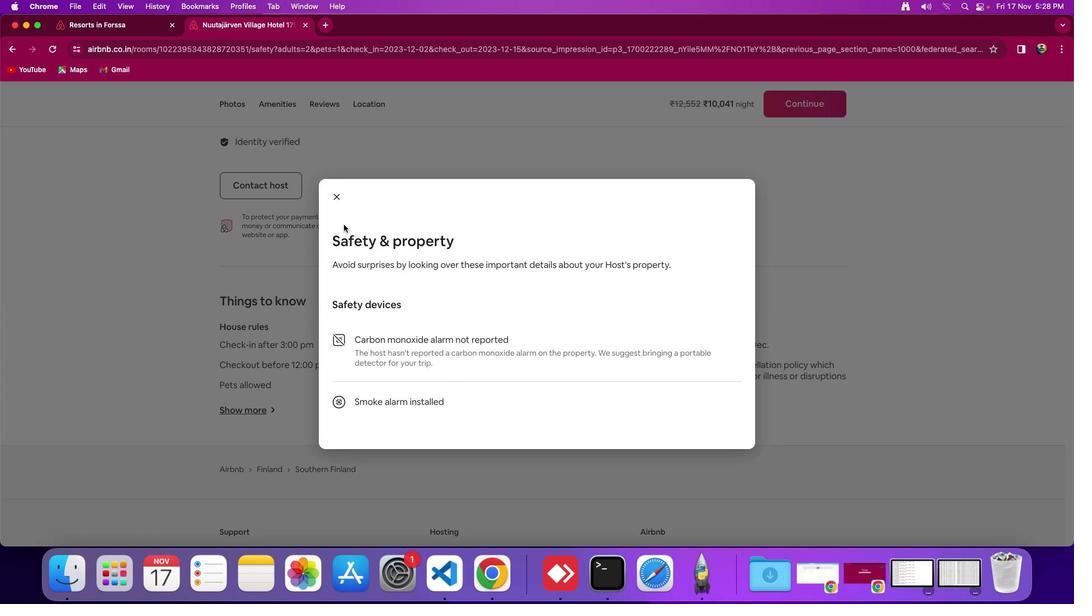 
Action: Mouse scrolled (444, 359) with delta (0, -1)
Screenshot: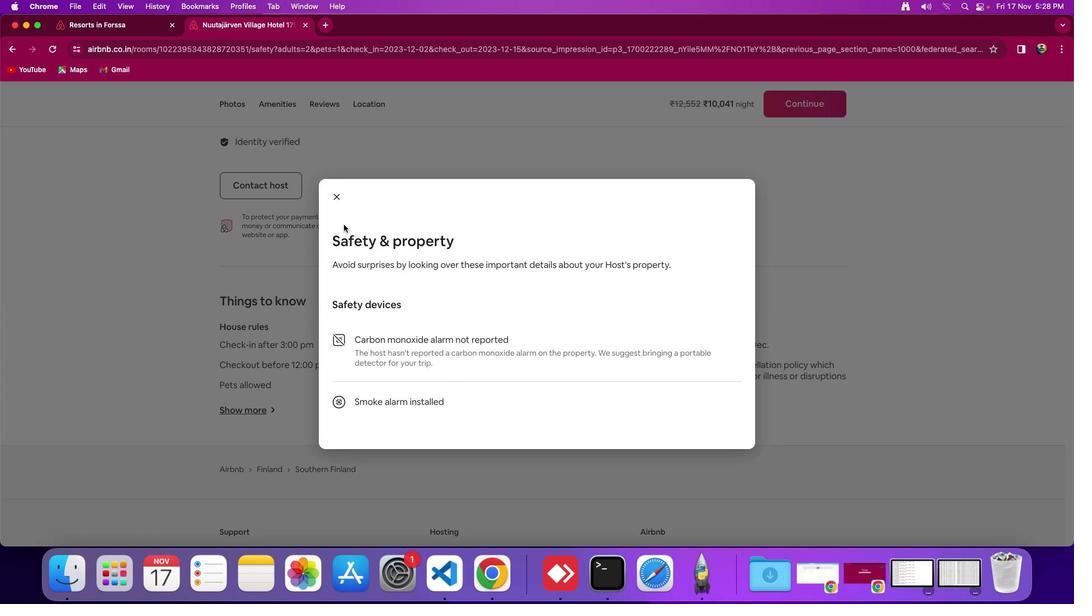 
Action: Mouse moved to (333, 198)
Screenshot: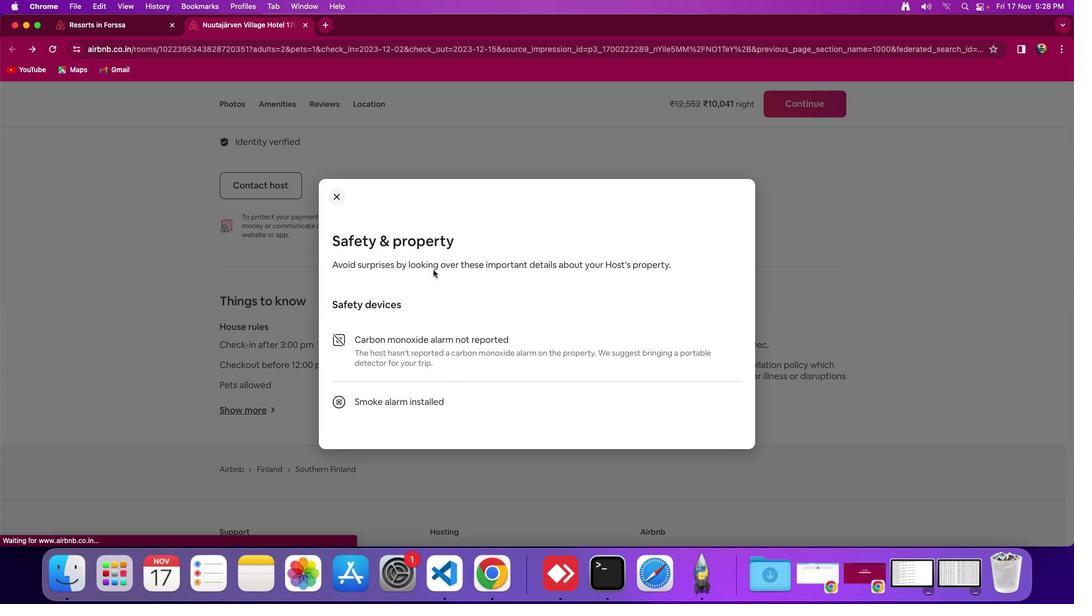 
Action: Mouse pressed left at (333, 198)
Screenshot: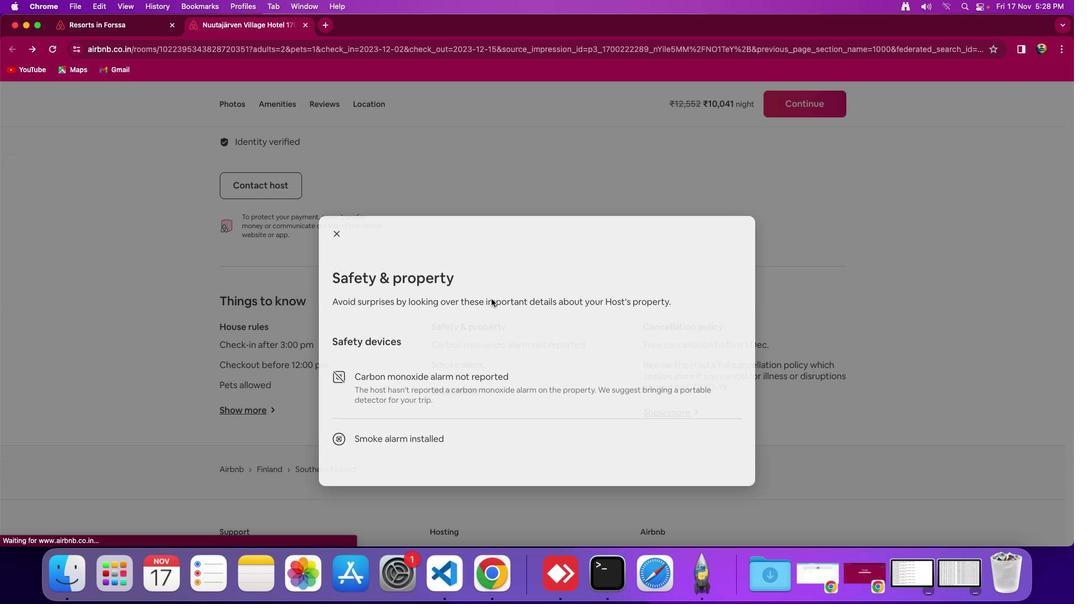 
Action: Mouse moved to (683, 414)
Screenshot: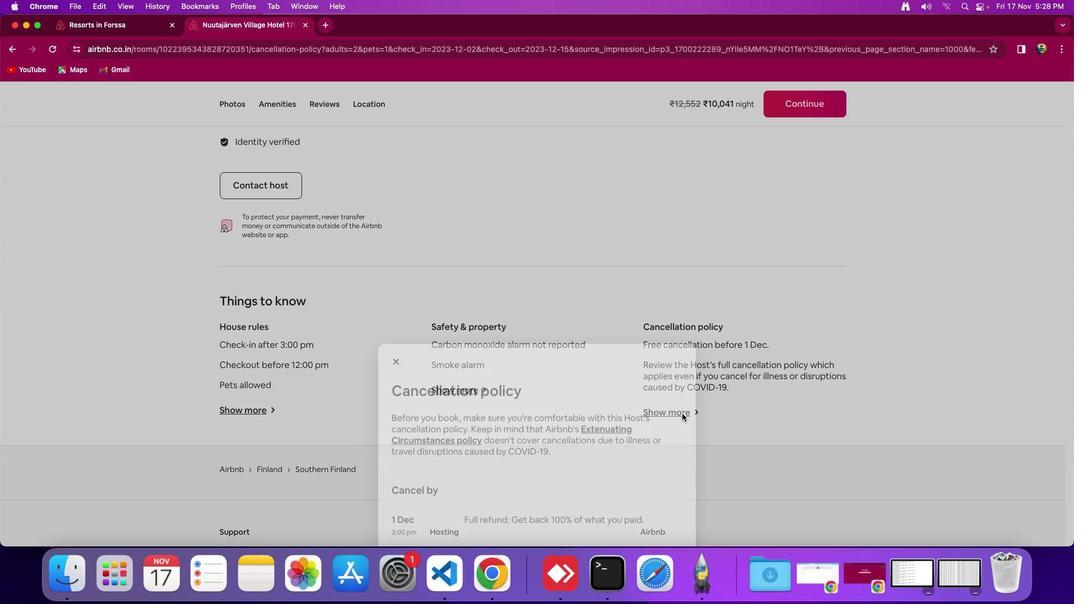 
Action: Mouse pressed left at (683, 414)
Screenshot: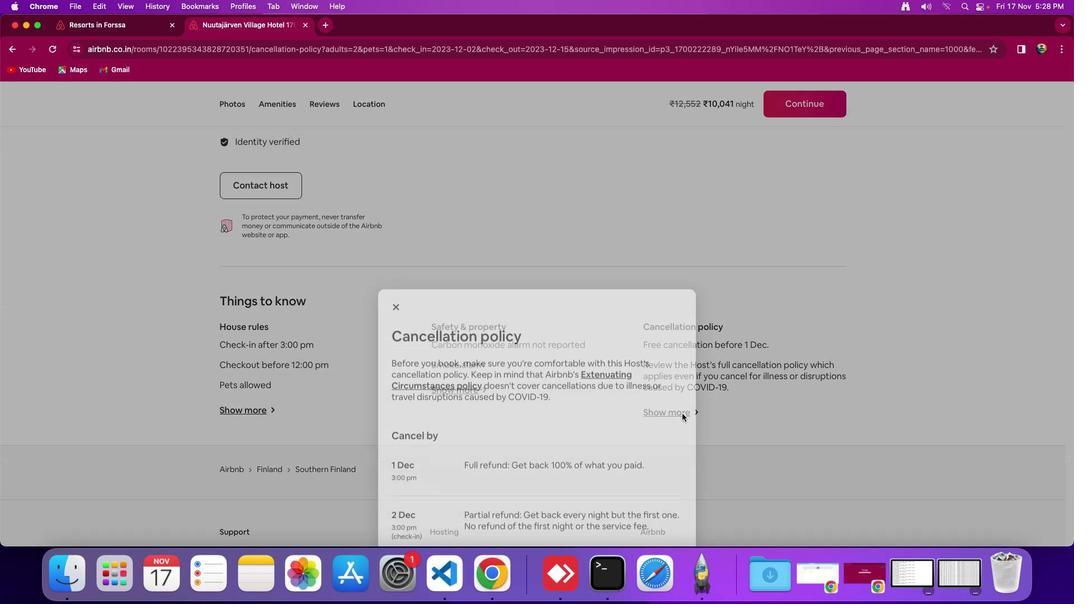 
Action: Mouse moved to (617, 386)
Screenshot: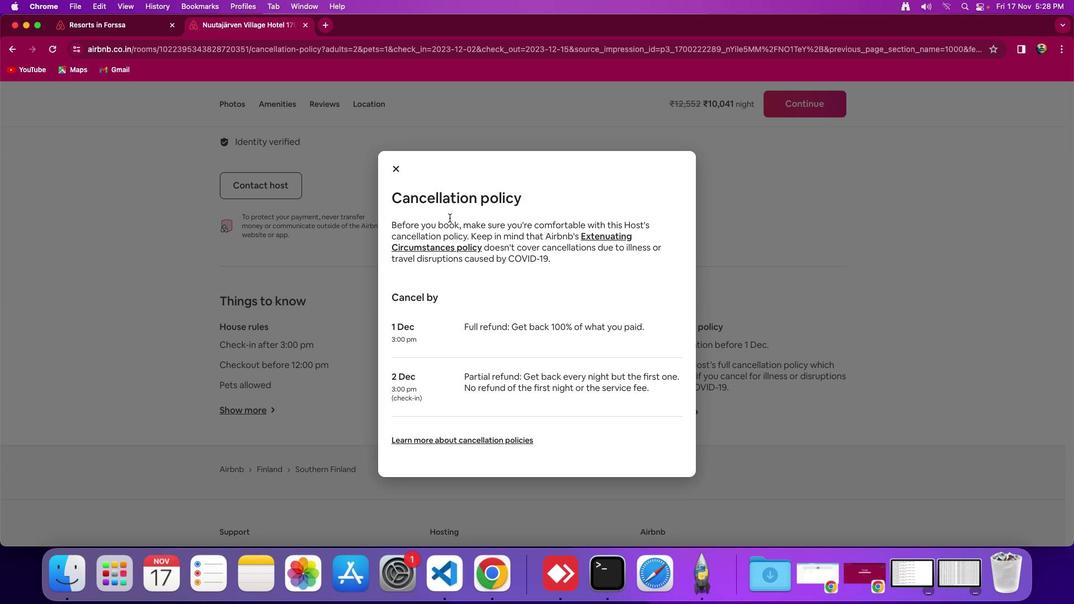 
Action: Mouse scrolled (617, 386) with delta (0, 0)
Screenshot: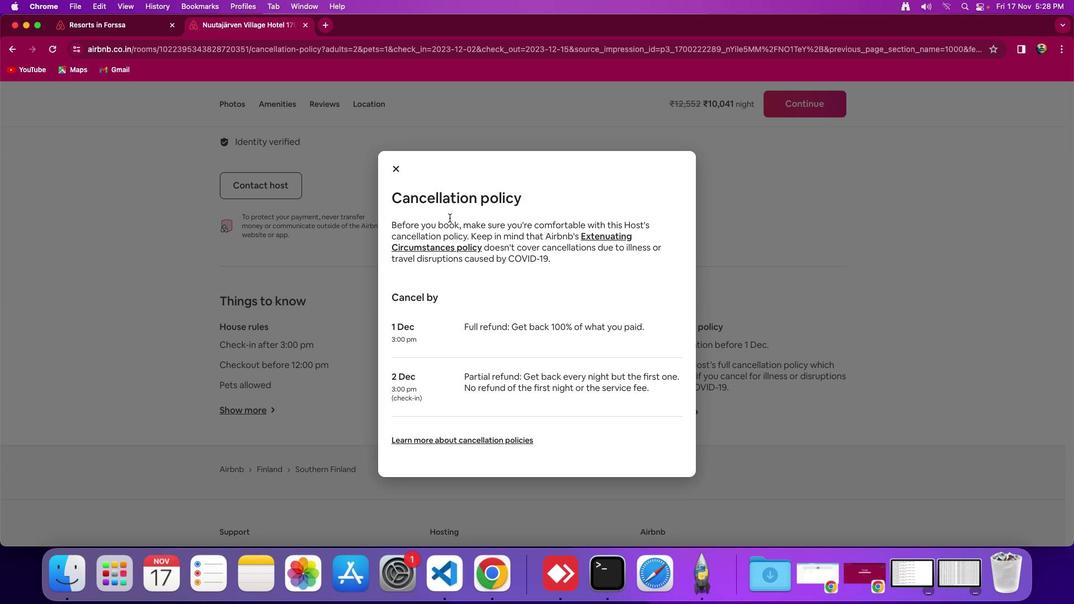
Action: Mouse moved to (607, 374)
Screenshot: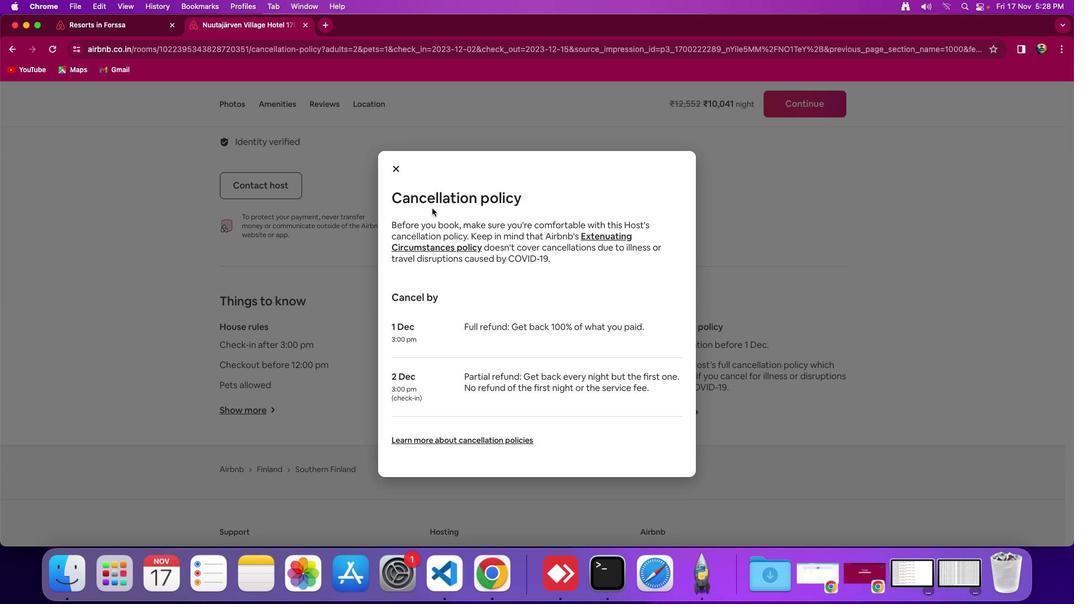 
Action: Mouse scrolled (607, 374) with delta (0, 0)
Screenshot: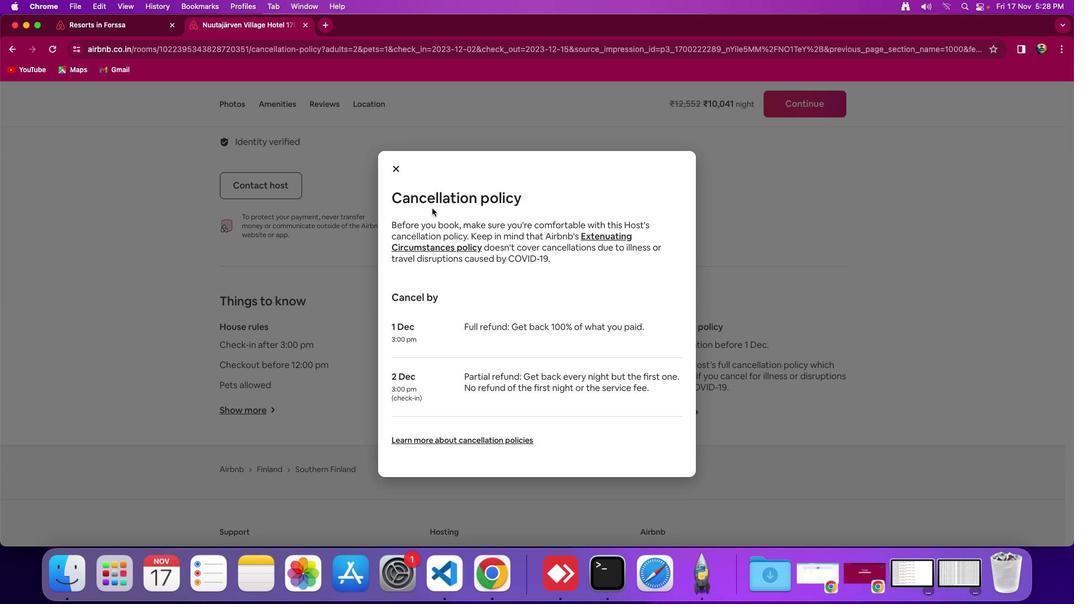 
Action: Mouse moved to (584, 348)
Screenshot: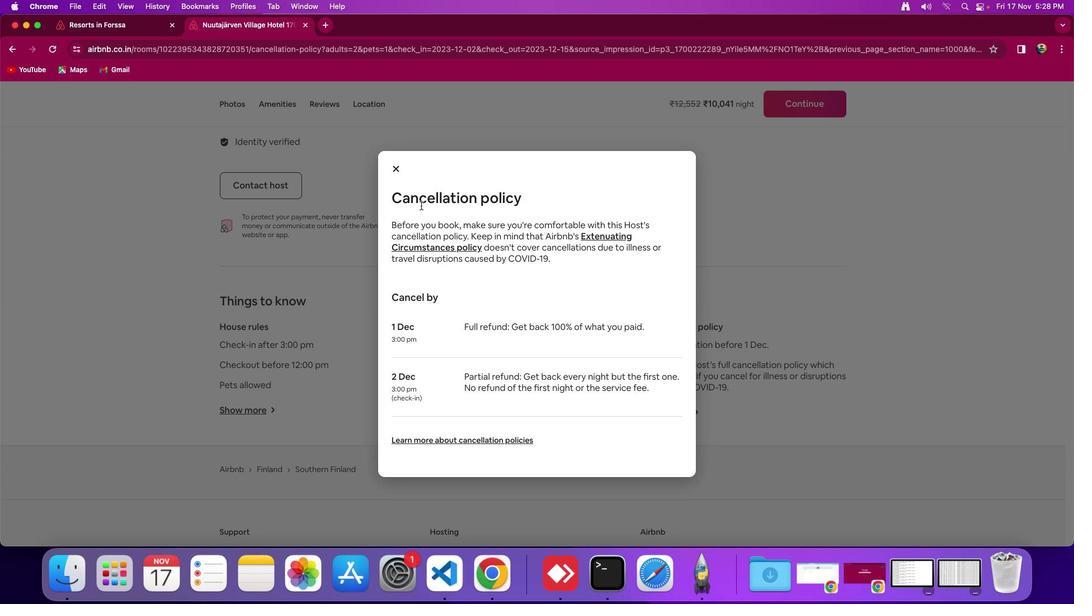 
Action: Mouse scrolled (584, 348) with delta (0, -1)
Screenshot: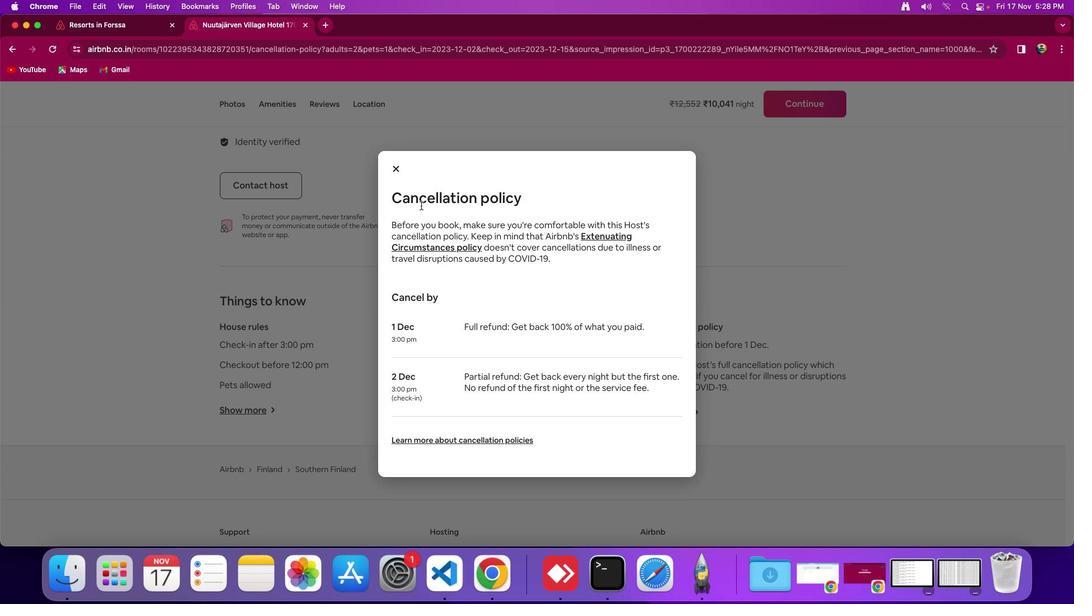 
Action: Mouse moved to (394, 170)
Screenshot: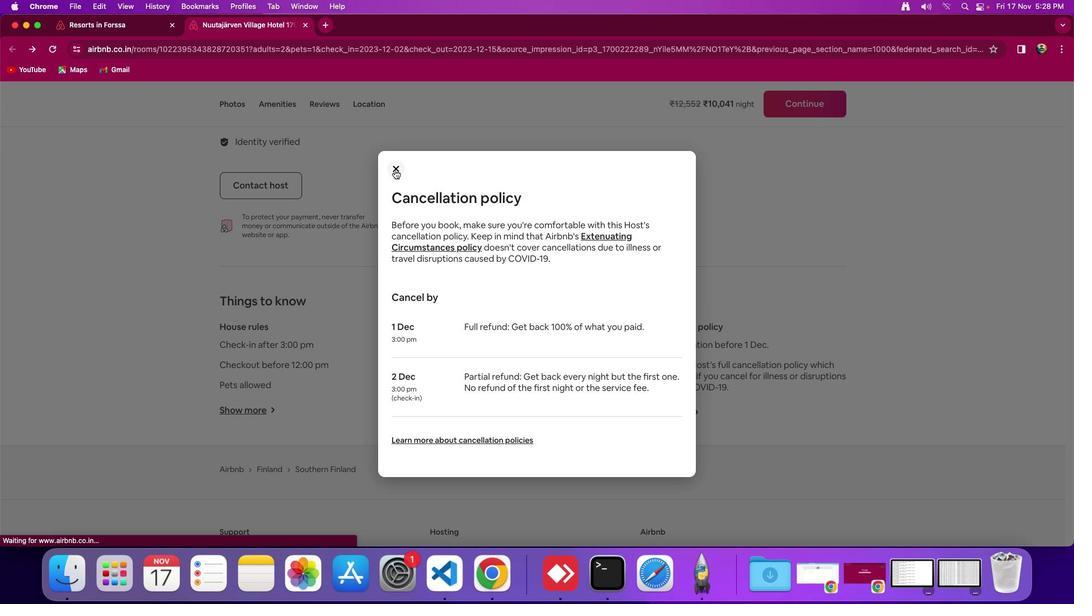 
Action: Mouse pressed left at (394, 170)
Screenshot: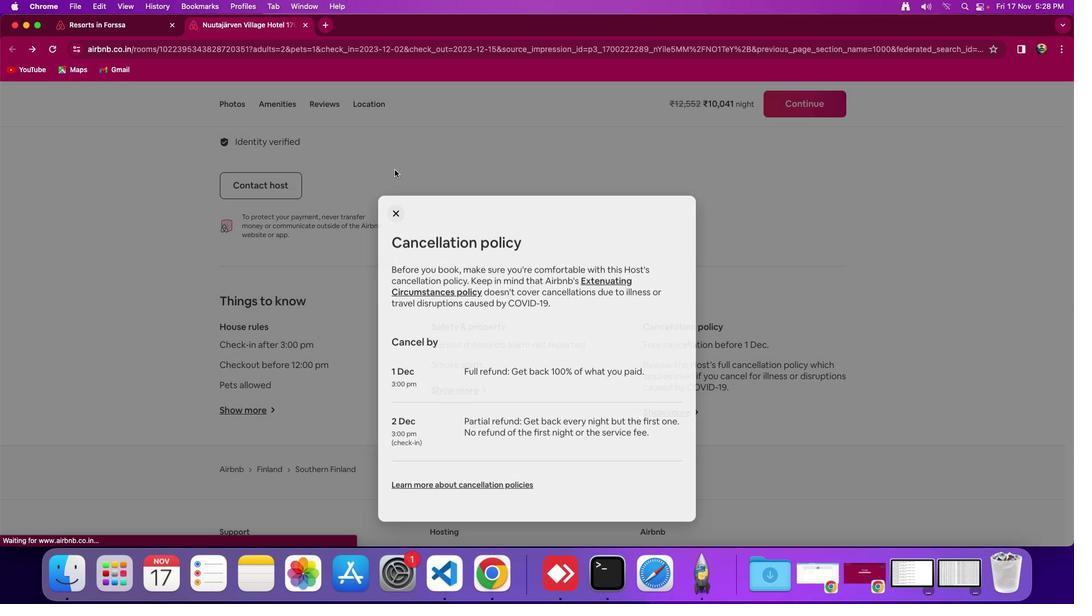 
Action: Mouse moved to (456, 325)
Screenshot: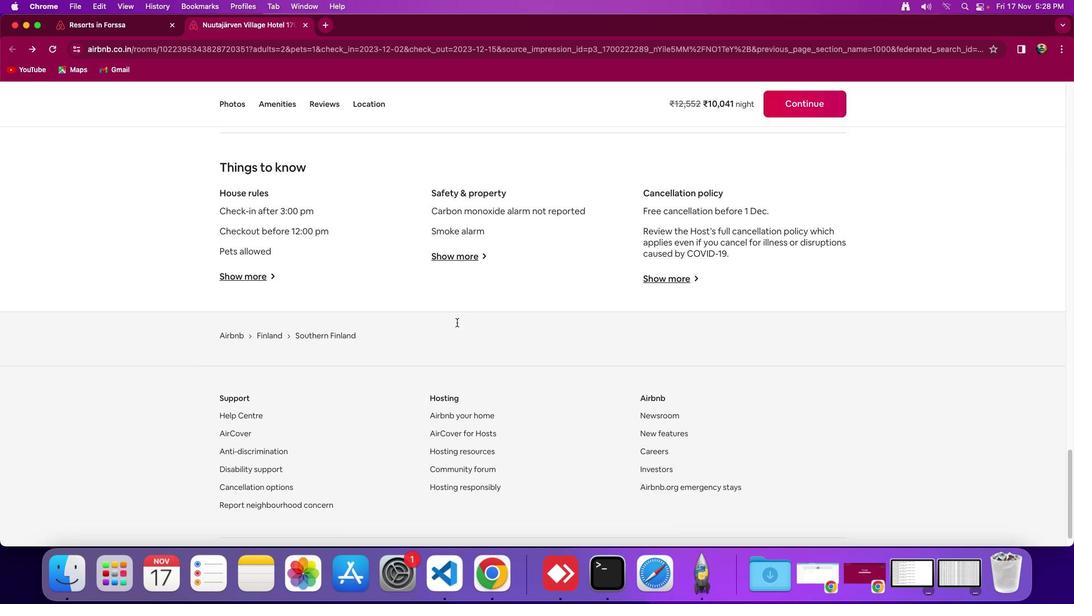 
Action: Mouse scrolled (456, 325) with delta (0, 0)
Screenshot: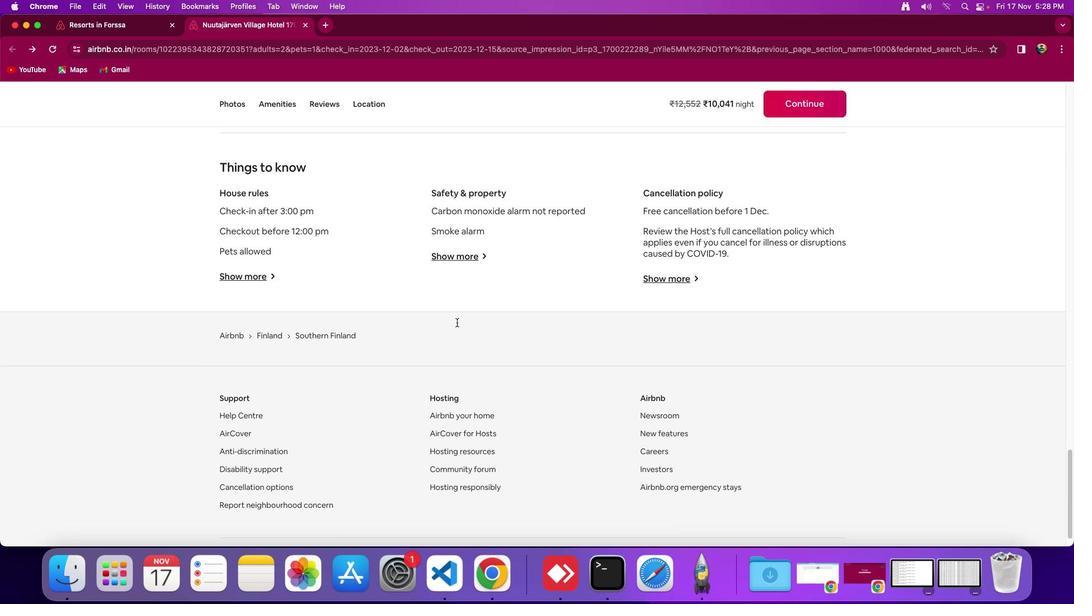 
Action: Mouse moved to (456, 325)
Screenshot: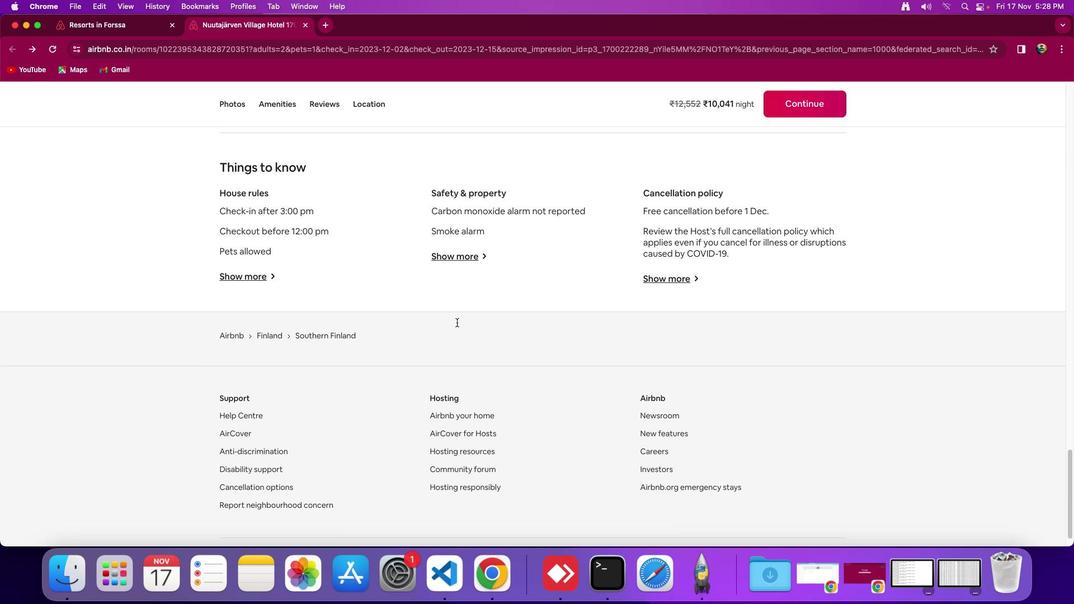 
Action: Mouse scrolled (456, 325) with delta (0, 0)
Screenshot: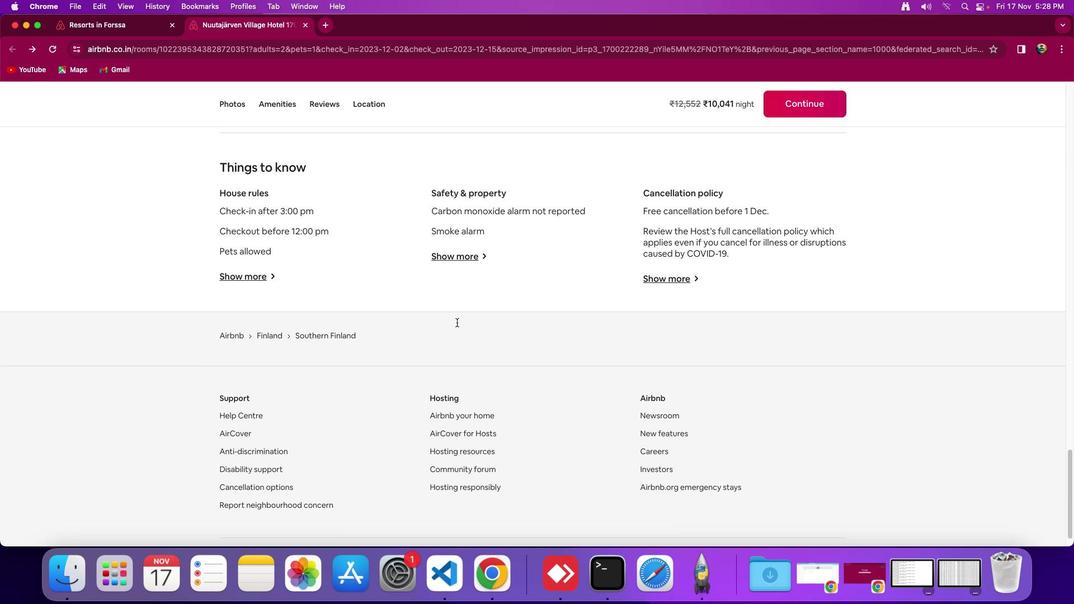 
Action: Mouse moved to (456, 324)
Screenshot: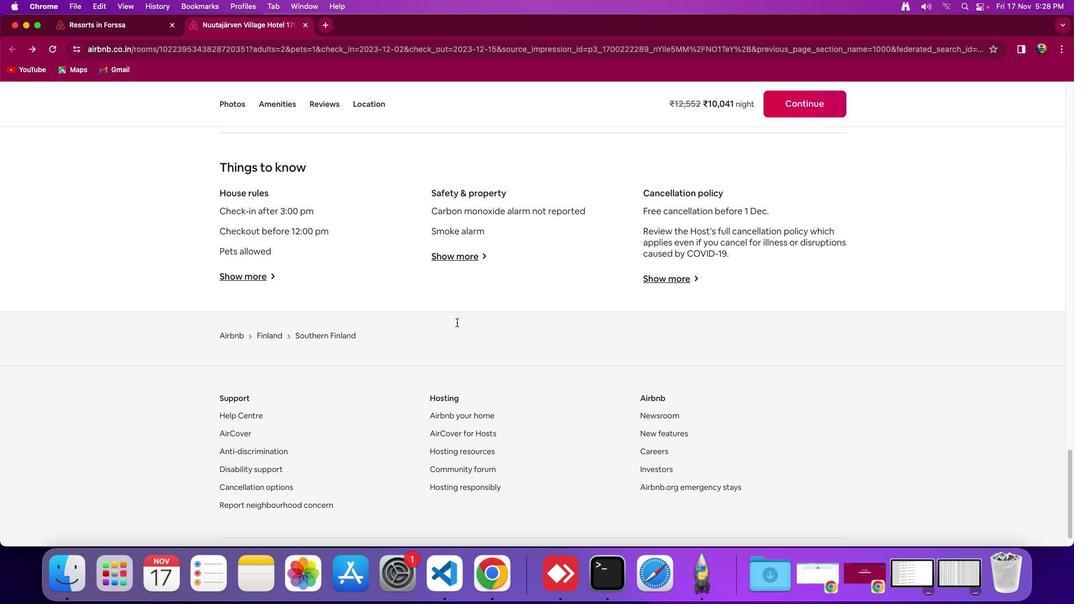 
Action: Mouse scrolled (456, 324) with delta (0, -2)
Screenshot: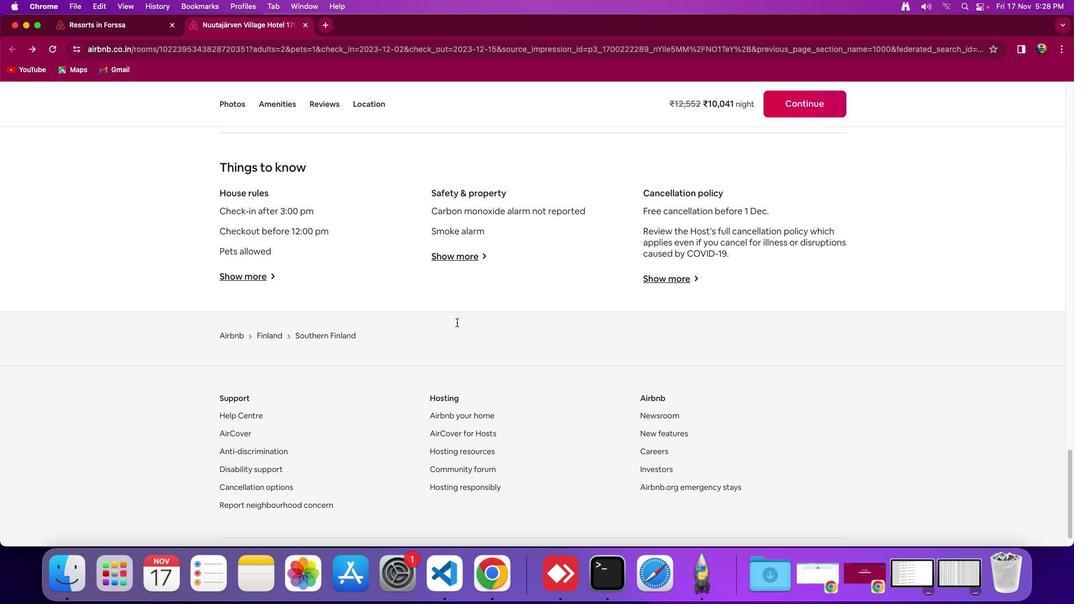 
Action: Mouse moved to (456, 322)
Screenshot: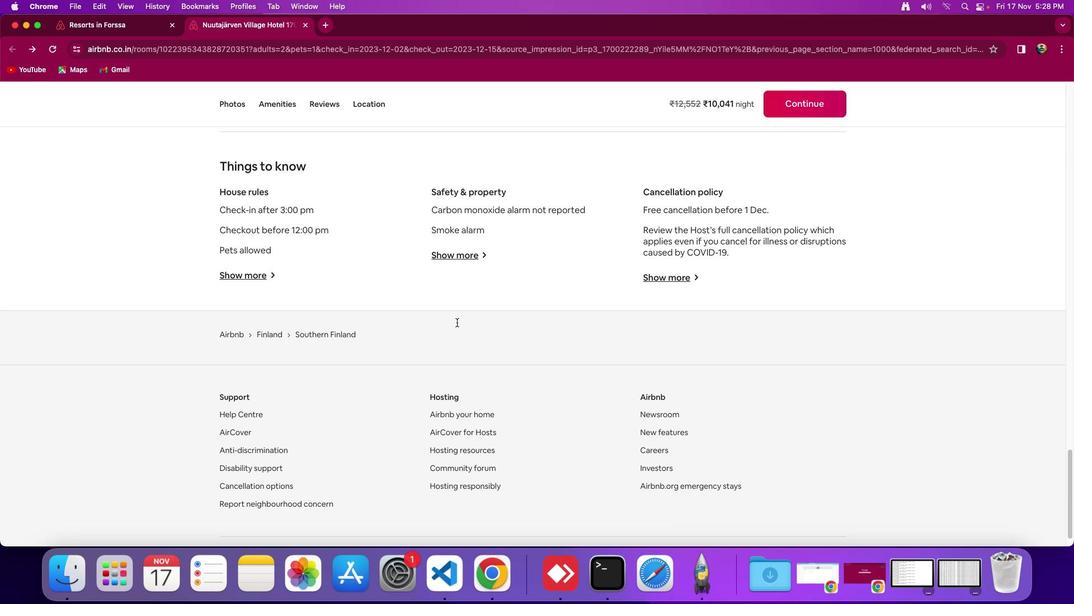 
Action: Mouse scrolled (456, 322) with delta (0, 0)
Screenshot: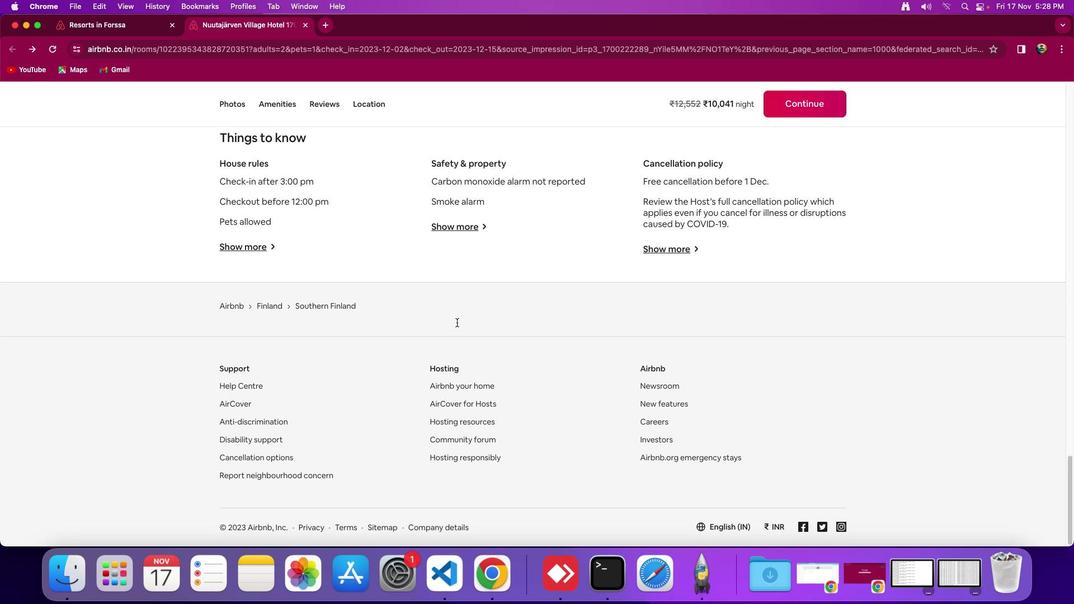
Action: Mouse scrolled (456, 322) with delta (0, 0)
Screenshot: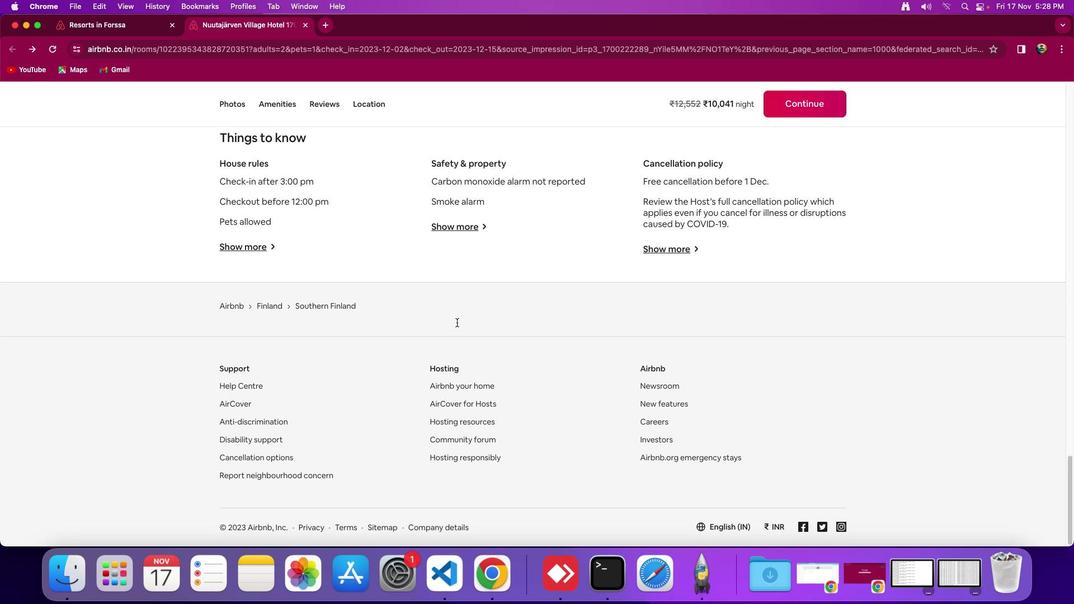 
Action: Mouse scrolled (456, 322) with delta (0, -2)
Screenshot: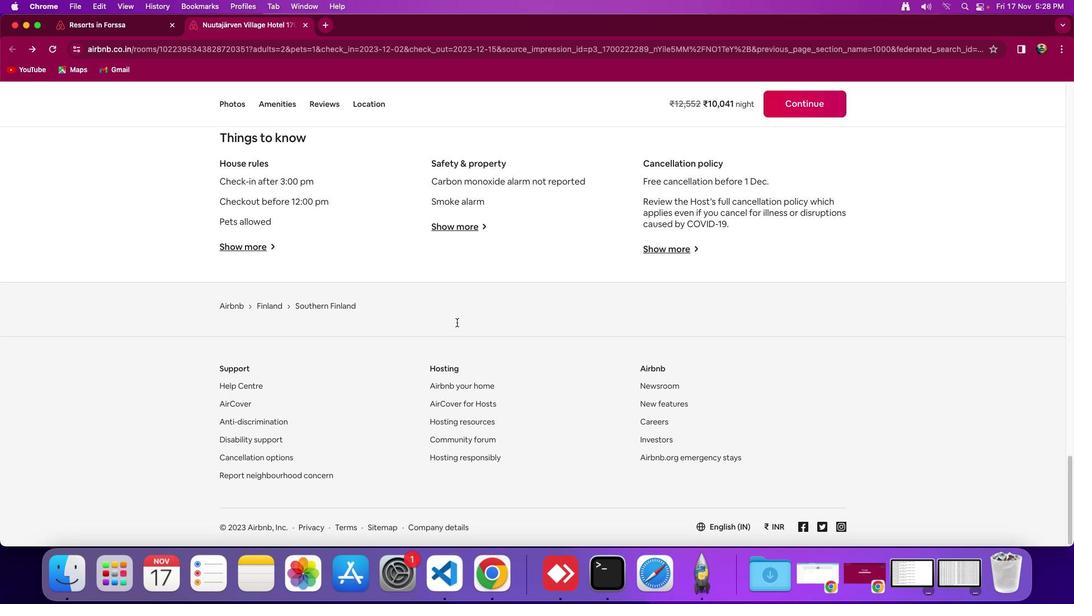 
Action: Mouse scrolled (456, 322) with delta (0, -2)
Screenshot: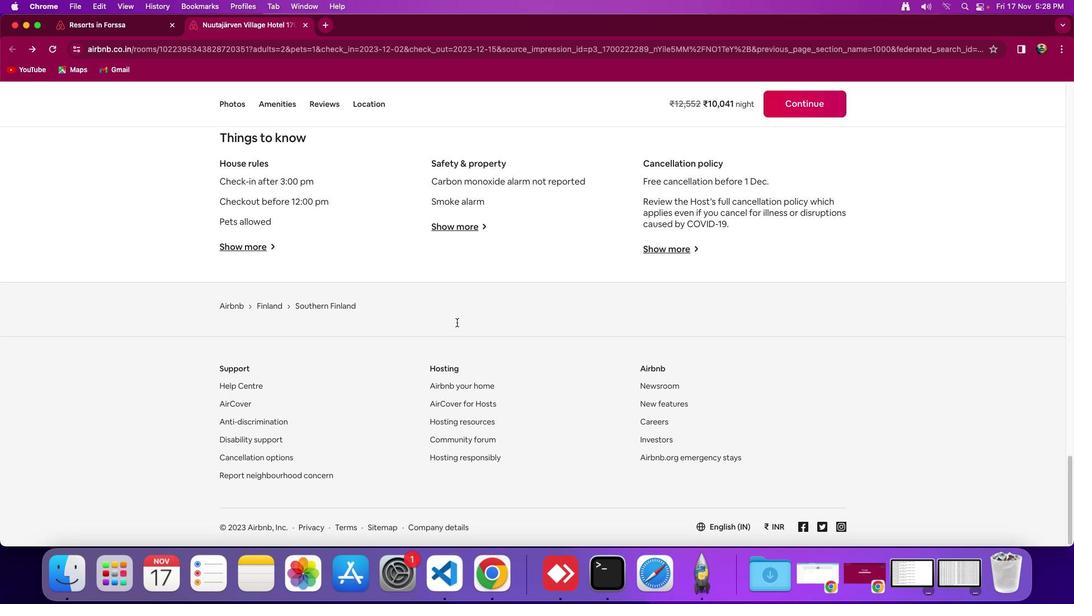 
Action: Mouse scrolled (456, 322) with delta (0, 0)
Screenshot: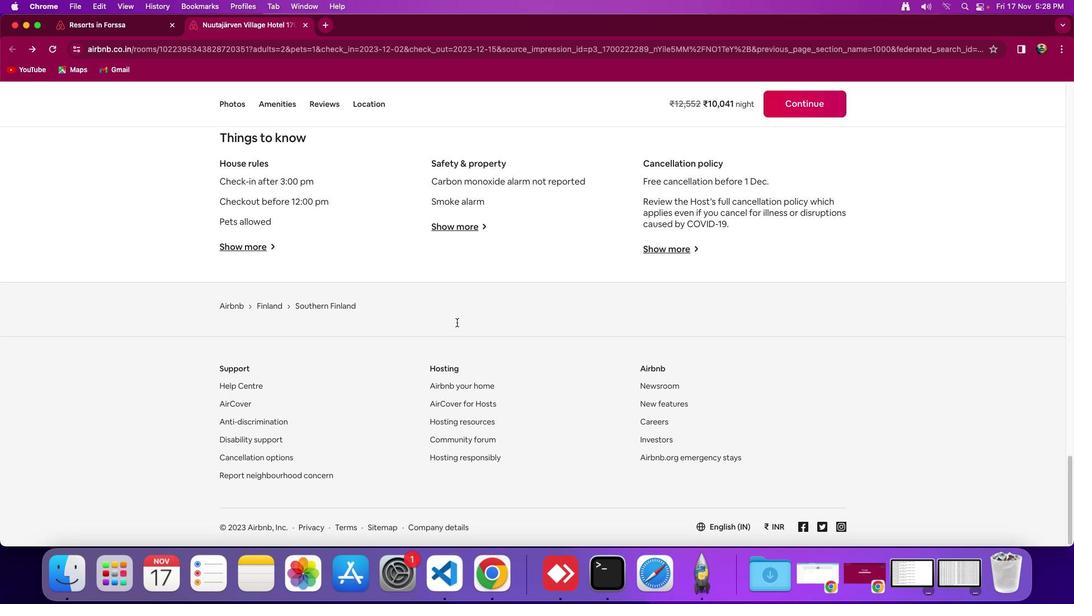 
Action: Mouse scrolled (456, 322) with delta (0, 0)
Screenshot: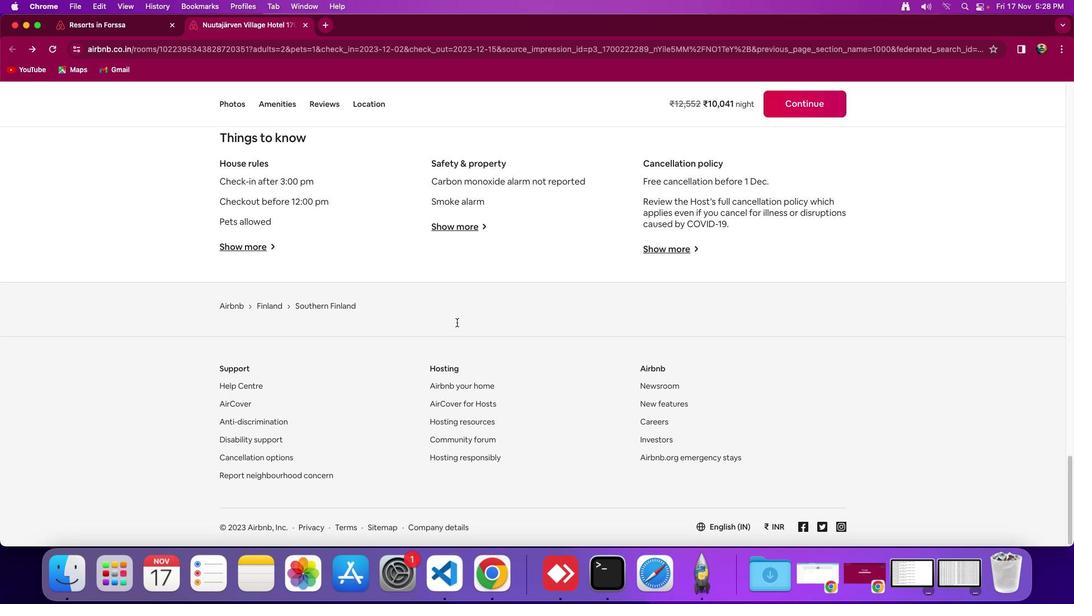 
Action: Mouse scrolled (456, 322) with delta (0, -1)
Screenshot: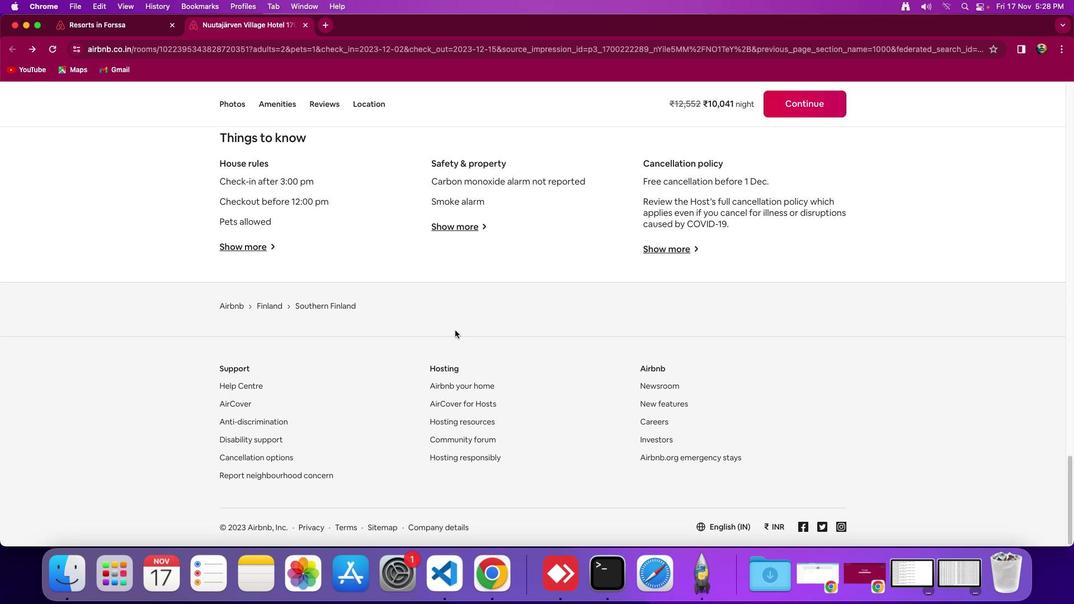 
Action: Mouse moved to (102, 24)
Screenshot: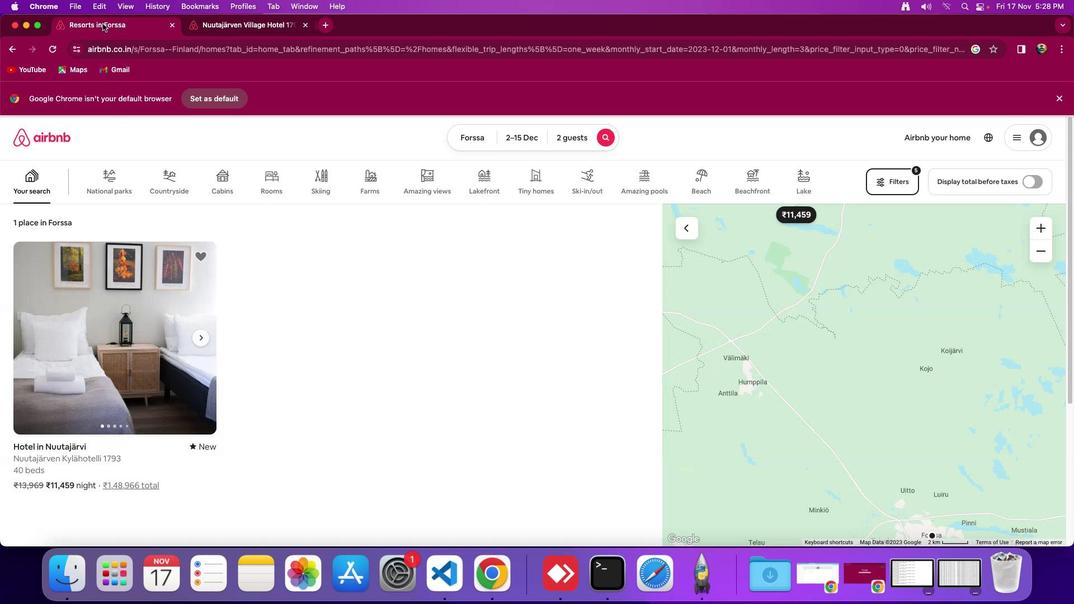 
Action: Mouse pressed left at (102, 24)
Screenshot: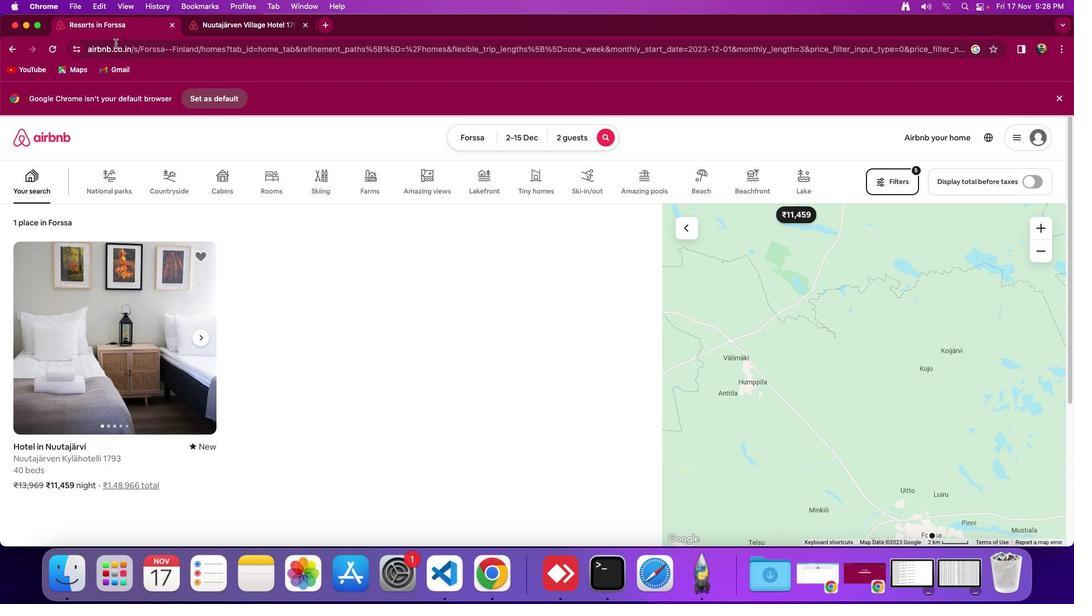 
Action: Mouse moved to (440, 338)
Screenshot: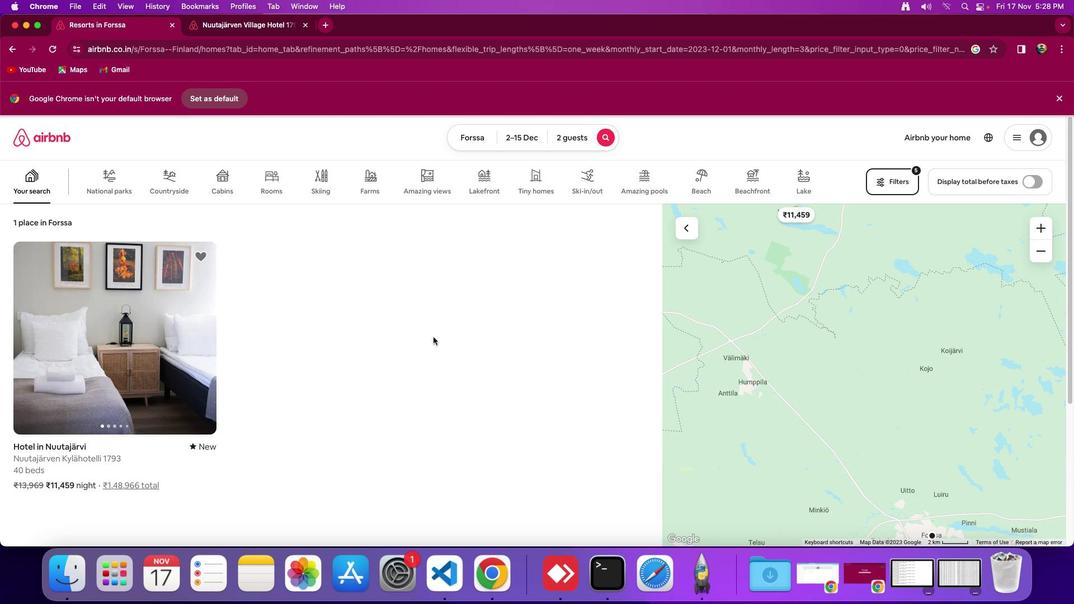 
Action: Mouse pressed left at (440, 338)
Screenshot: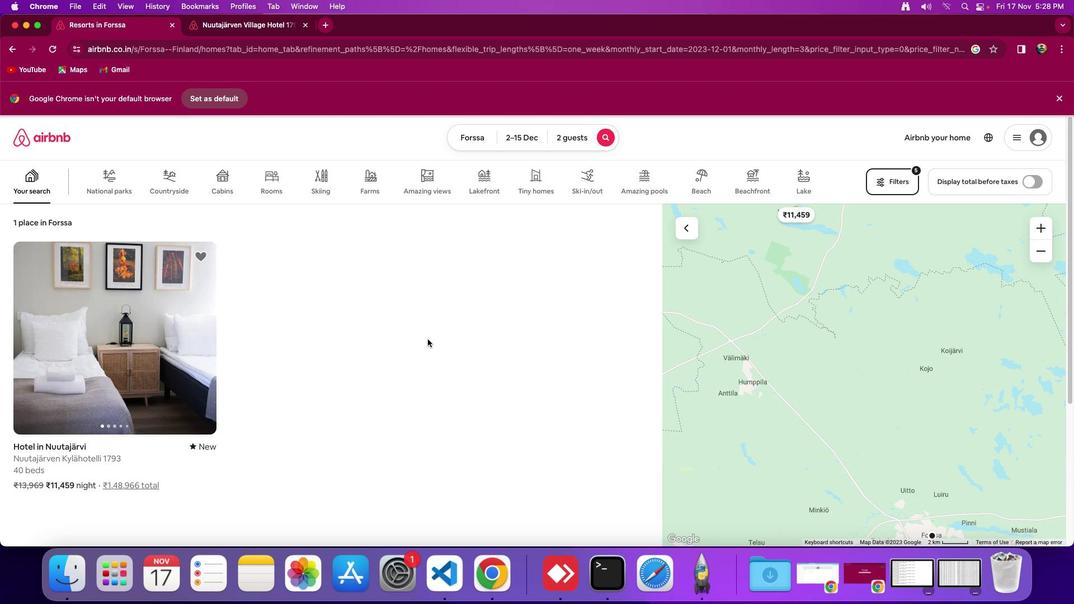 
Action: Mouse moved to (427, 339)
Screenshot: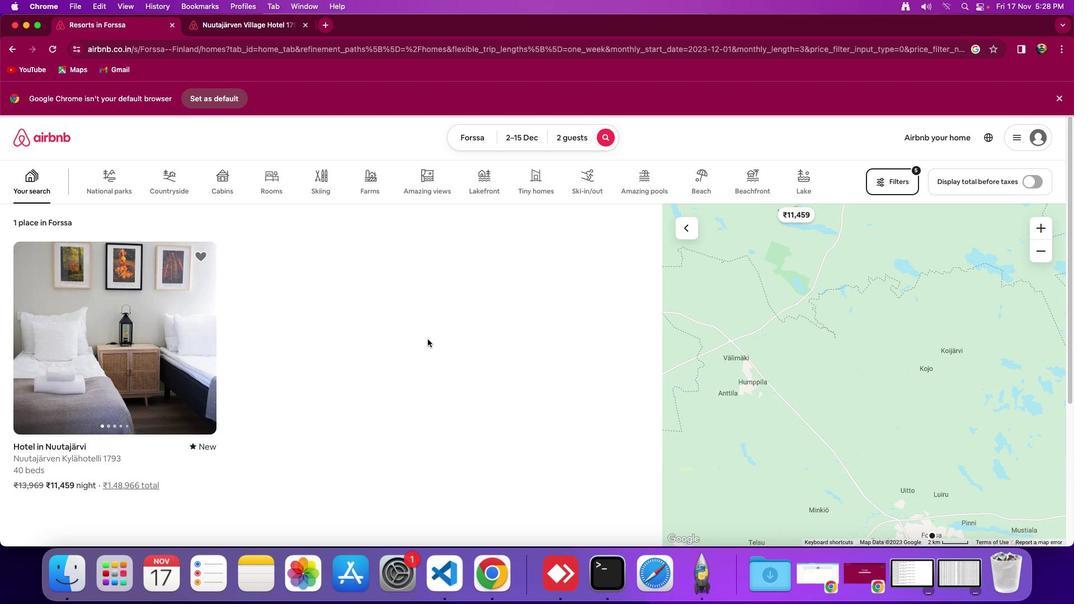 
